 Task: Explore Airbnb accommodation in Wakimachi, Japan from 3rd December, 2023 to 17th December, 2023 for 3 adults, 1 child.3 bedrooms having 4 beds and 2 bathrooms. Property type can be house. Amenities needed are: washing machine. Look for 5 properties as per requirement.
Action: Mouse moved to (572, 122)
Screenshot: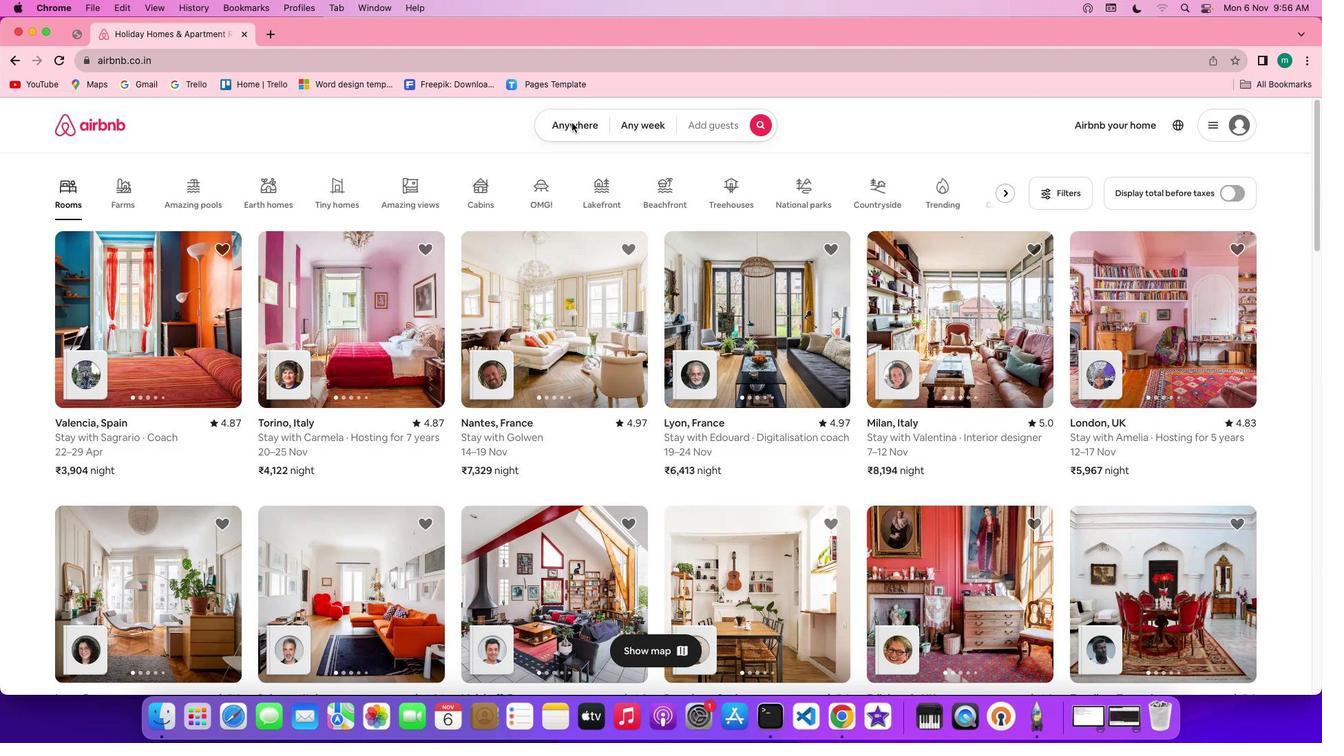 
Action: Mouse pressed left at (572, 122)
Screenshot: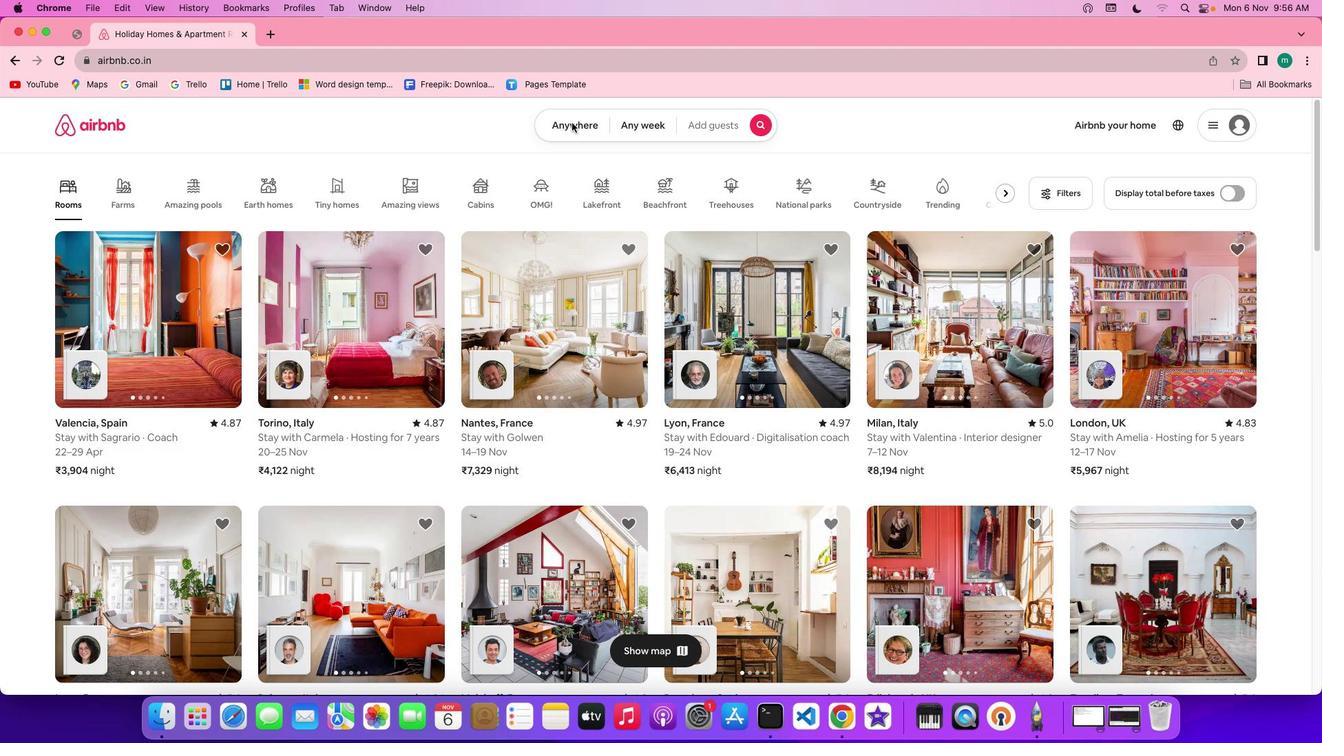 
Action: Mouse pressed left at (572, 122)
Screenshot: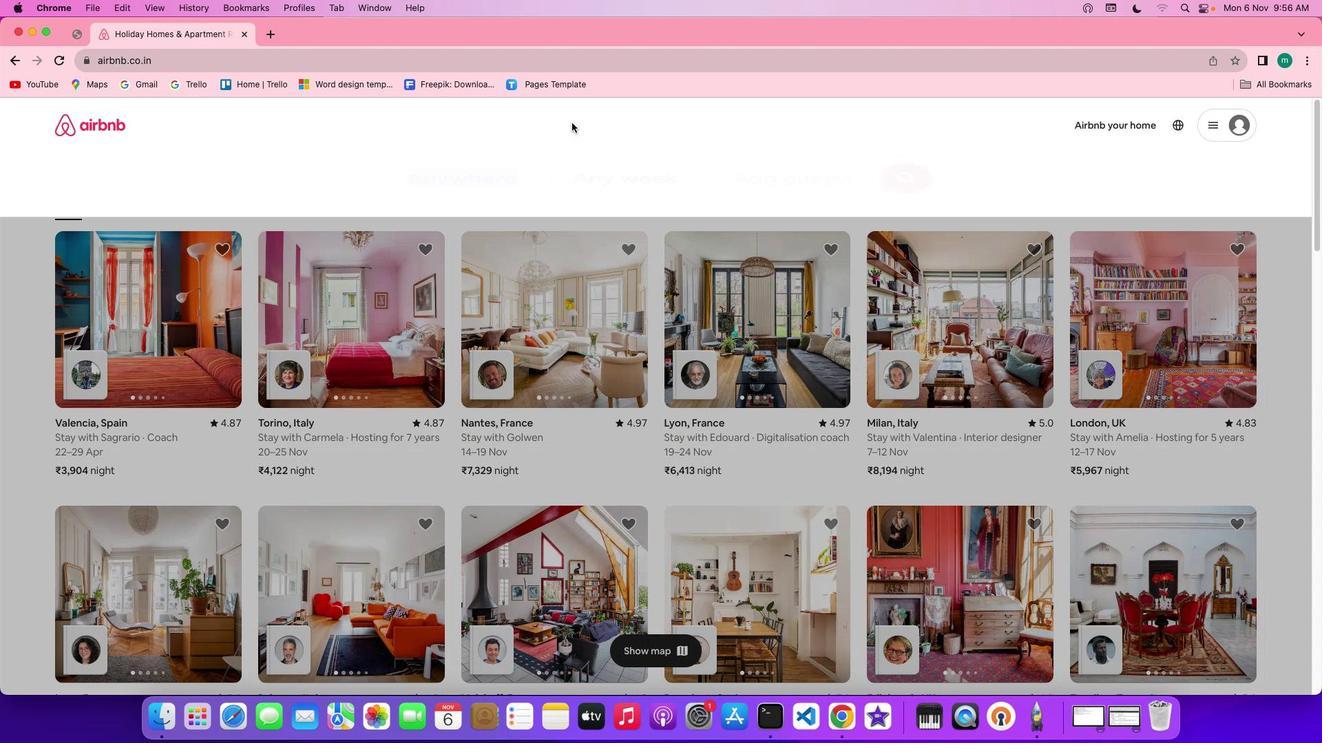 
Action: Mouse moved to (511, 174)
Screenshot: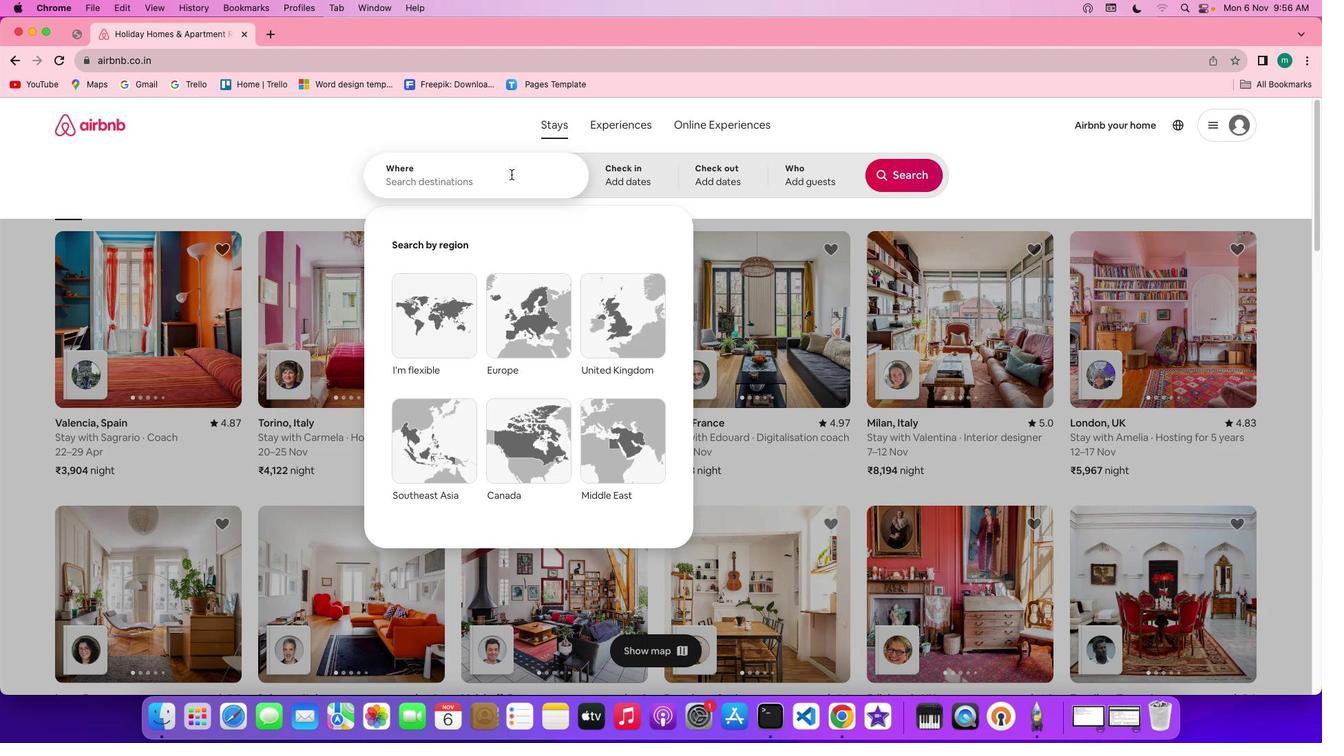 
Action: Key pressed Key.shift'w''a''k''i''m''a''c''h''i'','Key.spaceKey.shift'j''a''p''a''n'
Screenshot: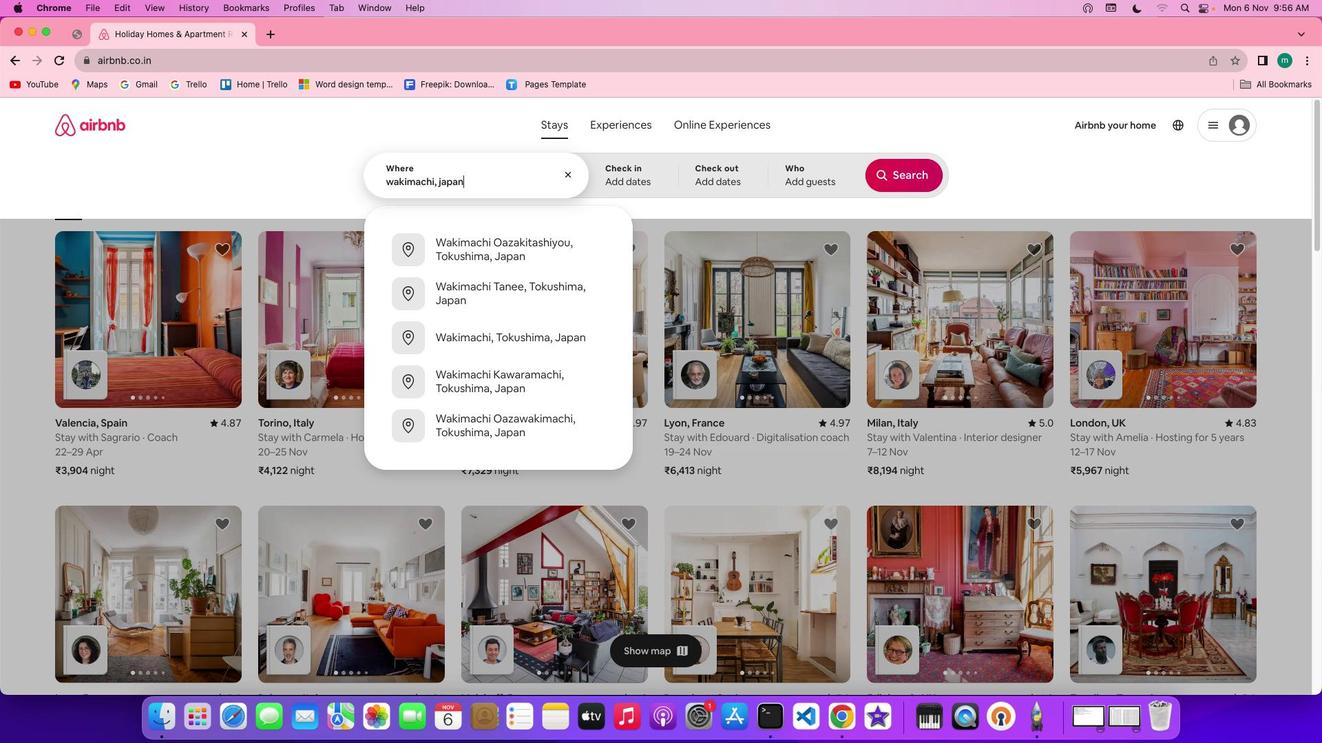 
Action: Mouse moved to (638, 161)
Screenshot: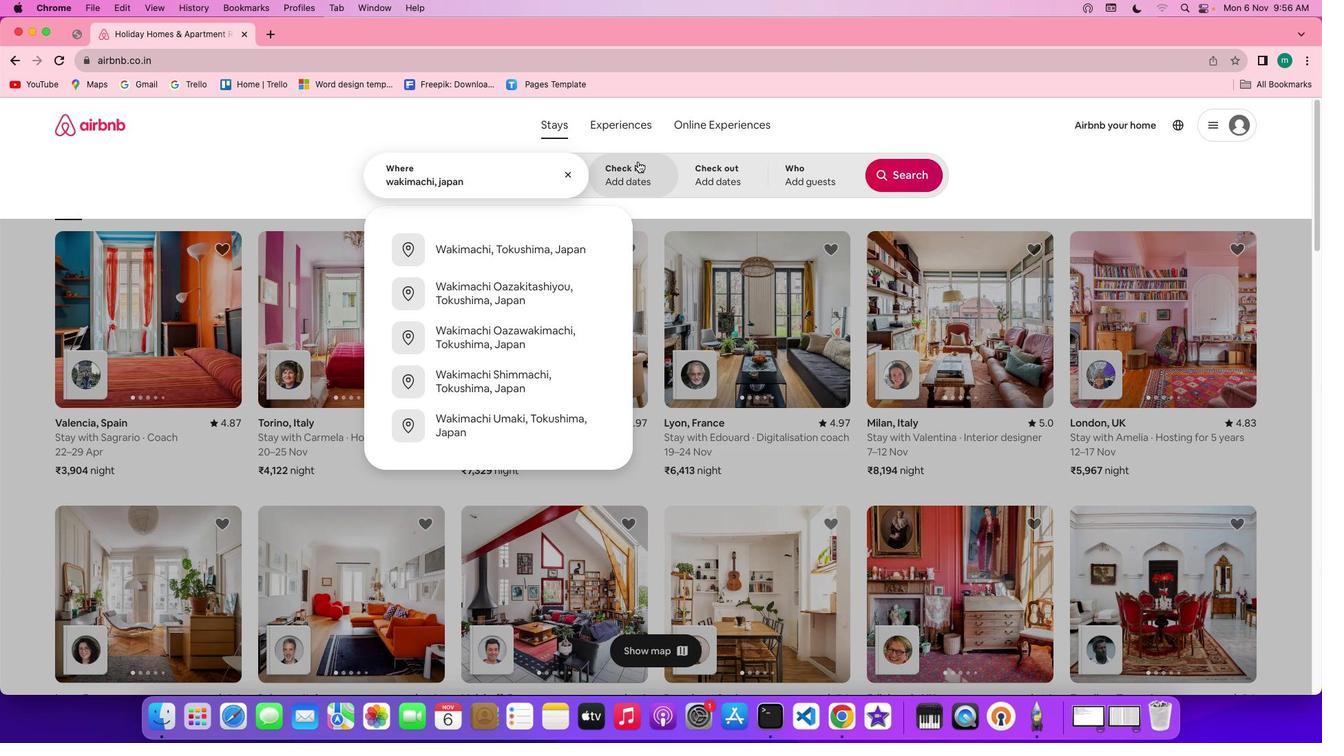 
Action: Mouse pressed left at (638, 161)
Screenshot: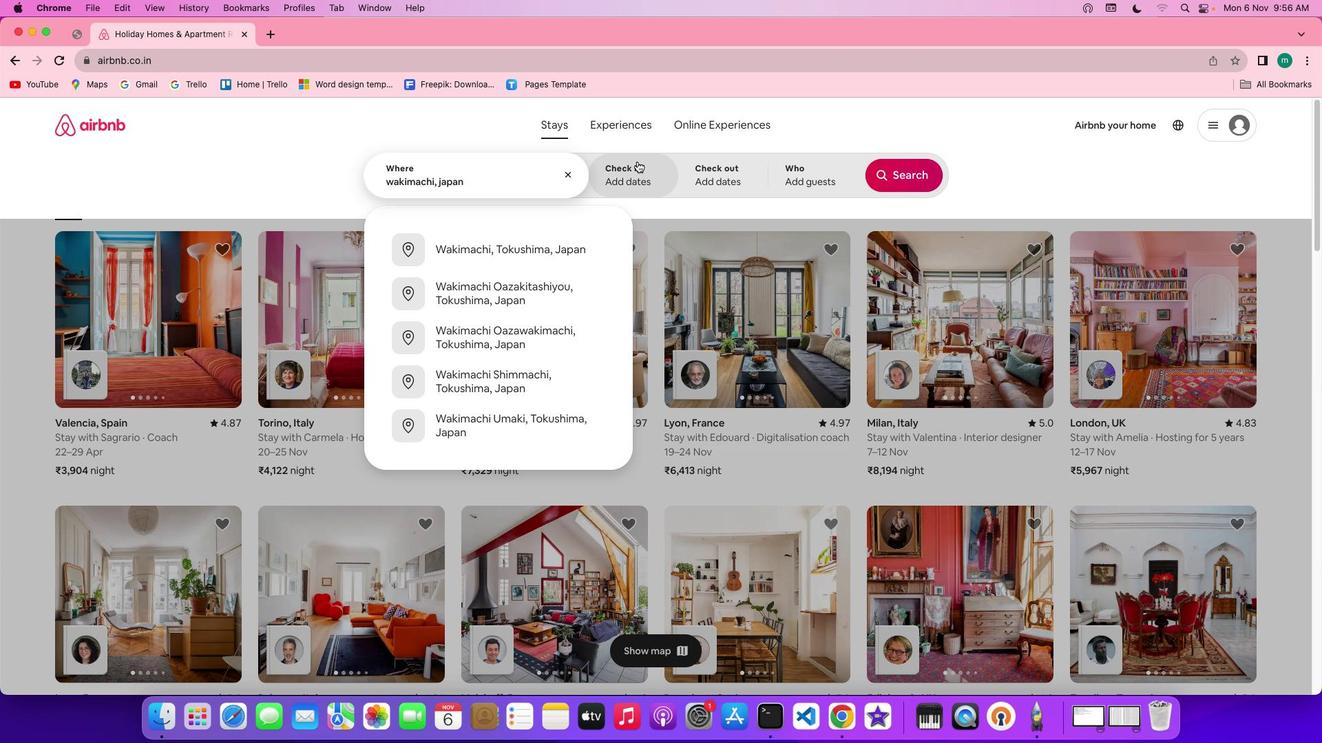 
Action: Mouse moved to (702, 382)
Screenshot: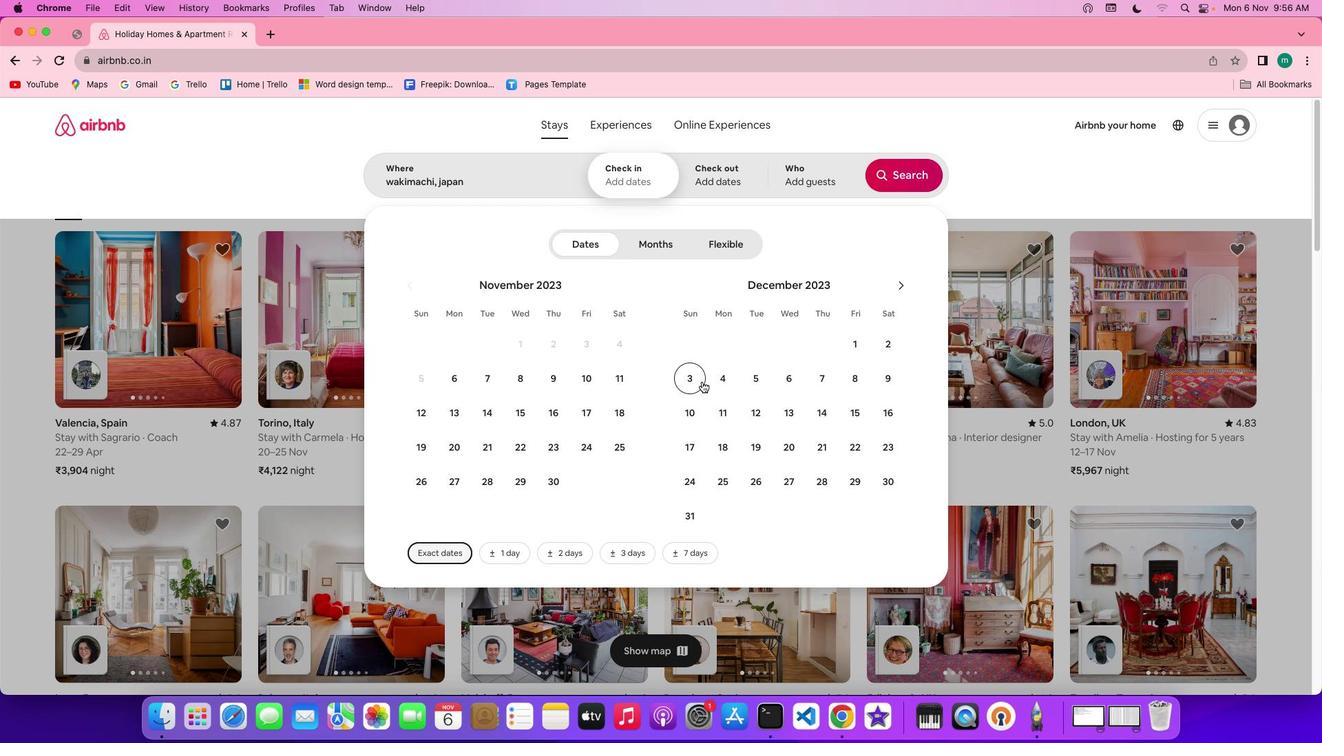 
Action: Mouse pressed left at (702, 382)
Screenshot: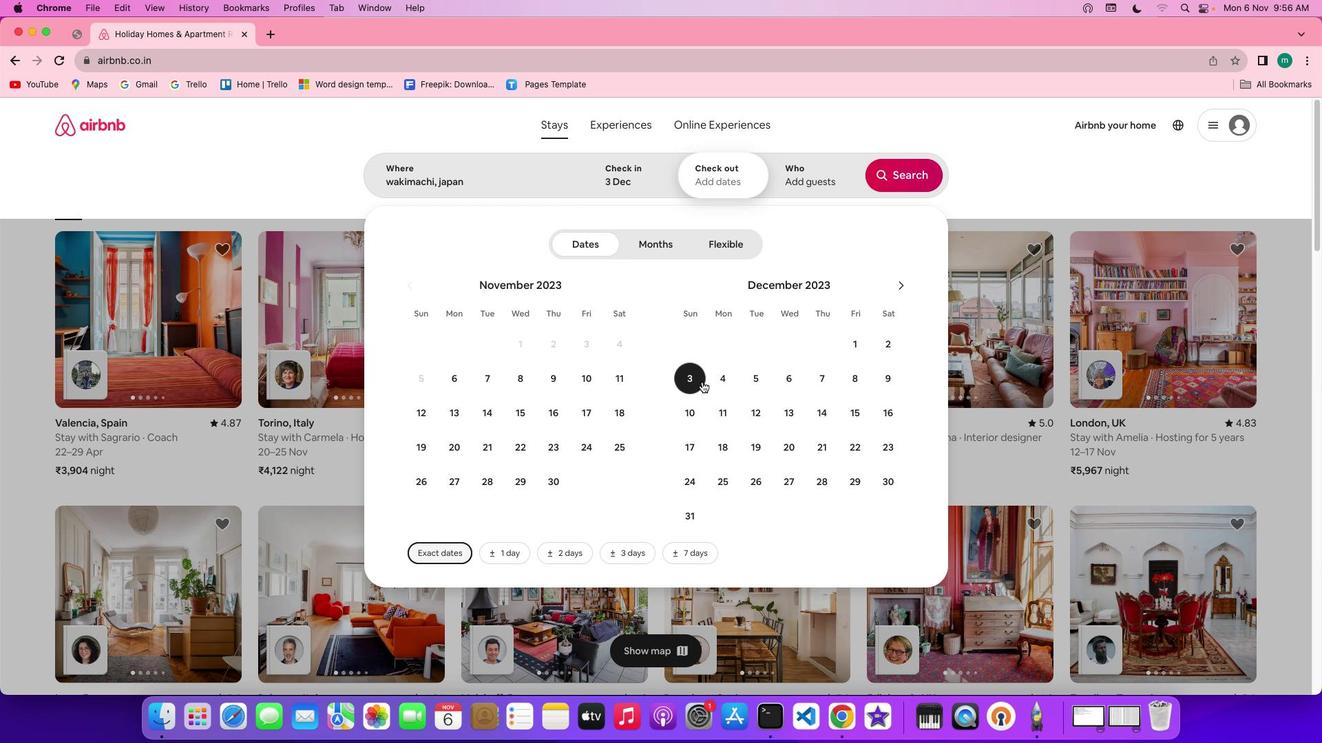 
Action: Mouse moved to (685, 441)
Screenshot: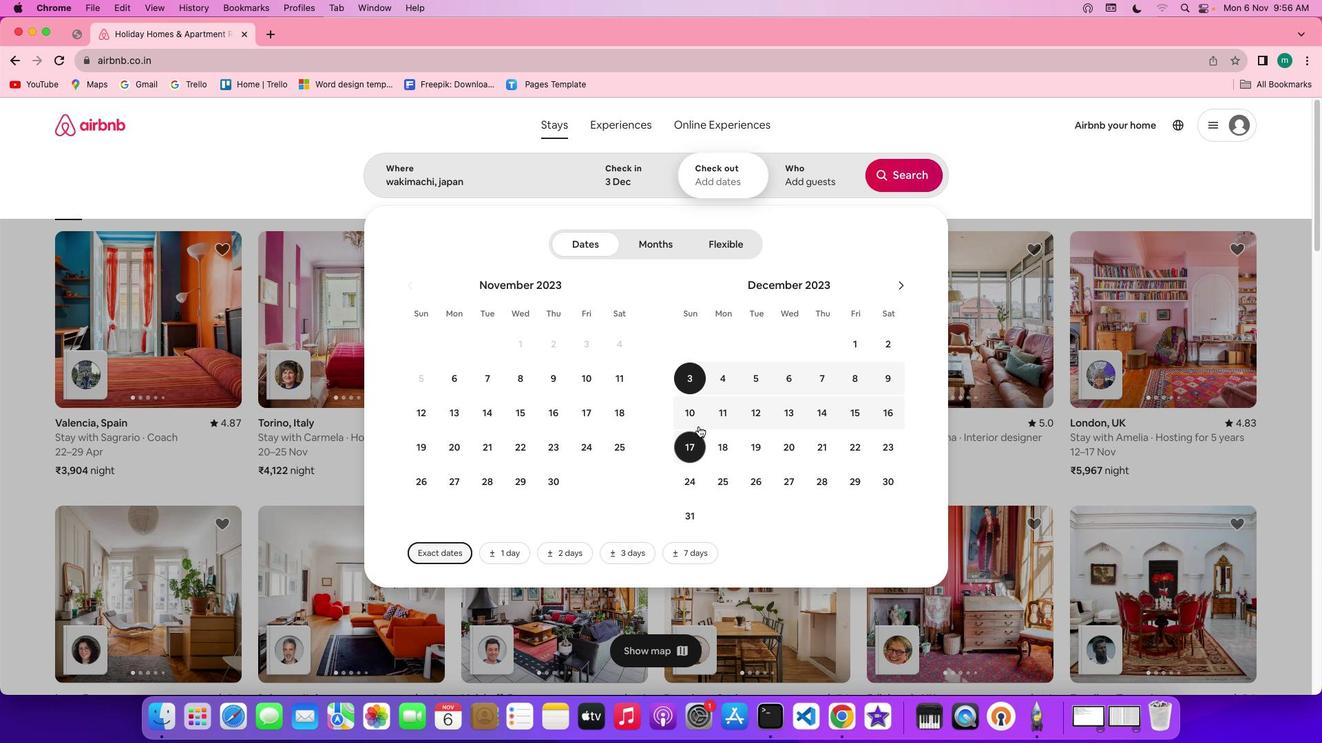 
Action: Mouse pressed left at (685, 441)
Screenshot: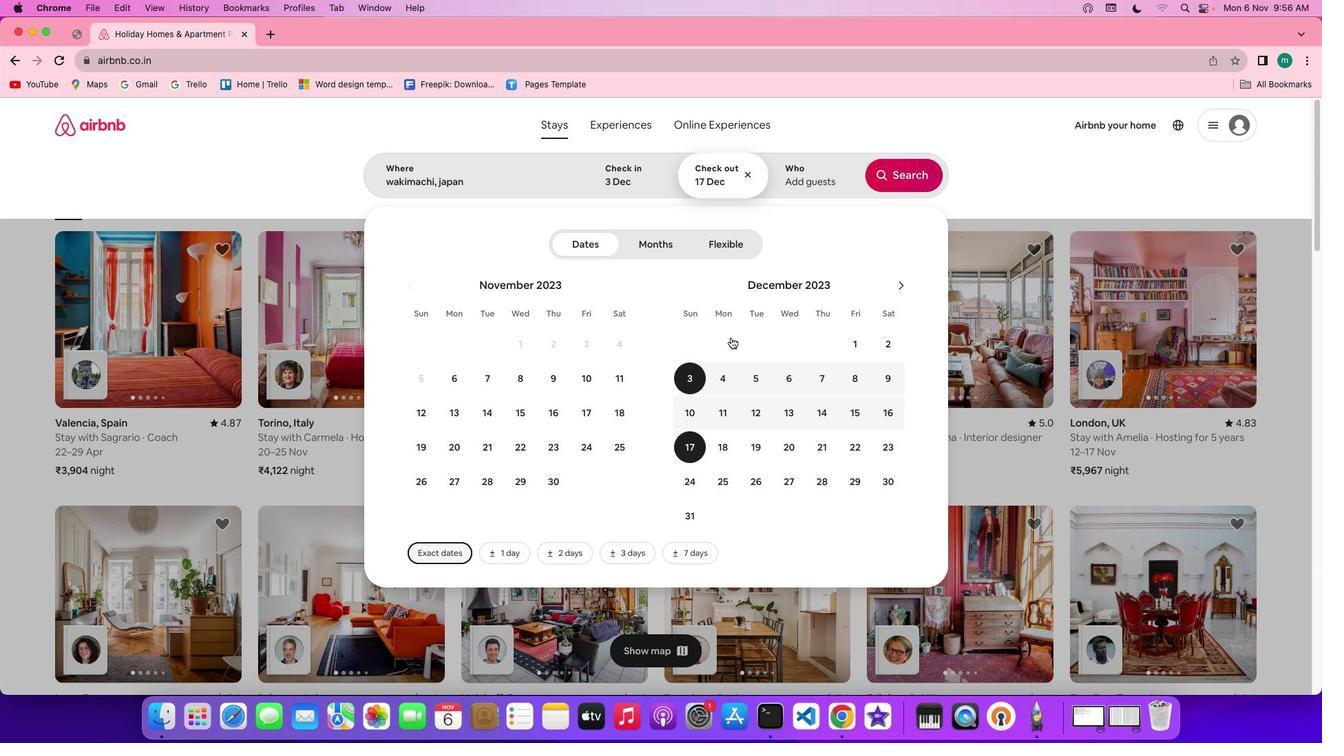
Action: Mouse moved to (802, 177)
Screenshot: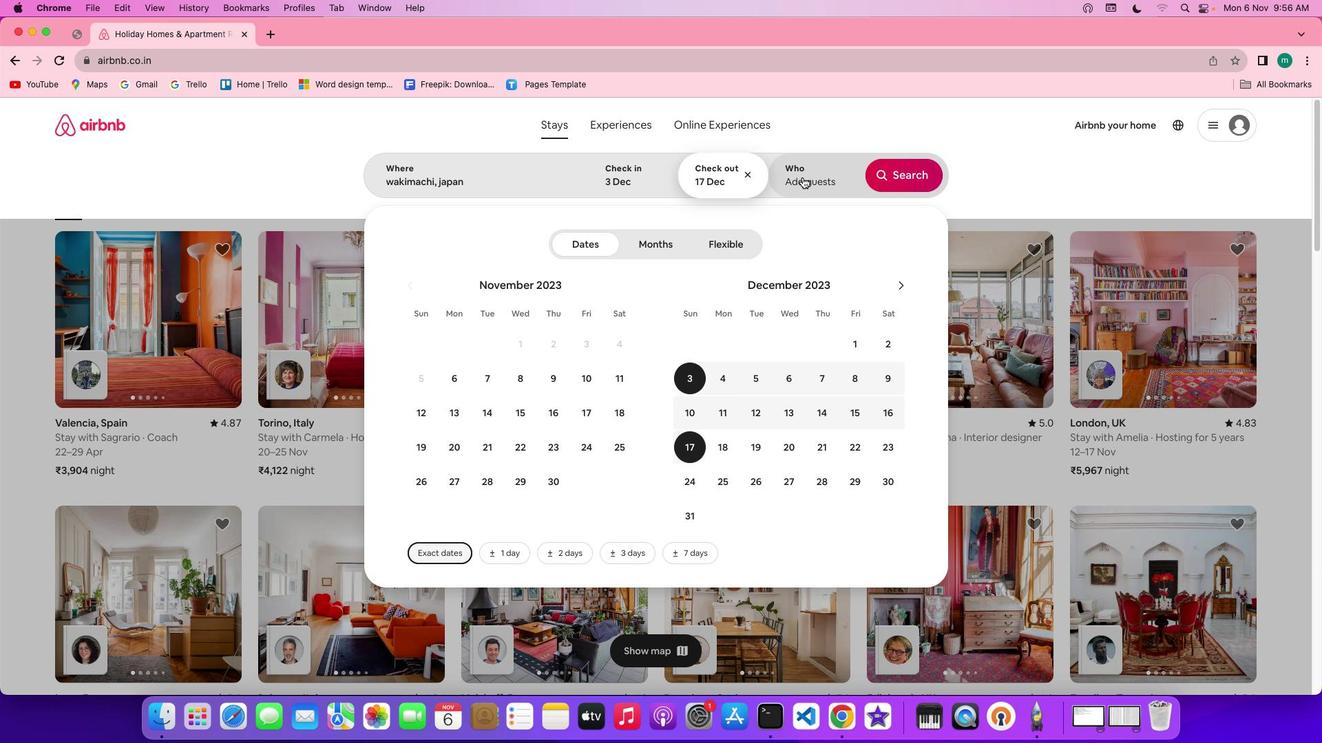 
Action: Mouse pressed left at (802, 177)
Screenshot: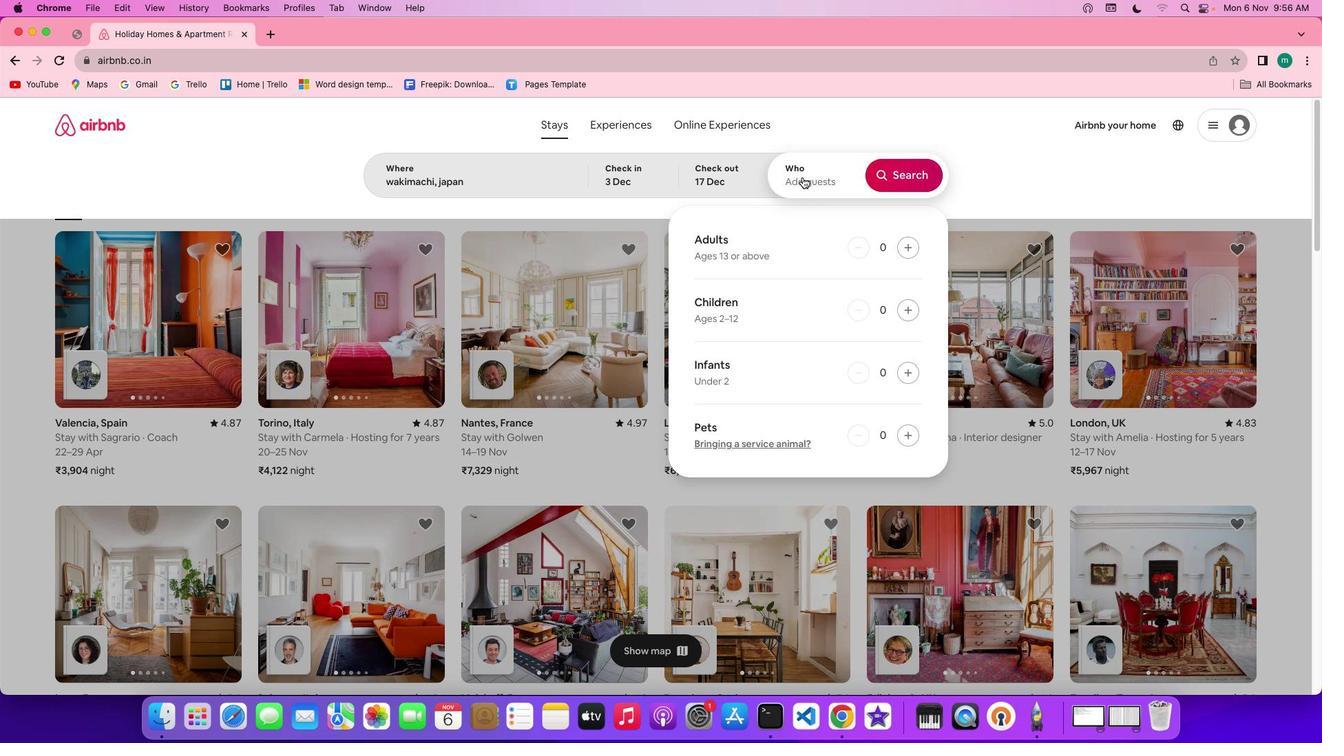 
Action: Mouse moved to (913, 253)
Screenshot: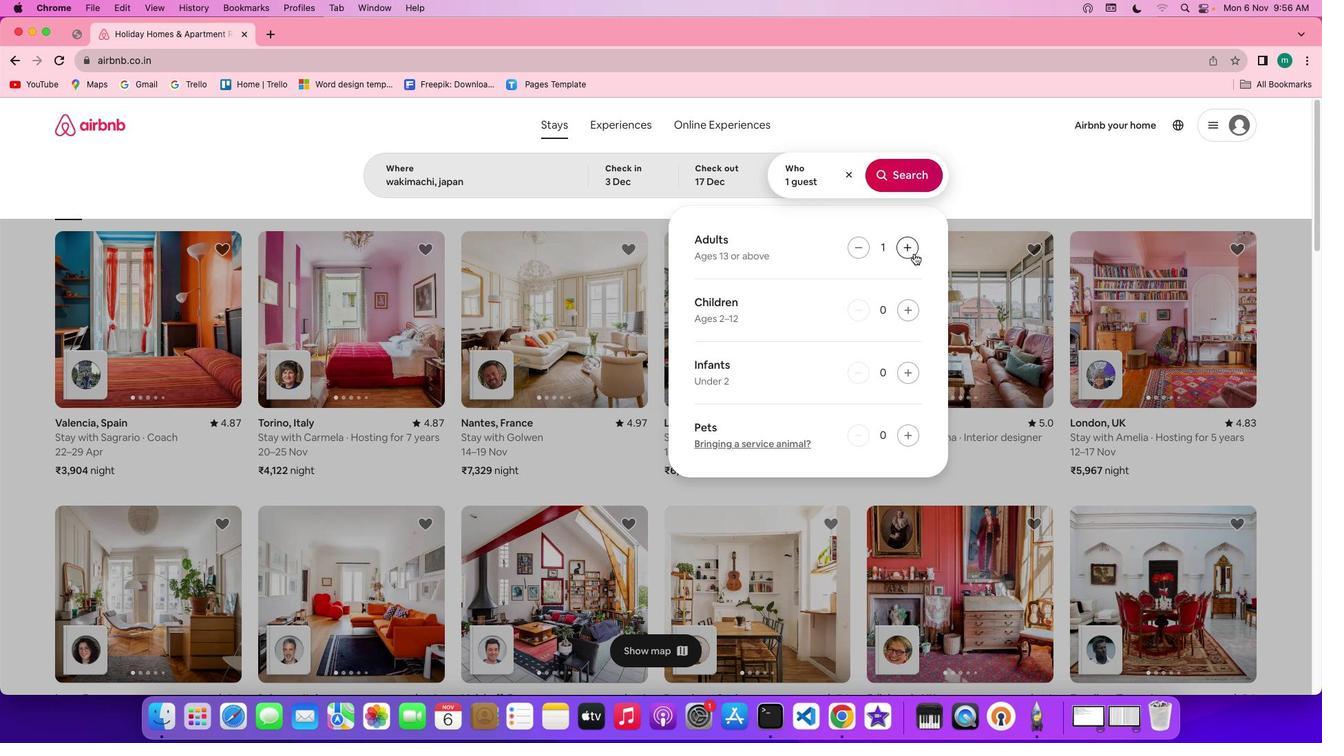 
Action: Mouse pressed left at (913, 253)
Screenshot: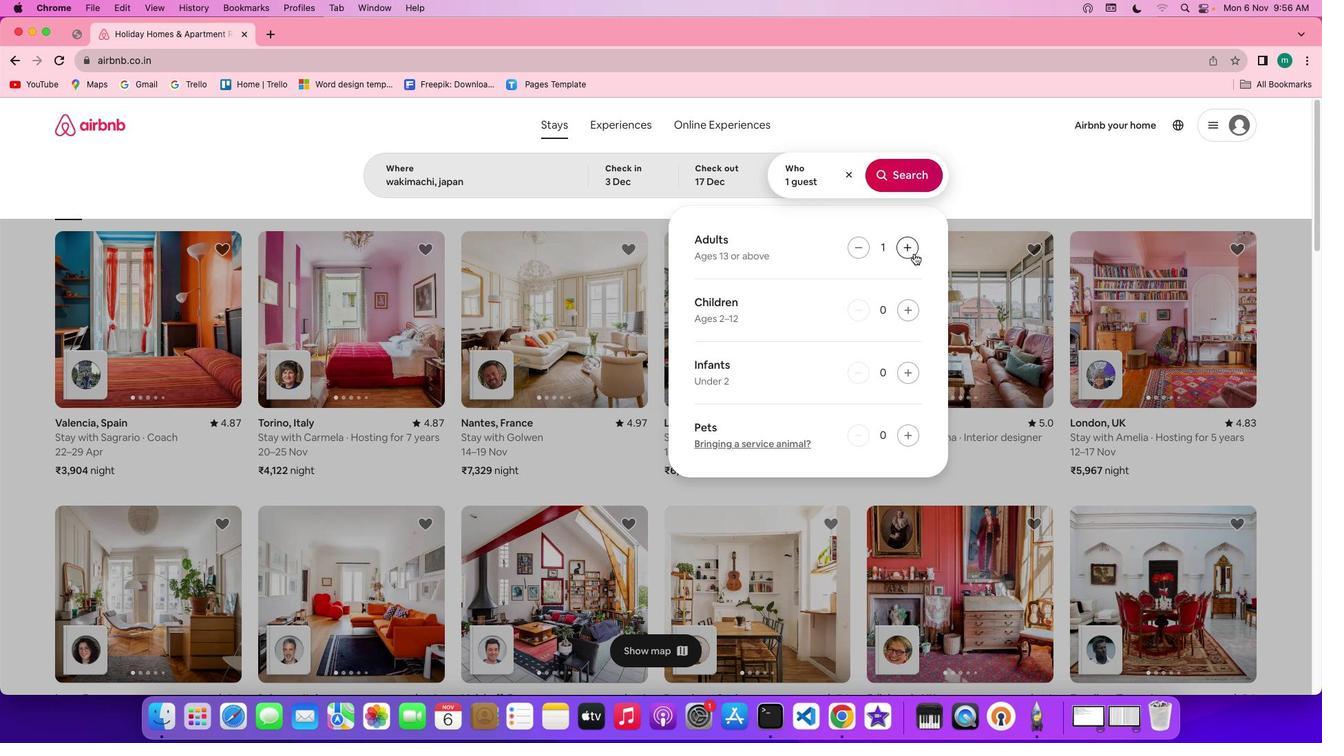 
Action: Mouse pressed left at (913, 253)
Screenshot: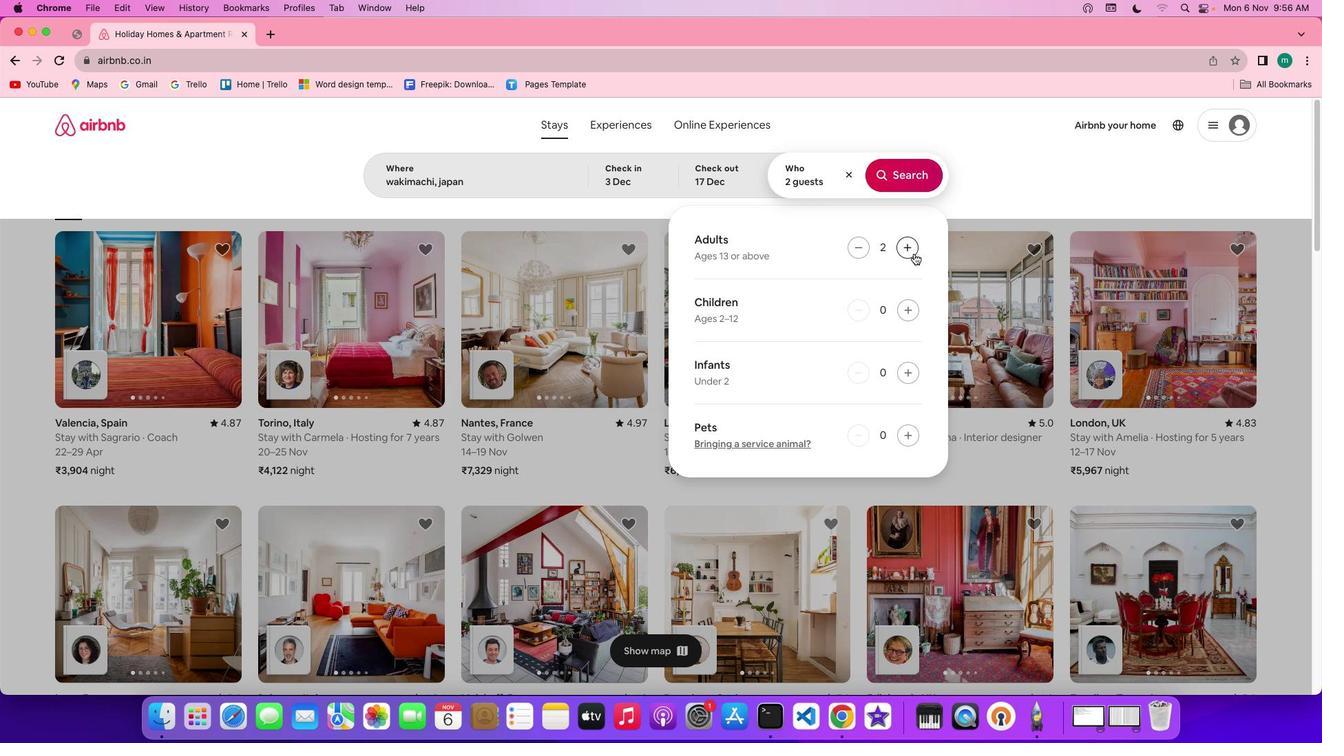 
Action: Mouse pressed left at (913, 253)
Screenshot: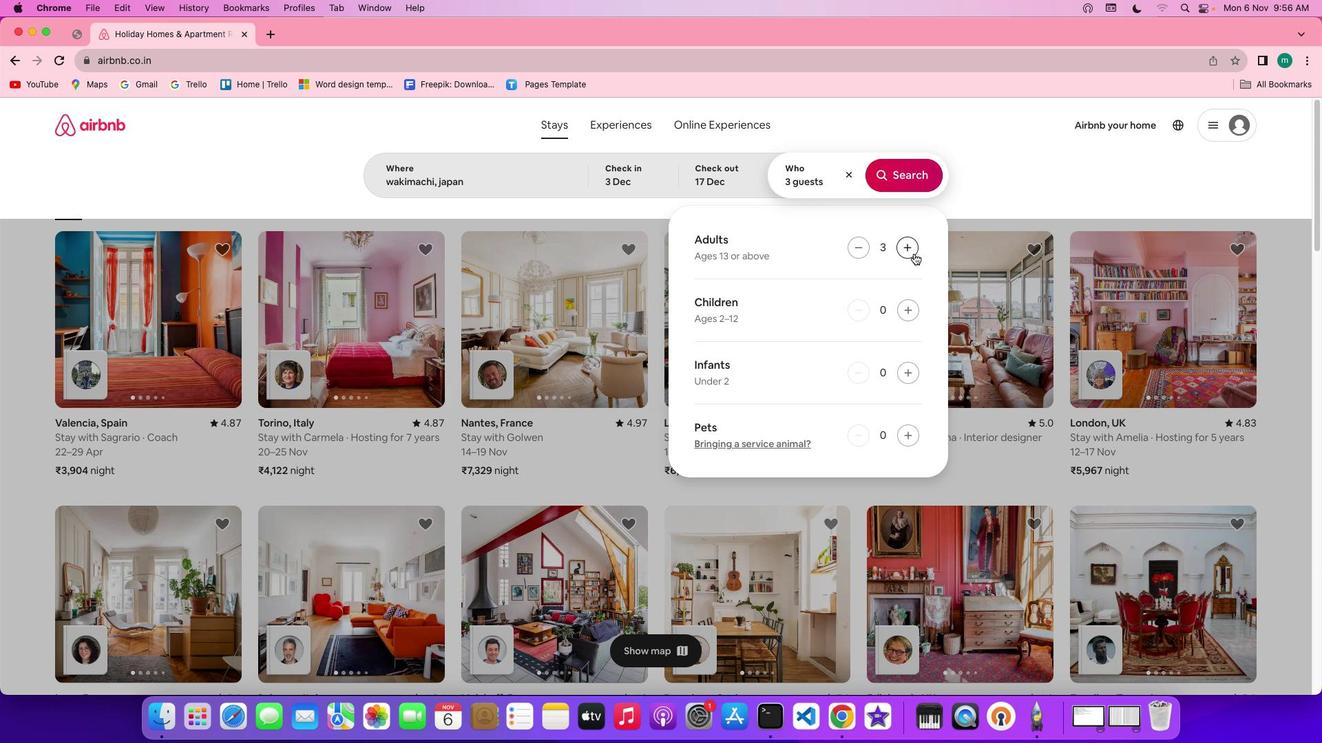 
Action: Mouse moved to (915, 312)
Screenshot: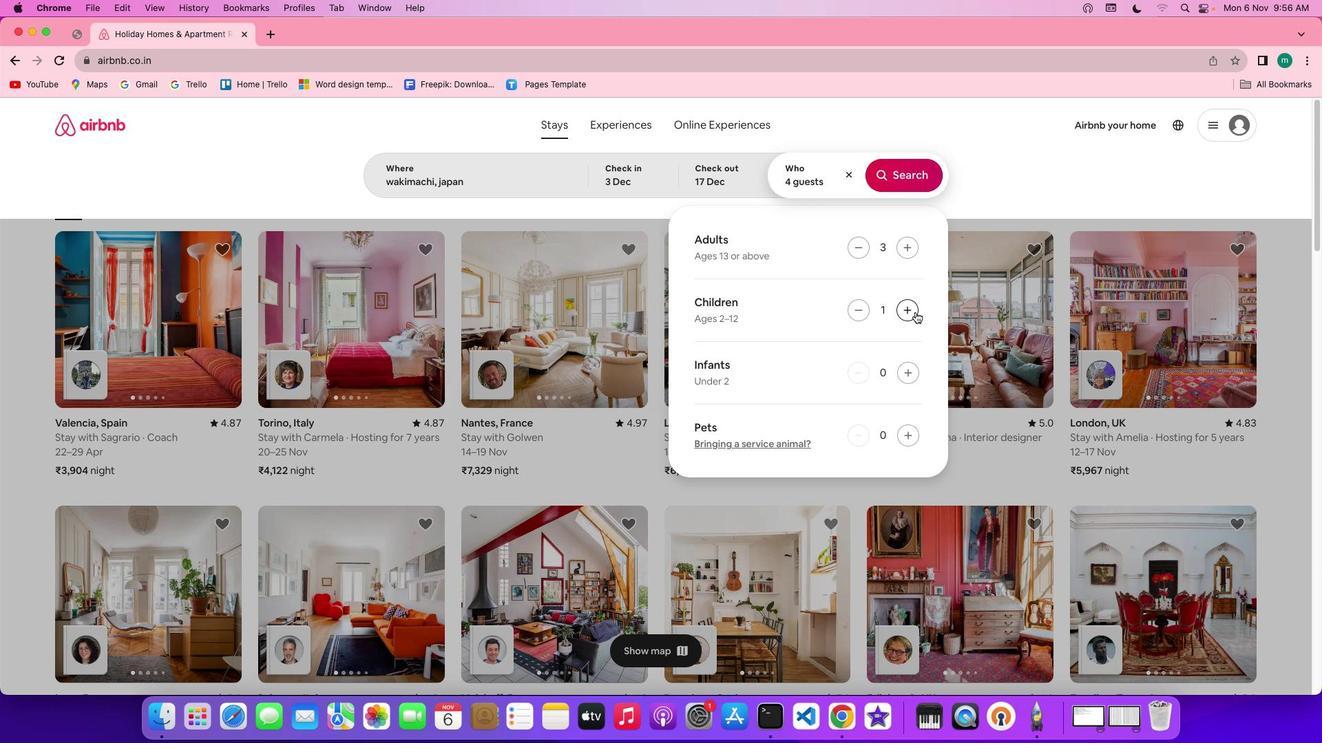 
Action: Mouse pressed left at (915, 312)
Screenshot: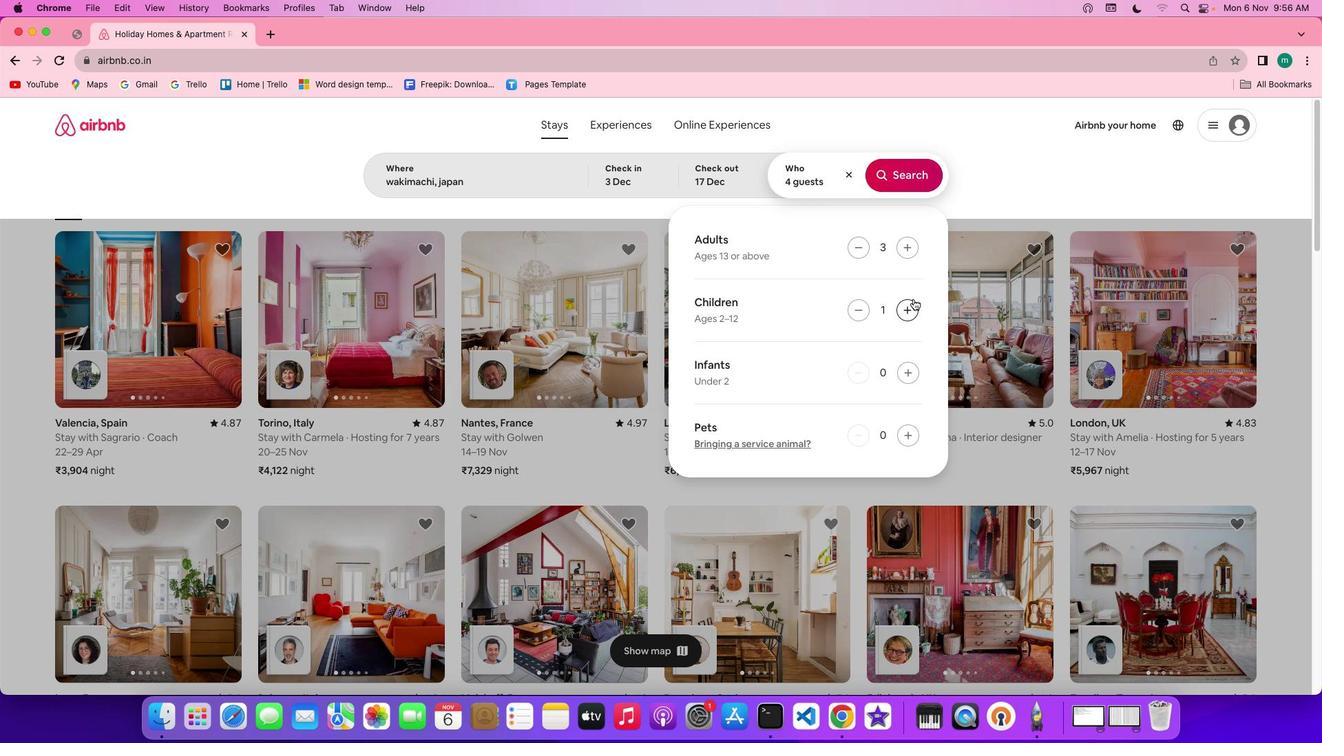 
Action: Mouse moved to (896, 181)
Screenshot: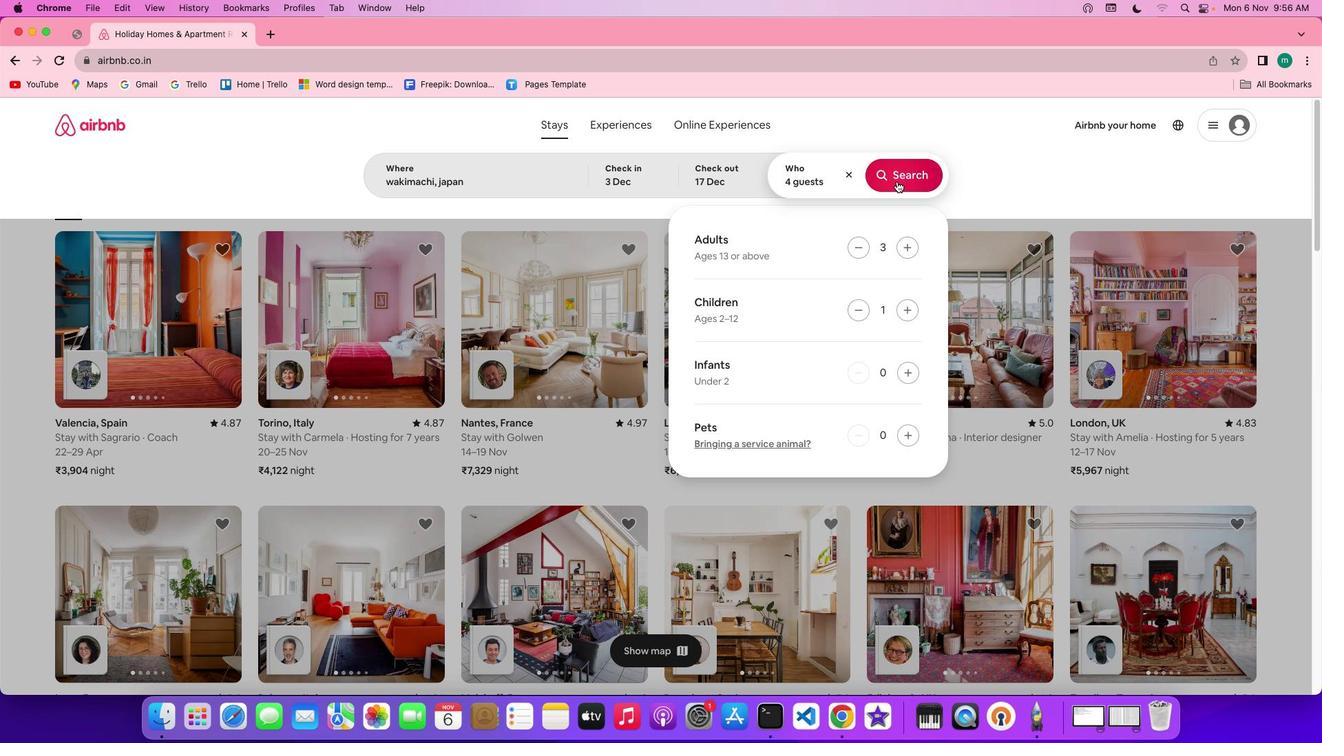 
Action: Mouse pressed left at (896, 181)
Screenshot: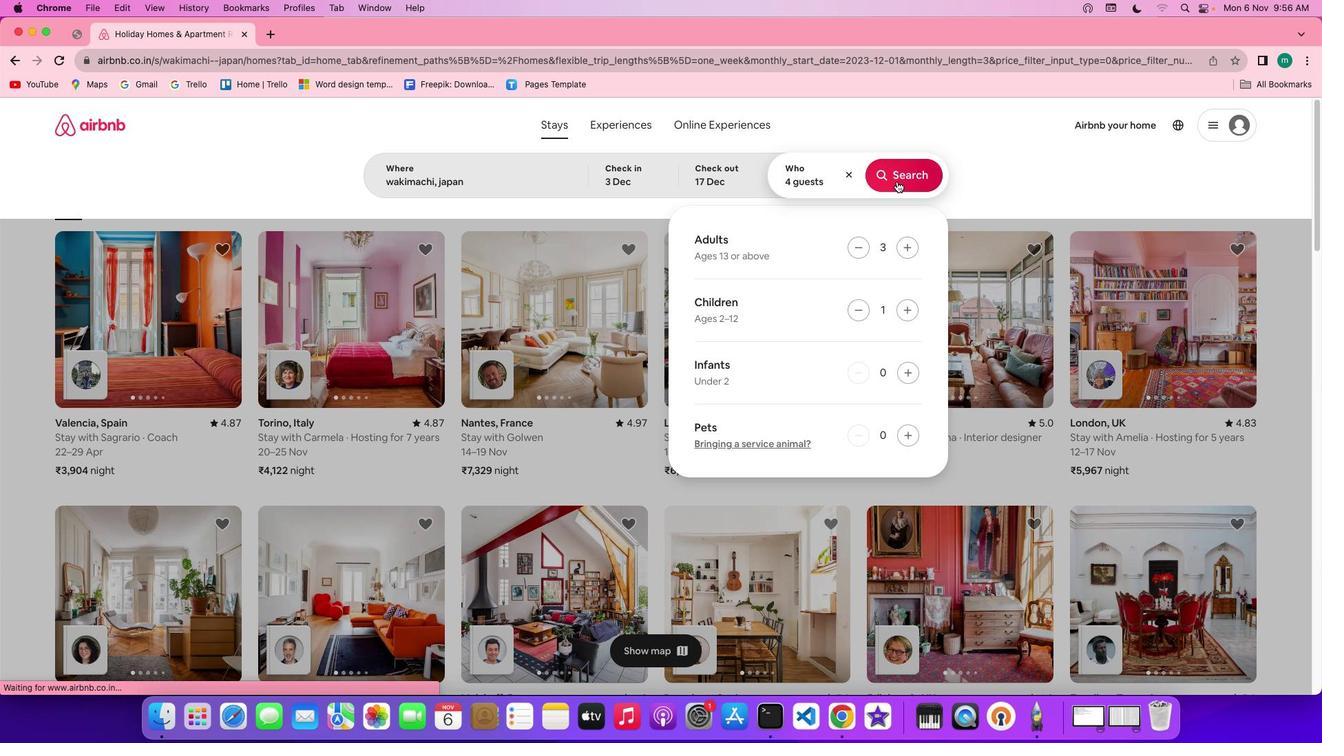 
Action: Mouse moved to (1095, 182)
Screenshot: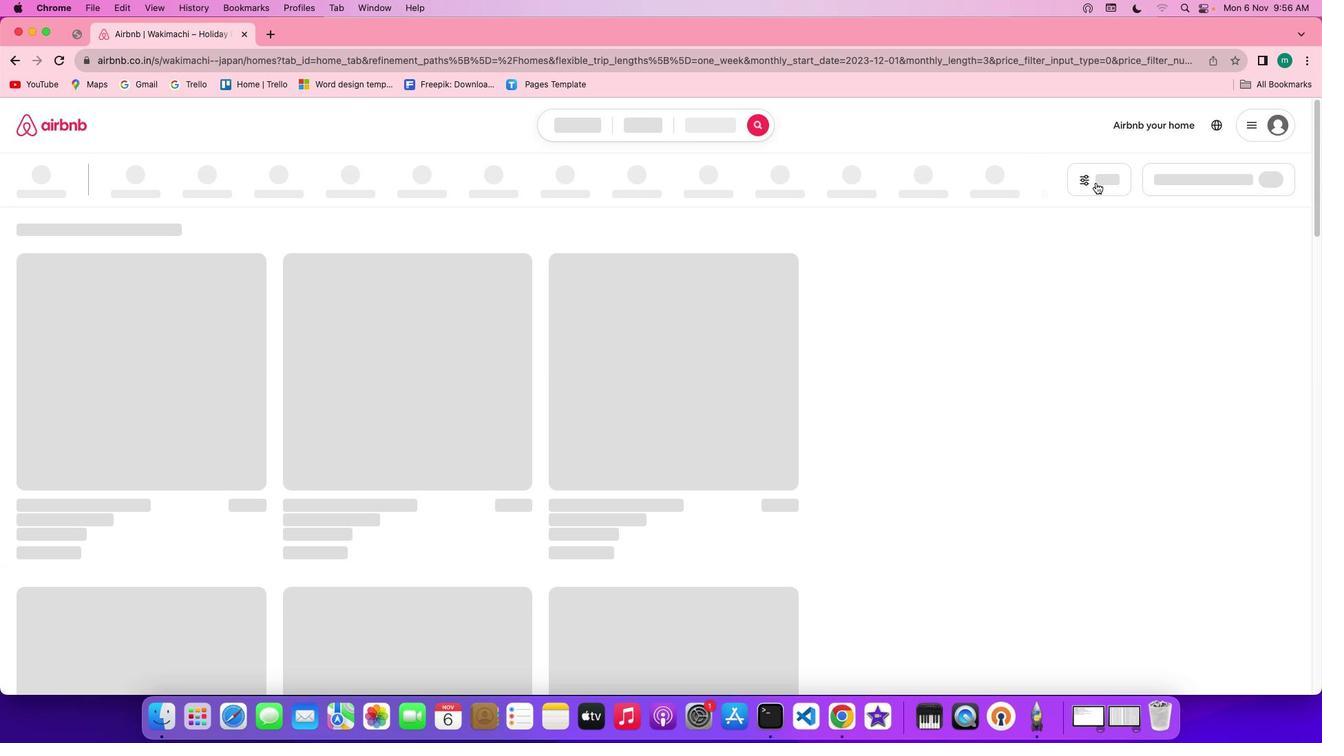 
Action: Mouse pressed left at (1095, 182)
Screenshot: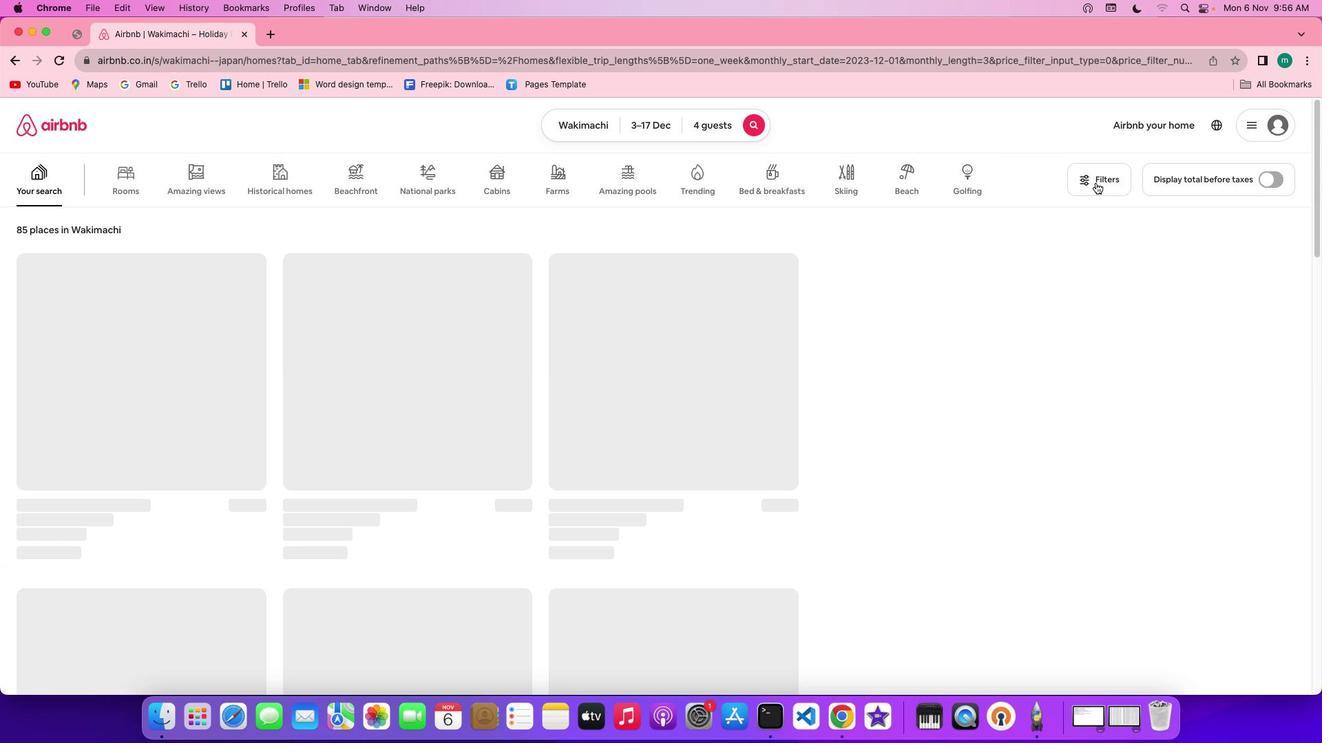 
Action: Mouse moved to (684, 357)
Screenshot: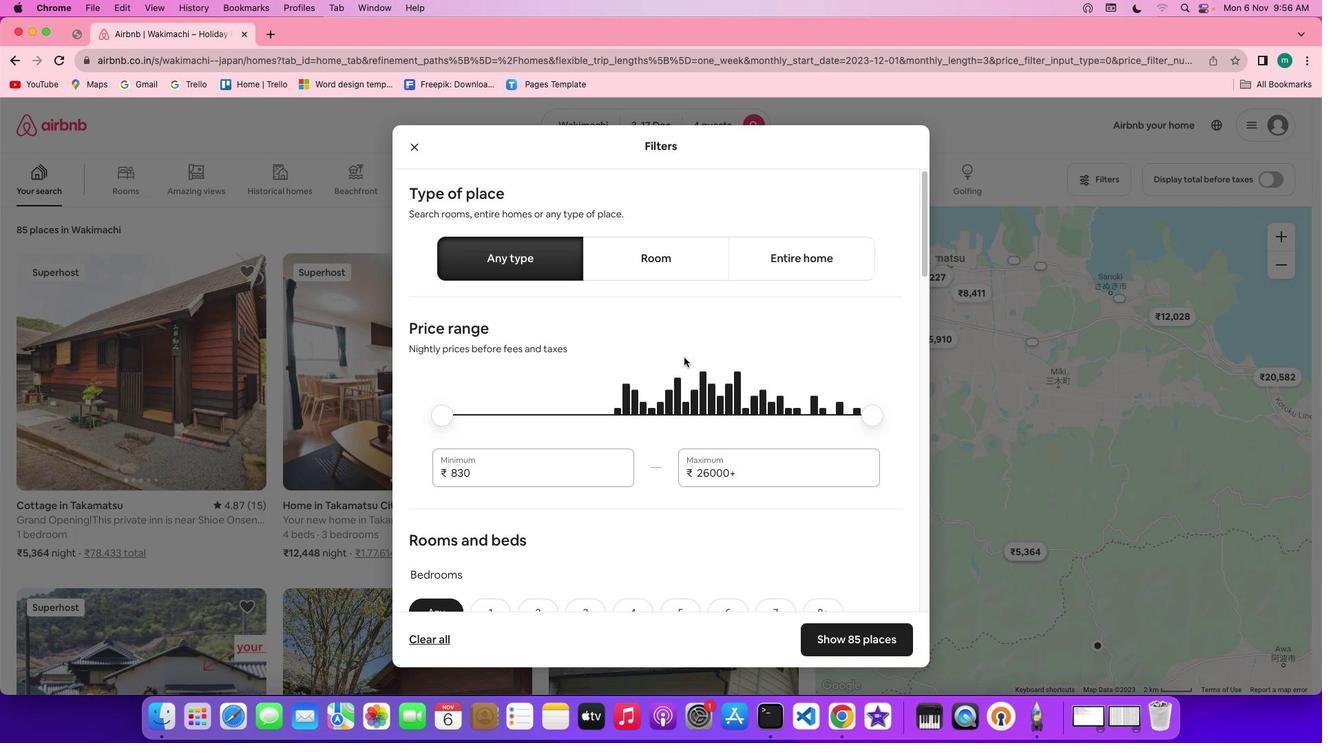 
Action: Mouse scrolled (684, 357) with delta (0, 0)
Screenshot: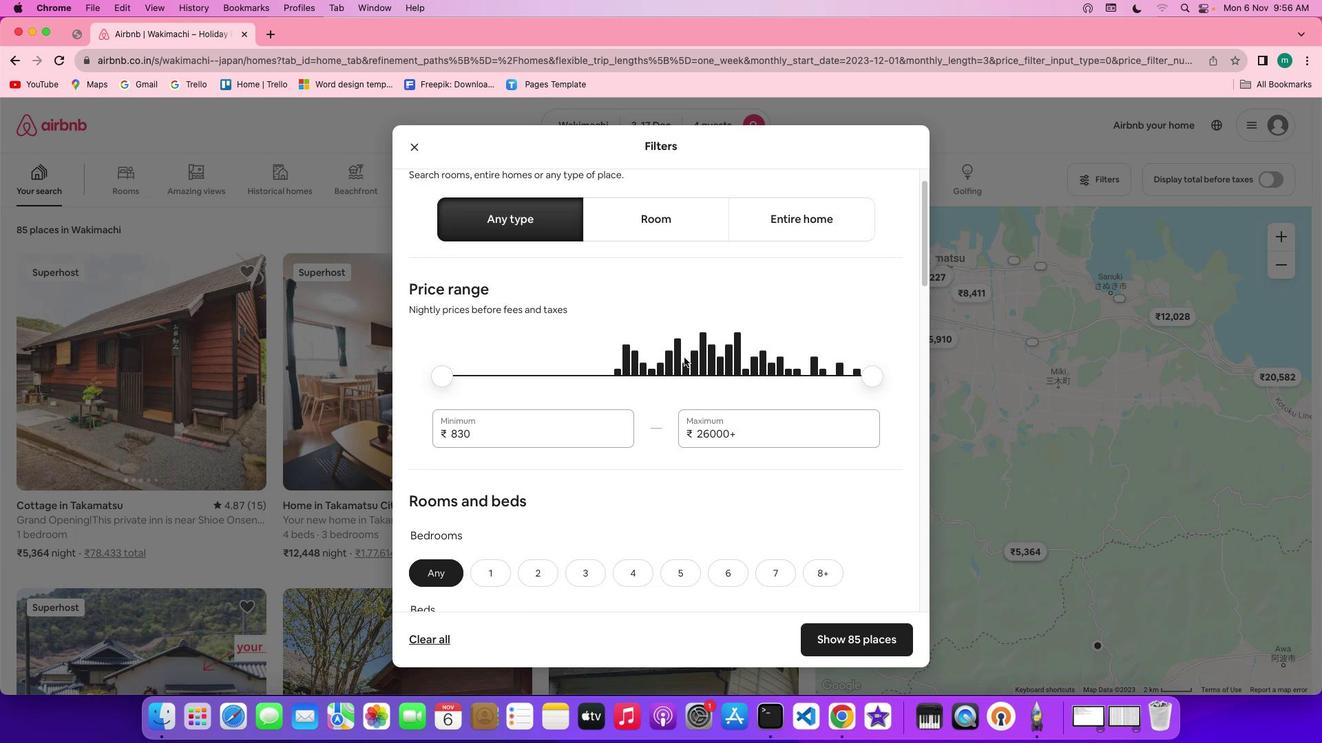 
Action: Mouse scrolled (684, 357) with delta (0, 0)
Screenshot: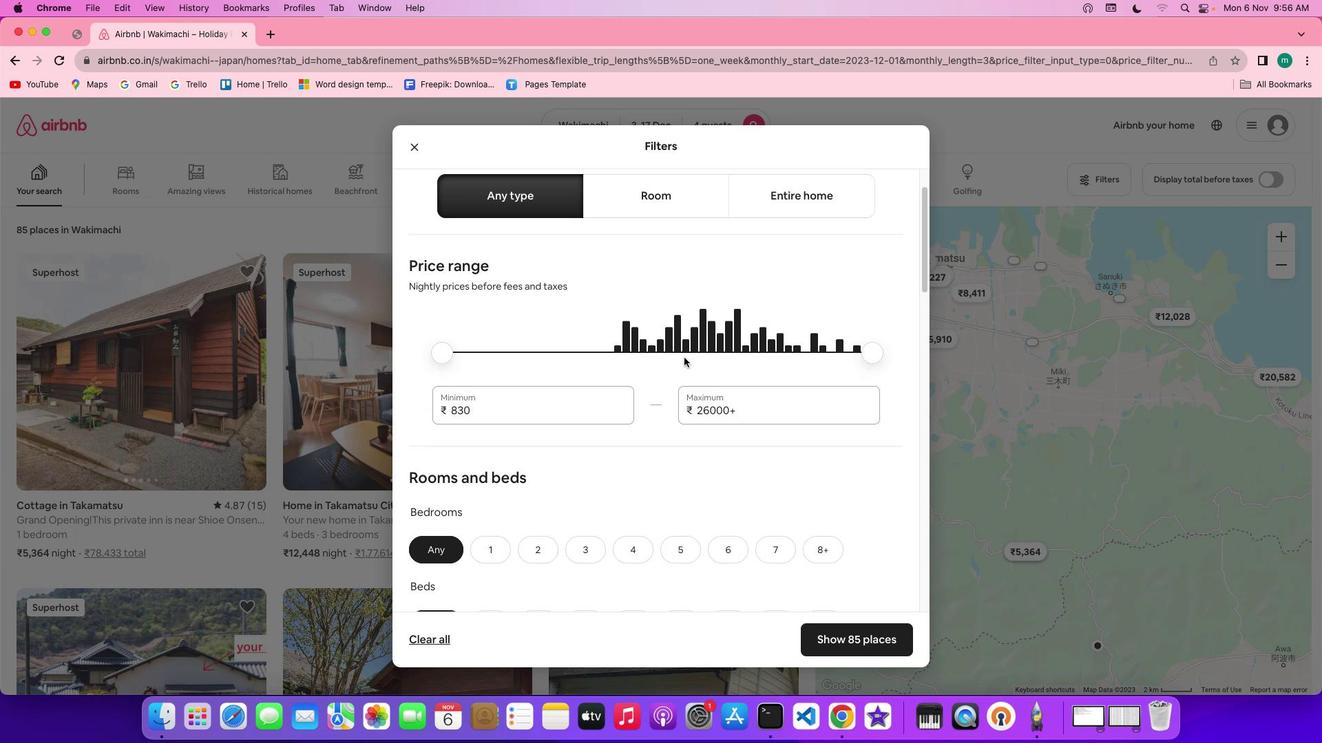 
Action: Mouse scrolled (684, 357) with delta (0, 0)
Screenshot: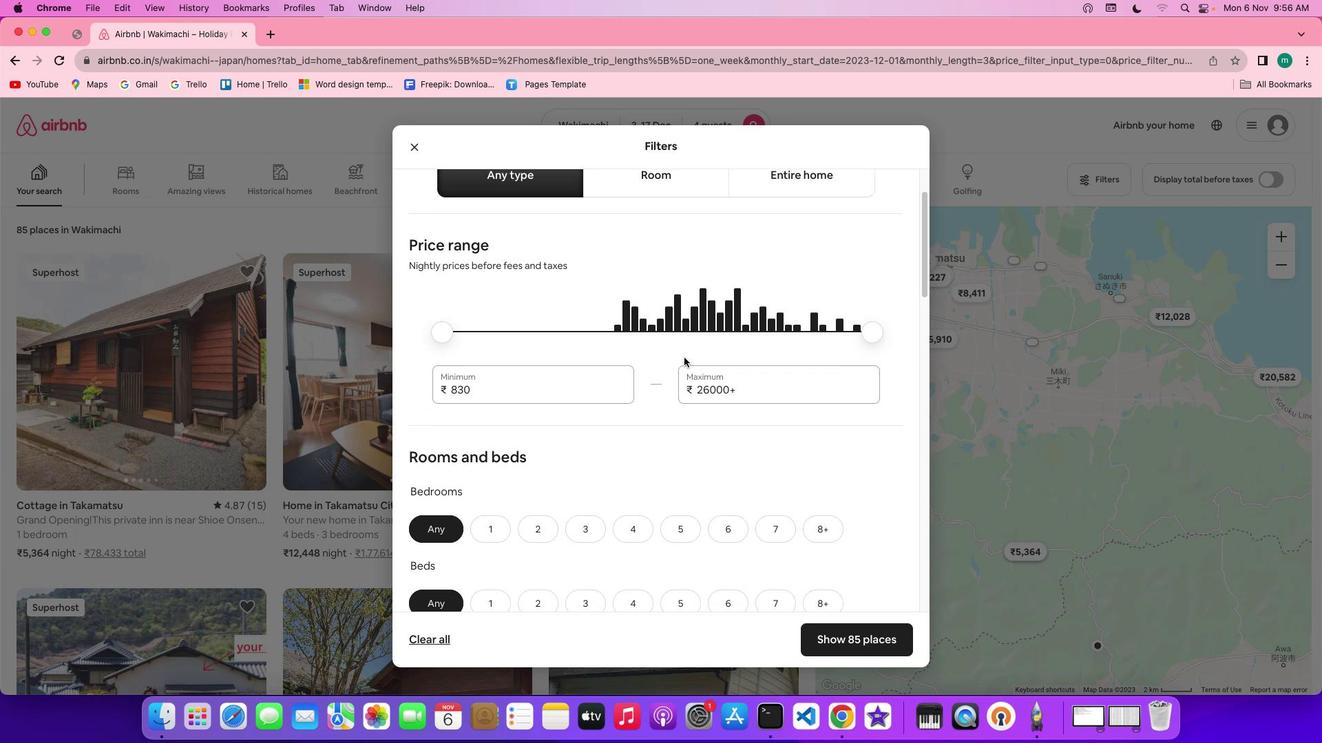 
Action: Mouse scrolled (684, 357) with delta (0, 0)
Screenshot: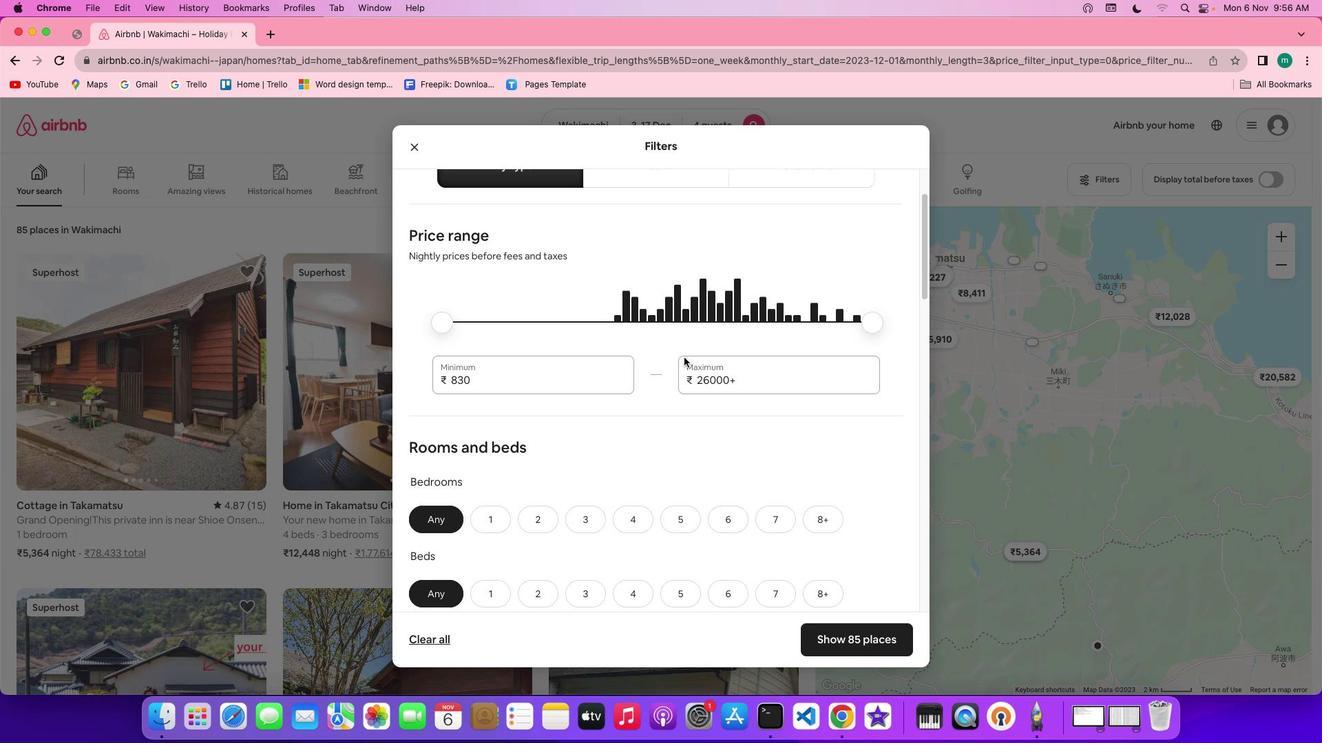 
Action: Mouse moved to (684, 357)
Screenshot: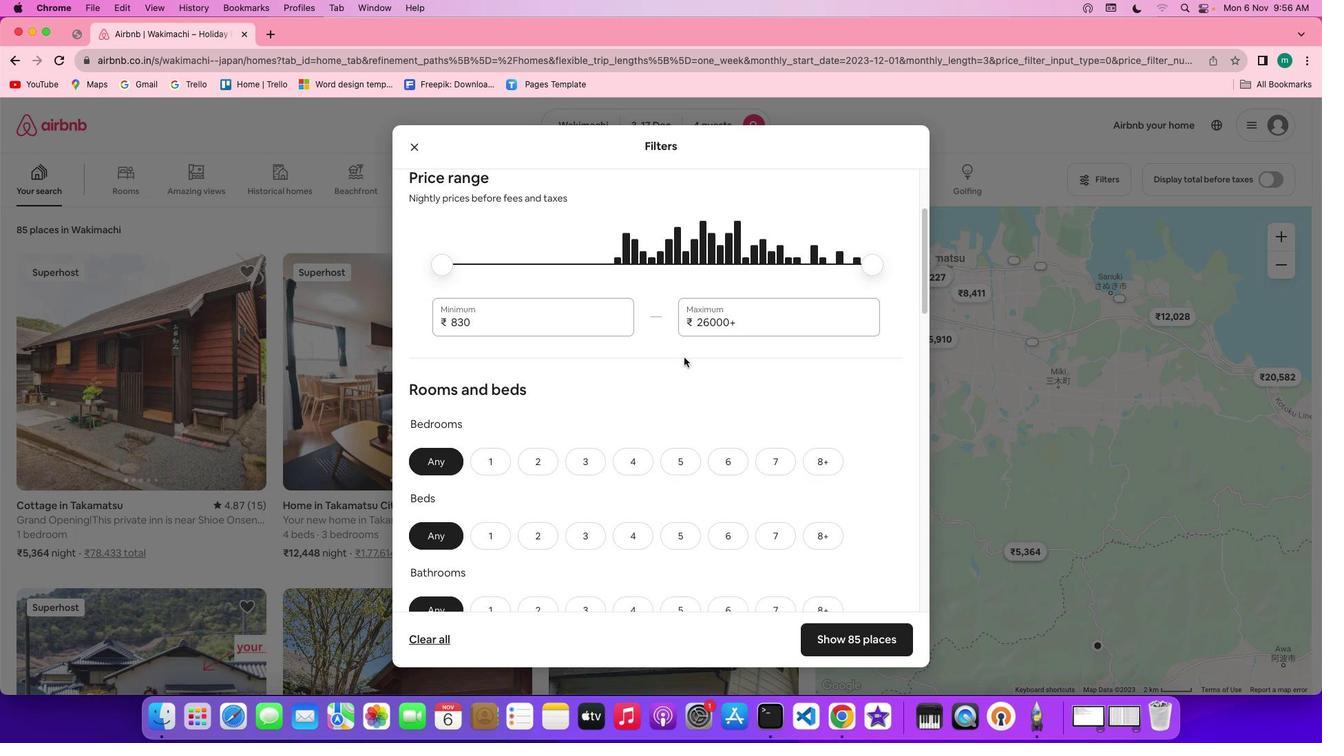 
Action: Mouse scrolled (684, 357) with delta (0, 0)
Screenshot: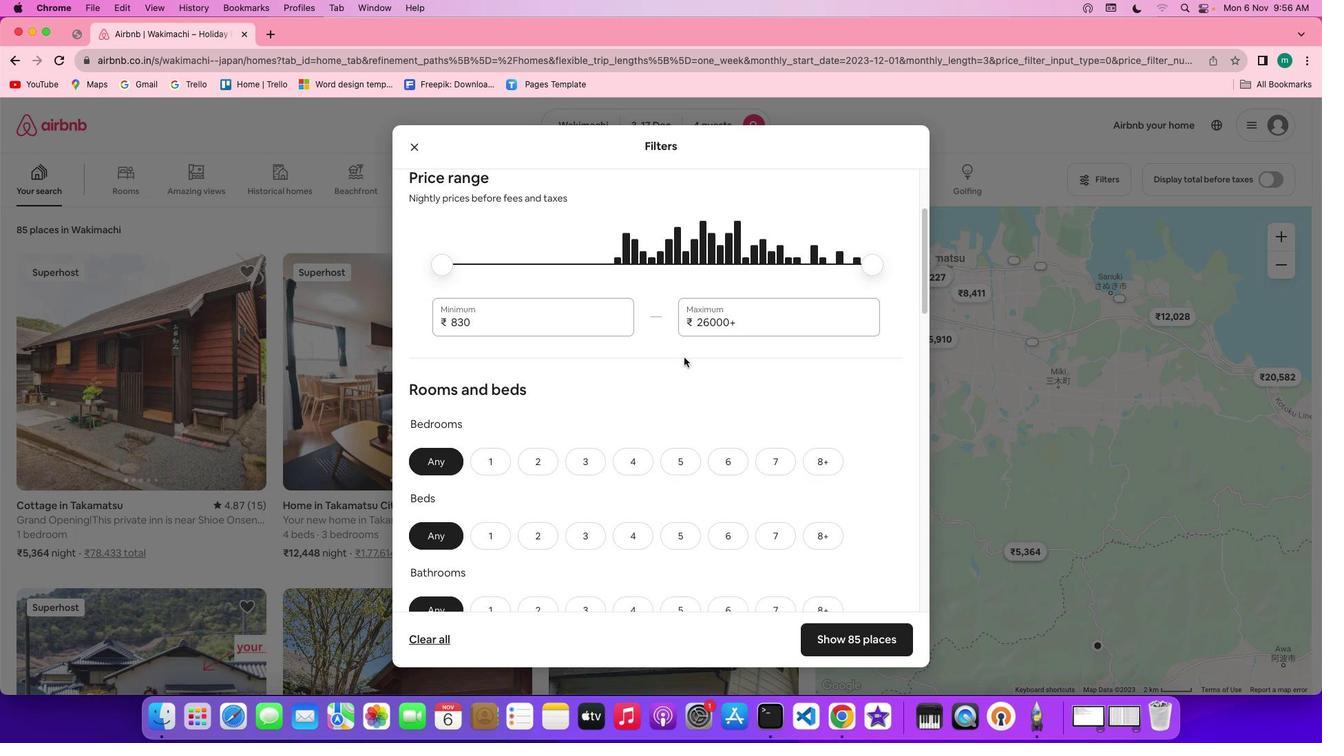
Action: Mouse scrolled (684, 357) with delta (0, 0)
Screenshot: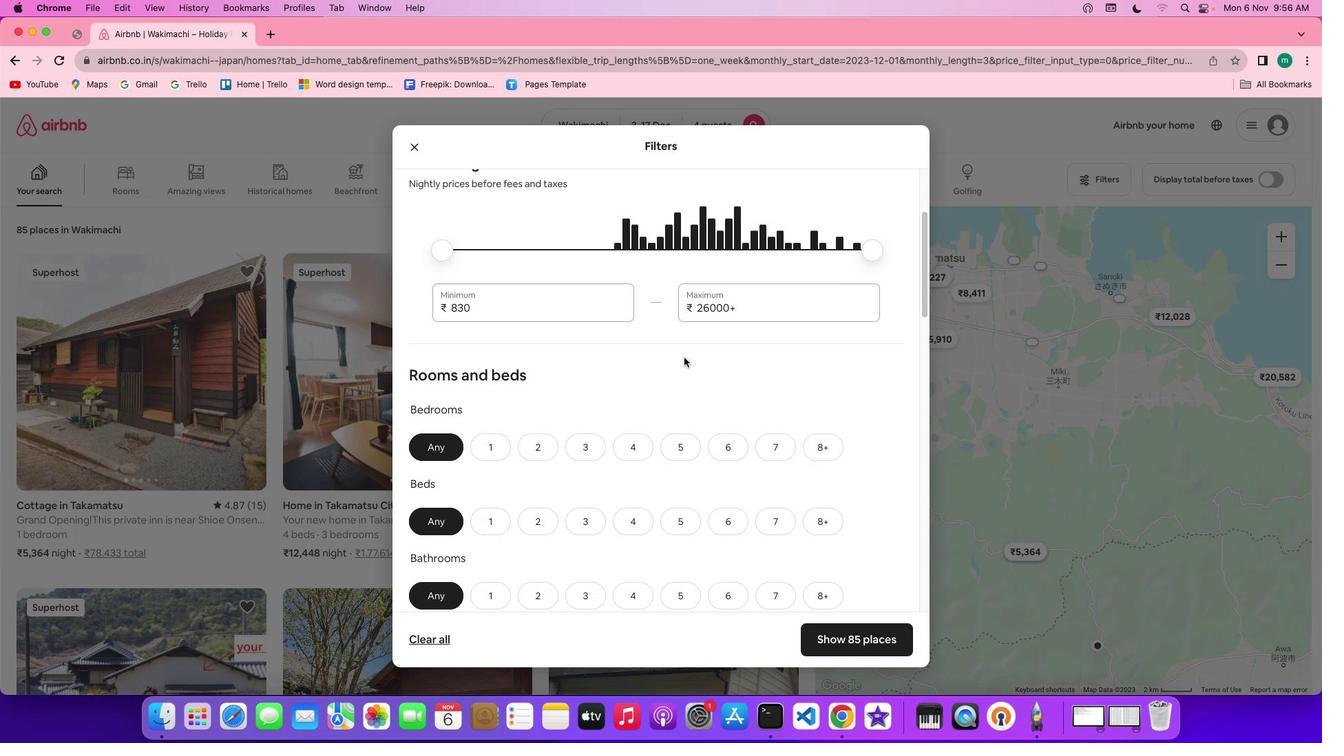 
Action: Mouse scrolled (684, 357) with delta (0, 0)
Screenshot: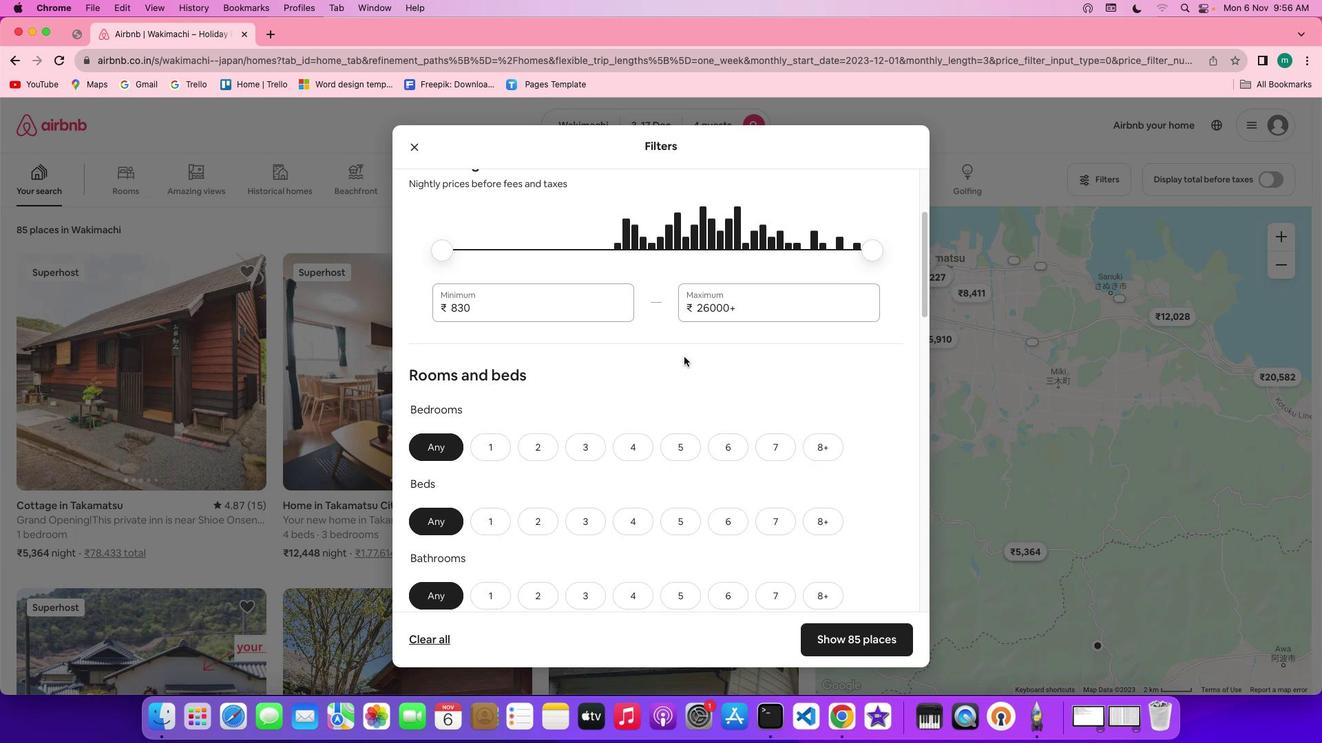 
Action: Mouse moved to (684, 356)
Screenshot: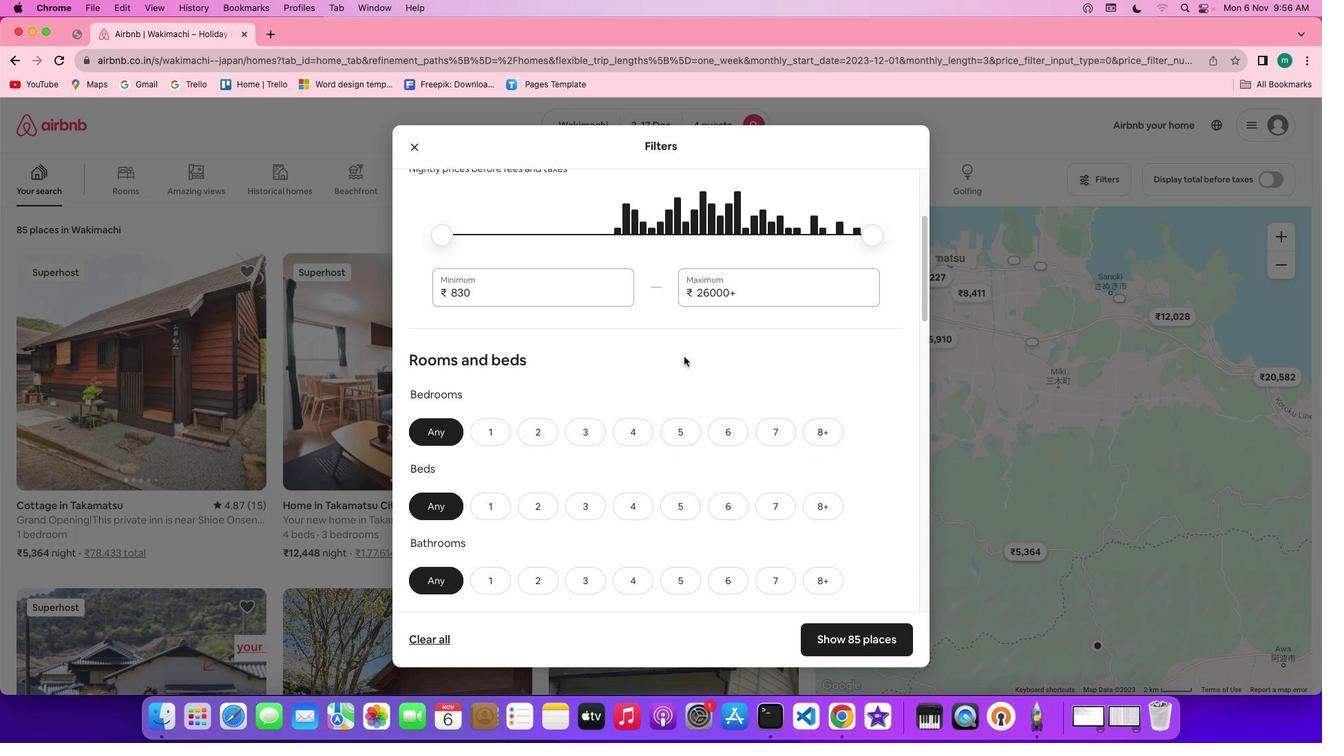 
Action: Mouse scrolled (684, 356) with delta (0, 0)
Screenshot: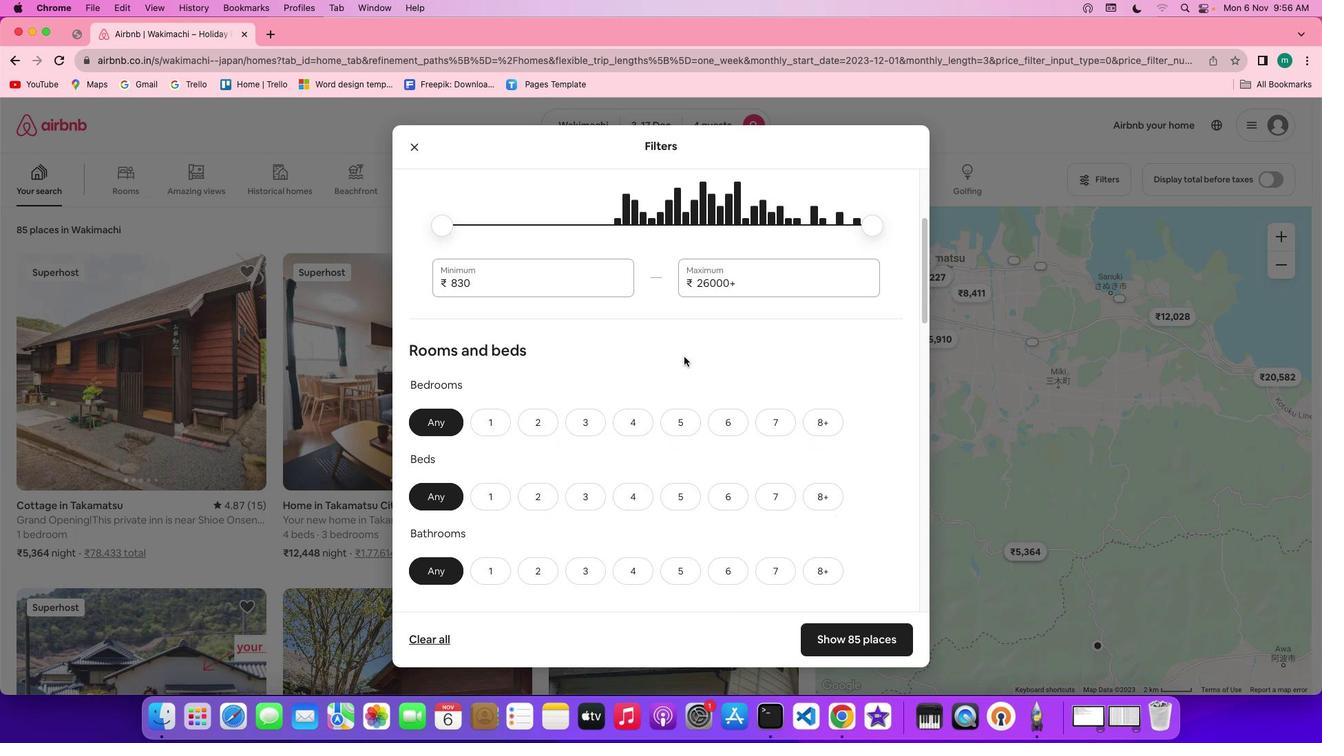 
Action: Mouse scrolled (684, 356) with delta (0, 0)
Screenshot: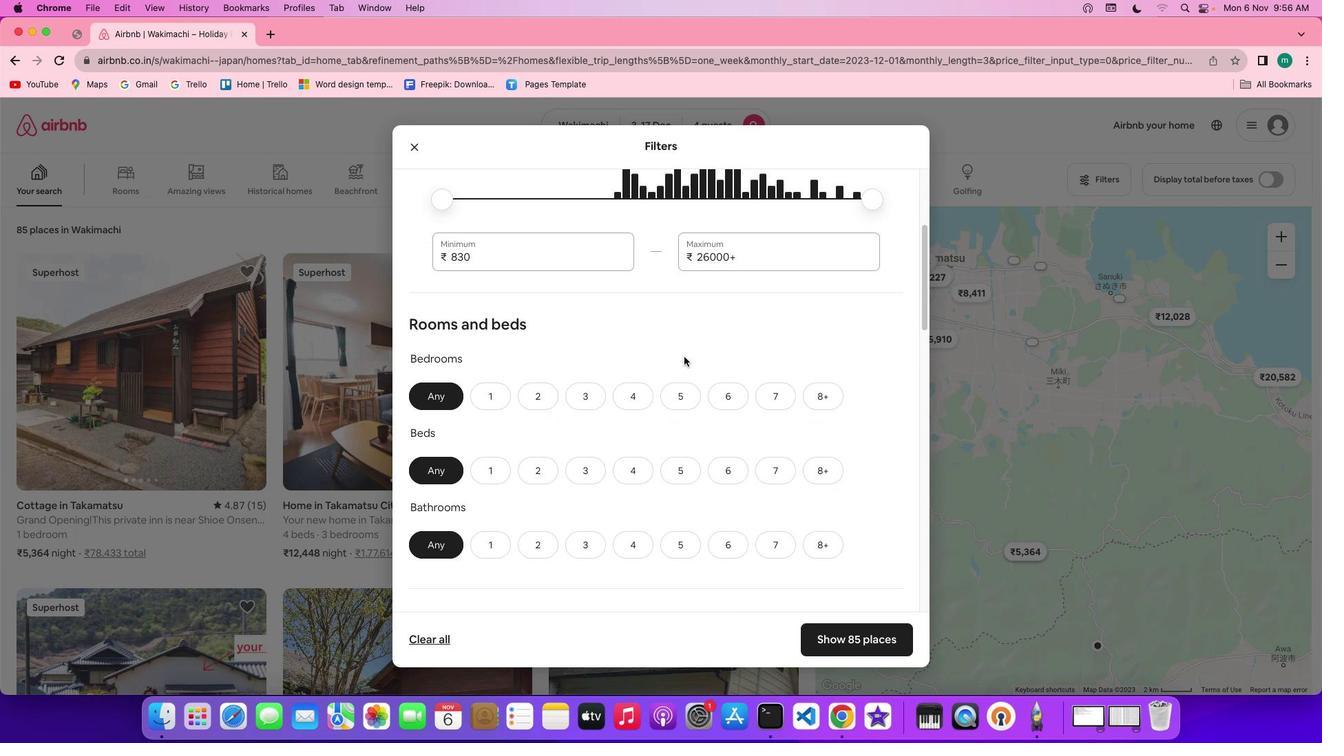 
Action: Mouse scrolled (684, 356) with delta (0, 0)
Screenshot: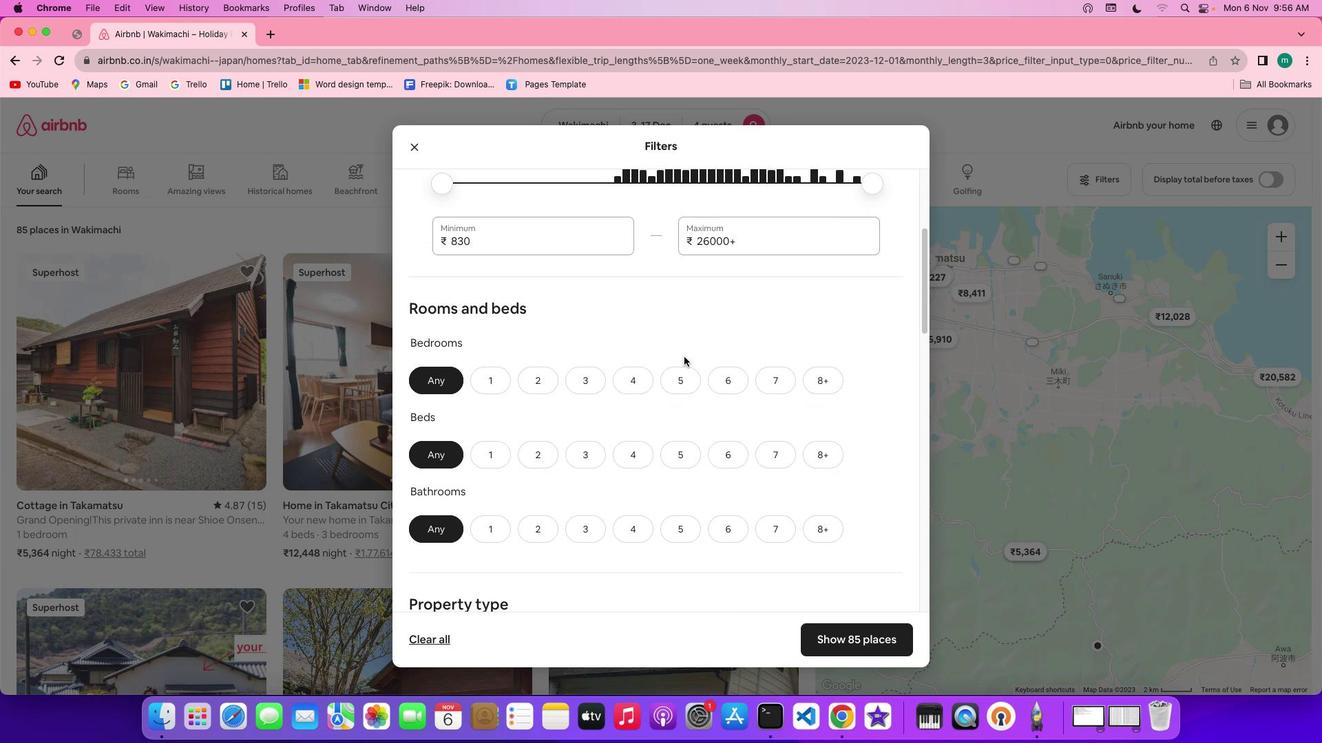
Action: Mouse scrolled (684, 356) with delta (0, 0)
Screenshot: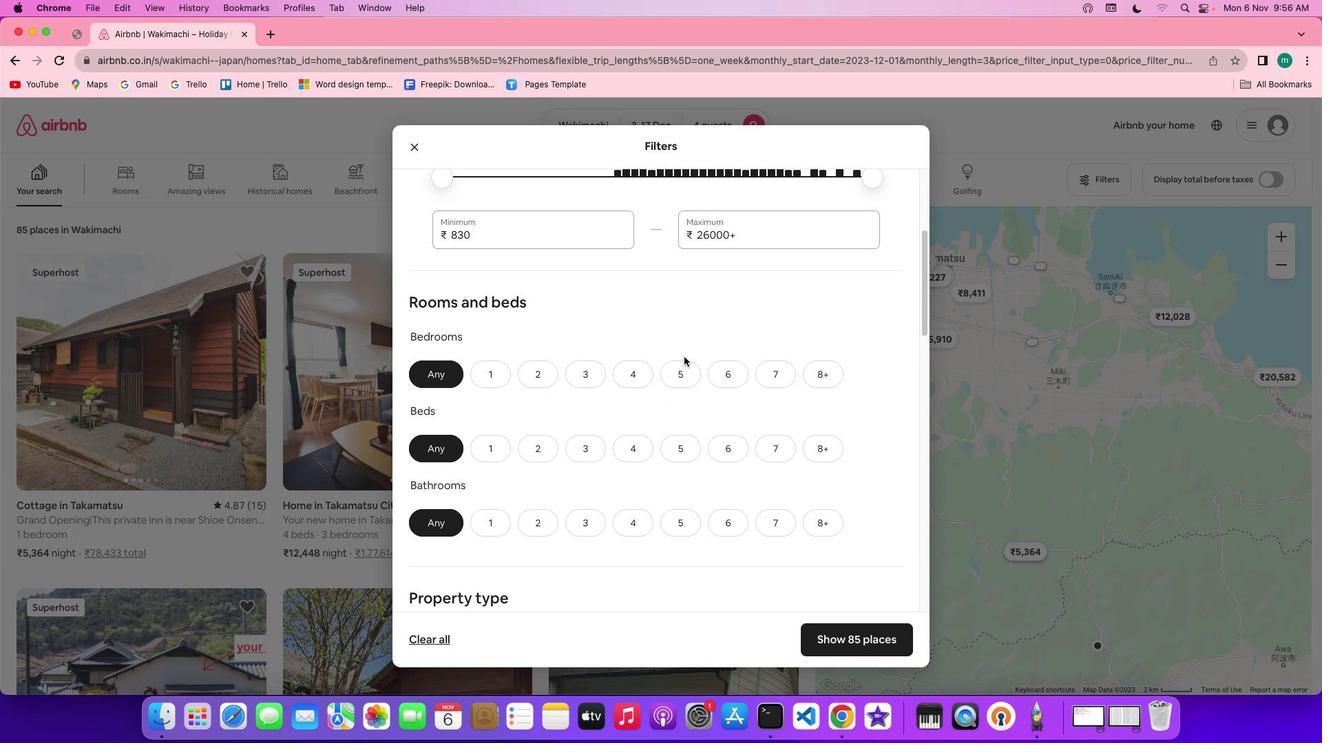 
Action: Mouse moved to (684, 356)
Screenshot: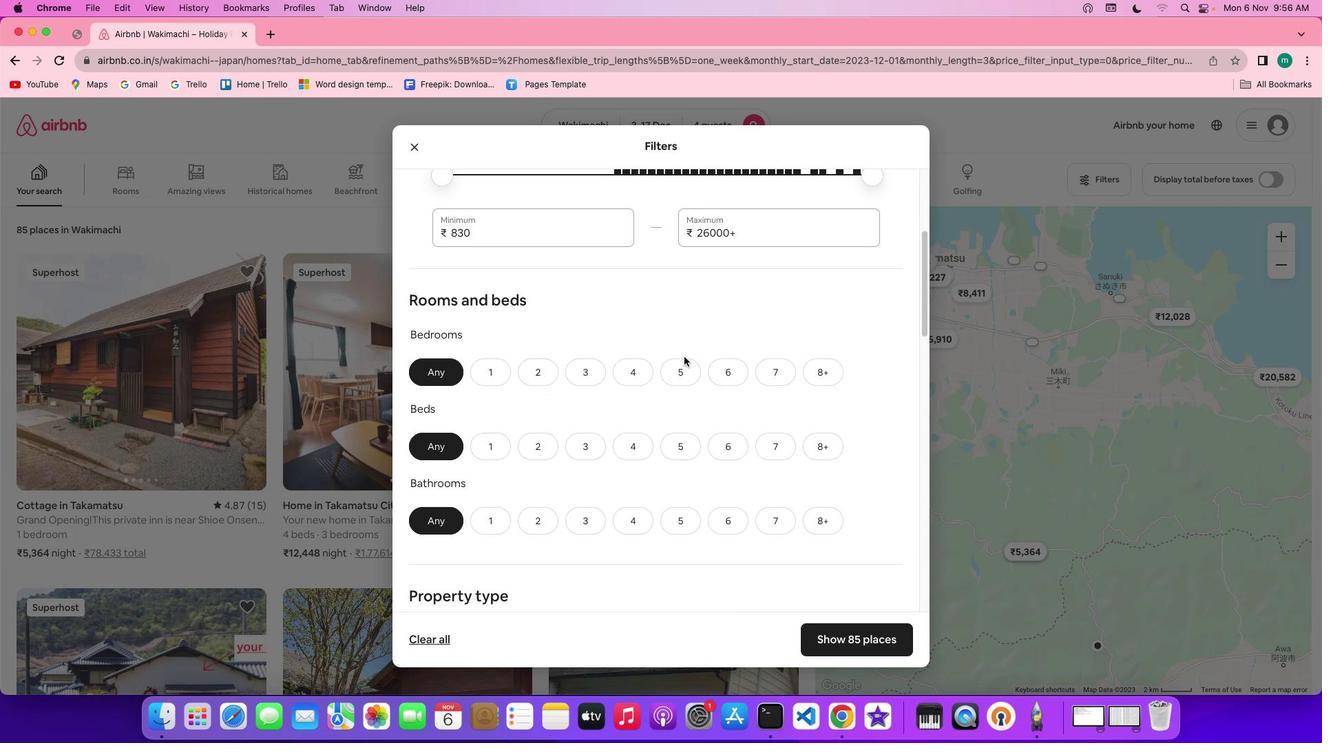 
Action: Mouse scrolled (684, 356) with delta (0, 0)
Screenshot: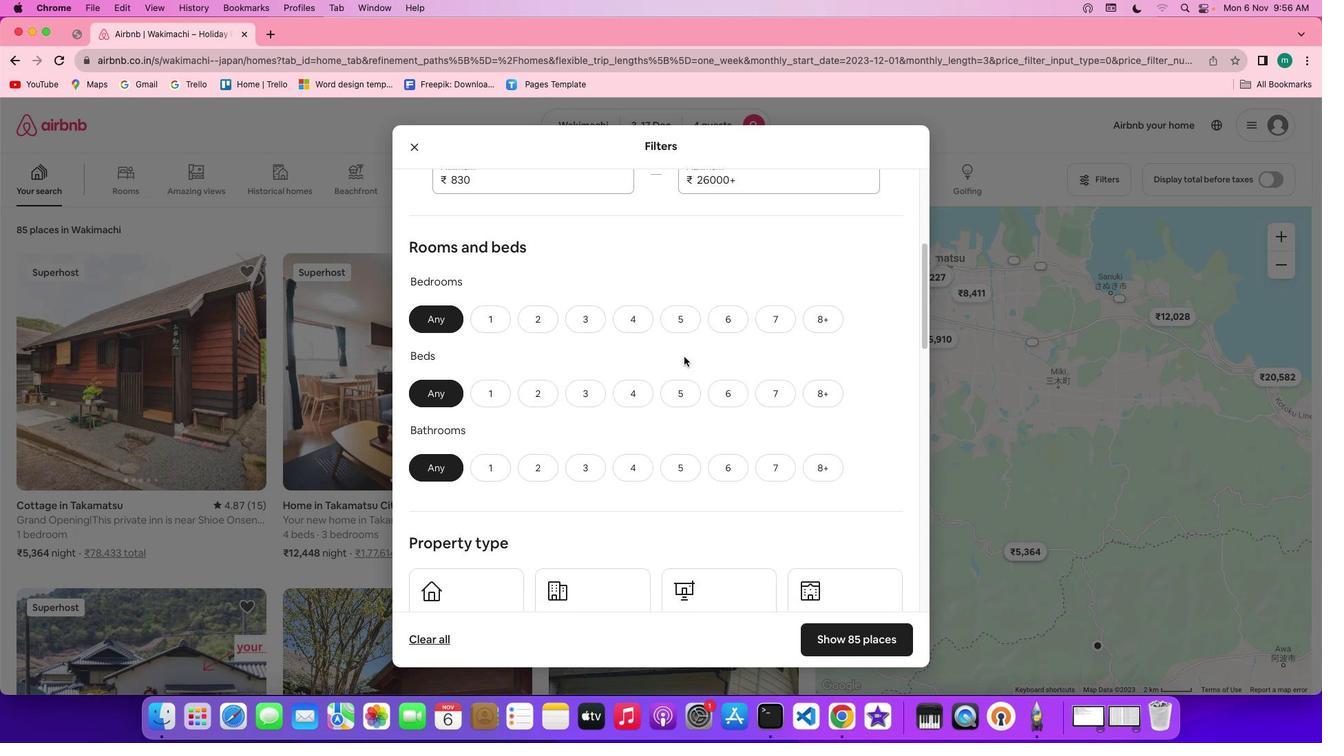 
Action: Mouse scrolled (684, 356) with delta (0, 0)
Screenshot: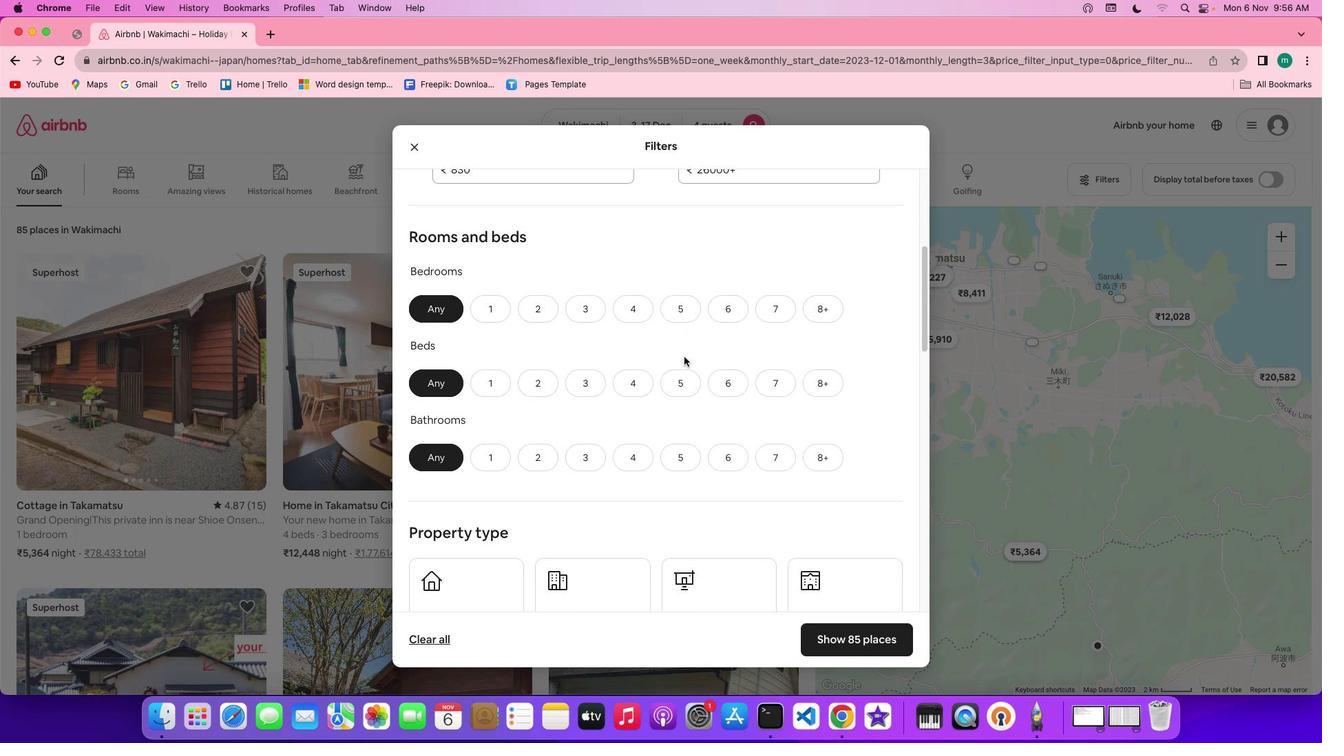 
Action: Mouse scrolled (684, 356) with delta (0, 0)
Screenshot: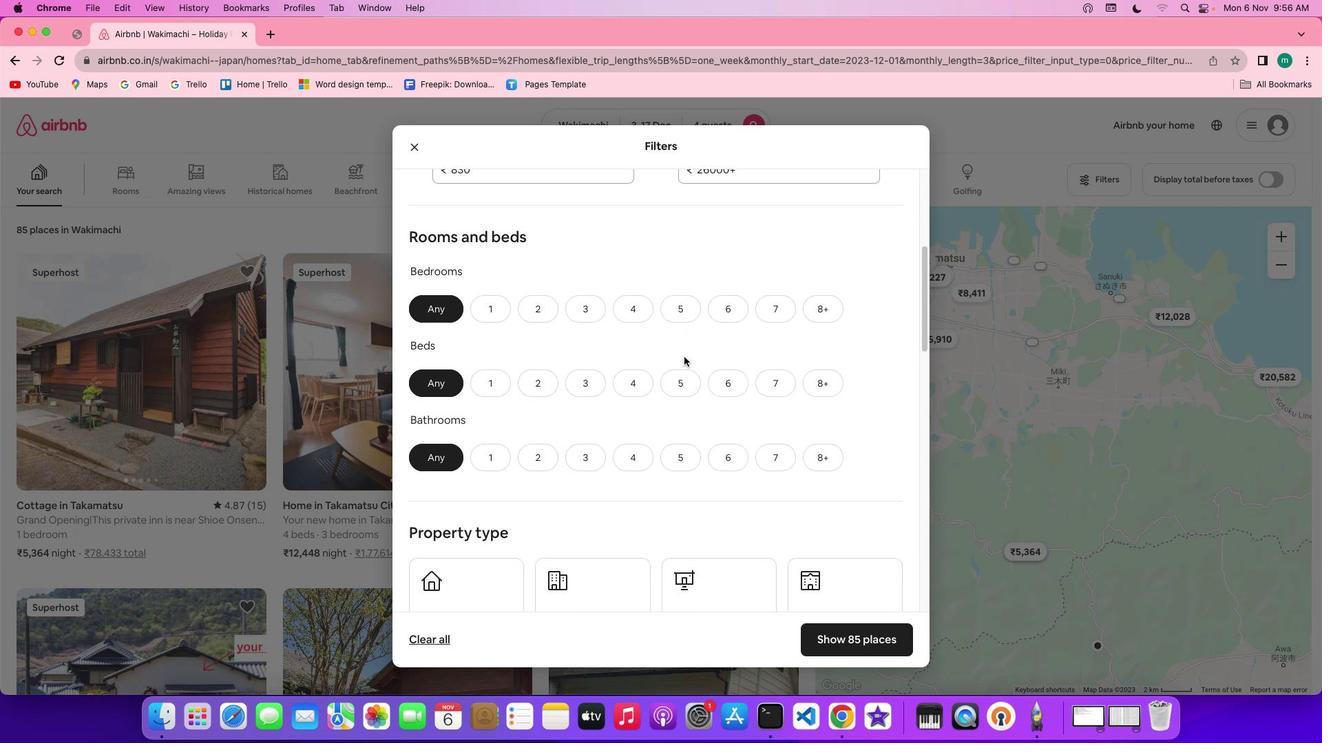 
Action: Mouse moved to (603, 310)
Screenshot: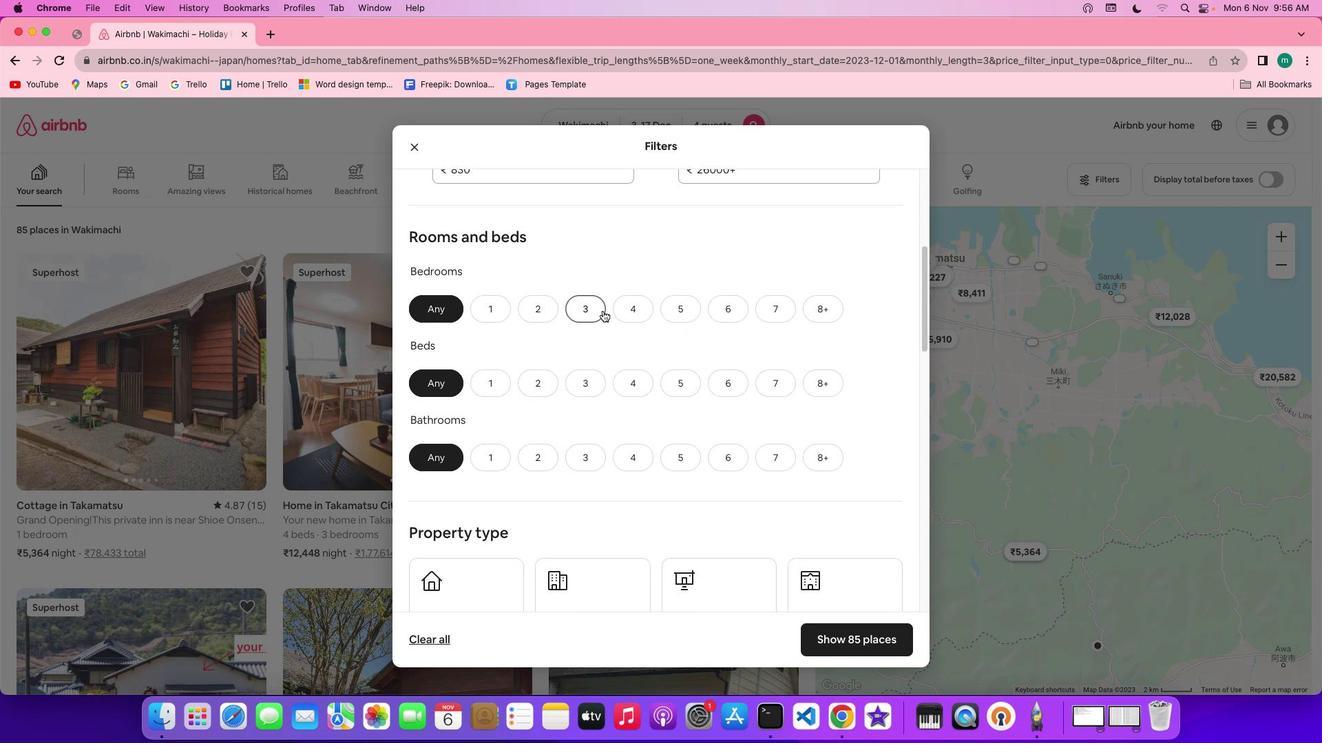 
Action: Mouse pressed left at (603, 310)
Screenshot: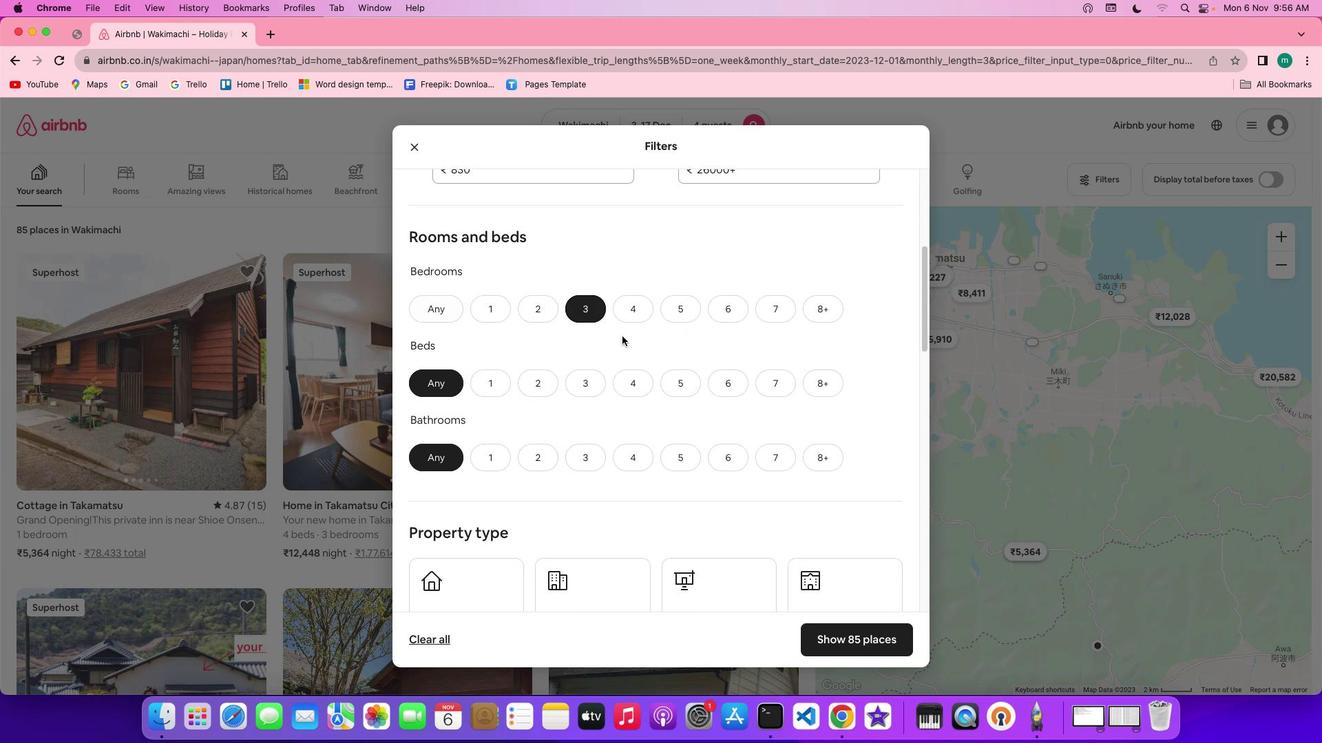 
Action: Mouse moved to (649, 382)
Screenshot: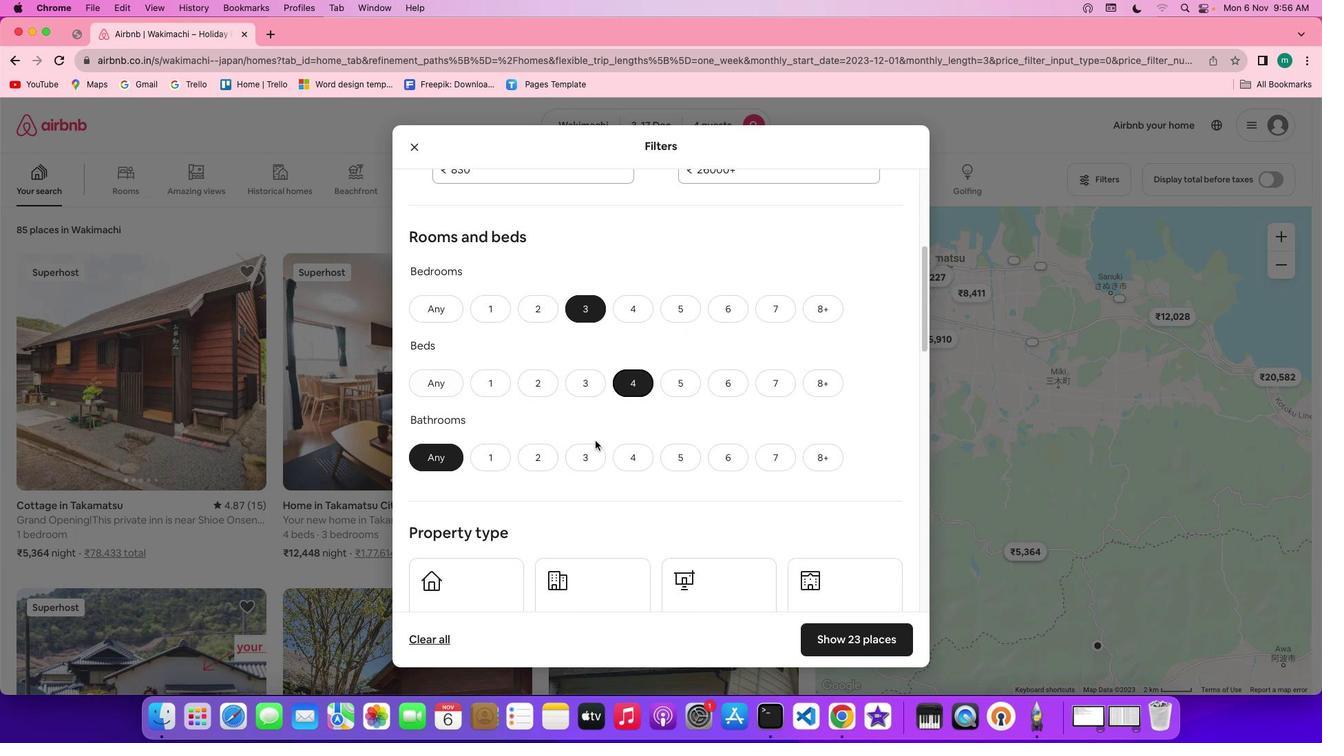 
Action: Mouse pressed left at (649, 382)
Screenshot: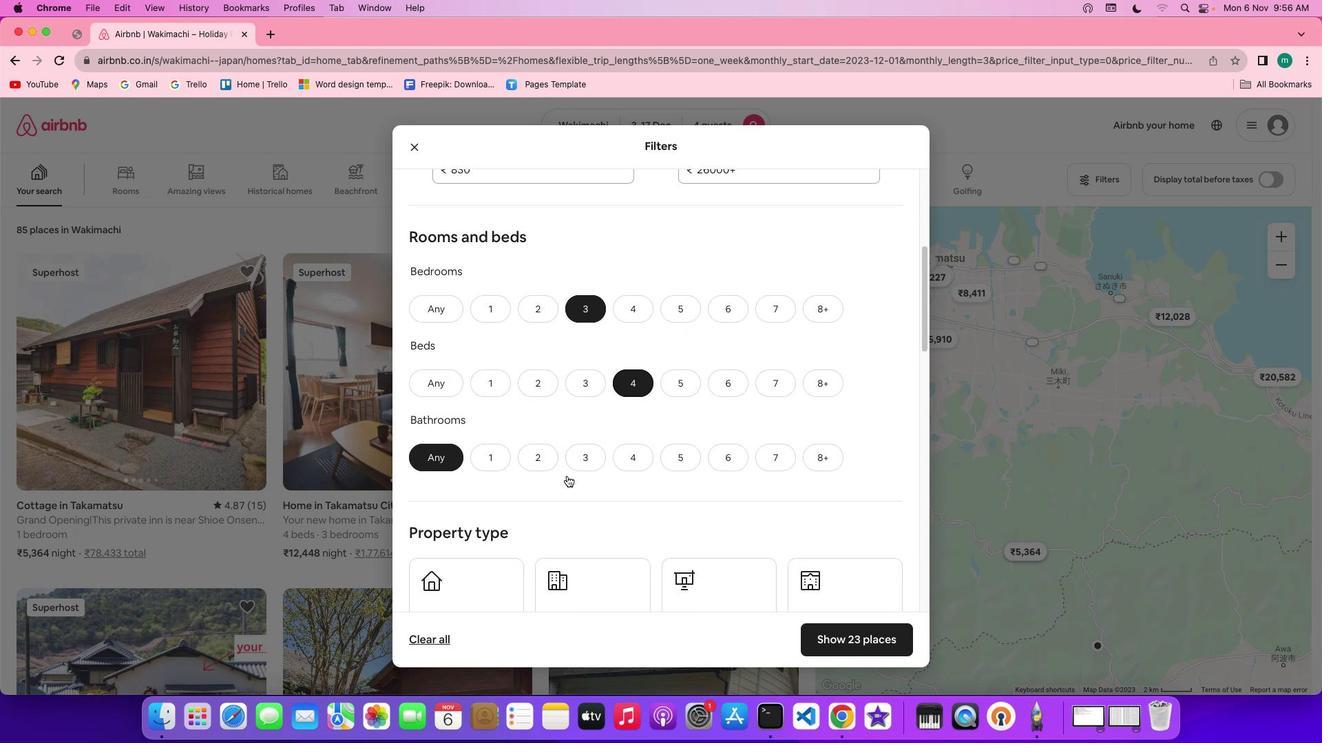 
Action: Mouse moved to (531, 463)
Screenshot: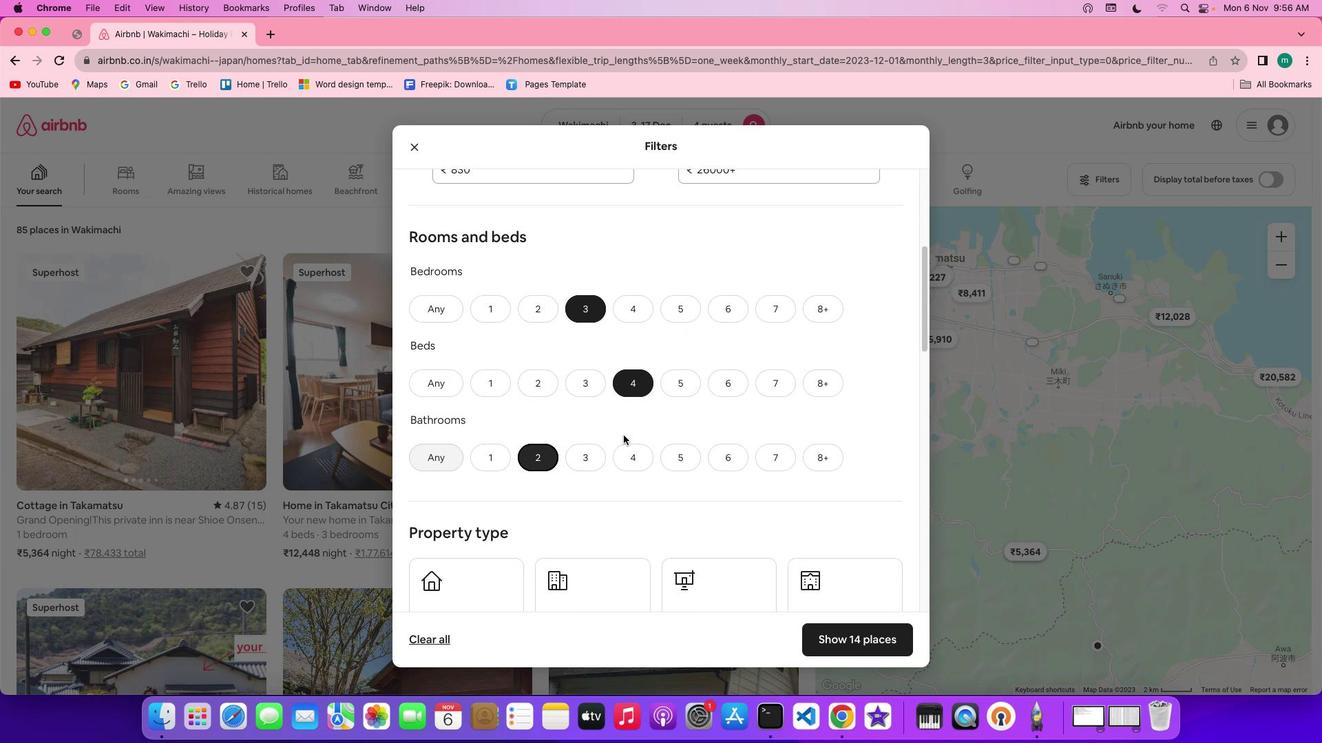 
Action: Mouse pressed left at (531, 463)
Screenshot: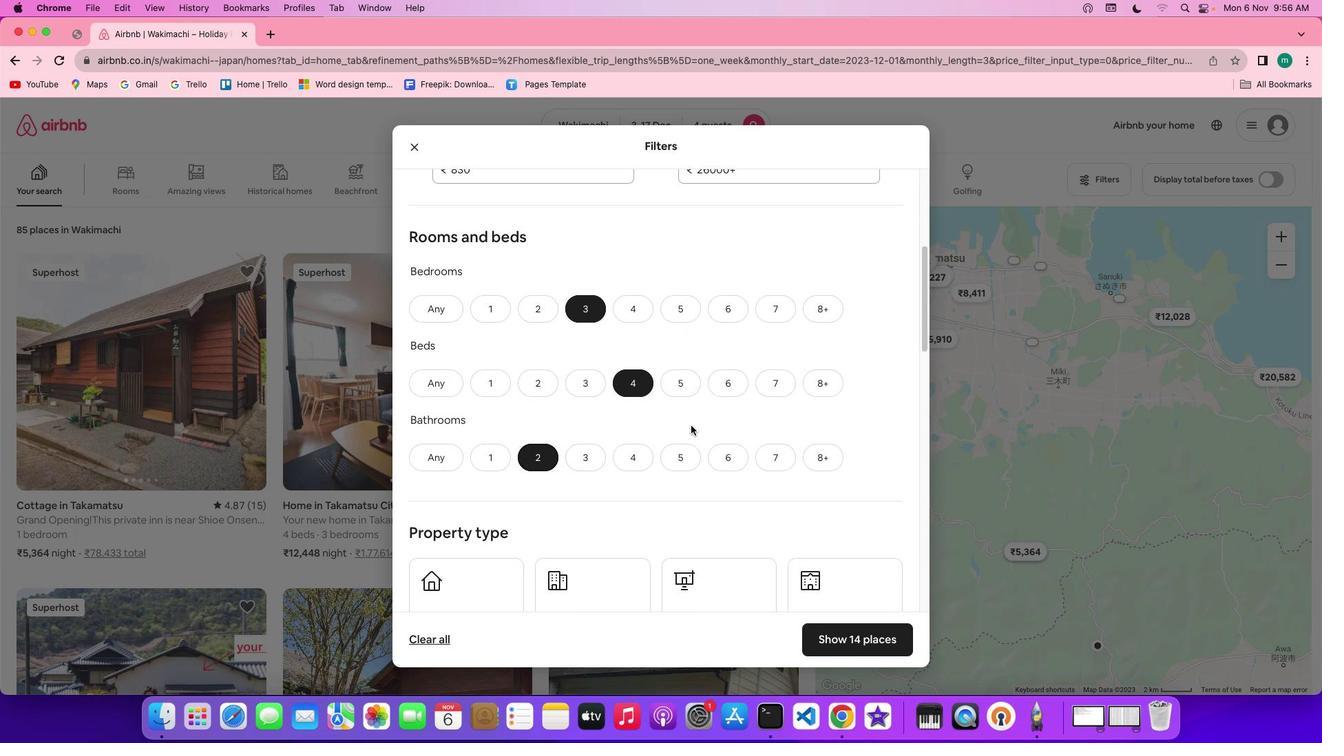 
Action: Mouse moved to (696, 424)
Screenshot: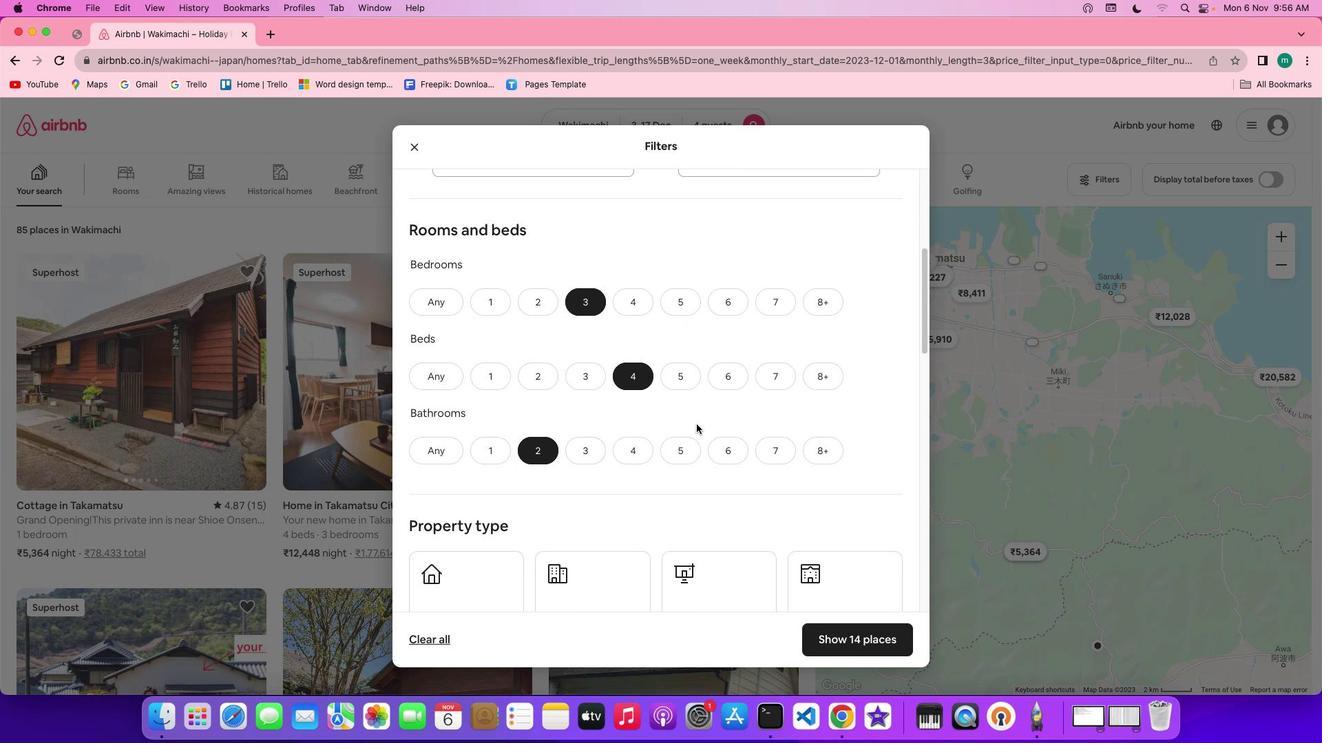 
Action: Mouse scrolled (696, 424) with delta (0, 0)
Screenshot: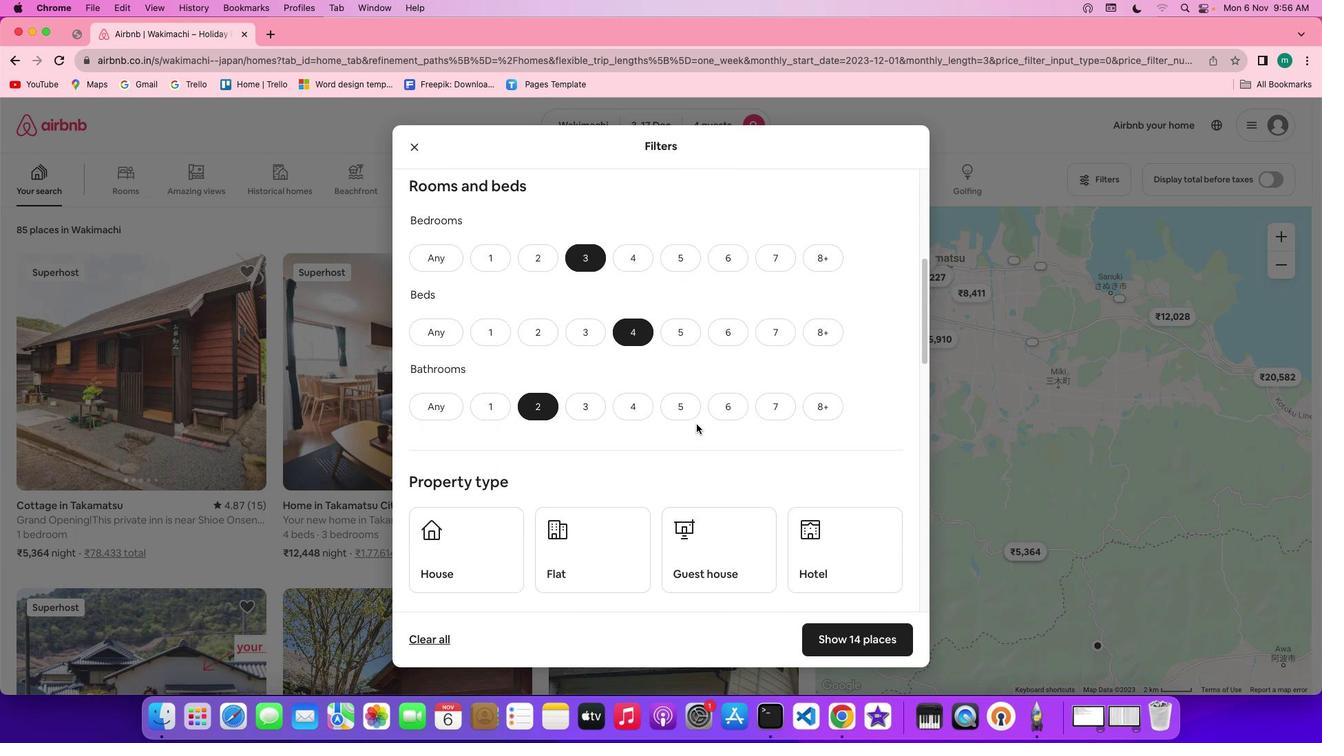 
Action: Mouse scrolled (696, 424) with delta (0, 0)
Screenshot: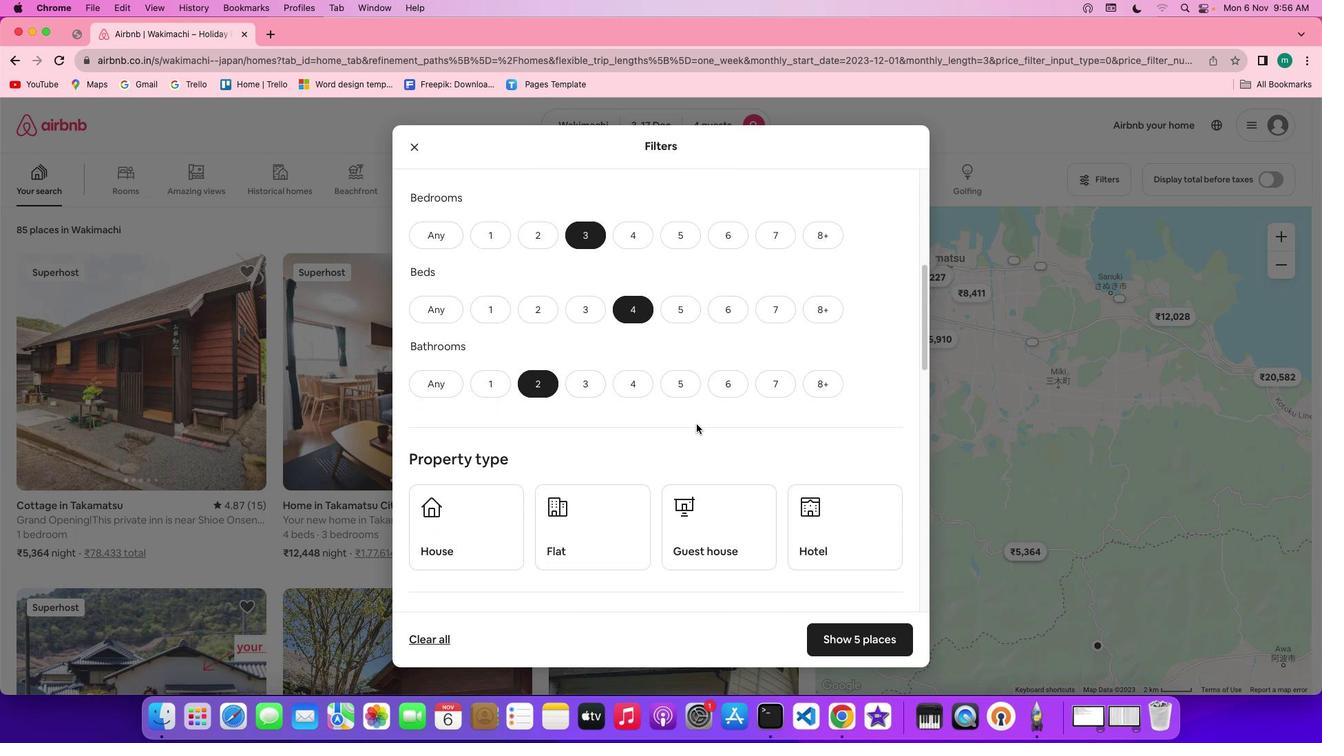 
Action: Mouse scrolled (696, 424) with delta (0, 0)
Screenshot: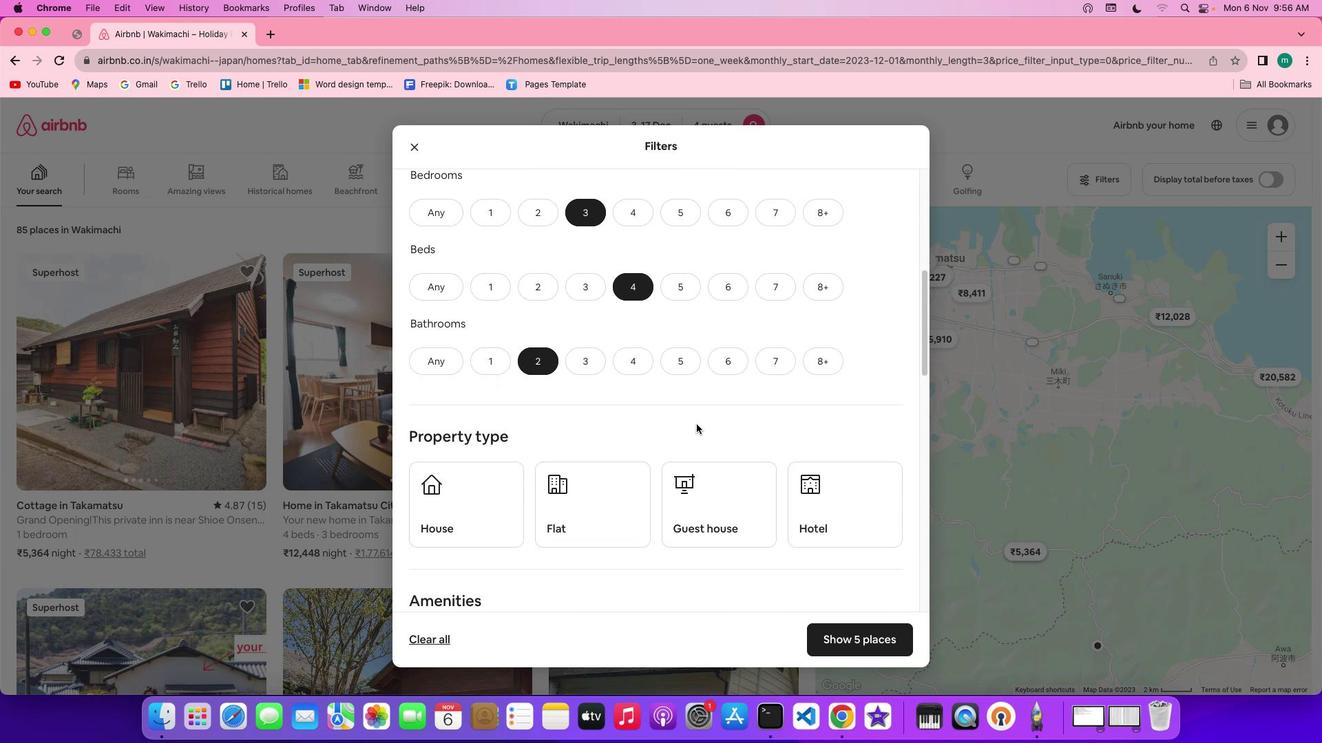 
Action: Mouse scrolled (696, 424) with delta (0, 0)
Screenshot: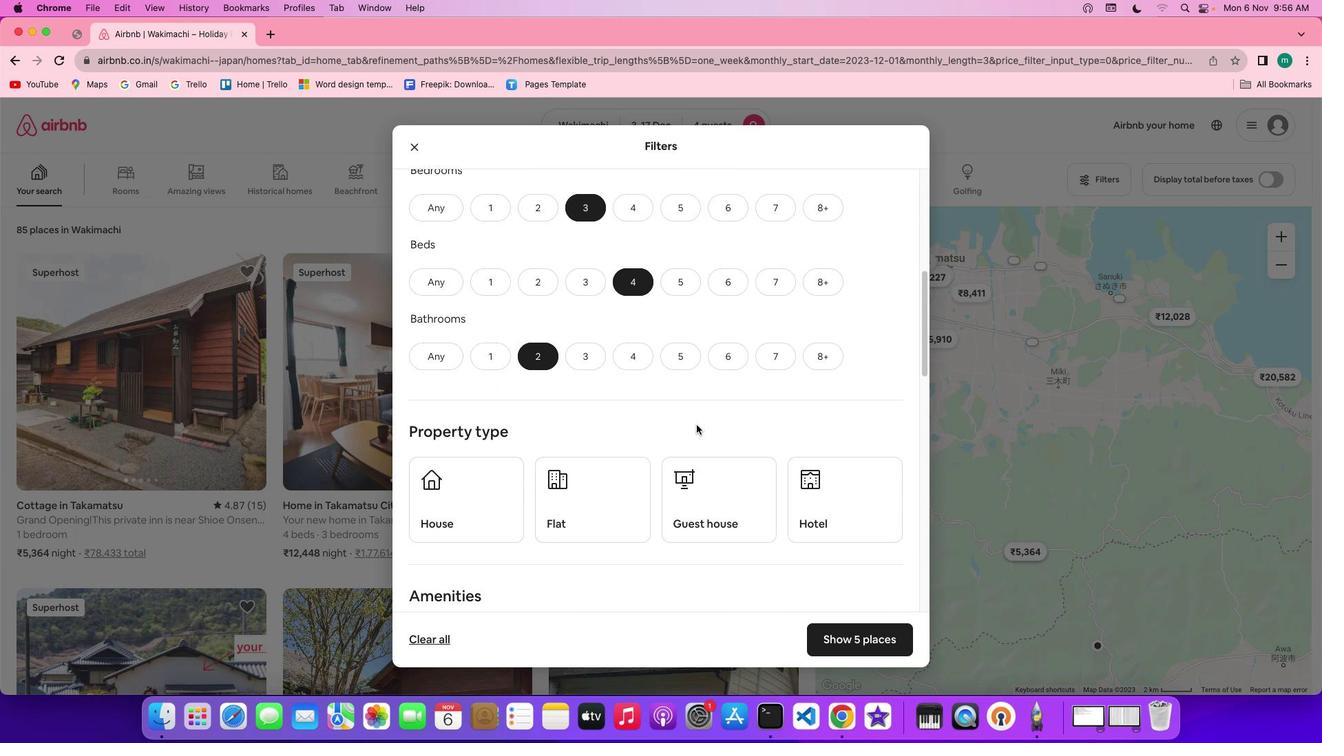 
Action: Mouse moved to (696, 424)
Screenshot: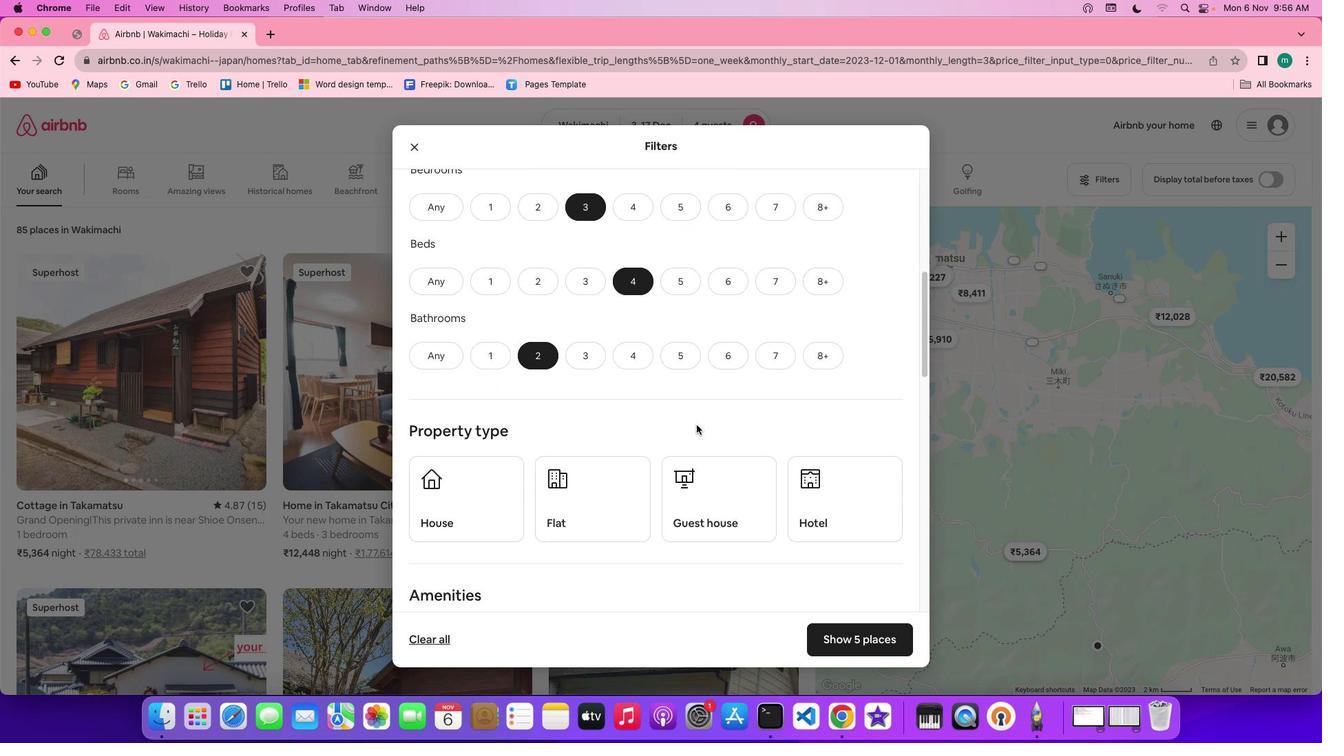 
Action: Mouse scrolled (696, 424) with delta (0, 0)
Screenshot: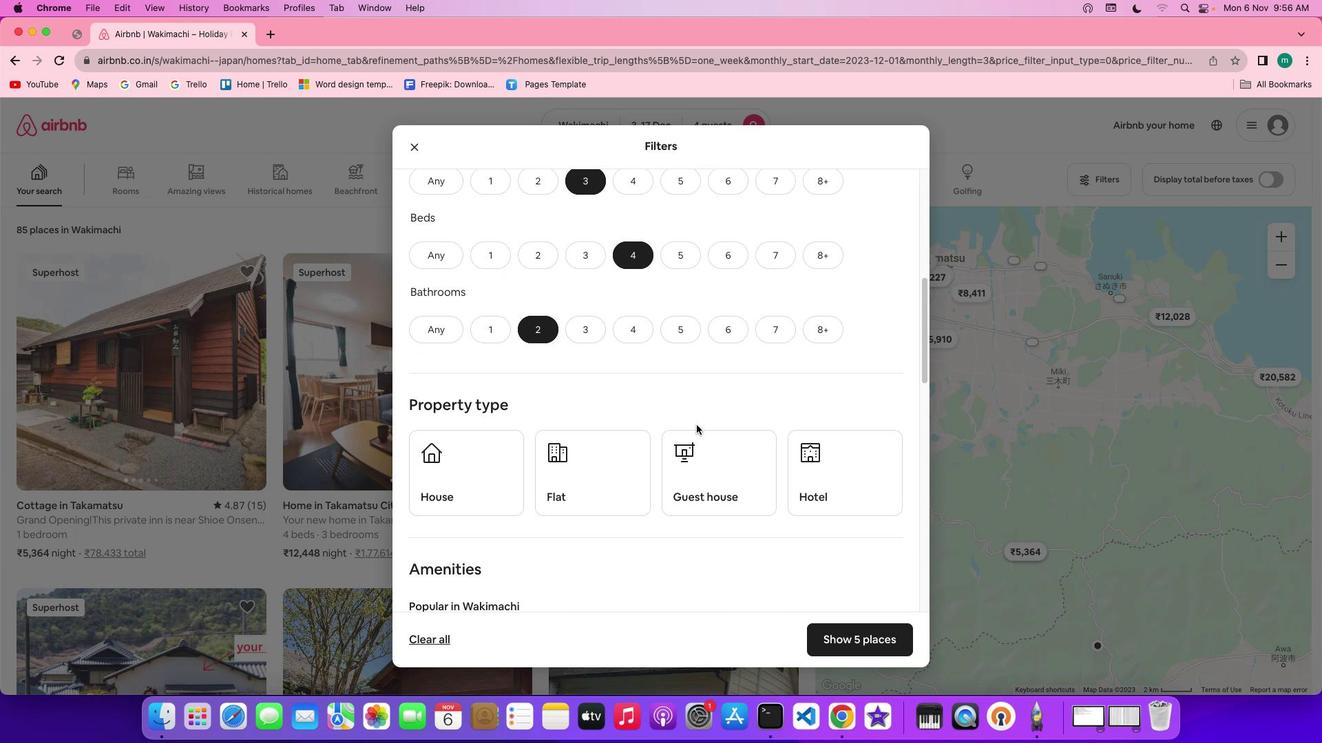 
Action: Mouse scrolled (696, 424) with delta (0, 0)
Screenshot: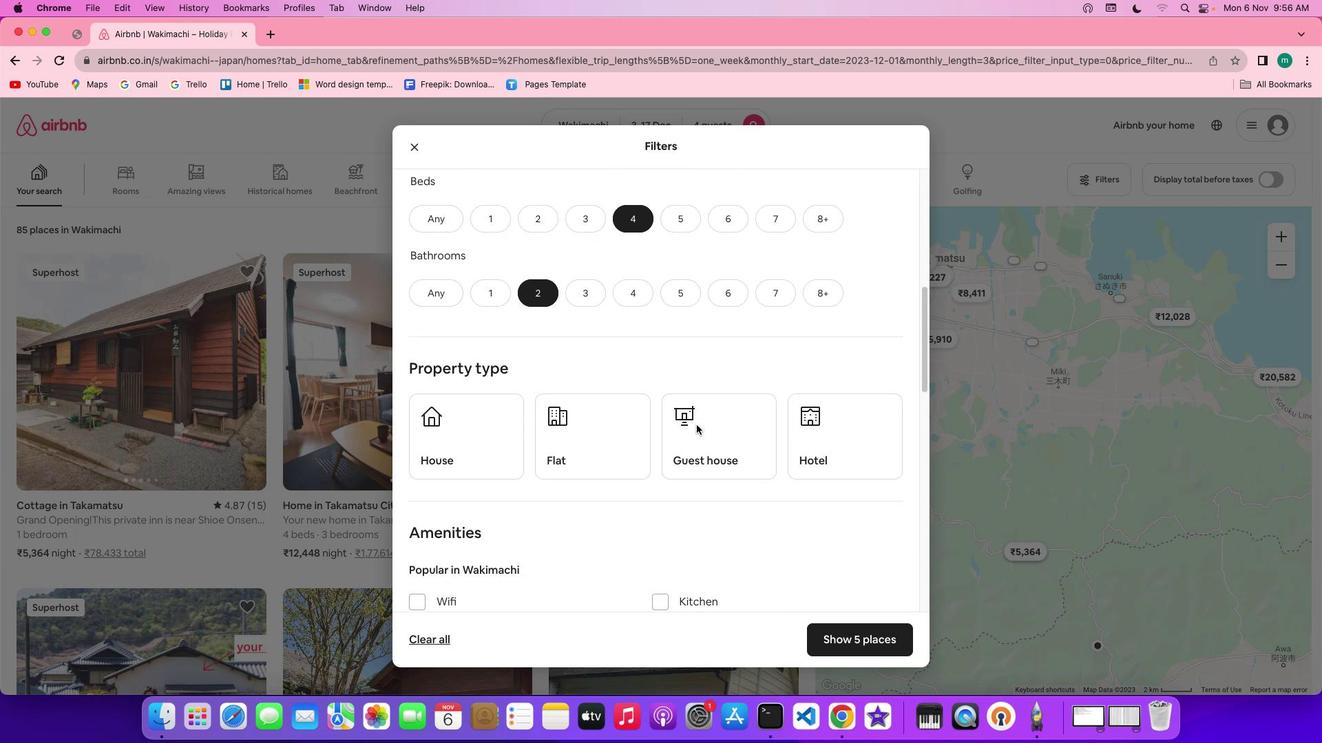 
Action: Mouse scrolled (696, 424) with delta (0, 0)
Screenshot: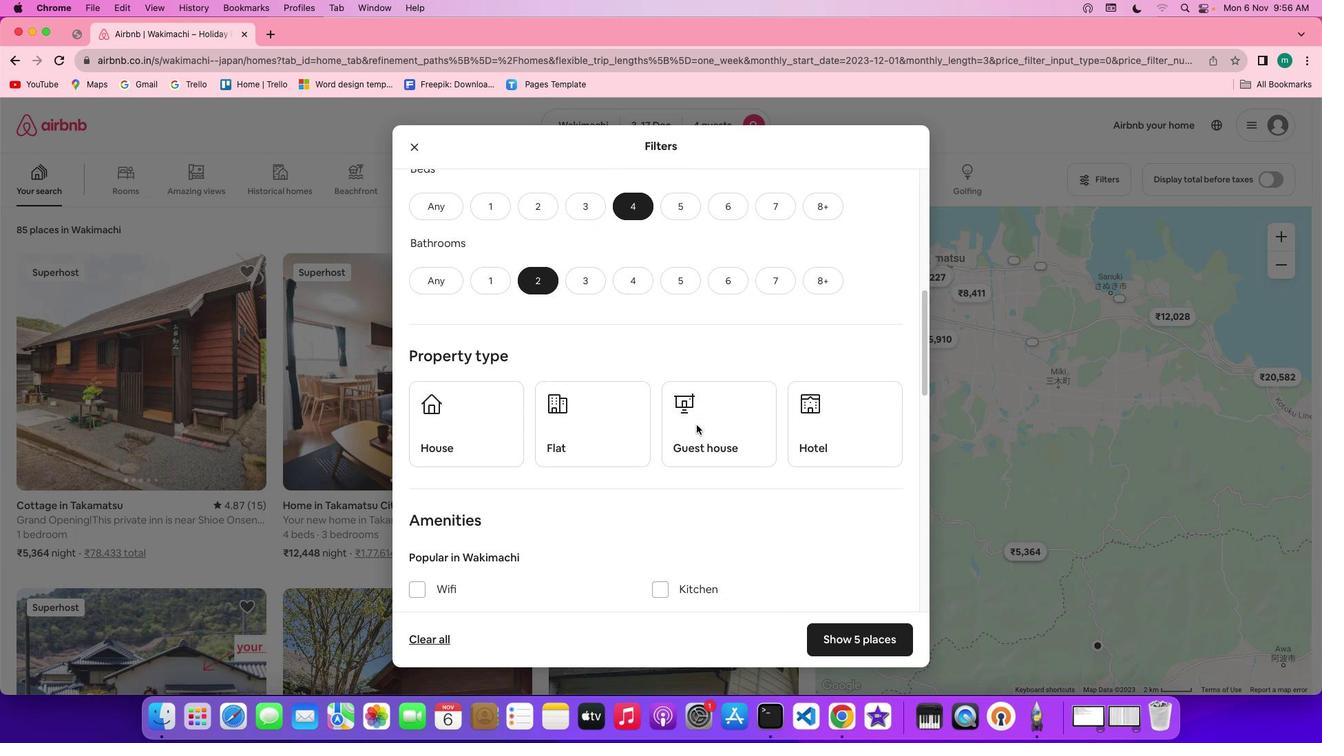 
Action: Mouse scrolled (696, 424) with delta (0, 0)
Screenshot: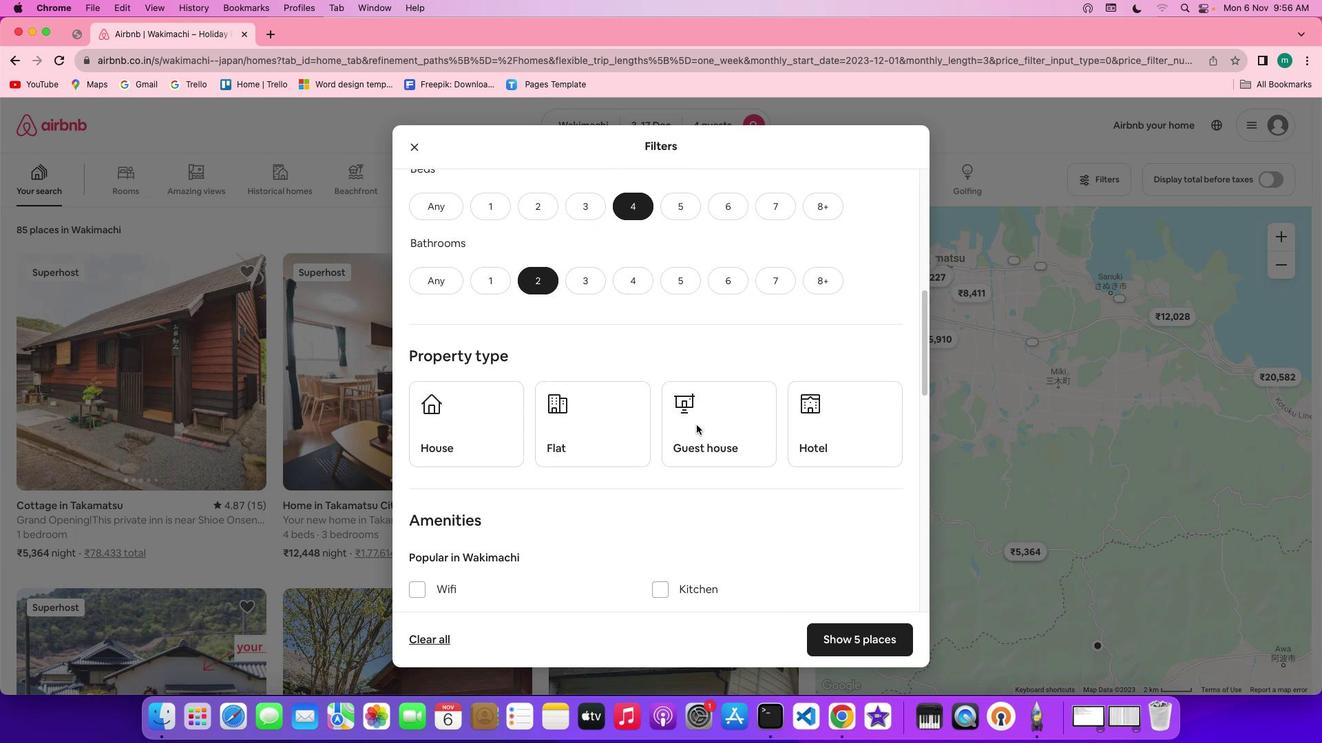 
Action: Mouse scrolled (696, 424) with delta (0, 0)
Screenshot: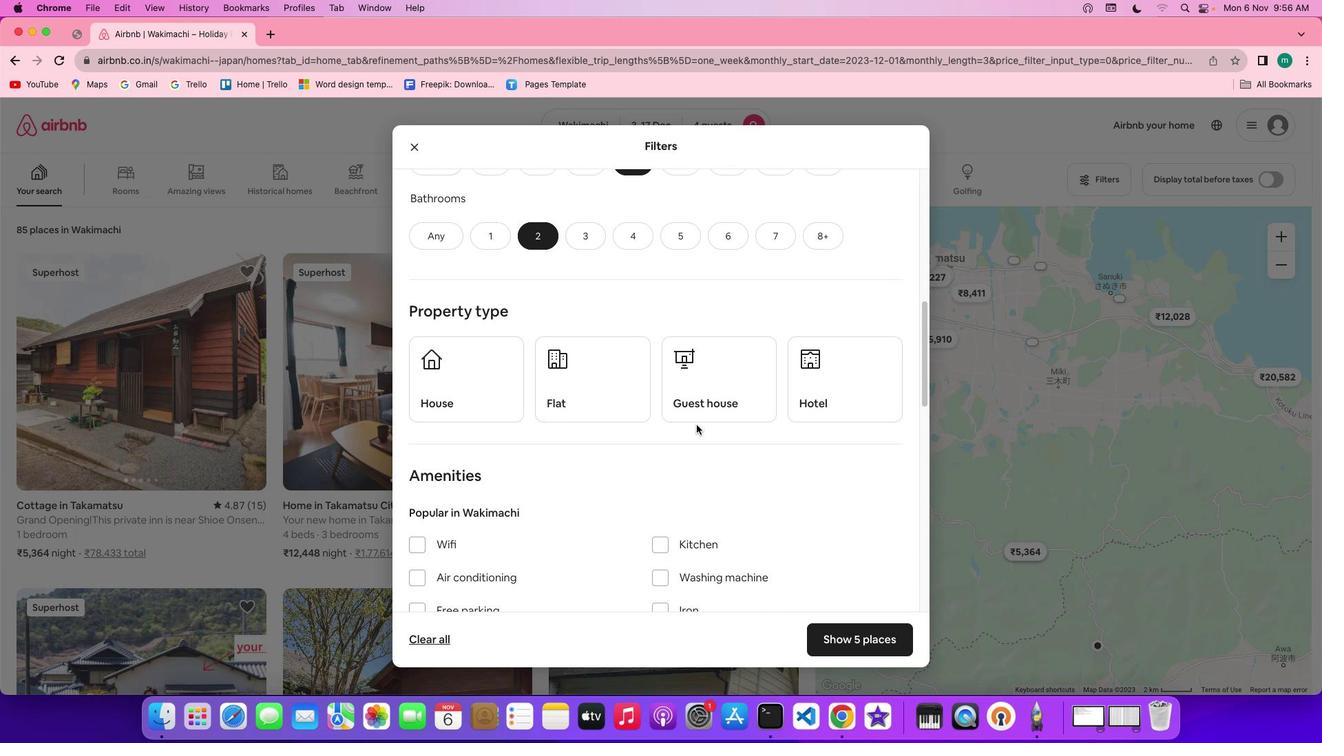 
Action: Mouse scrolled (696, 424) with delta (0, 0)
Screenshot: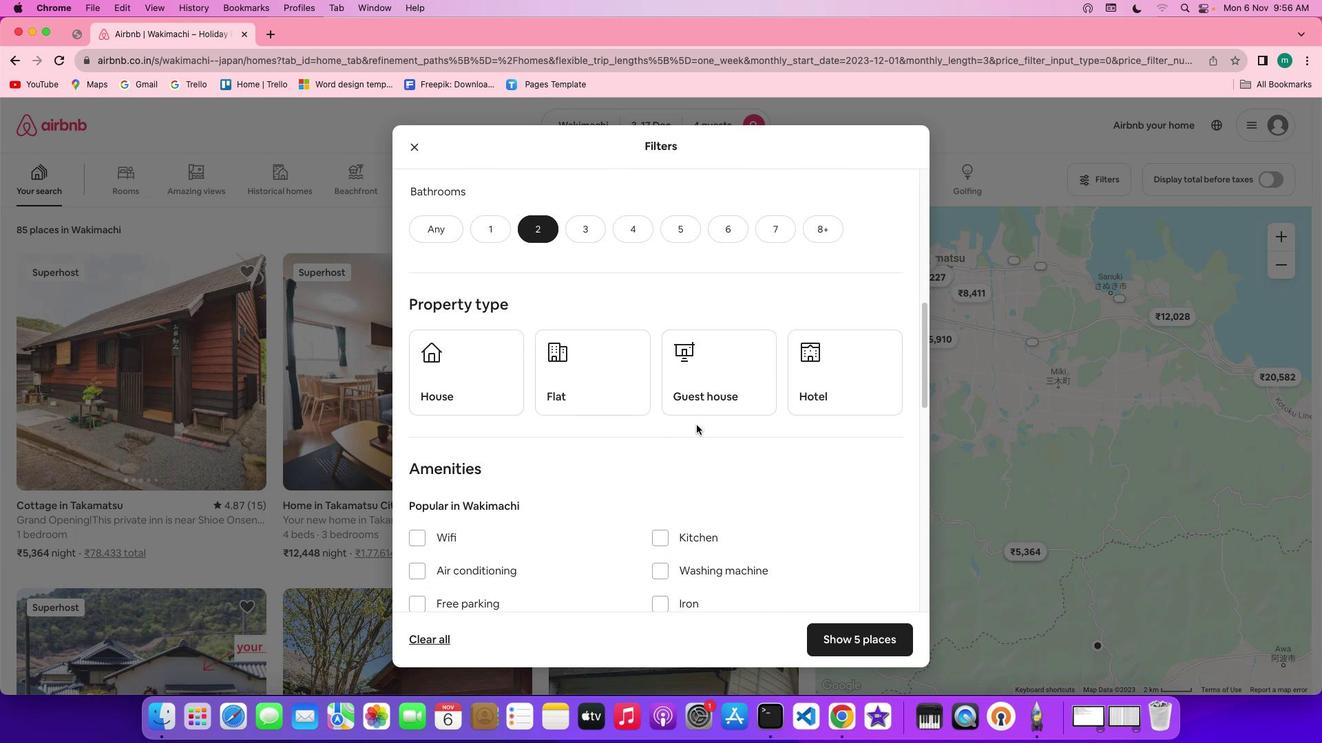 
Action: Mouse scrolled (696, 424) with delta (0, 0)
Screenshot: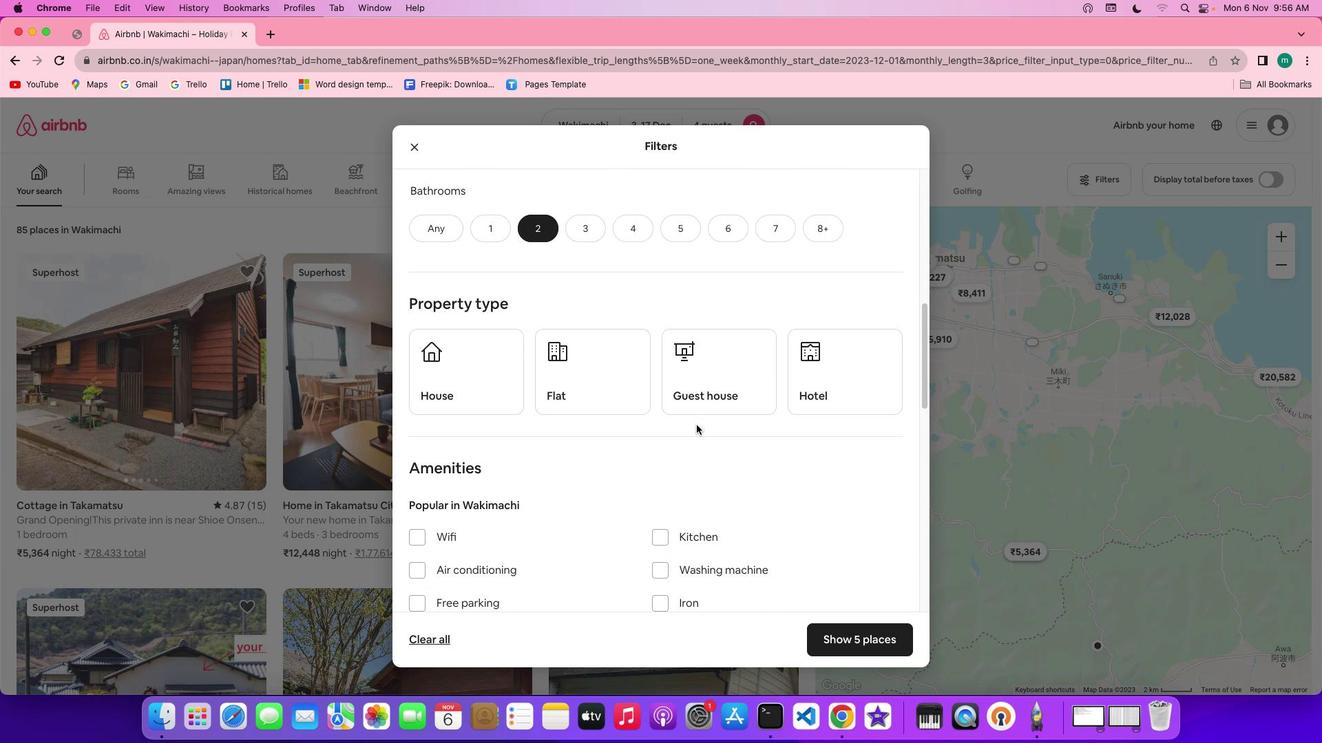 
Action: Mouse moved to (467, 384)
Screenshot: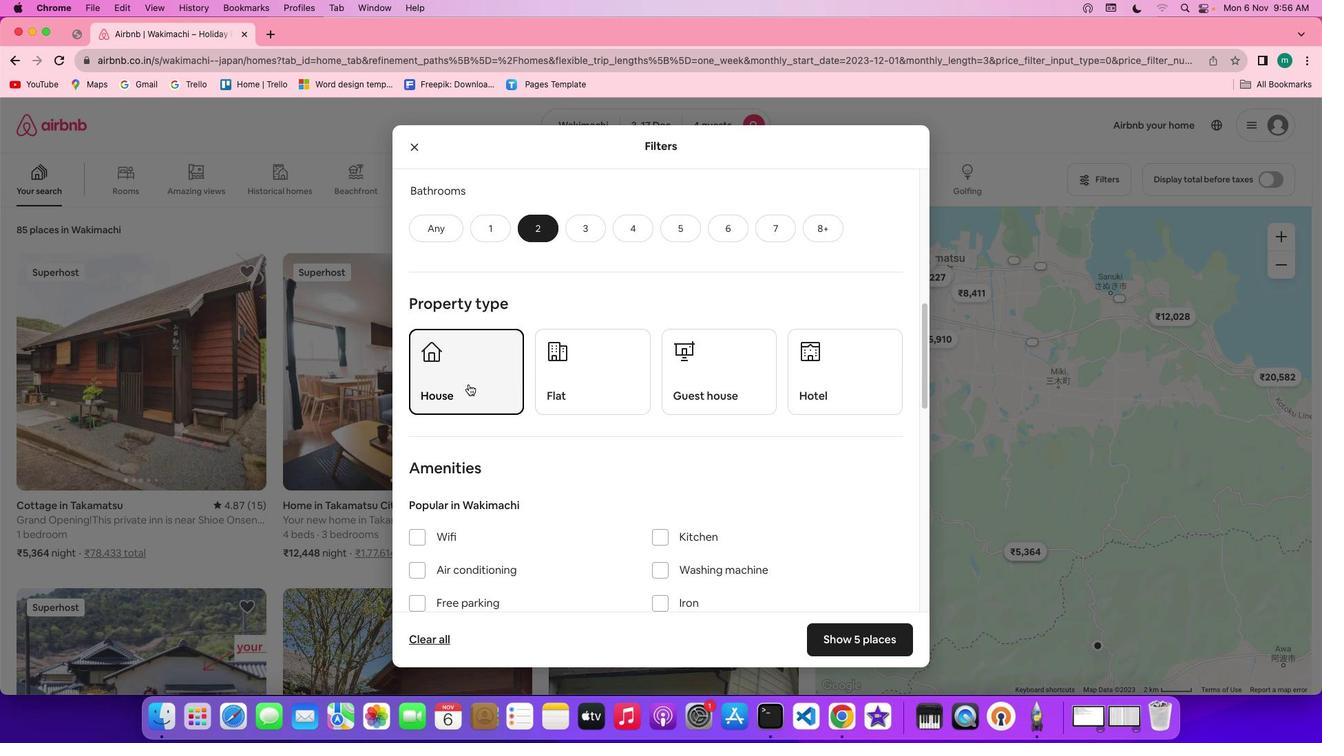
Action: Mouse pressed left at (467, 384)
Screenshot: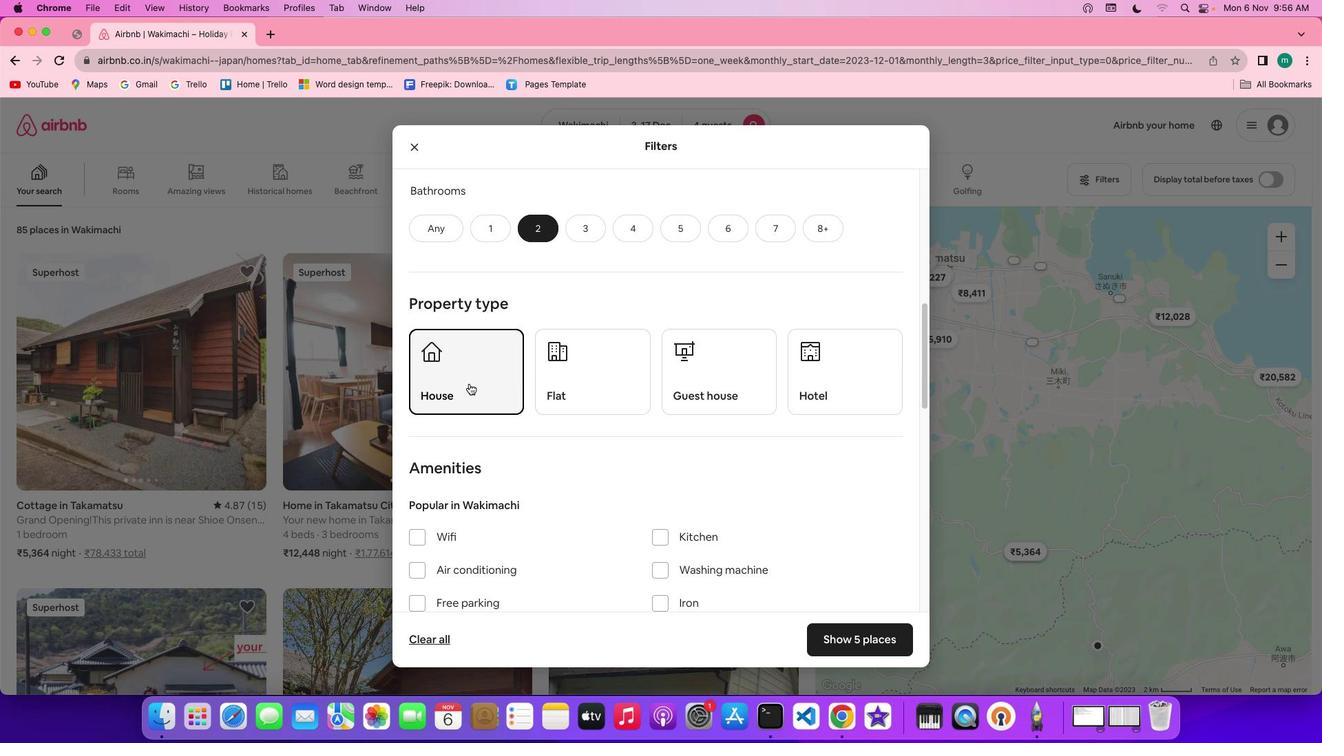 
Action: Mouse moved to (677, 424)
Screenshot: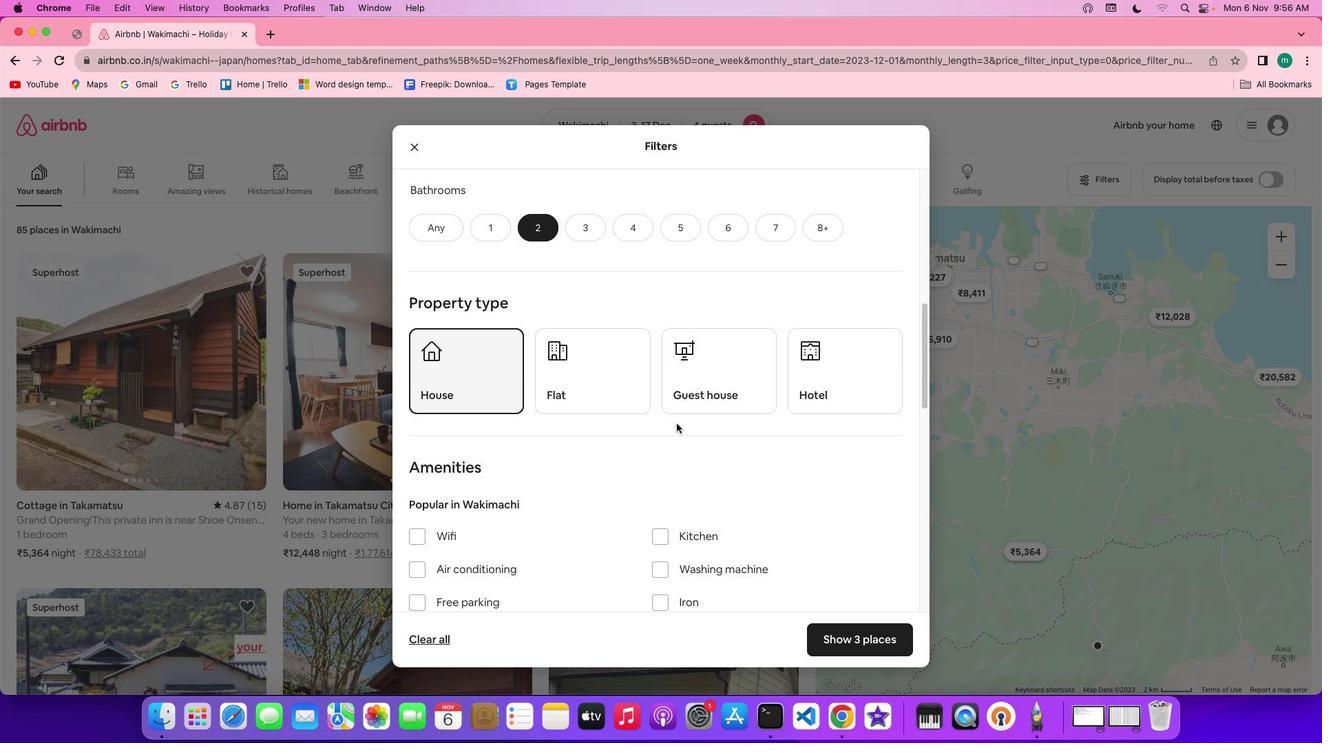 
Action: Mouse scrolled (677, 424) with delta (0, 0)
Screenshot: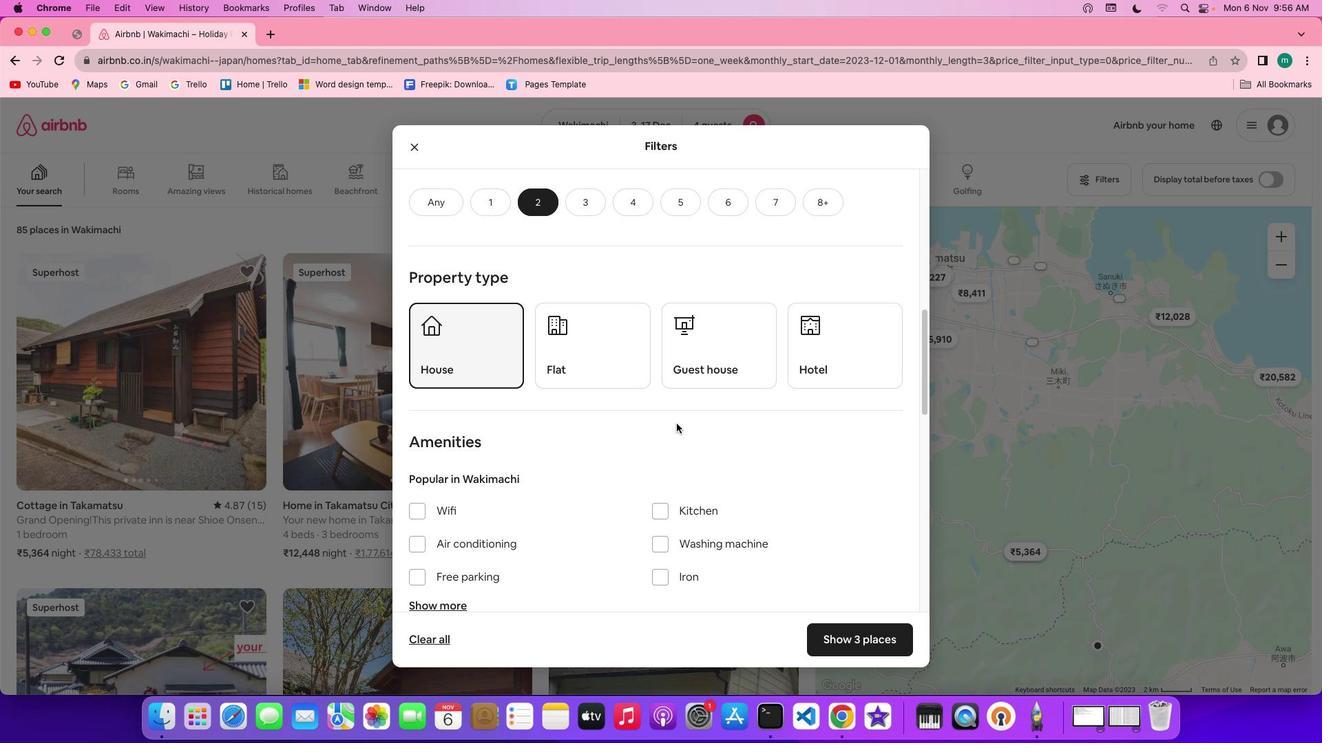 
Action: Mouse scrolled (677, 424) with delta (0, 0)
Screenshot: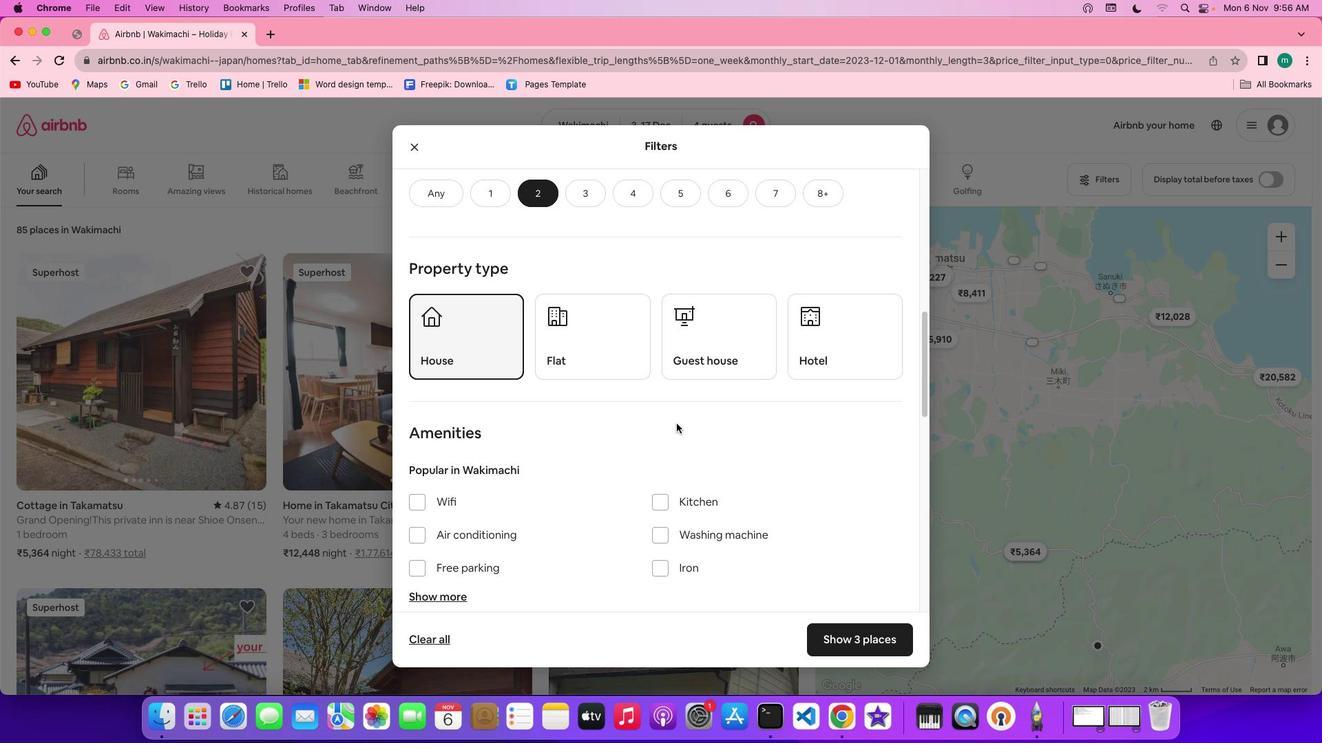 
Action: Mouse scrolled (677, 424) with delta (0, 0)
Screenshot: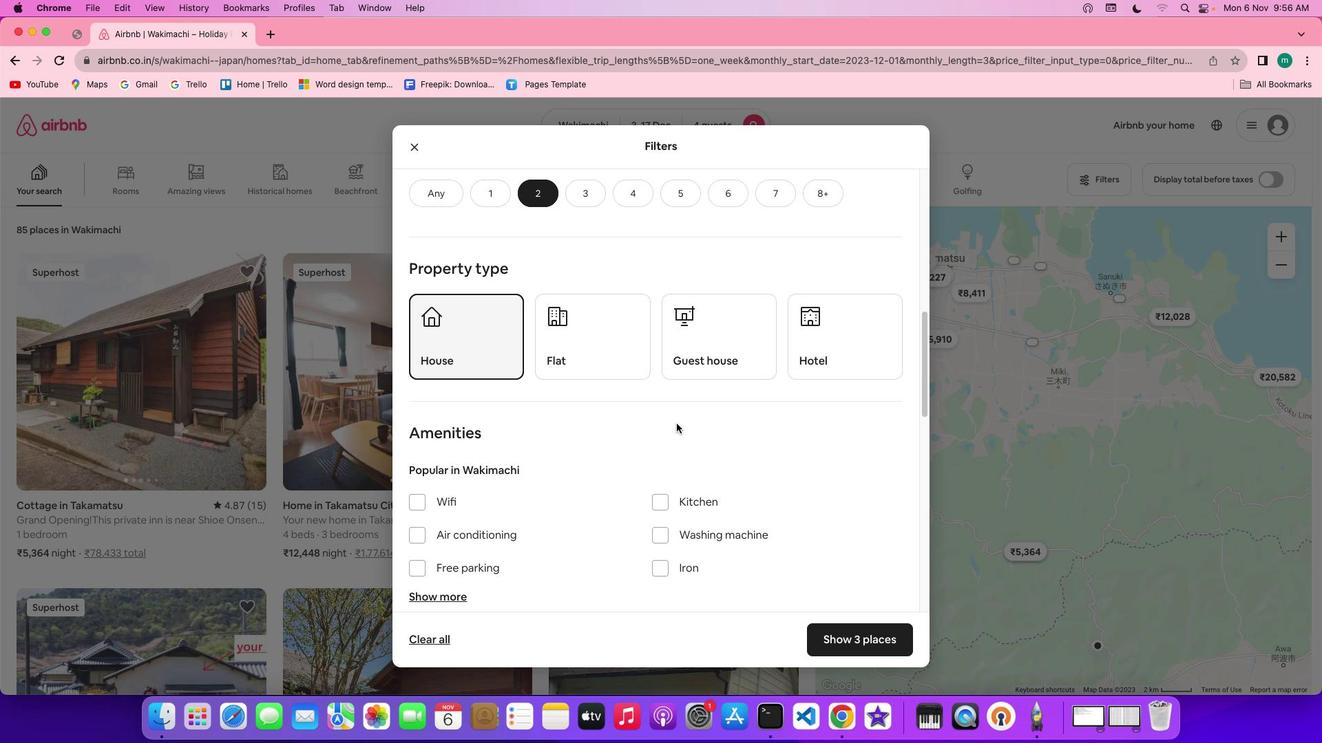 
Action: Mouse scrolled (677, 424) with delta (0, 0)
Screenshot: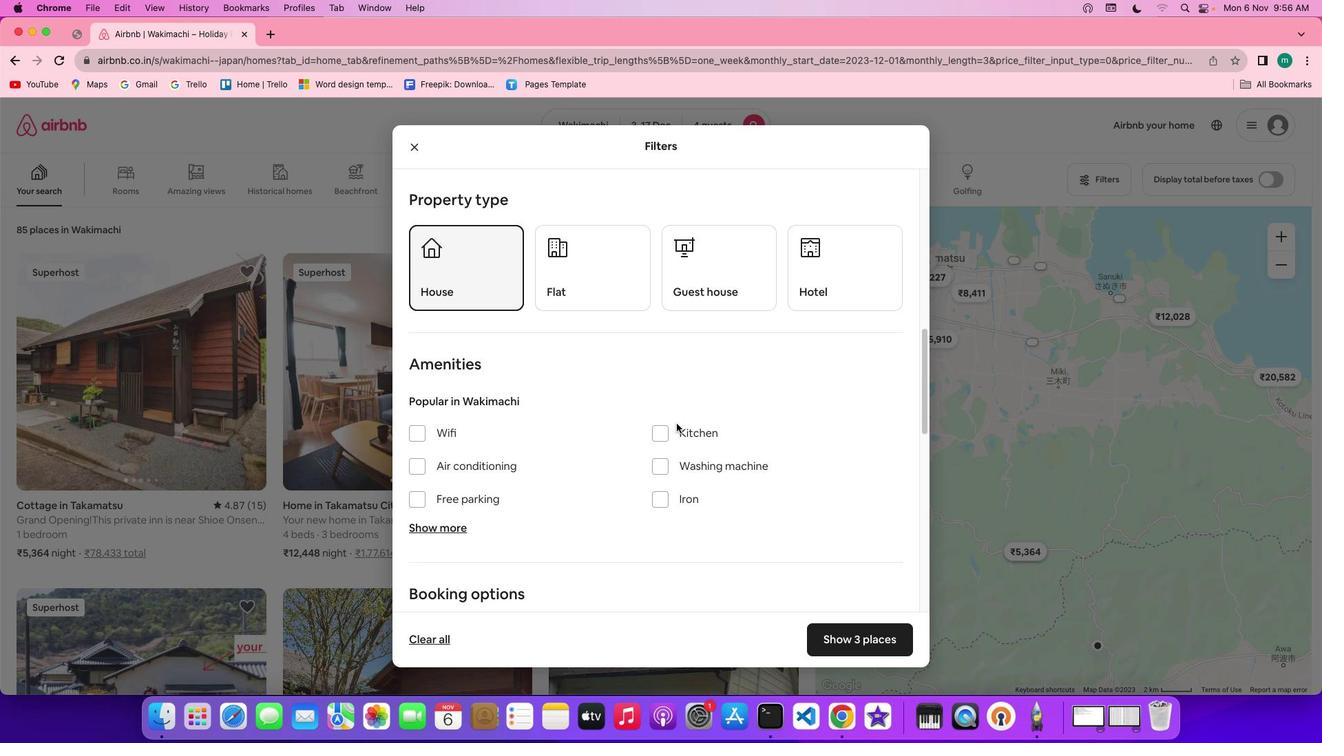 
Action: Mouse scrolled (677, 424) with delta (0, 0)
Screenshot: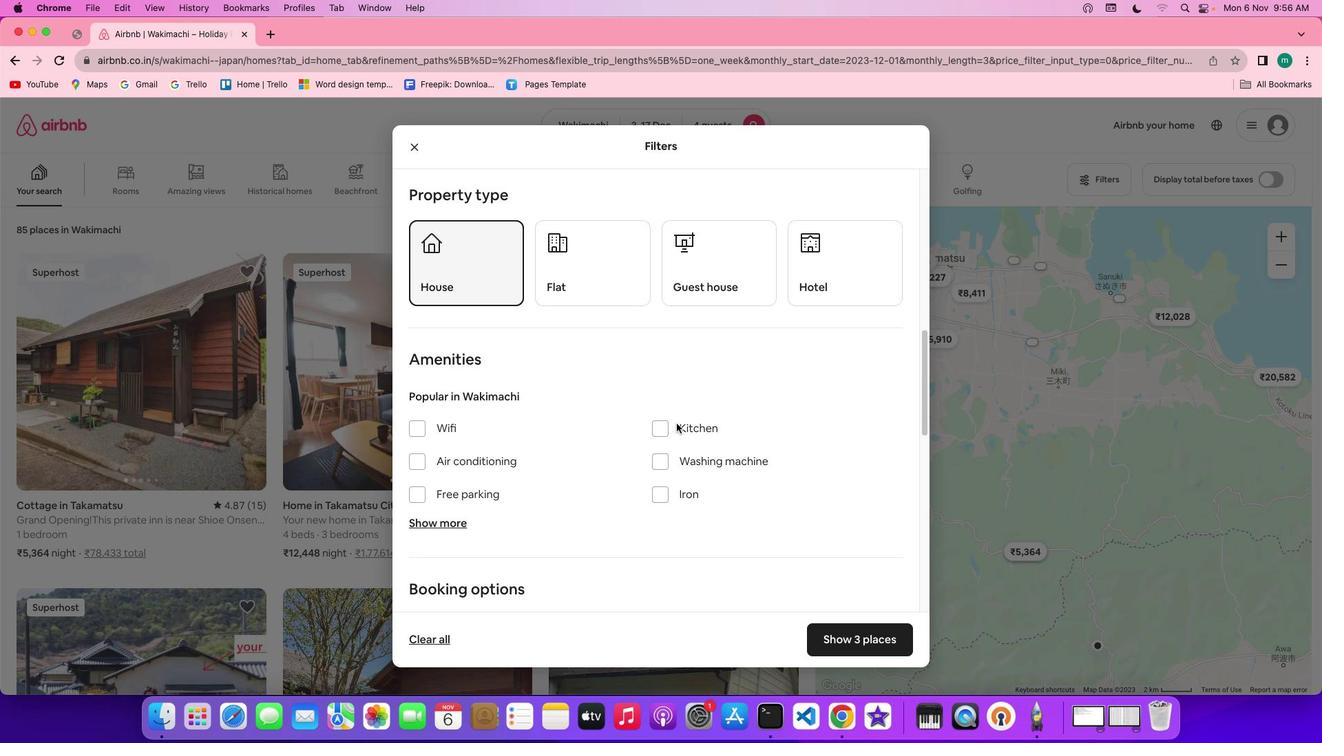 
Action: Mouse scrolled (677, 424) with delta (0, 0)
Screenshot: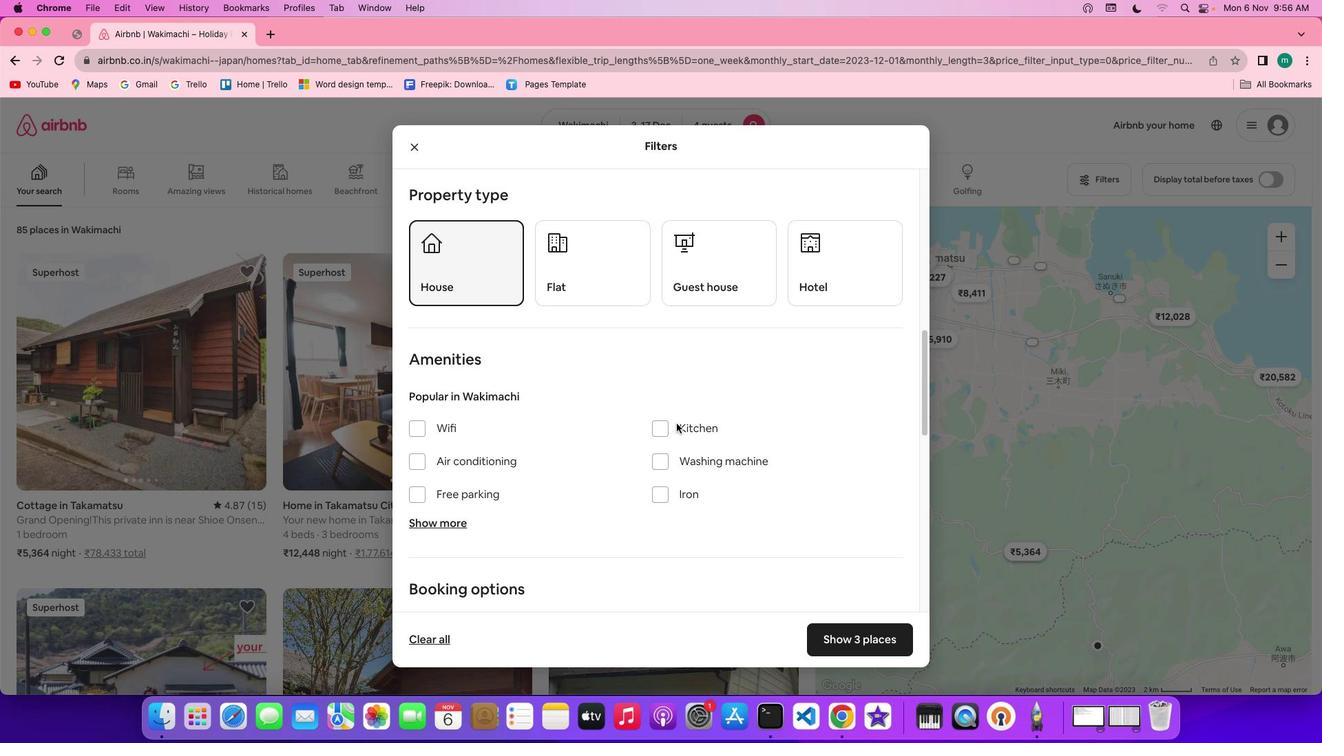 
Action: Mouse moved to (668, 422)
Screenshot: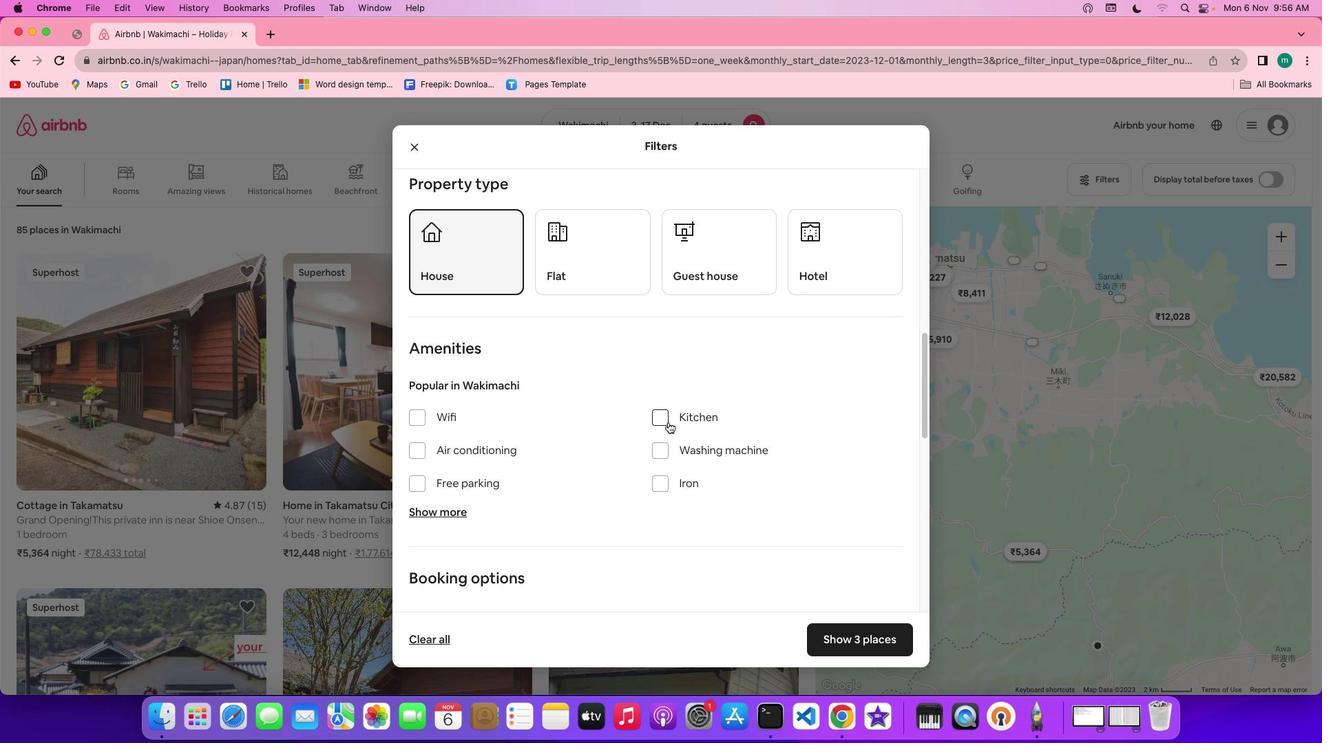 
Action: Mouse scrolled (668, 422) with delta (0, 0)
Screenshot: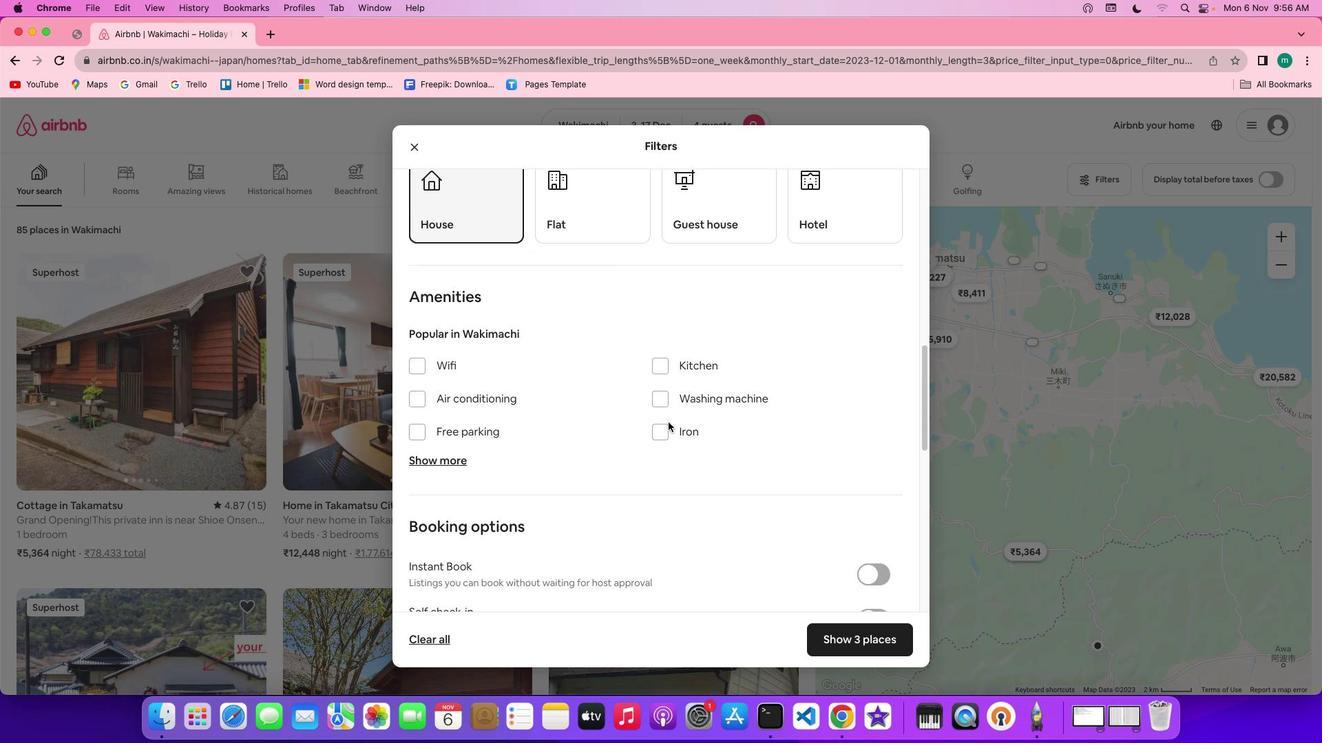 
Action: Mouse scrolled (668, 422) with delta (0, 0)
Screenshot: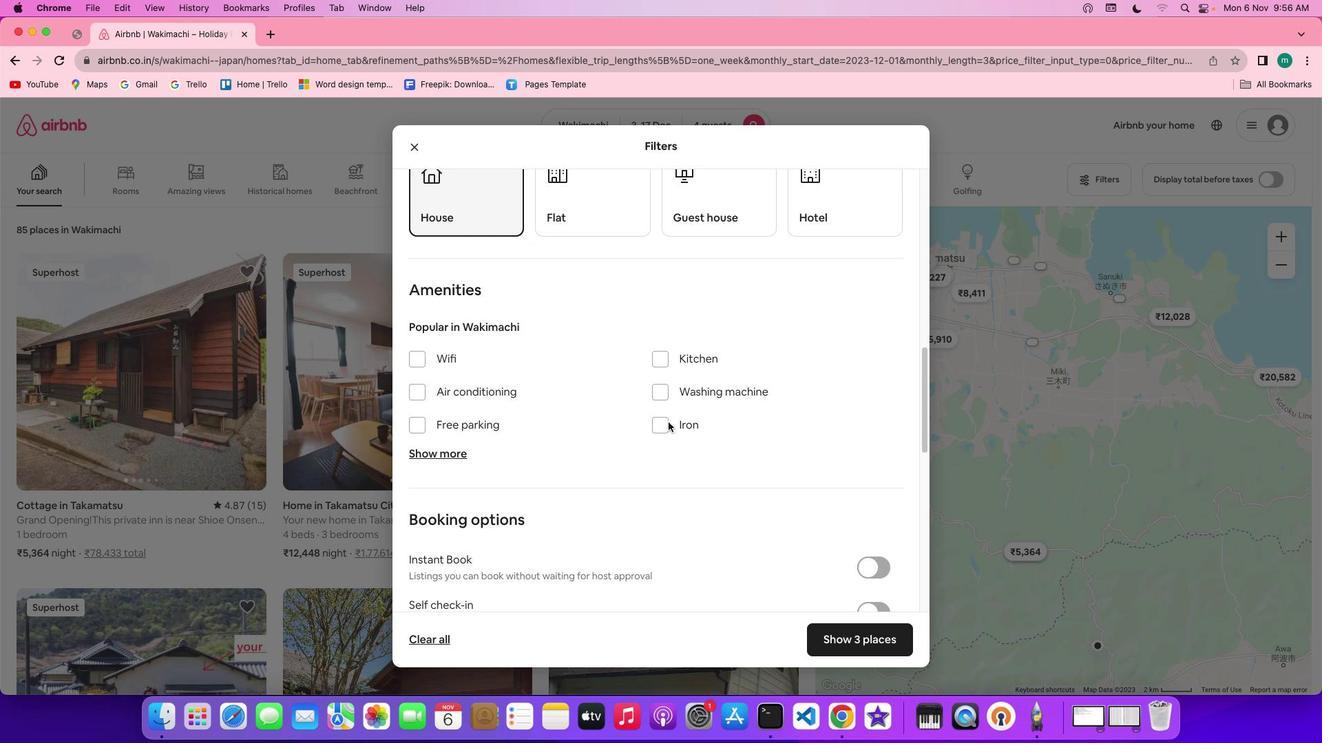 
Action: Mouse scrolled (668, 422) with delta (0, 0)
Screenshot: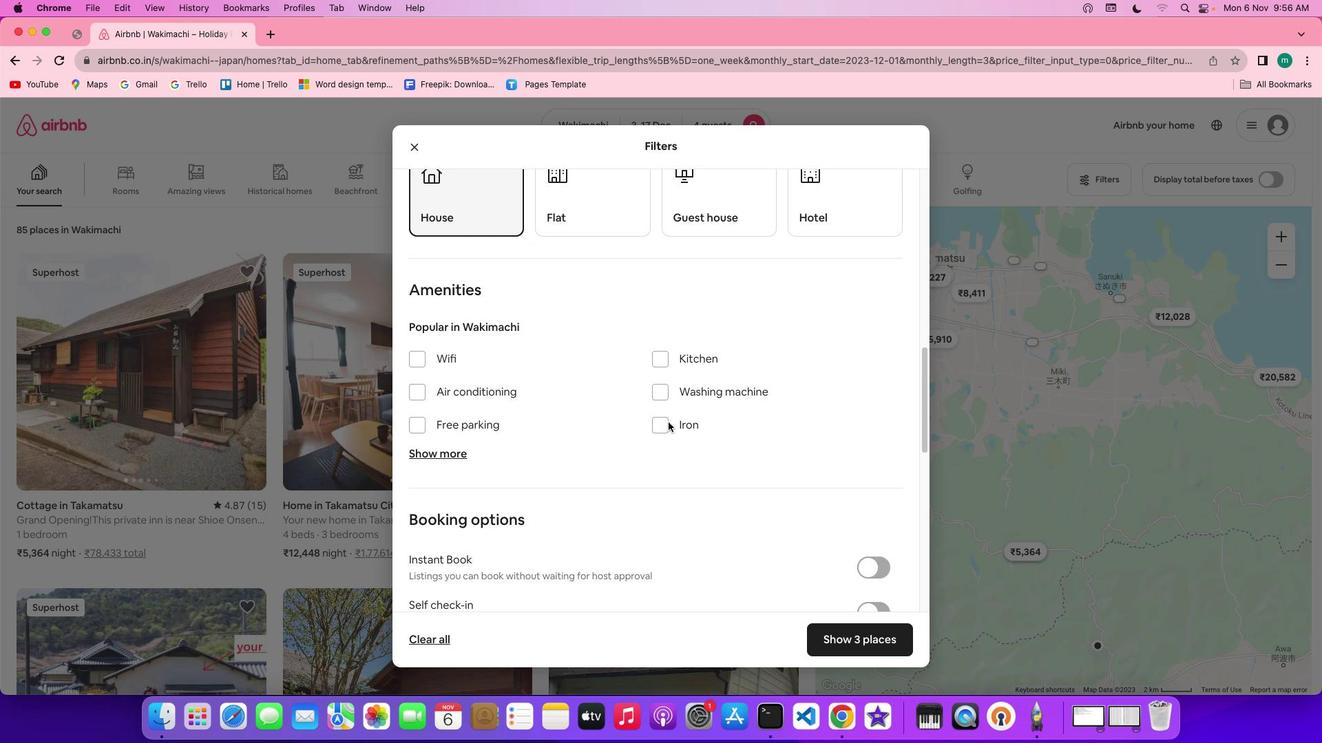 
Action: Mouse moved to (723, 390)
Screenshot: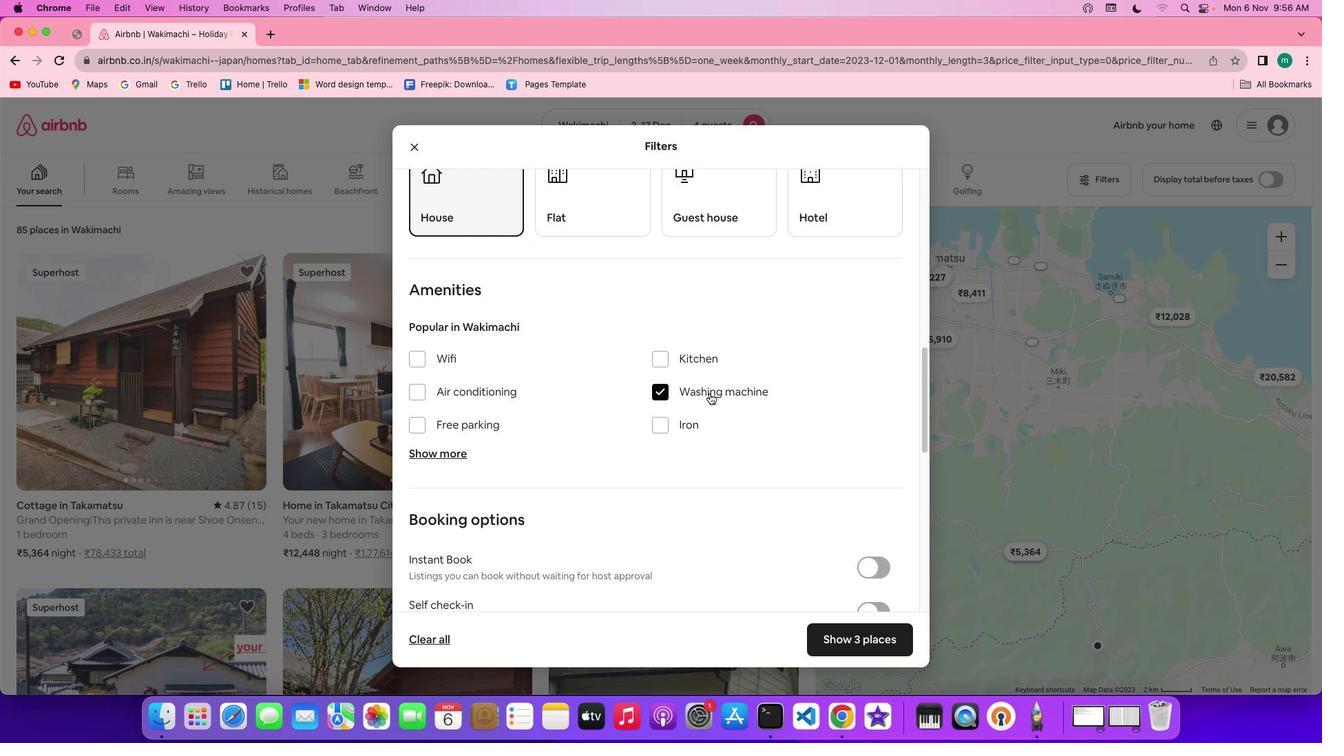 
Action: Mouse pressed left at (723, 390)
Screenshot: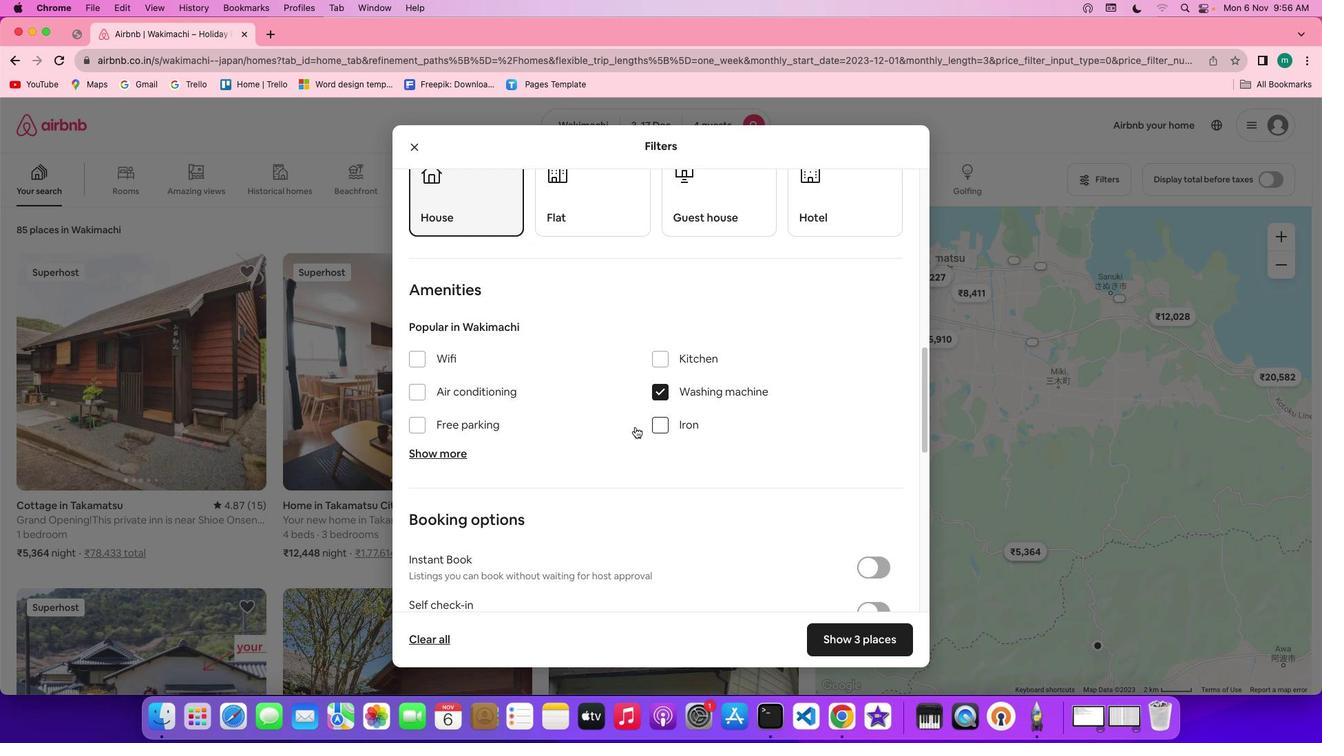 
Action: Mouse moved to (621, 433)
Screenshot: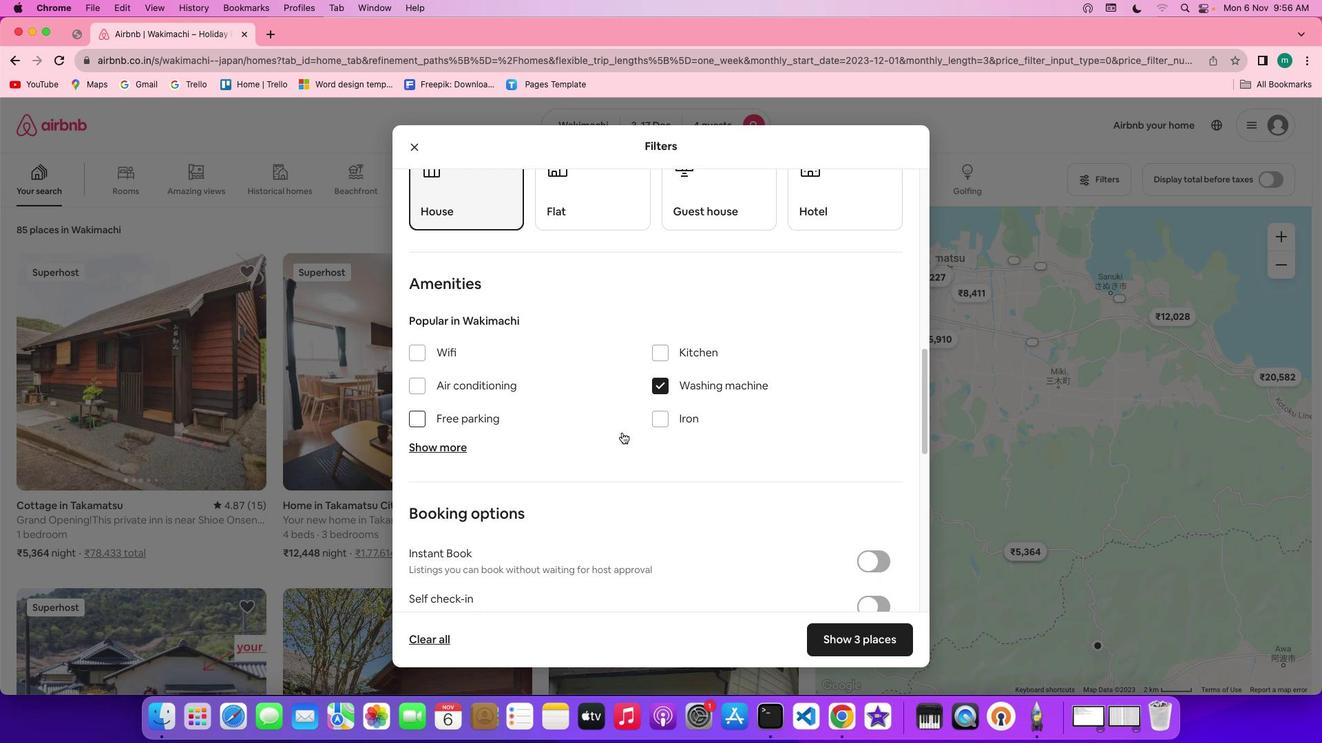 
Action: Mouse scrolled (621, 433) with delta (0, 0)
Screenshot: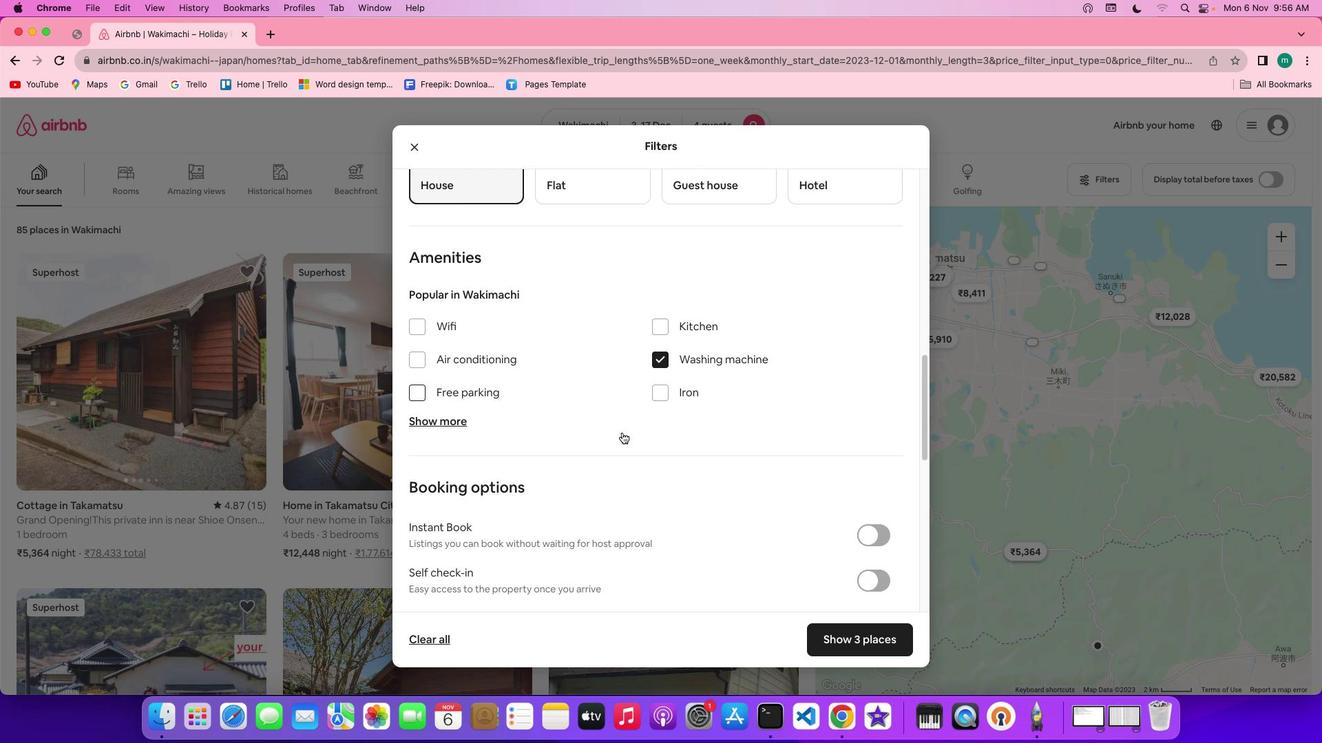 
Action: Mouse scrolled (621, 433) with delta (0, 0)
Screenshot: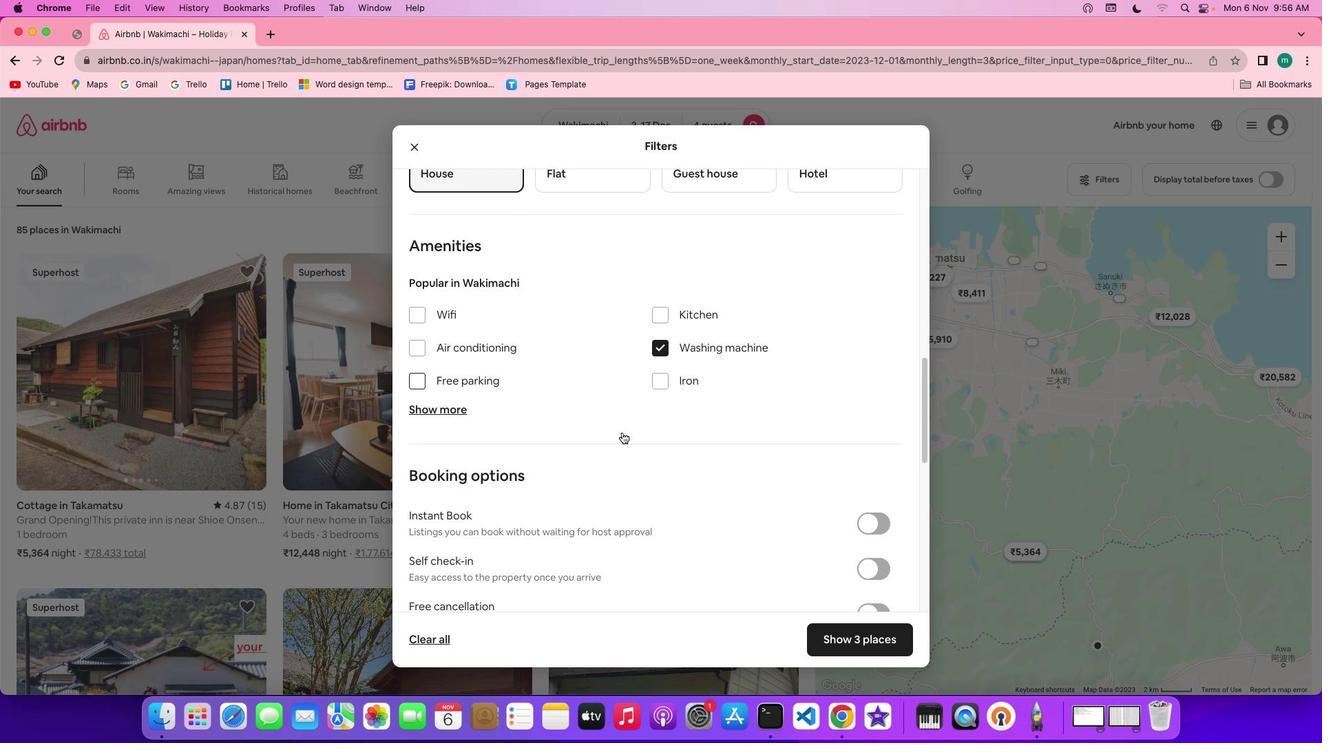 
Action: Mouse scrolled (621, 433) with delta (0, 0)
Screenshot: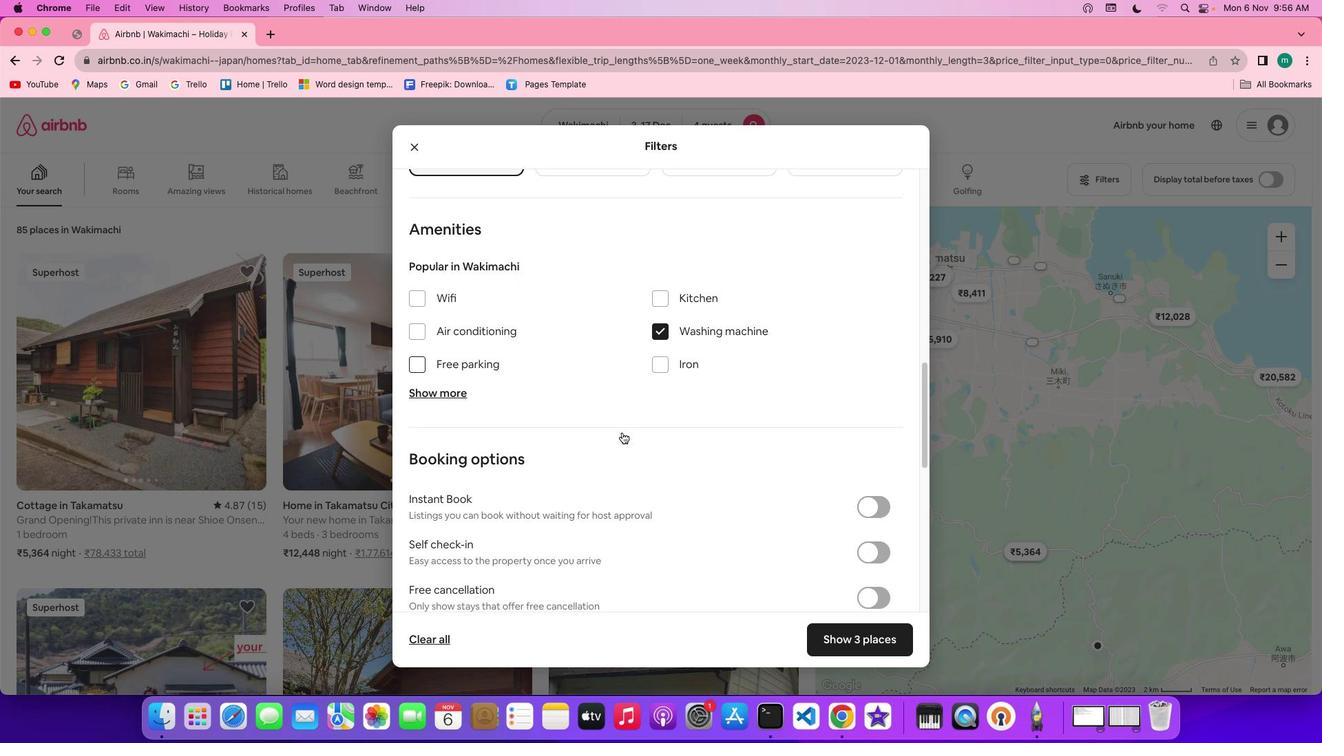 
Action: Mouse scrolled (621, 433) with delta (0, 0)
Screenshot: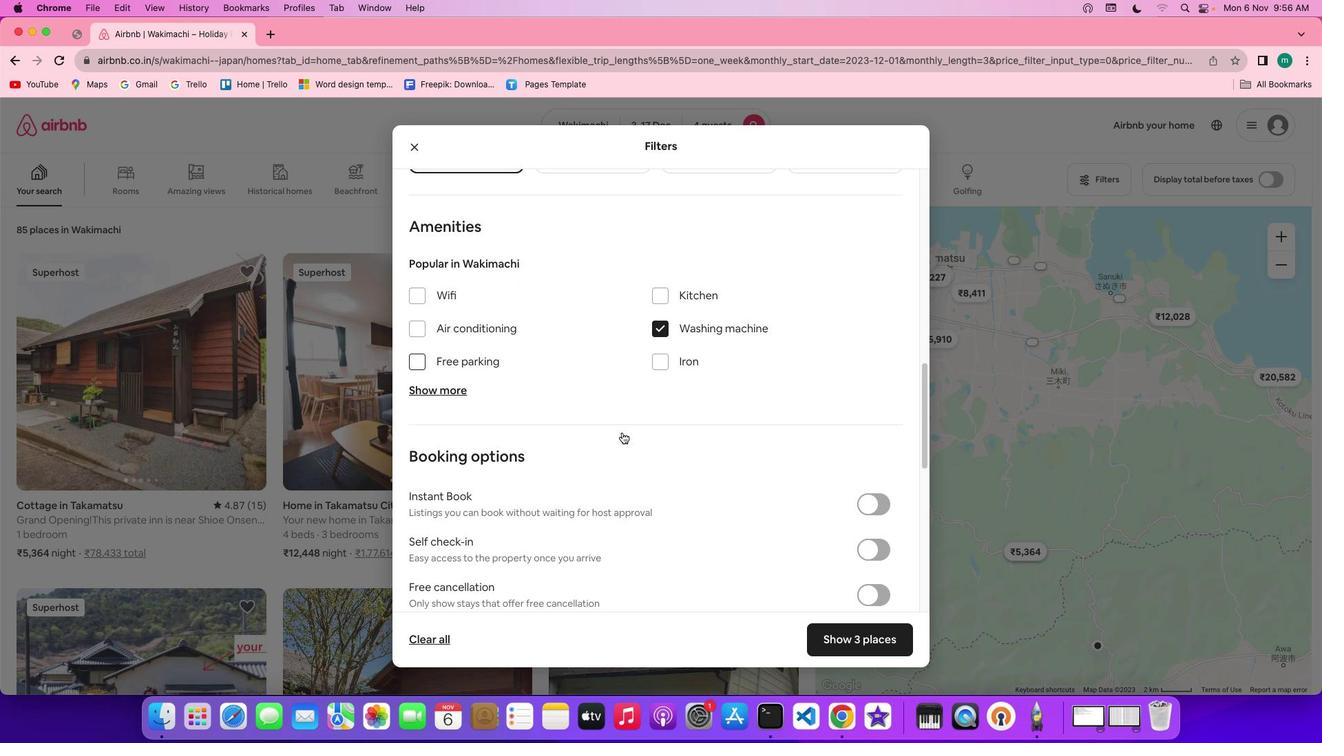 
Action: Mouse scrolled (621, 433) with delta (0, 0)
Screenshot: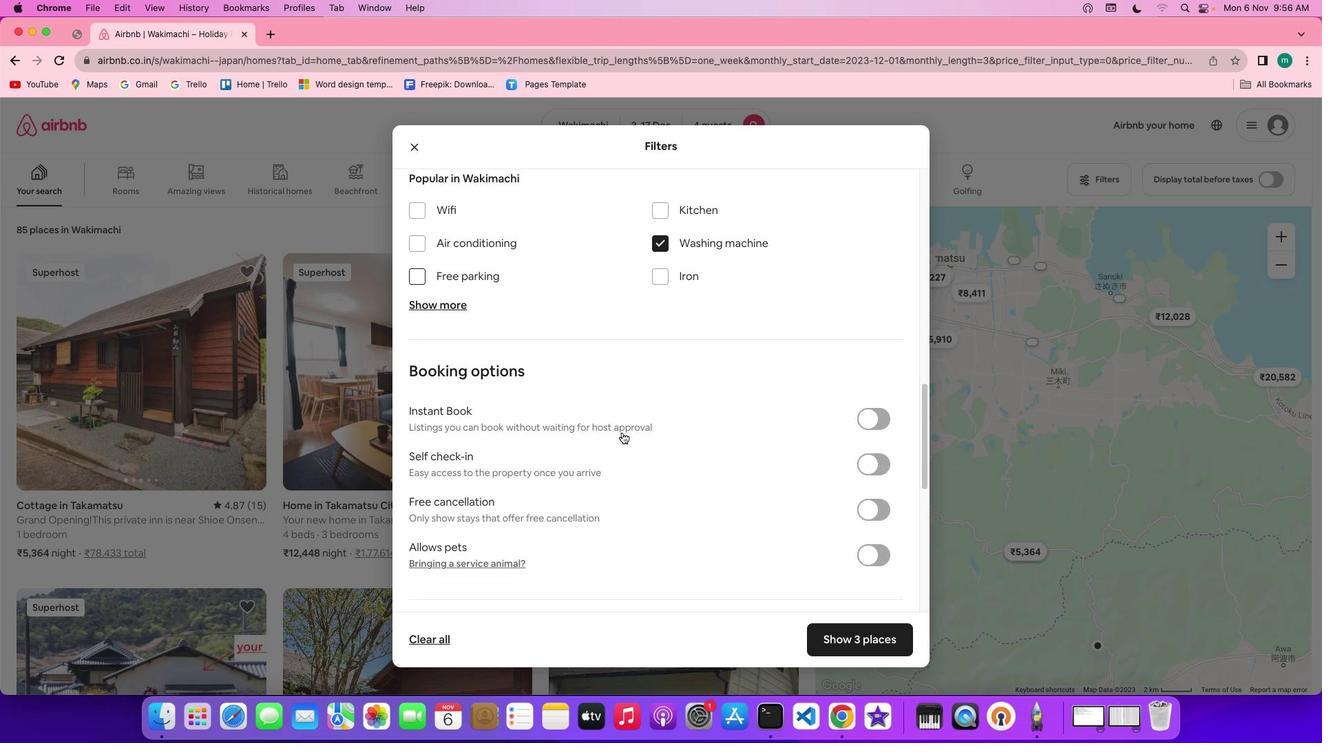 
Action: Mouse scrolled (621, 433) with delta (0, 0)
Screenshot: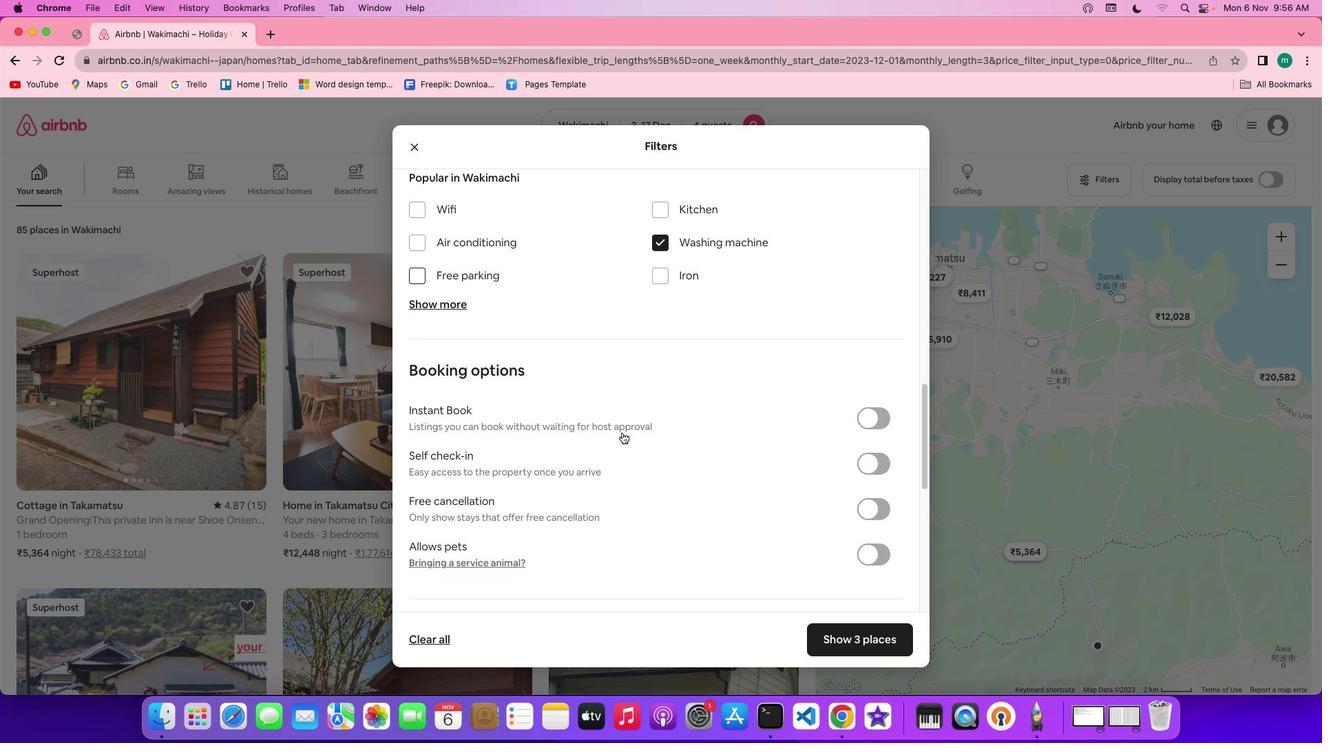 
Action: Mouse scrolled (621, 433) with delta (0, 0)
Screenshot: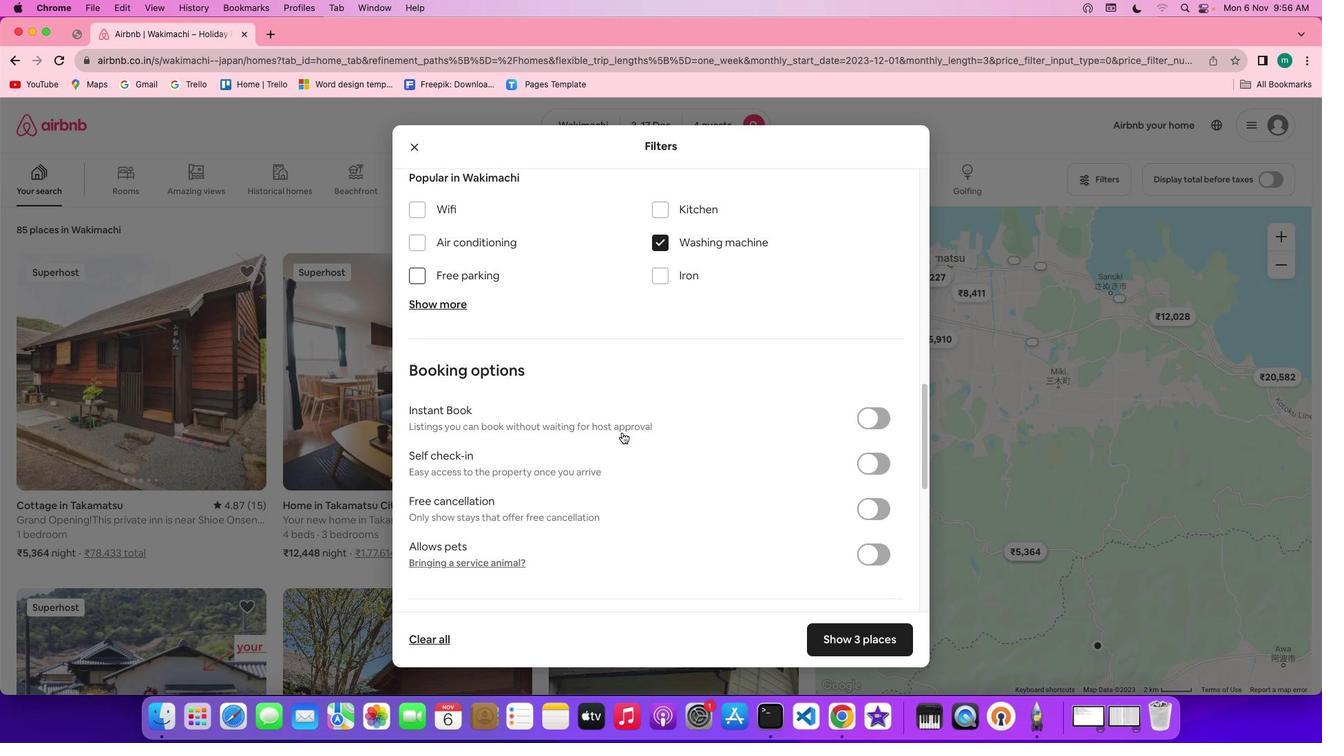 
Action: Mouse scrolled (621, 433) with delta (0, 0)
Screenshot: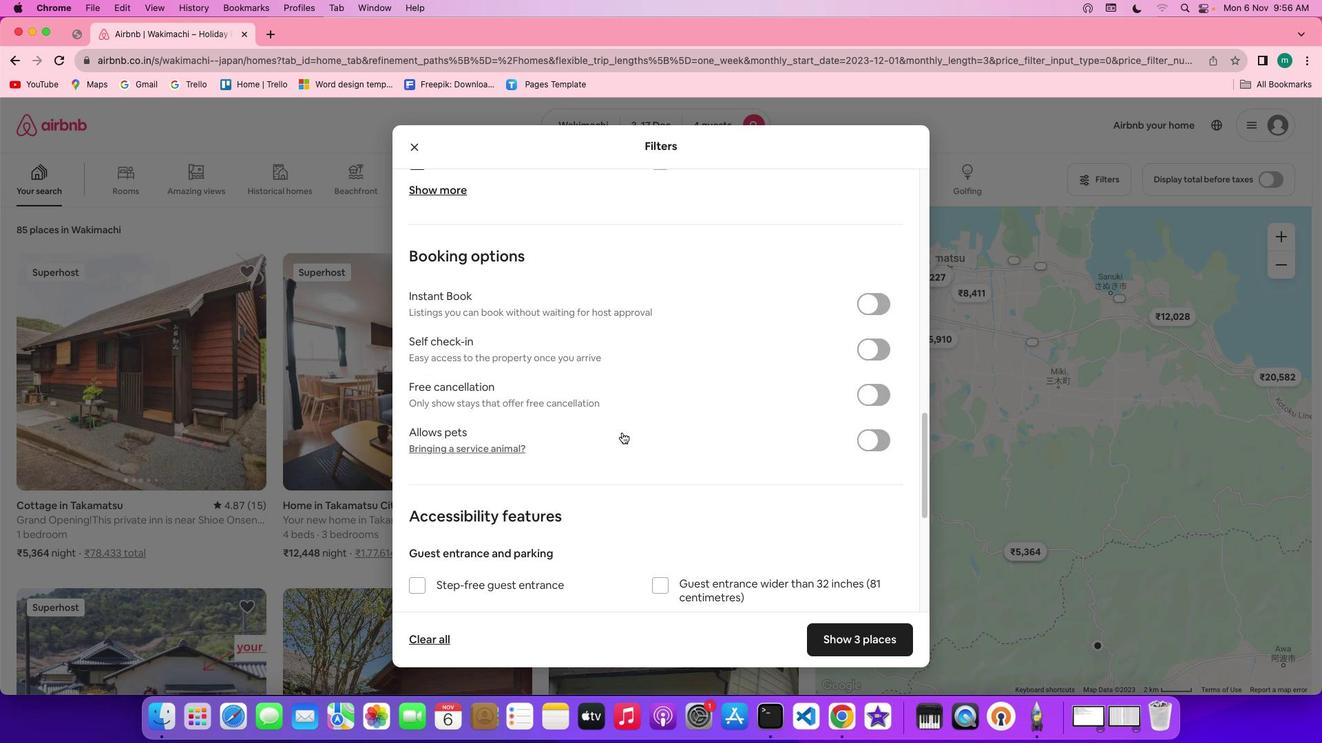 
Action: Mouse scrolled (621, 433) with delta (0, 0)
Screenshot: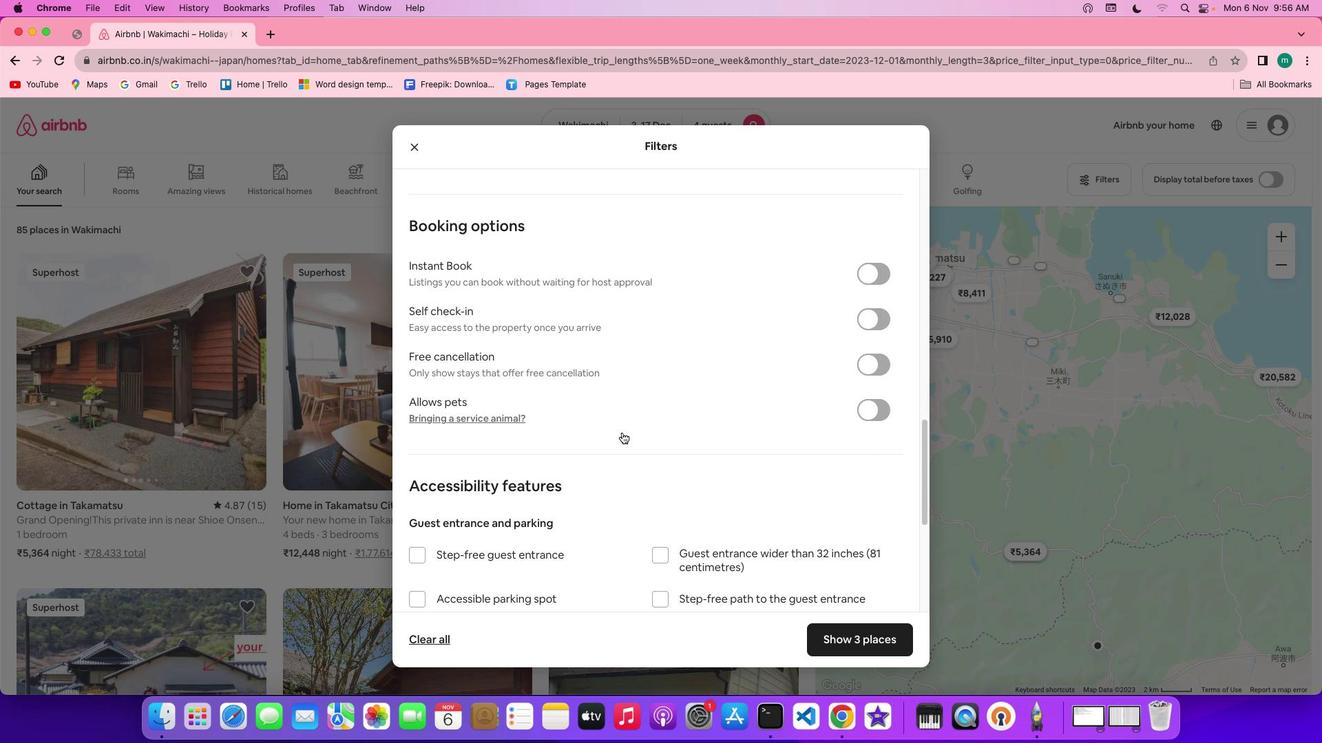 
Action: Mouse scrolled (621, 433) with delta (0, 0)
Screenshot: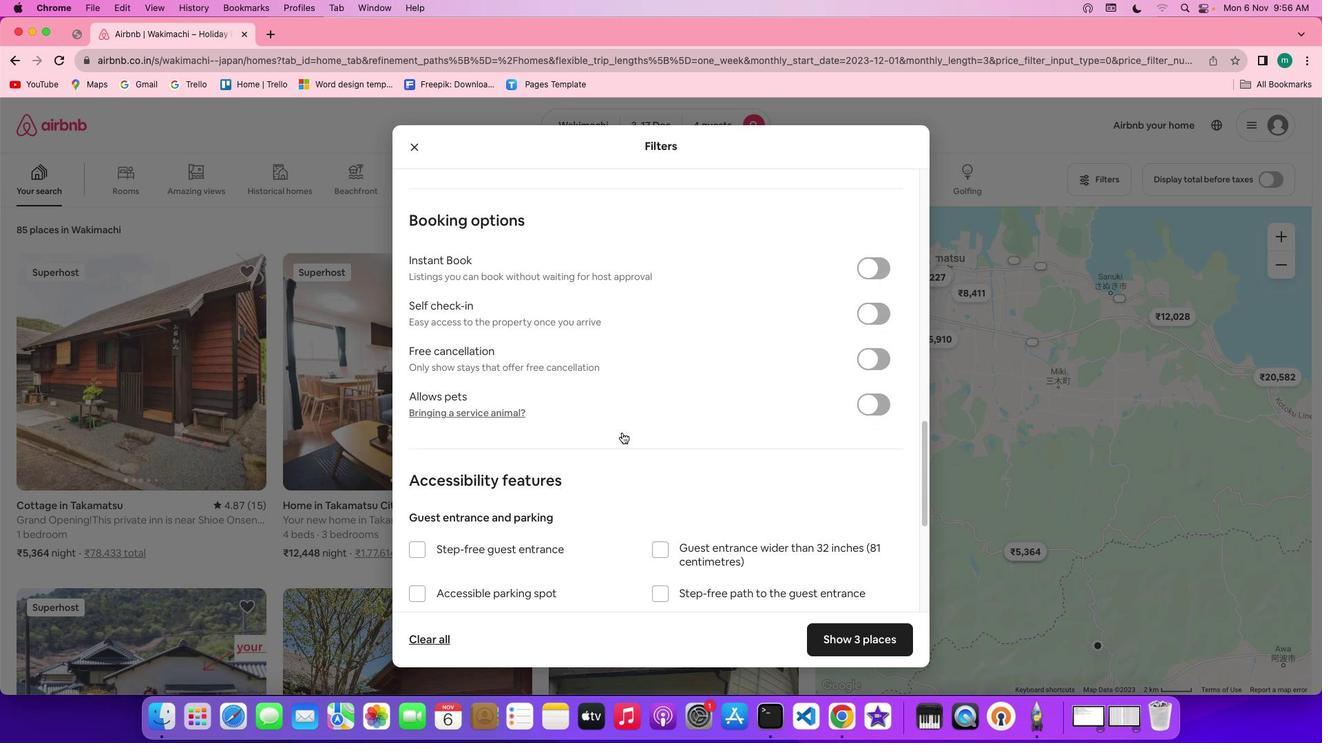 
Action: Mouse scrolled (621, 433) with delta (0, 0)
Screenshot: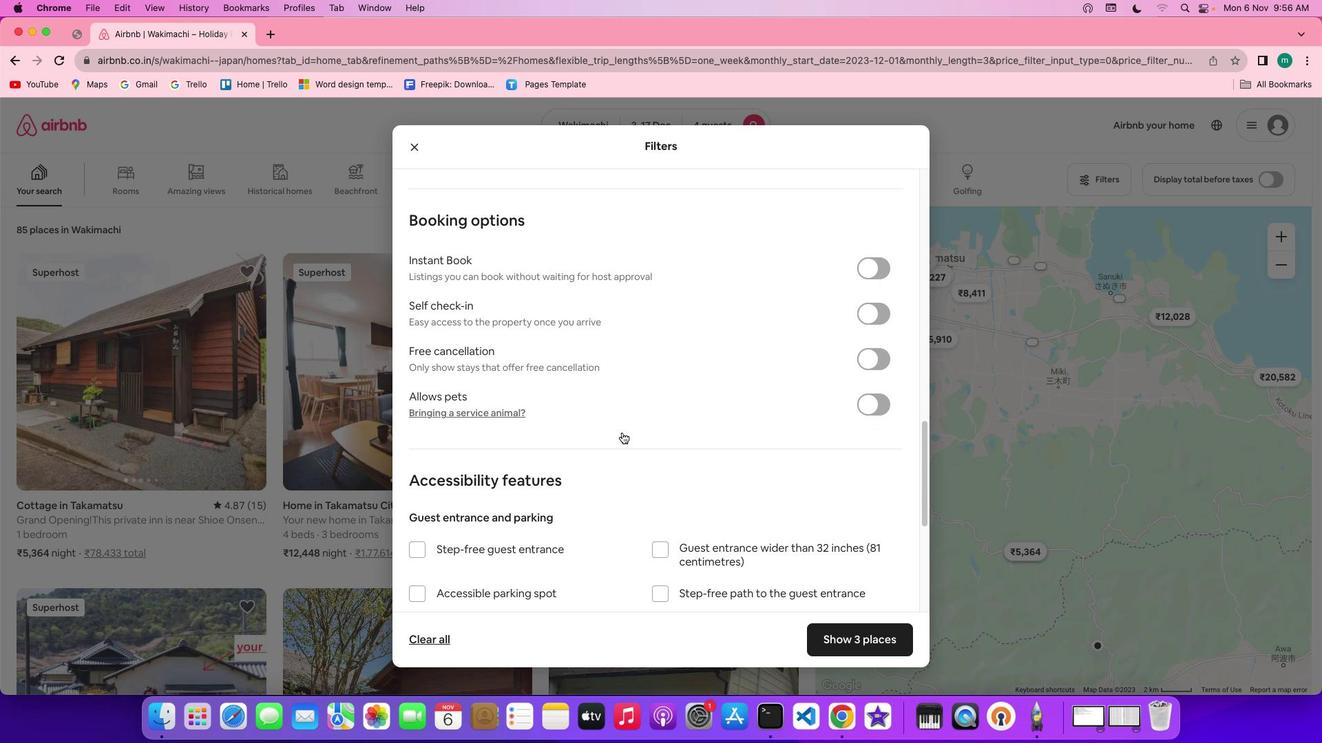 
Action: Mouse scrolled (621, 433) with delta (0, 0)
Screenshot: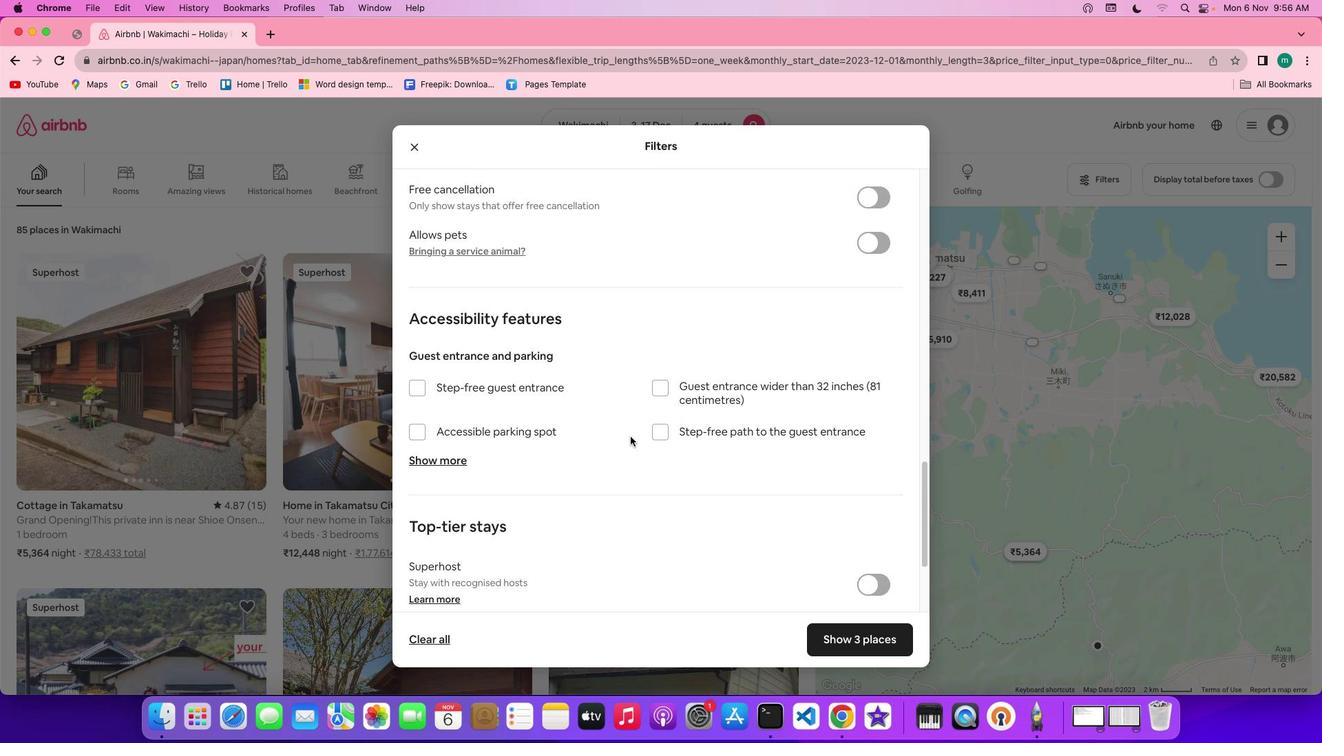 
Action: Mouse scrolled (621, 433) with delta (0, 0)
Screenshot: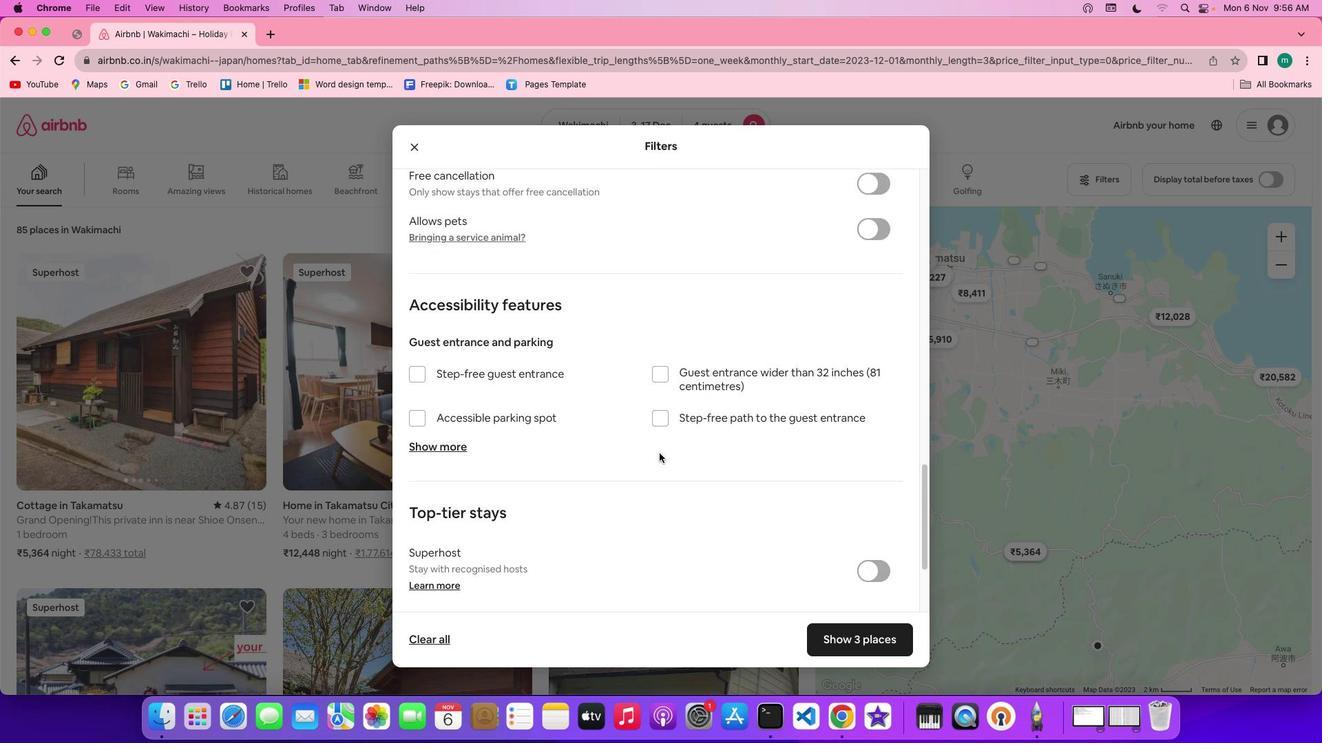 
Action: Mouse scrolled (621, 433) with delta (0, 0)
Screenshot: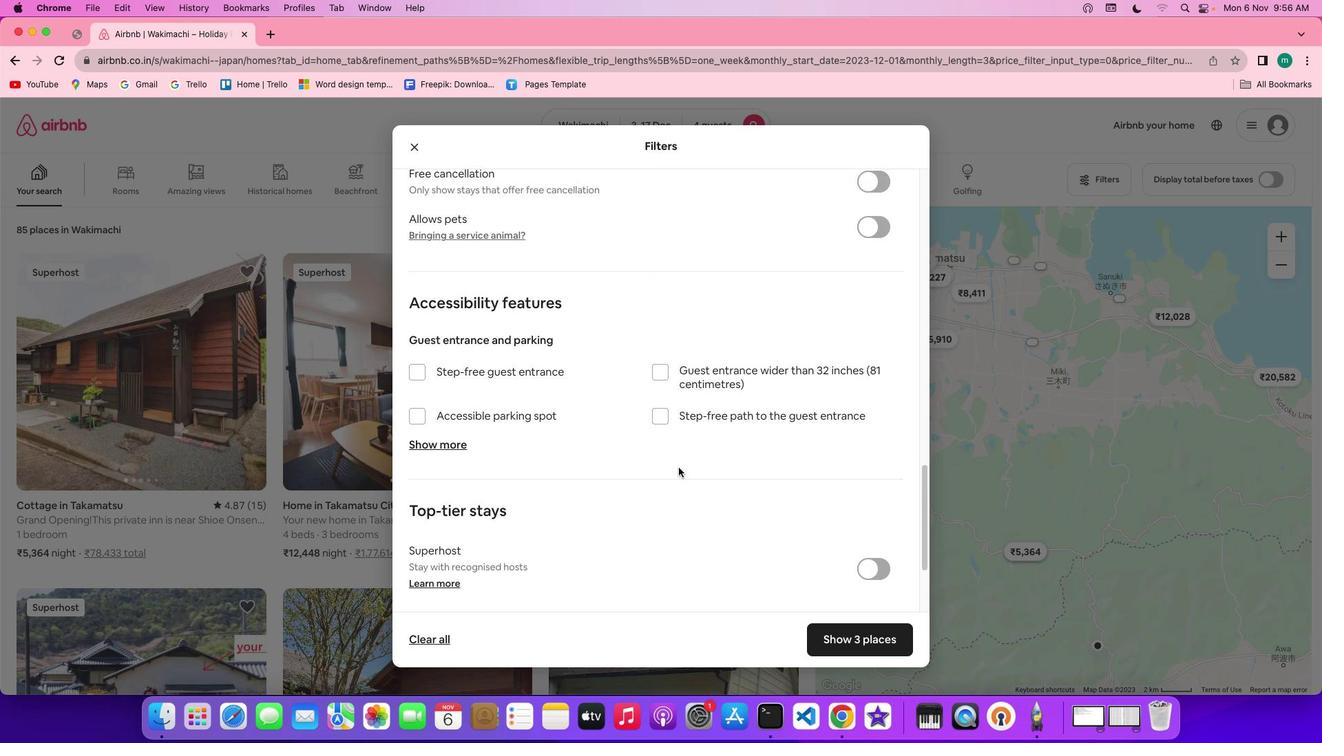
Action: Mouse scrolled (621, 433) with delta (0, -1)
Screenshot: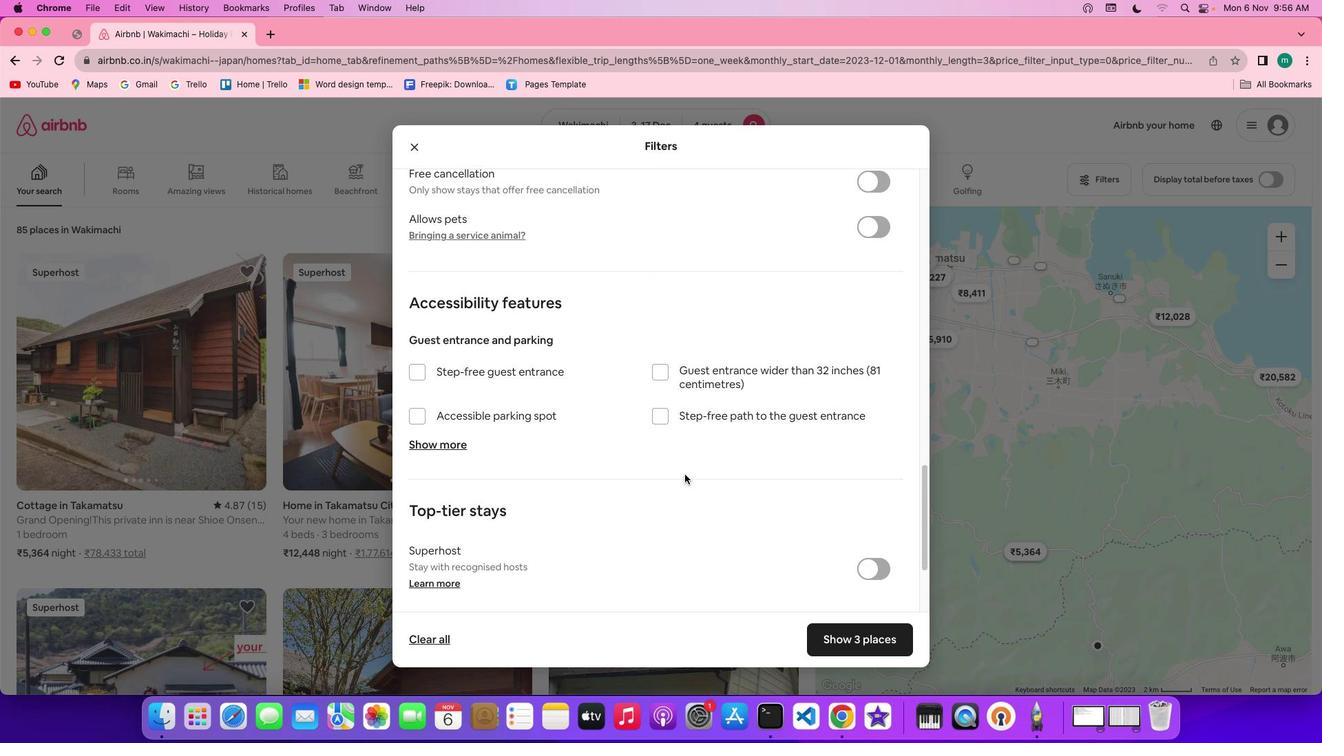 
Action: Mouse moved to (708, 573)
Screenshot: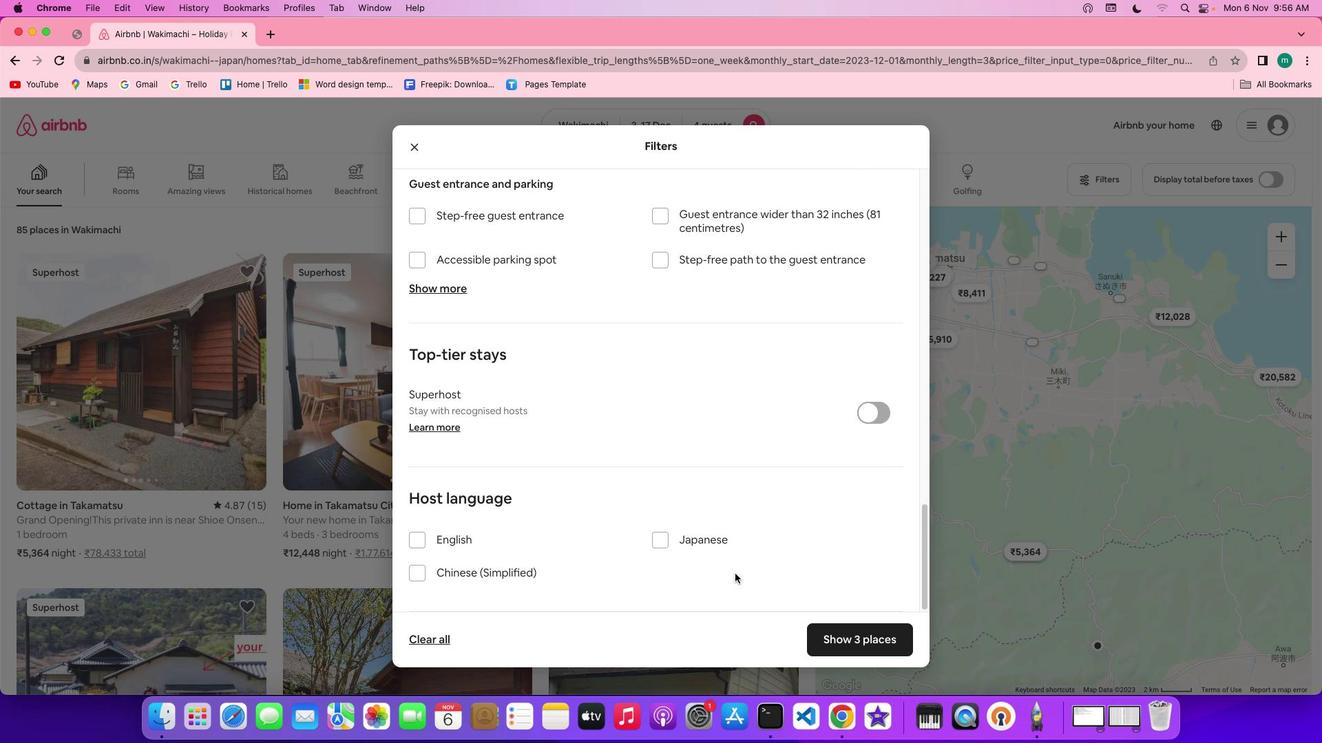 
Action: Mouse scrolled (708, 573) with delta (0, 0)
Screenshot: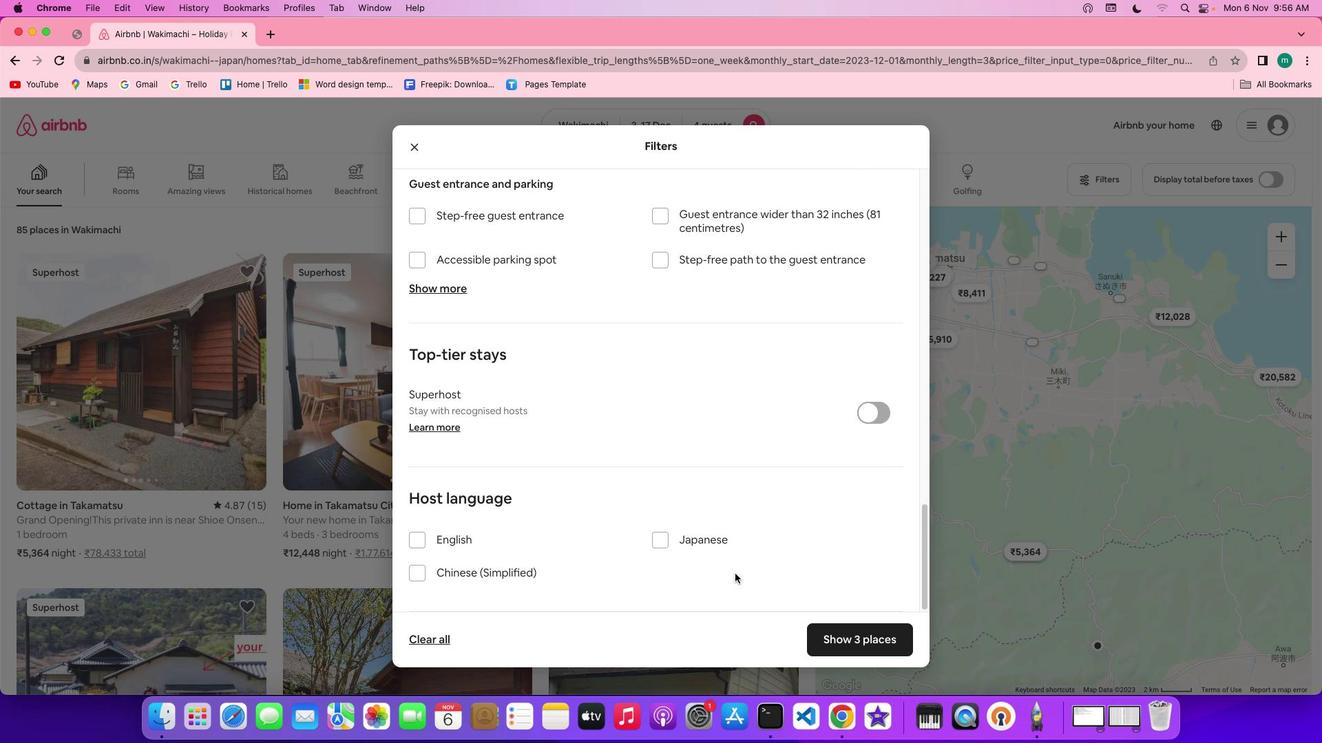 
Action: Mouse moved to (710, 575)
Screenshot: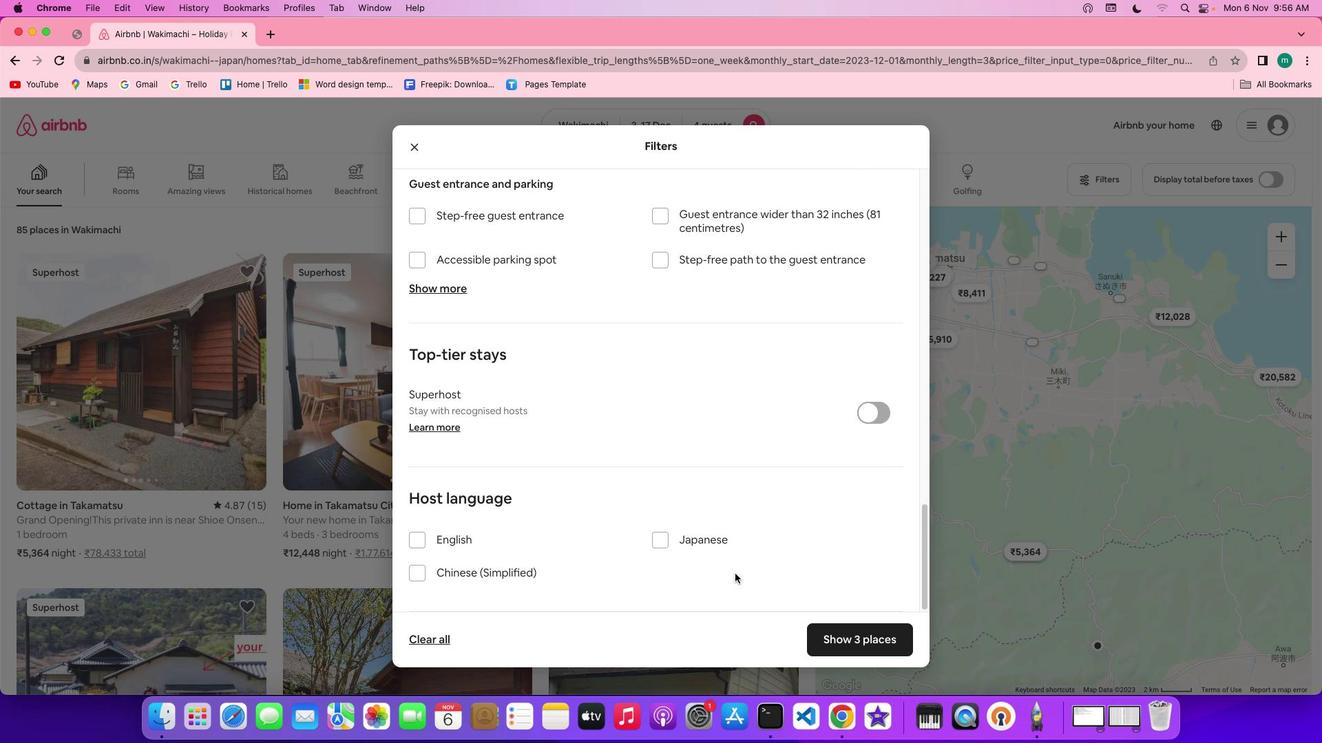 
Action: Mouse scrolled (710, 575) with delta (0, 0)
Screenshot: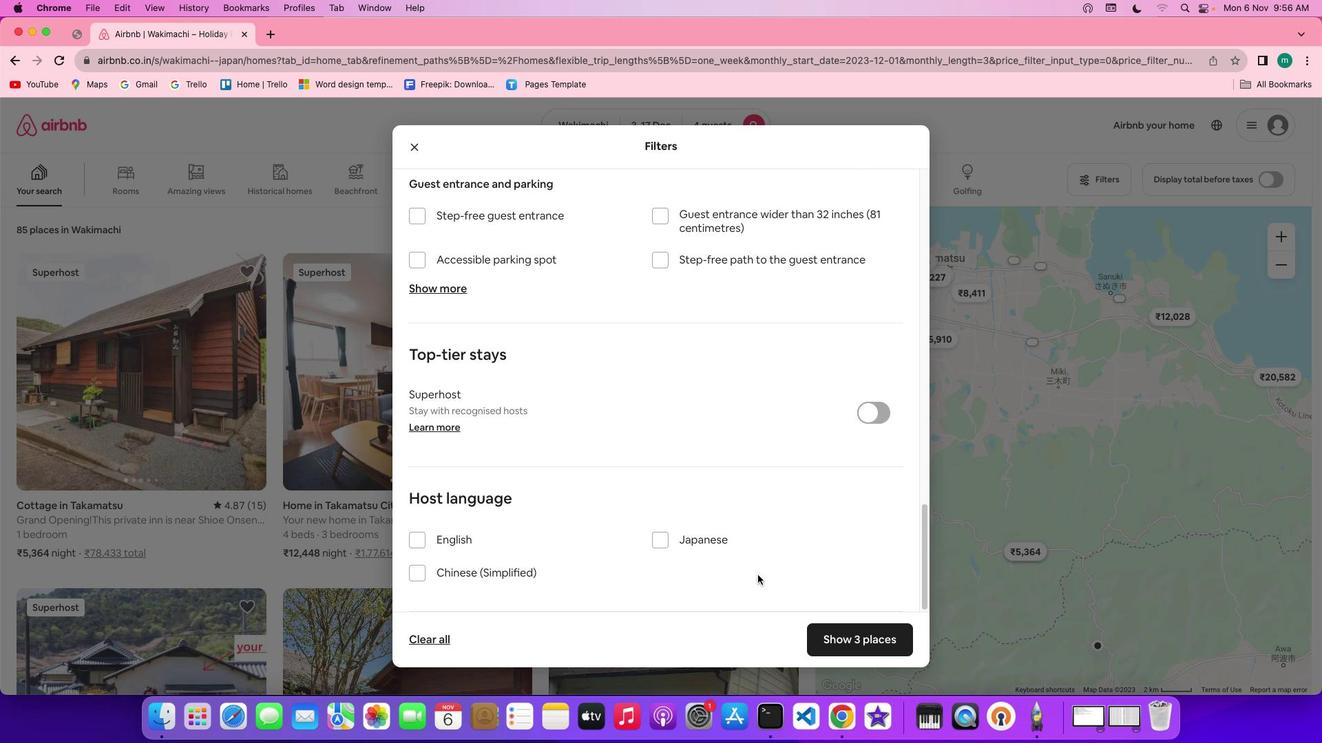 
Action: Mouse scrolled (710, 575) with delta (0, -1)
Screenshot: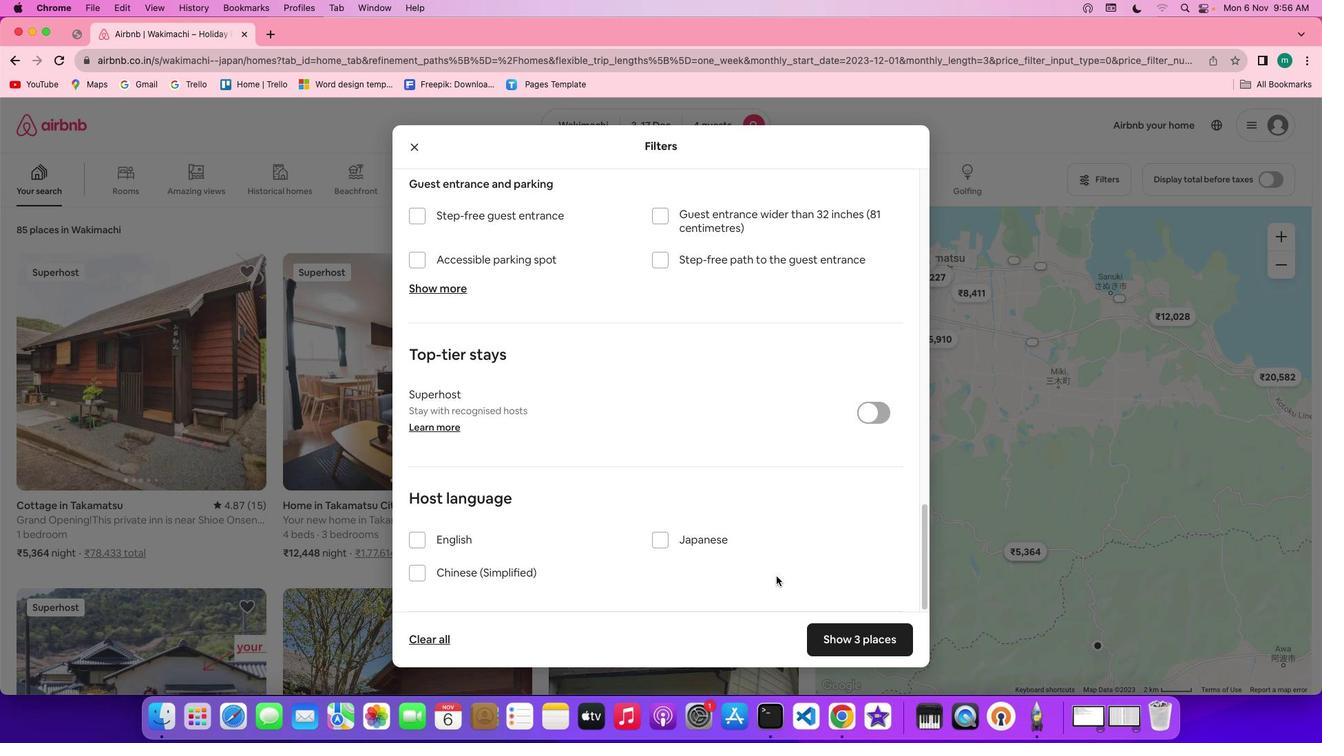 
Action: Mouse scrolled (710, 575) with delta (0, -2)
Screenshot: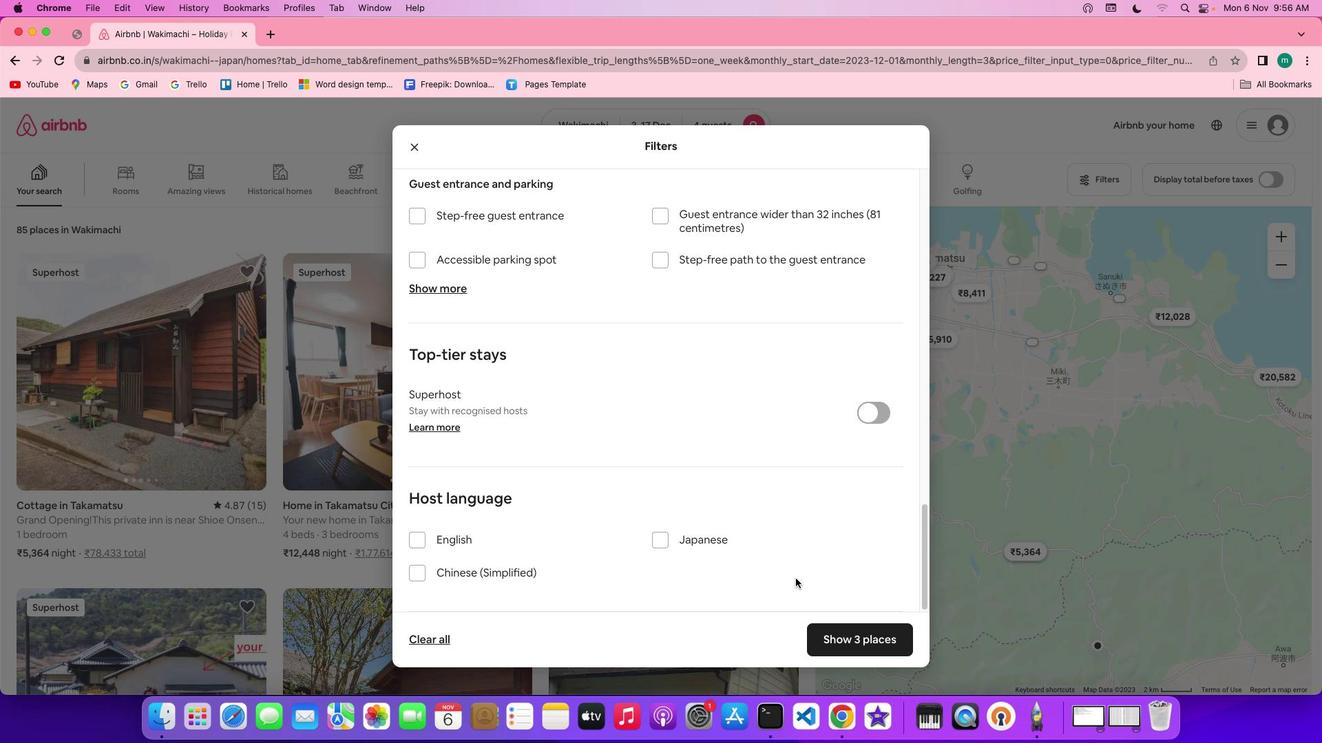 
Action: Mouse scrolled (710, 575) with delta (0, -2)
Screenshot: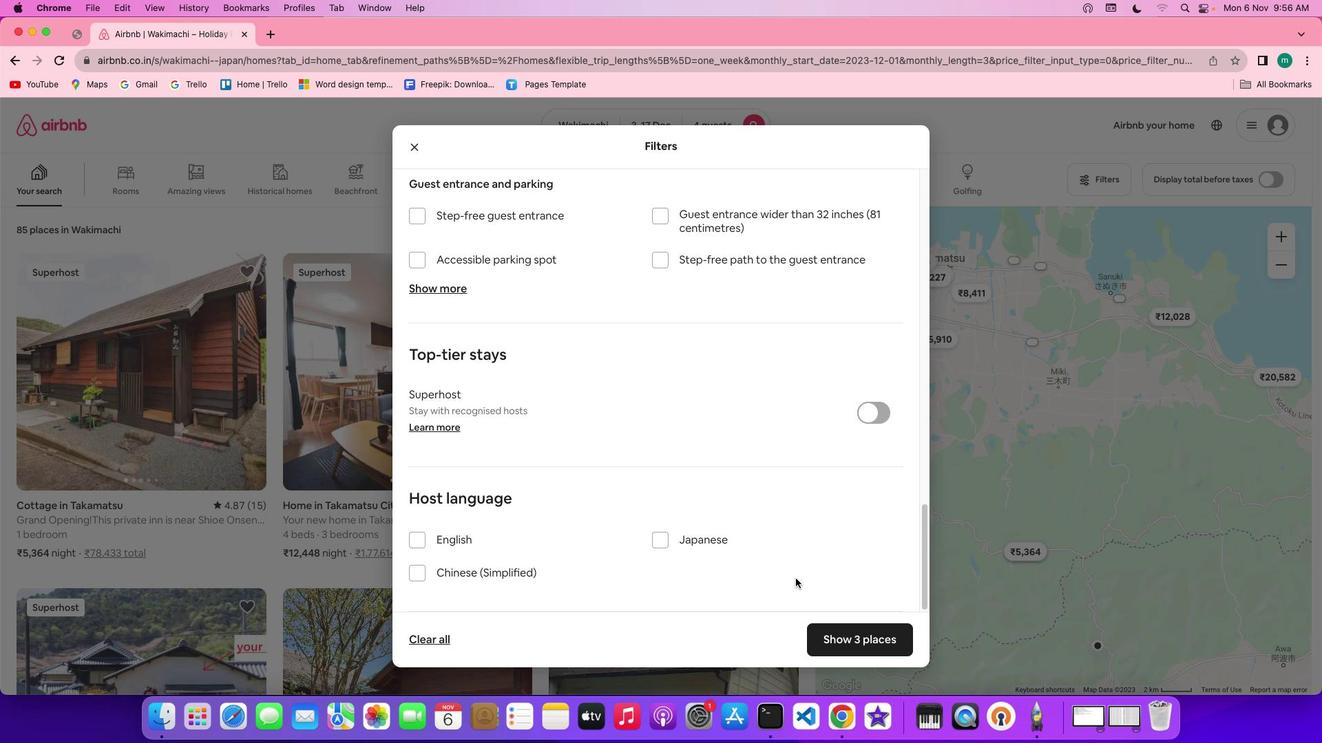 
Action: Mouse scrolled (710, 575) with delta (0, -3)
Screenshot: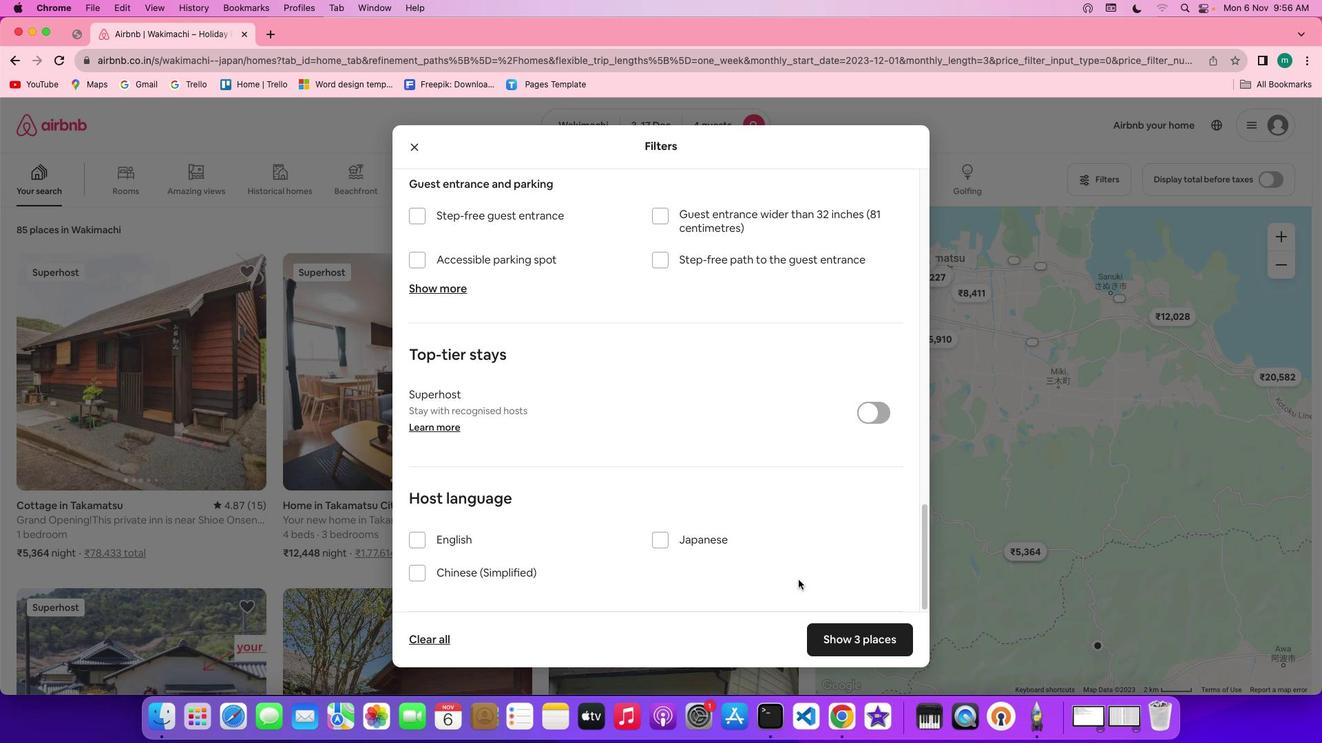 
Action: Mouse moved to (798, 579)
Screenshot: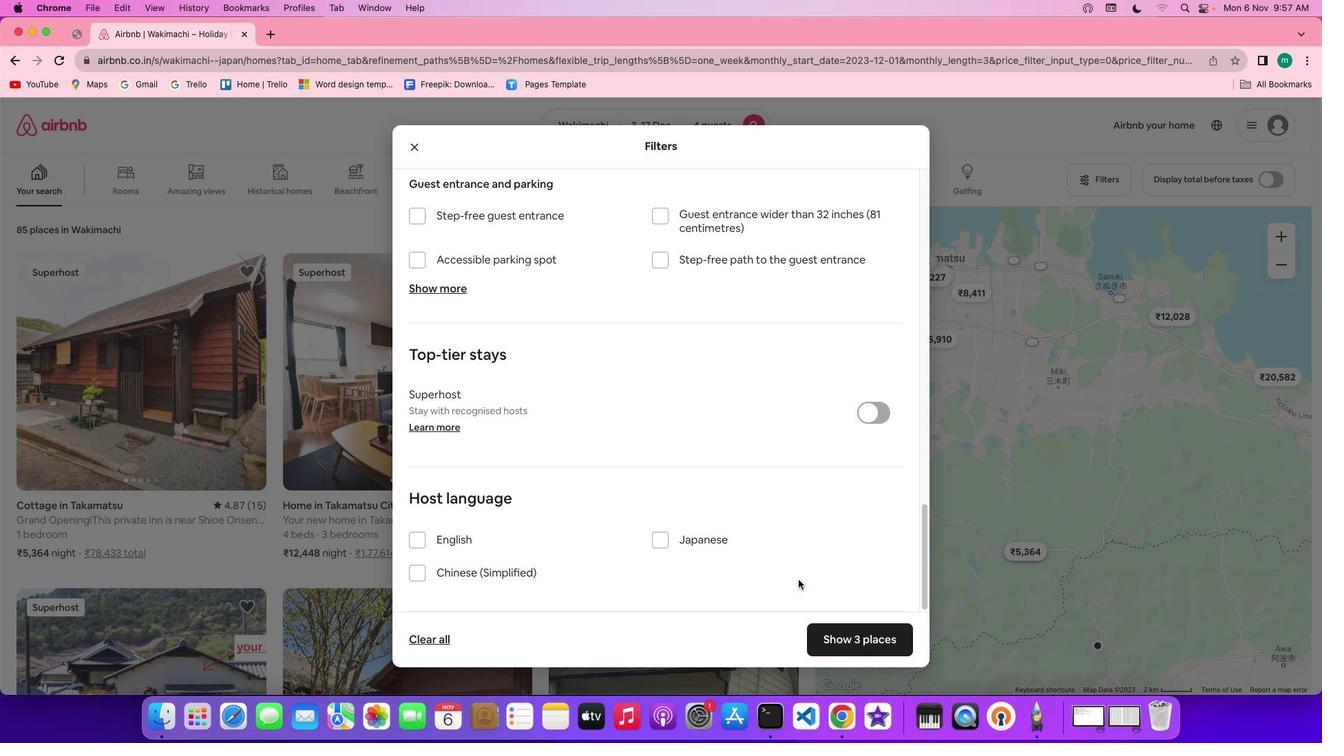 
Action: Mouse scrolled (798, 579) with delta (0, 0)
Screenshot: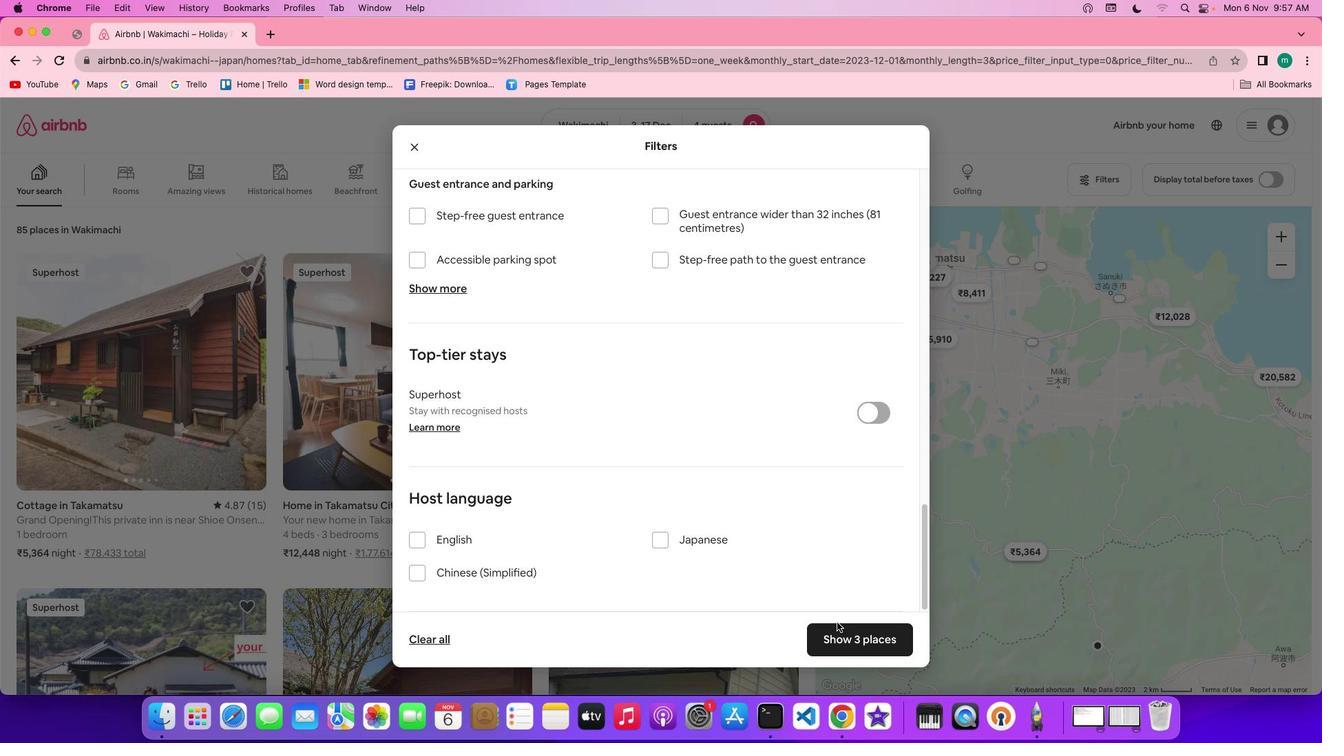 
Action: Mouse scrolled (798, 579) with delta (0, 0)
Screenshot: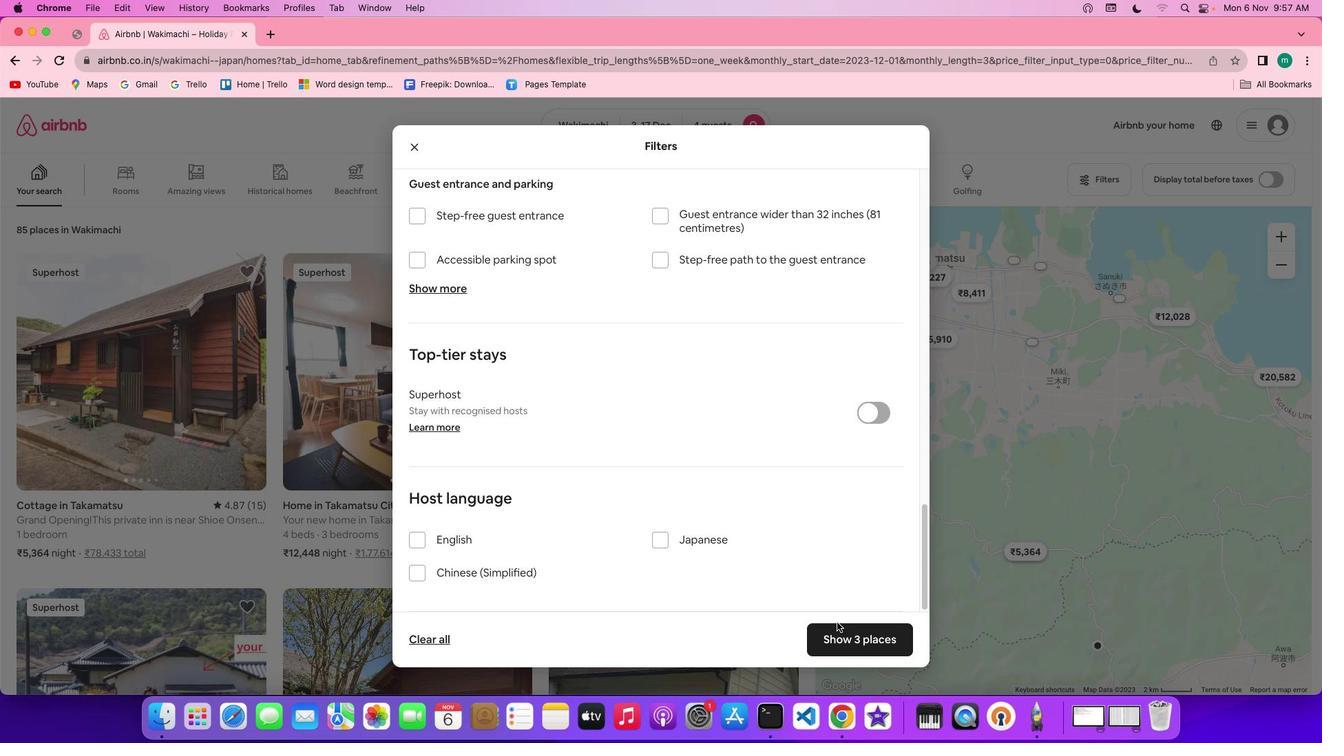 
Action: Mouse scrolled (798, 579) with delta (0, -1)
Screenshot: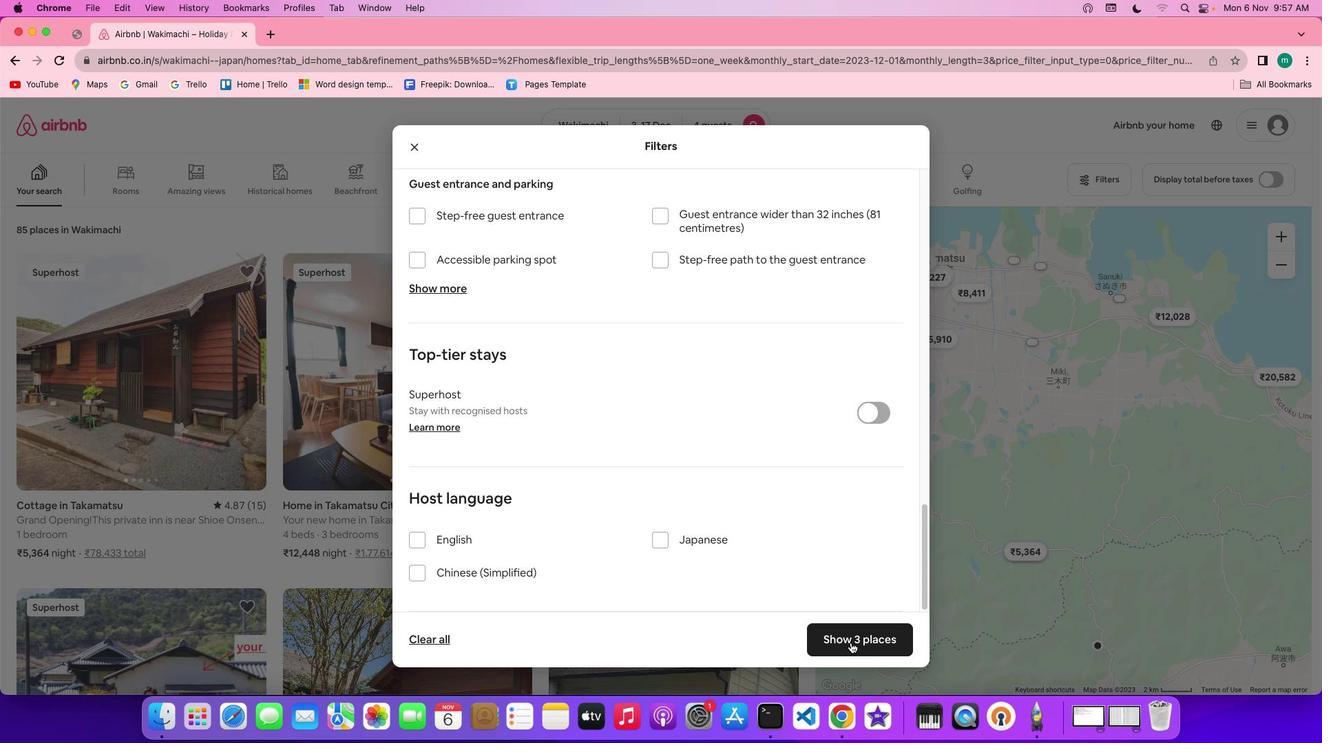 
Action: Mouse scrolled (798, 579) with delta (0, -2)
Screenshot: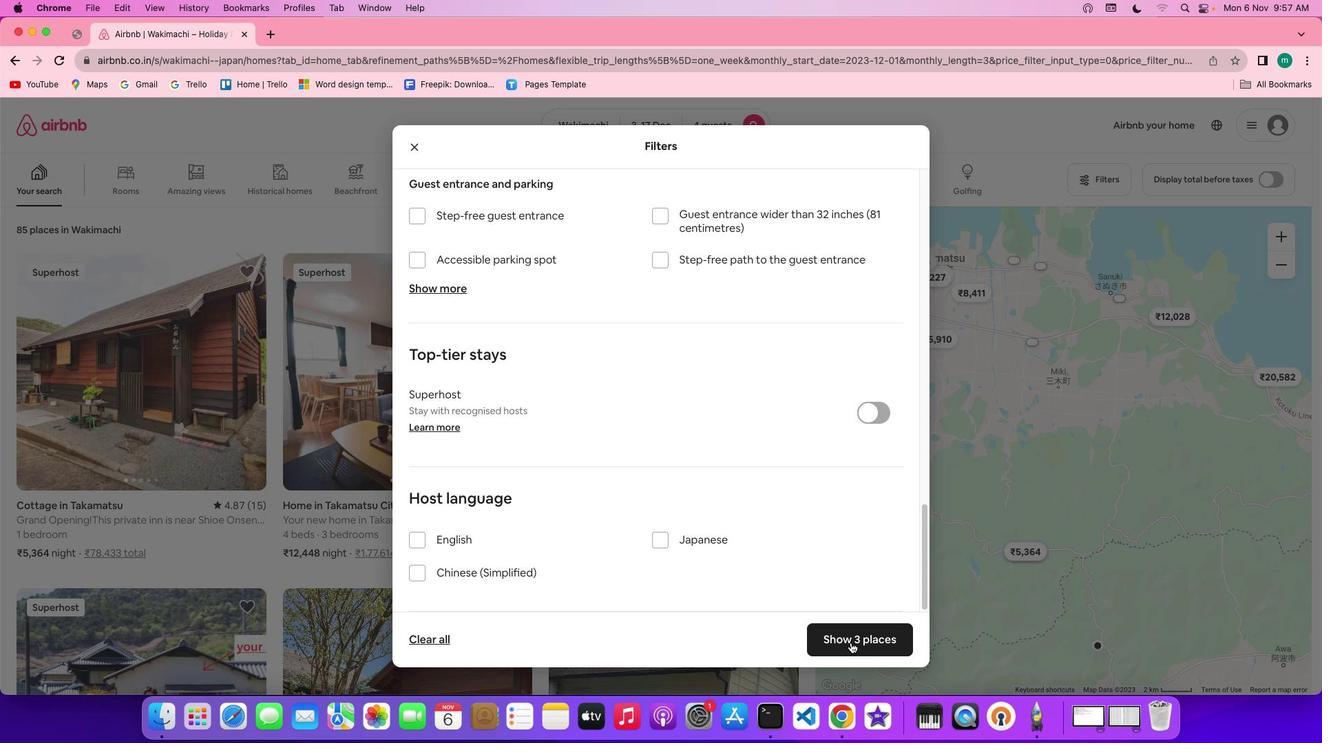 
Action: Mouse scrolled (798, 579) with delta (0, -3)
Screenshot: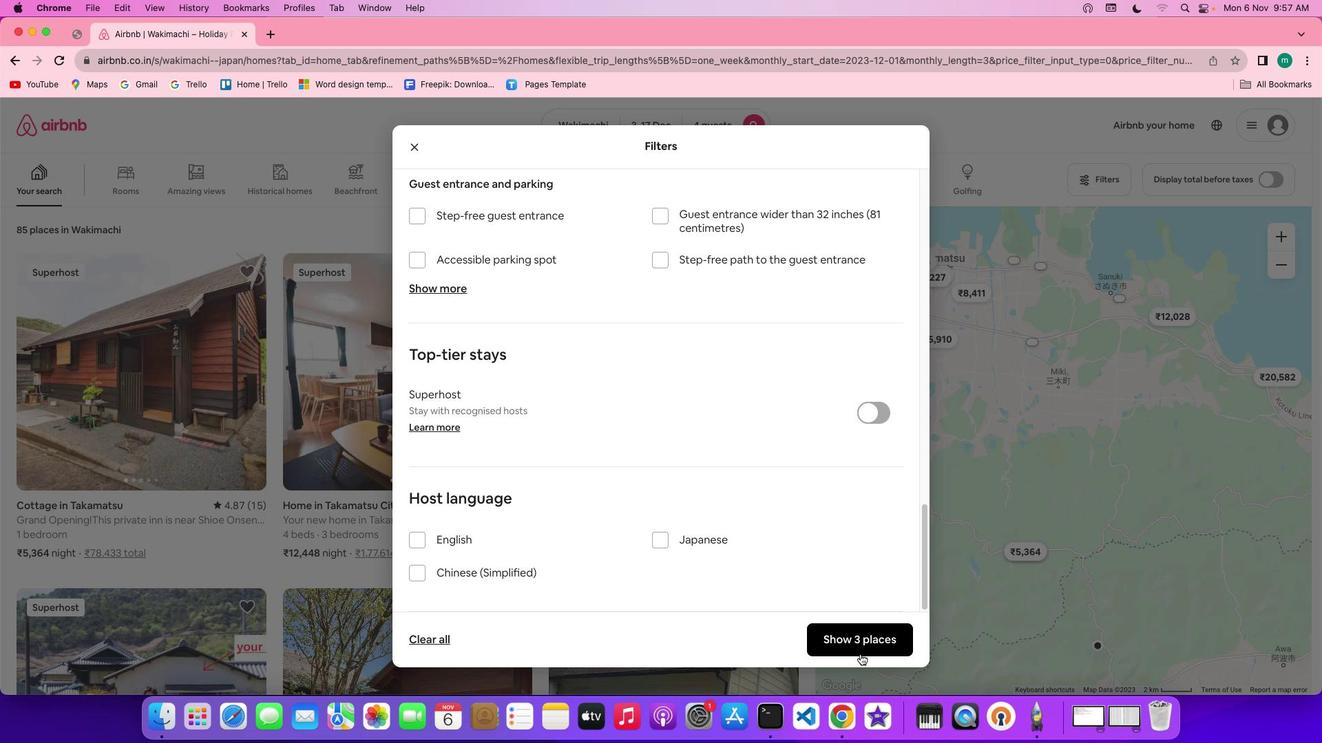 
Action: Mouse scrolled (798, 579) with delta (0, -3)
Screenshot: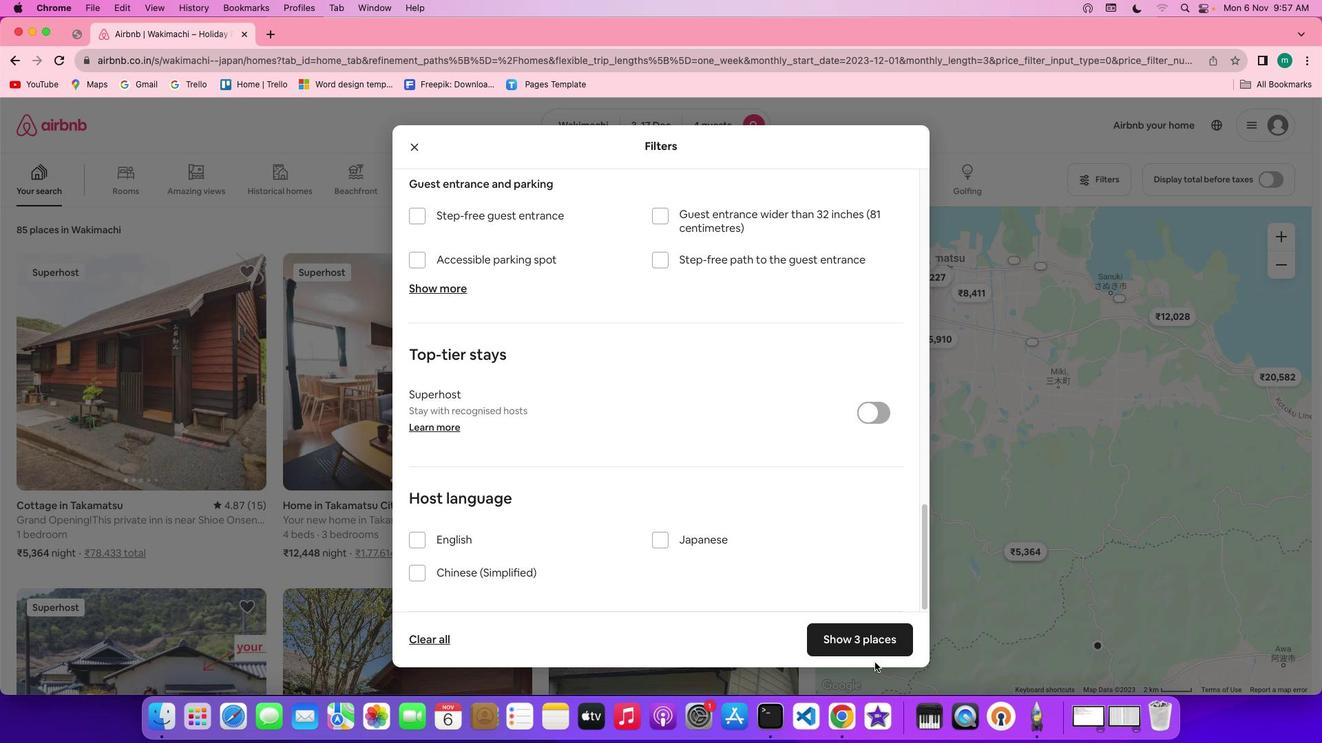 
Action: Mouse moved to (875, 640)
Screenshot: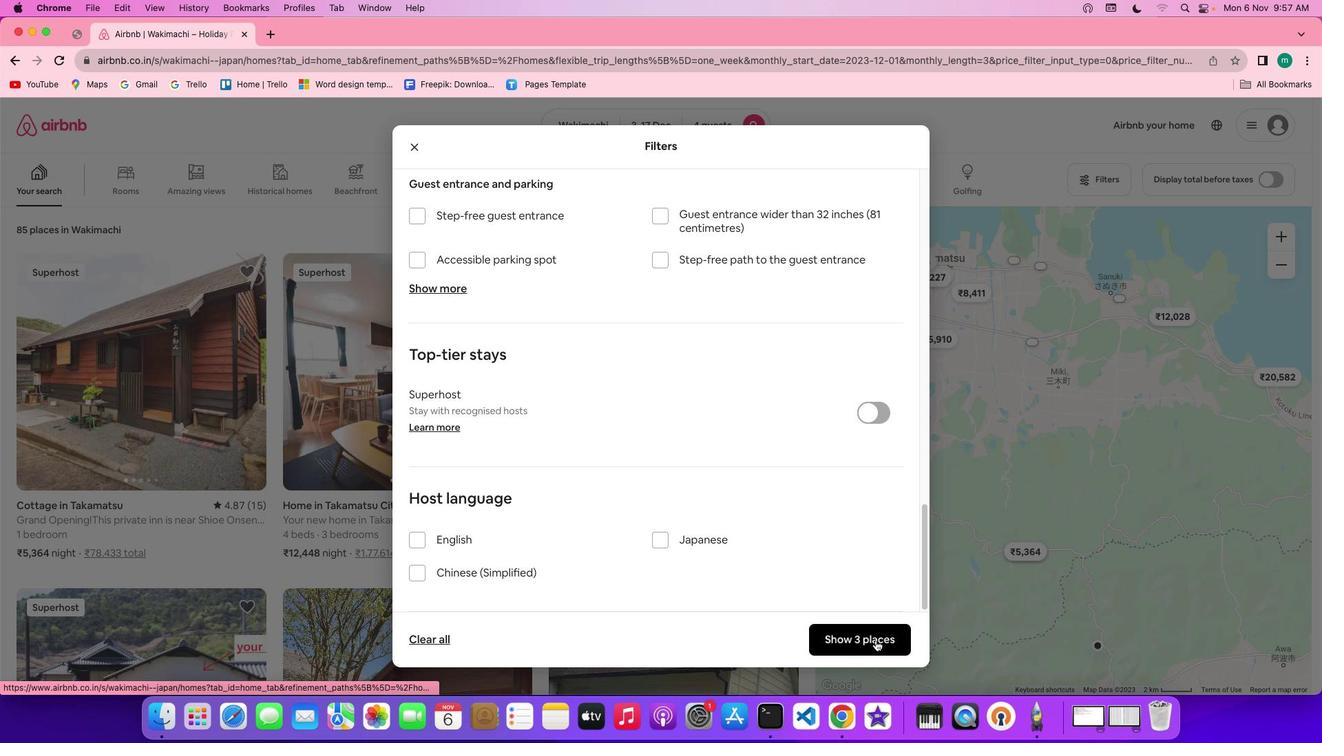 
Action: Mouse pressed left at (875, 640)
Screenshot: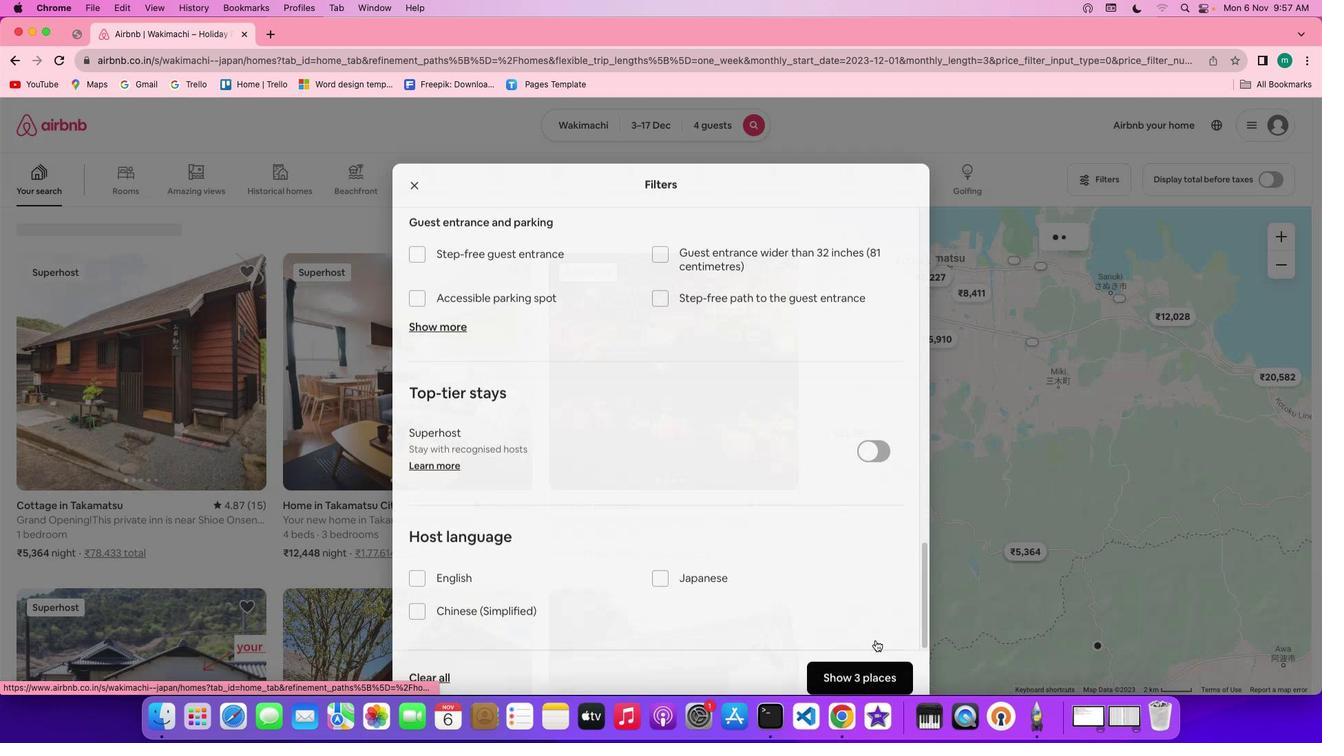 
Action: Mouse moved to (109, 368)
Screenshot: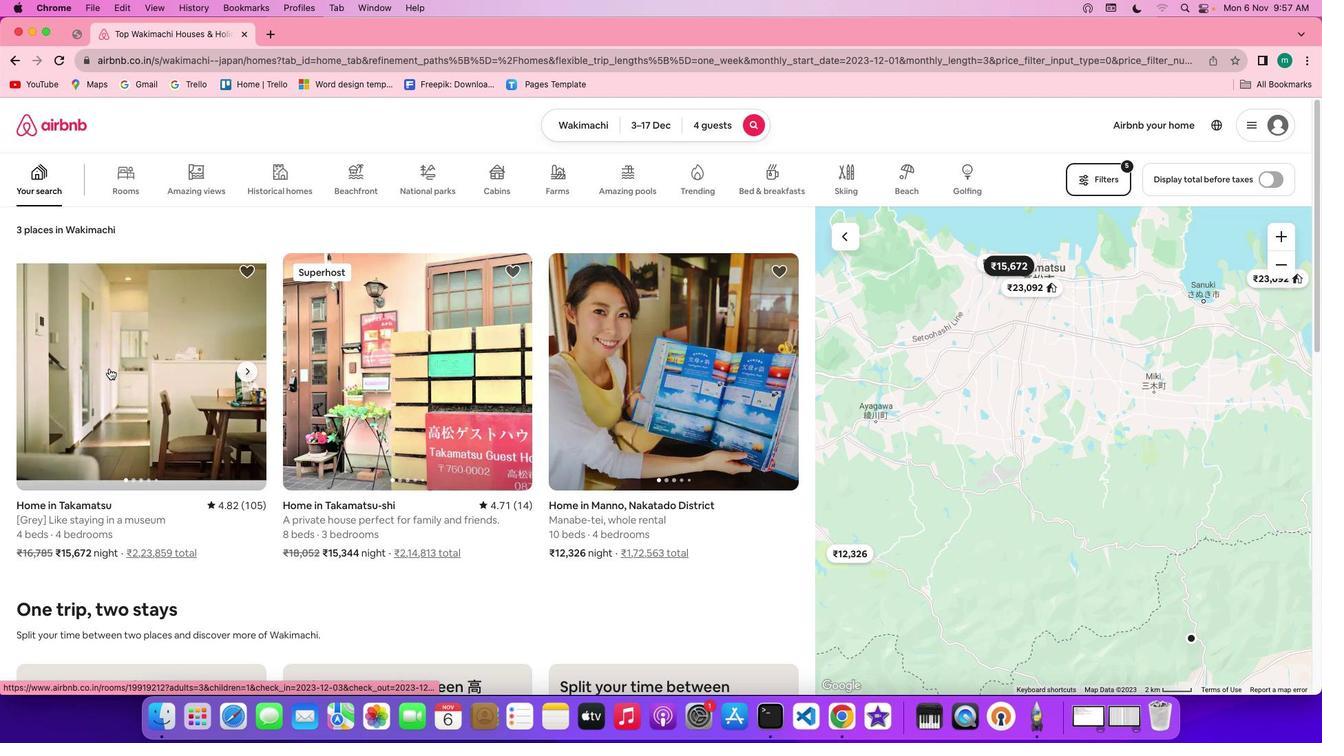 
Action: Mouse pressed left at (109, 368)
Screenshot: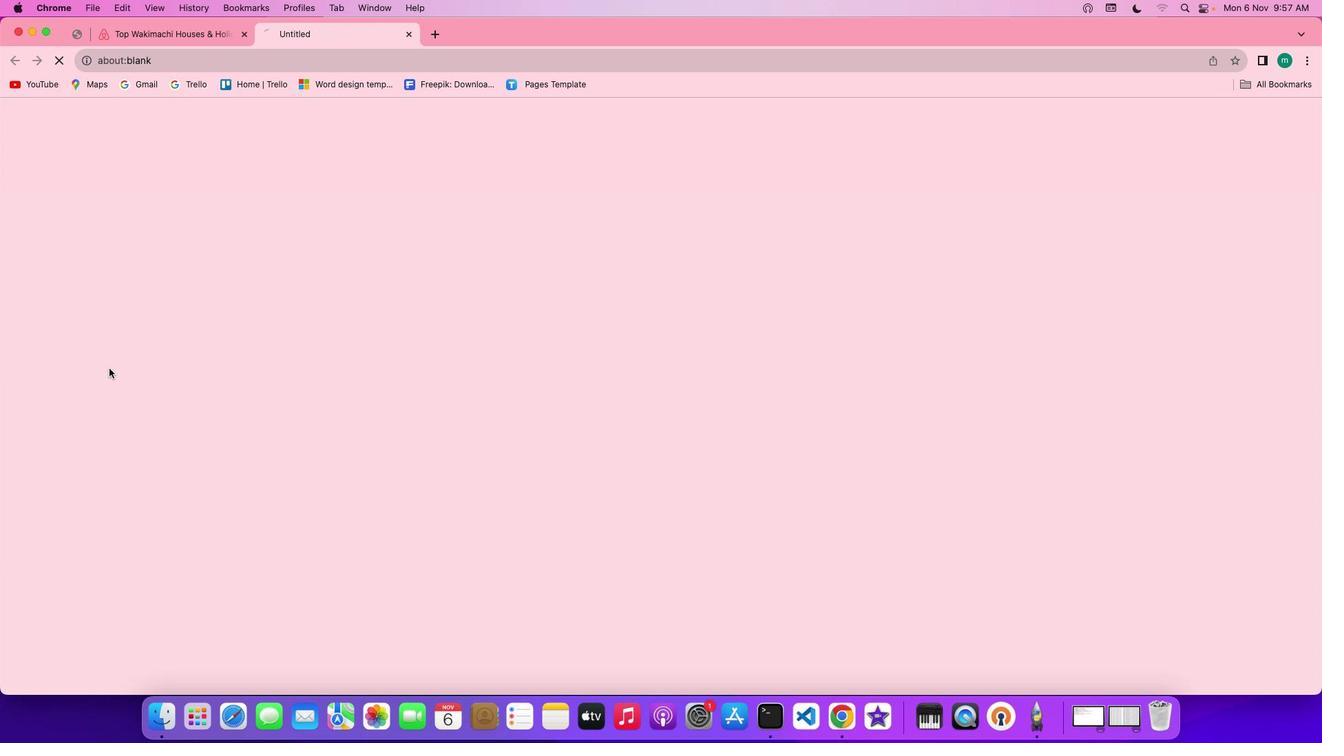 
Action: Mouse moved to (980, 517)
Screenshot: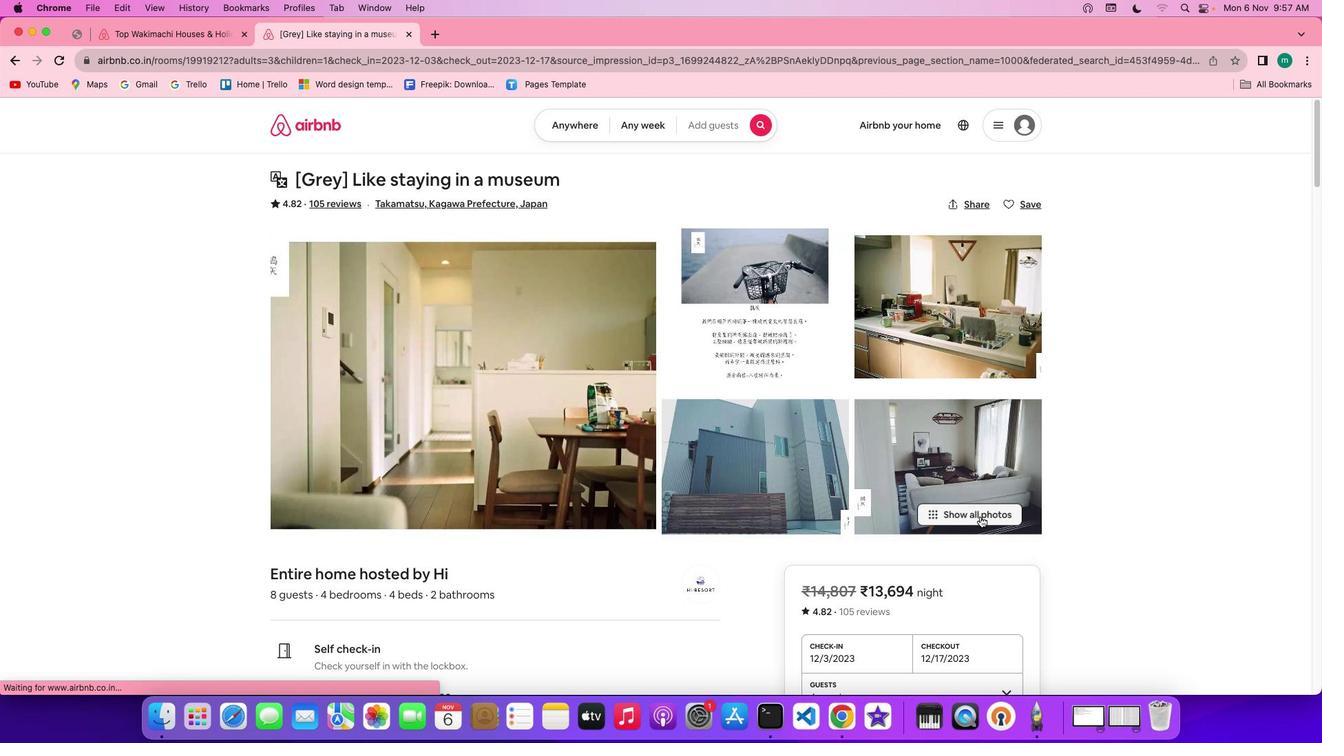 
Action: Mouse pressed left at (980, 517)
Screenshot: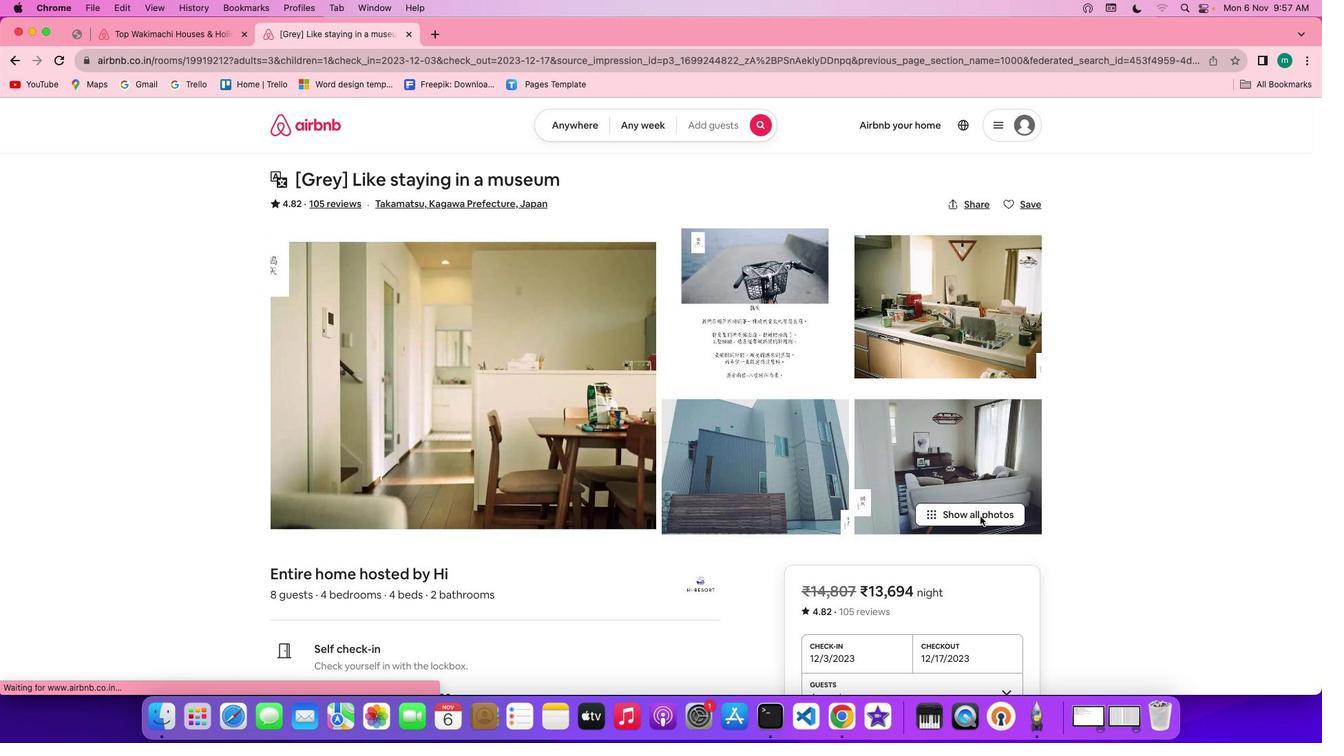 
Action: Mouse moved to (698, 555)
Screenshot: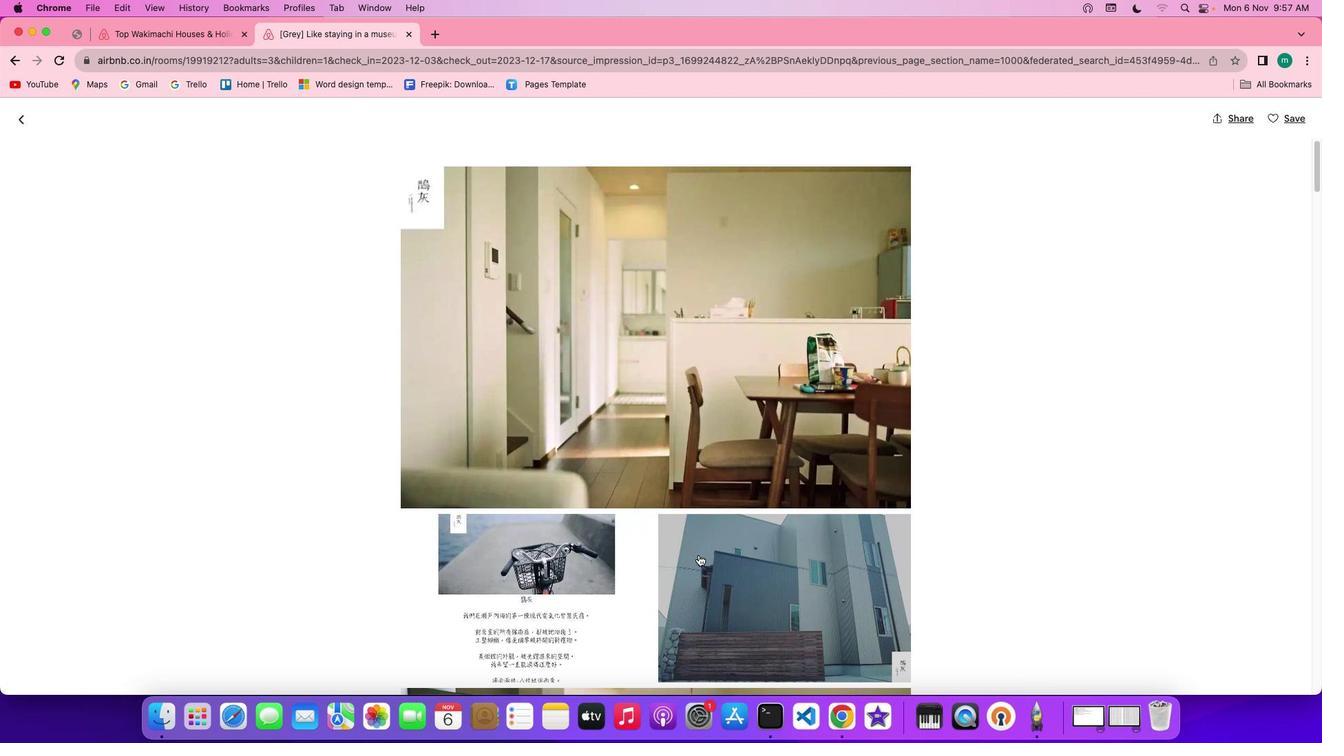 
Action: Mouse scrolled (698, 555) with delta (0, 0)
Screenshot: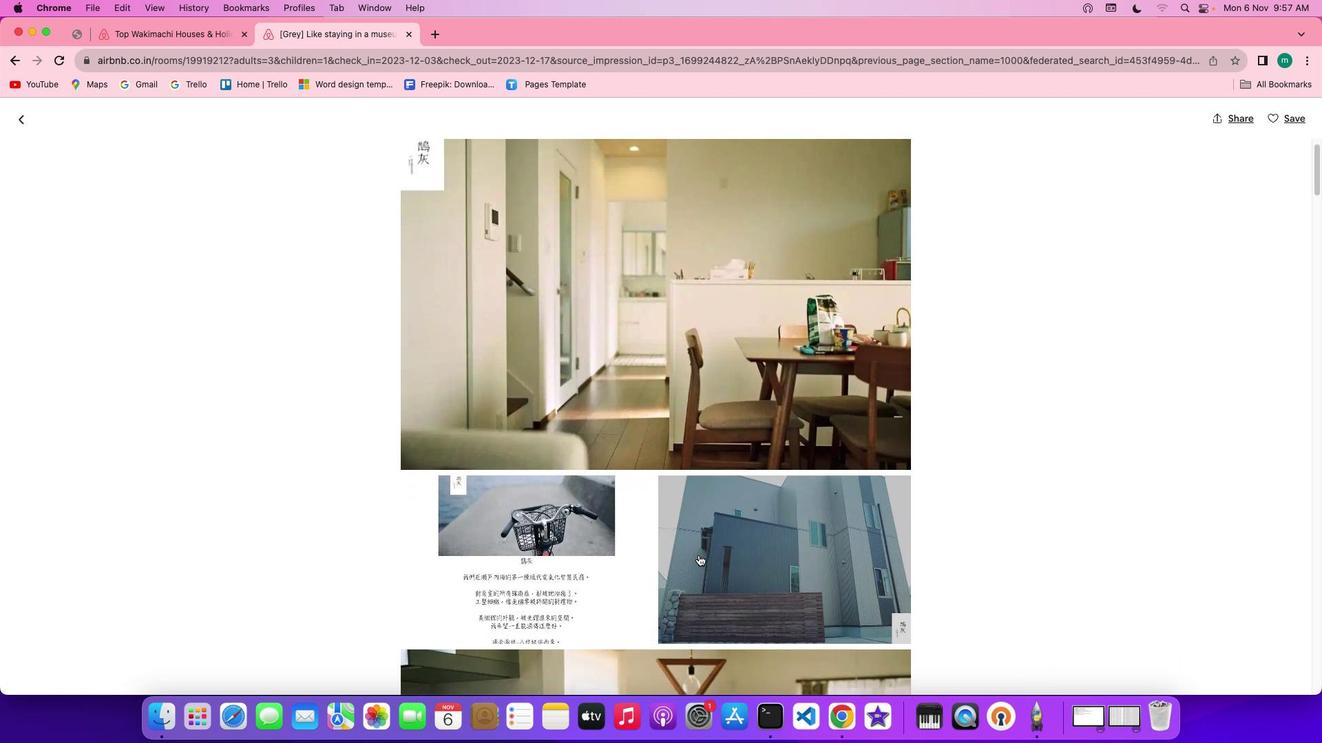 
Action: Mouse scrolled (698, 555) with delta (0, 0)
Screenshot: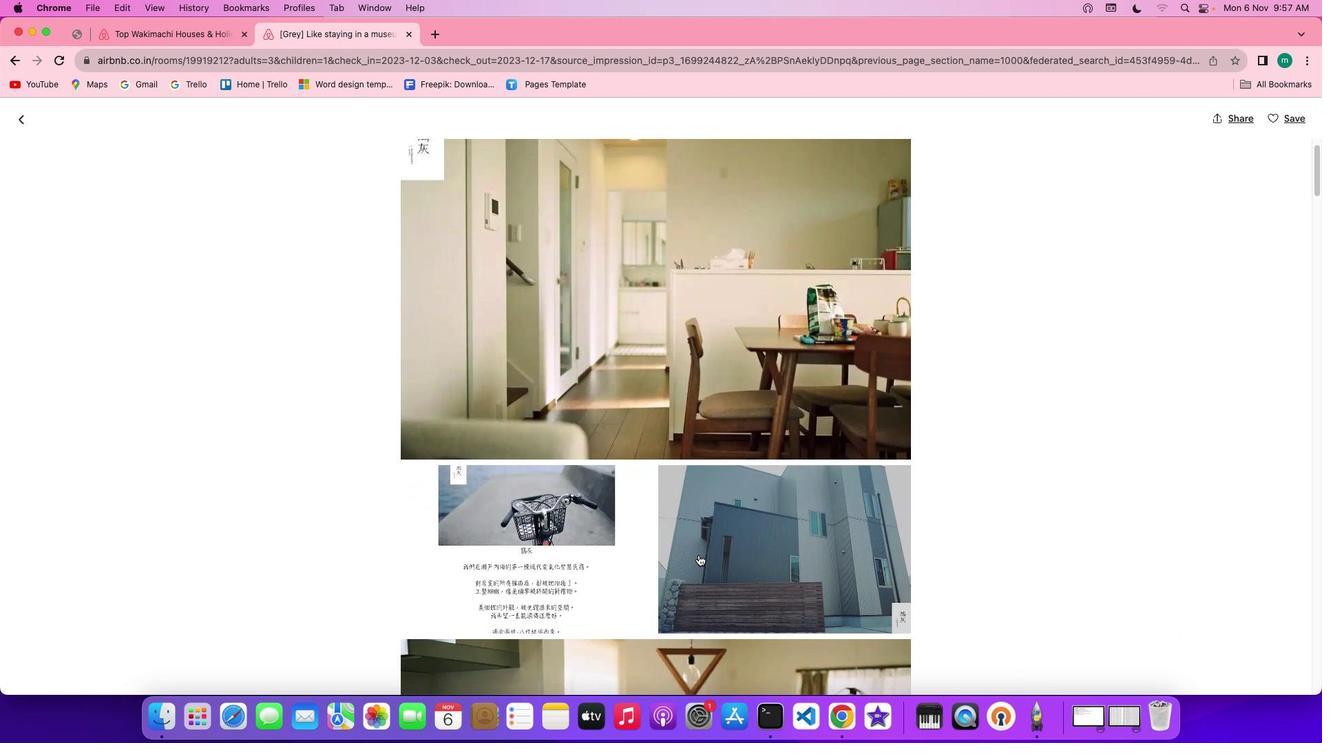 
Action: Mouse scrolled (698, 555) with delta (0, 0)
Screenshot: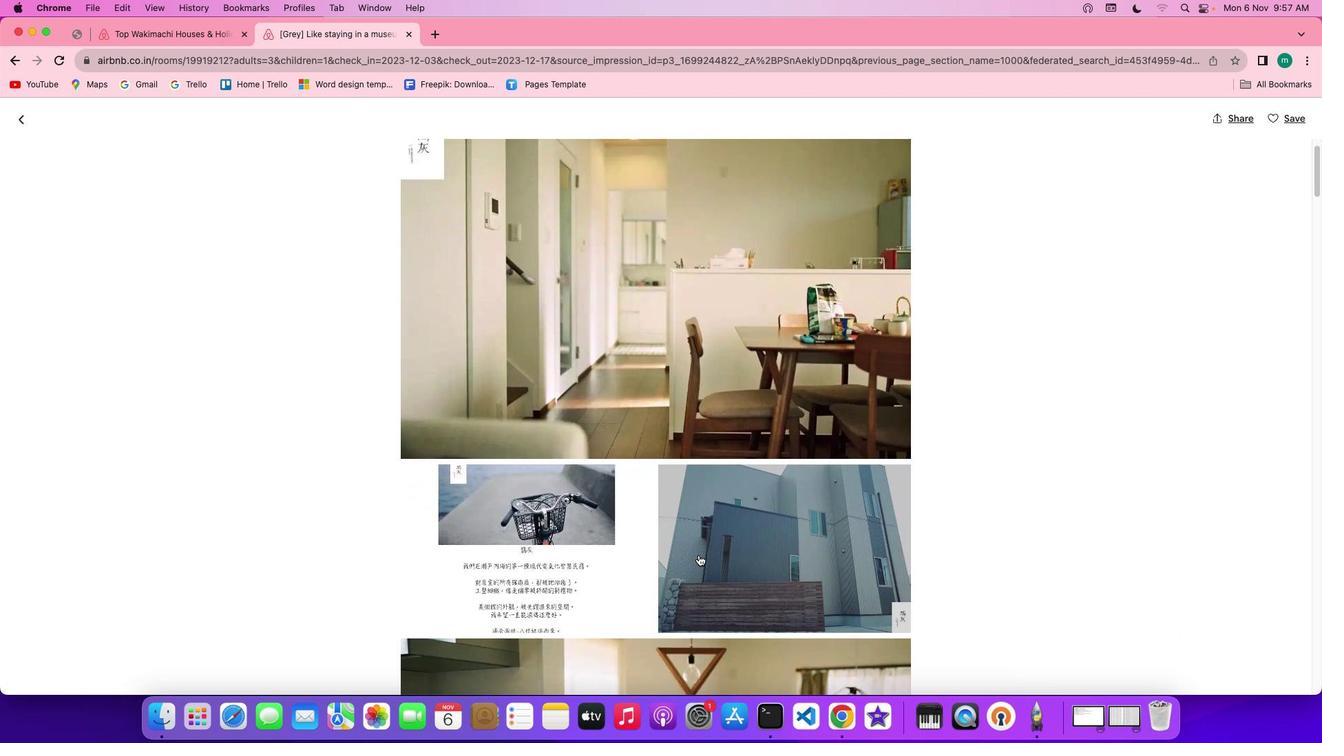 
Action: Mouse scrolled (698, 555) with delta (0, 0)
Screenshot: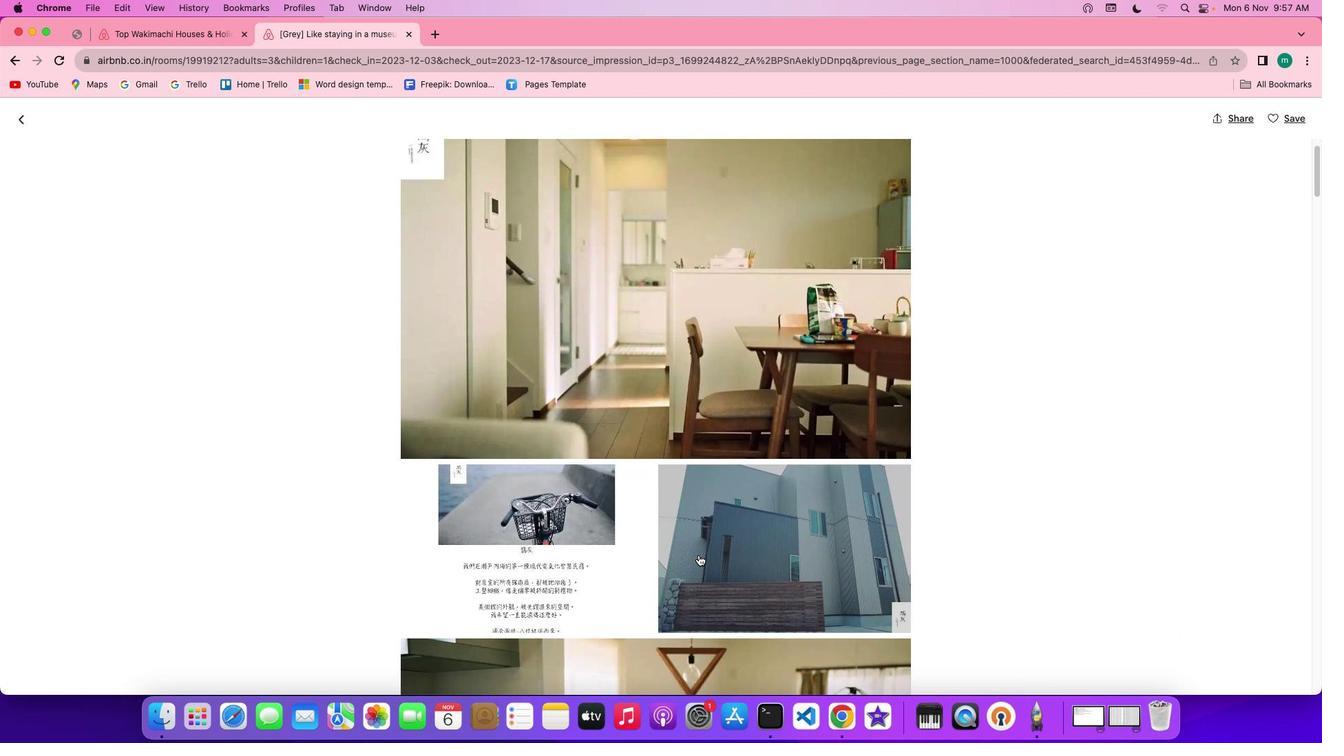
Action: Mouse scrolled (698, 555) with delta (0, 0)
Screenshot: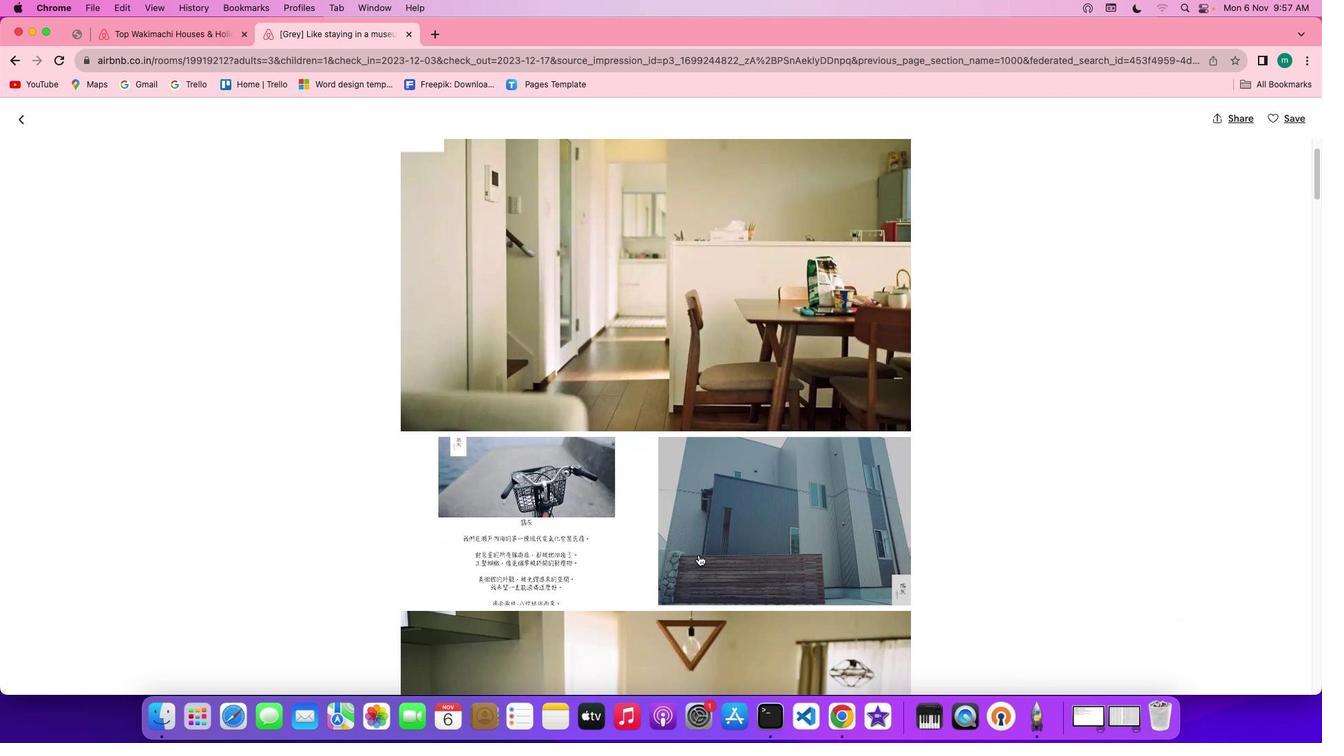 
Action: Mouse scrolled (698, 555) with delta (0, 0)
Screenshot: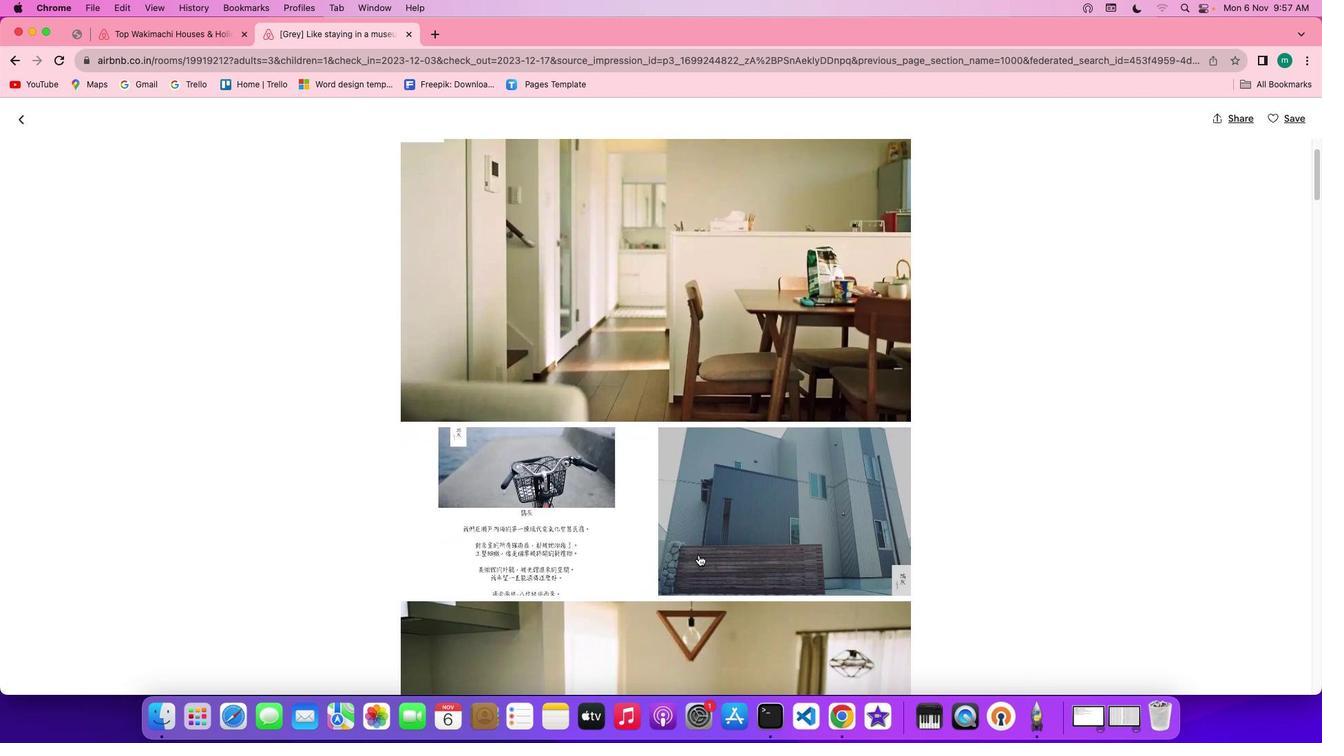 
Action: Mouse scrolled (698, 555) with delta (0, 0)
Screenshot: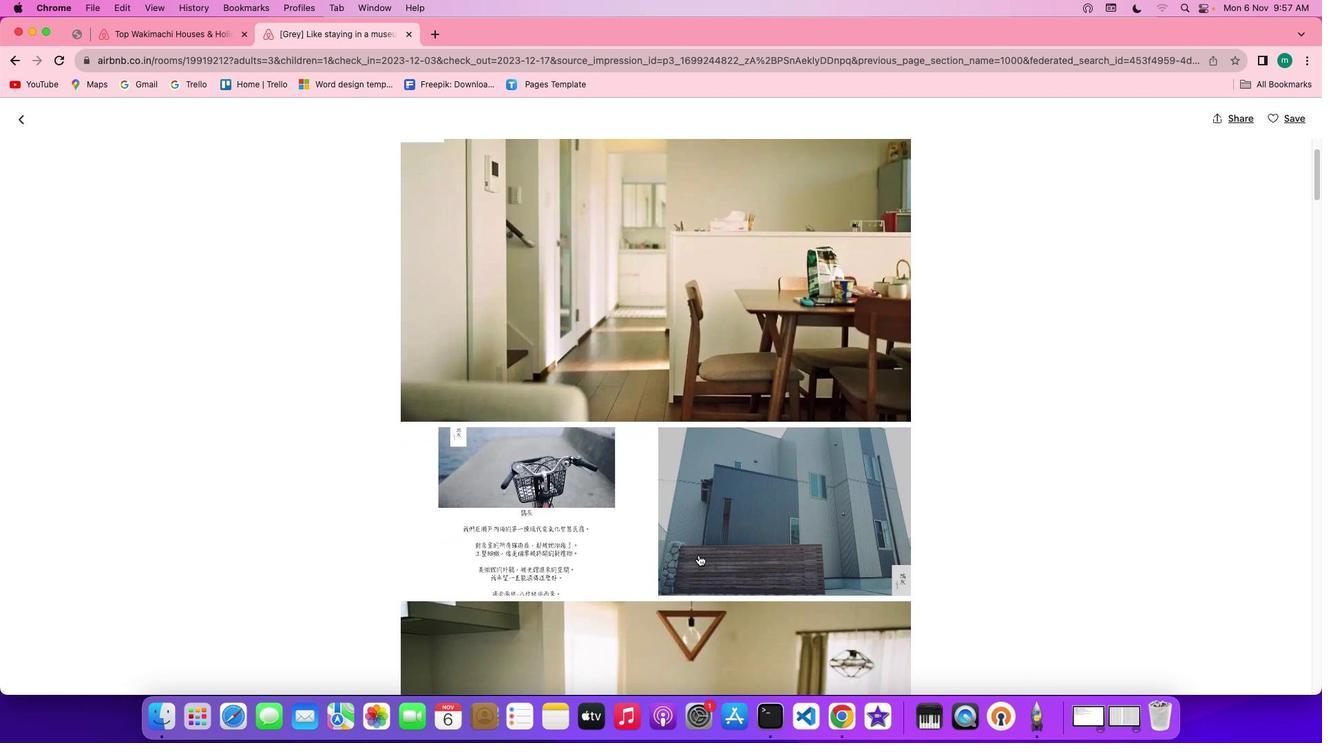 
Action: Mouse scrolled (698, 555) with delta (0, 0)
Screenshot: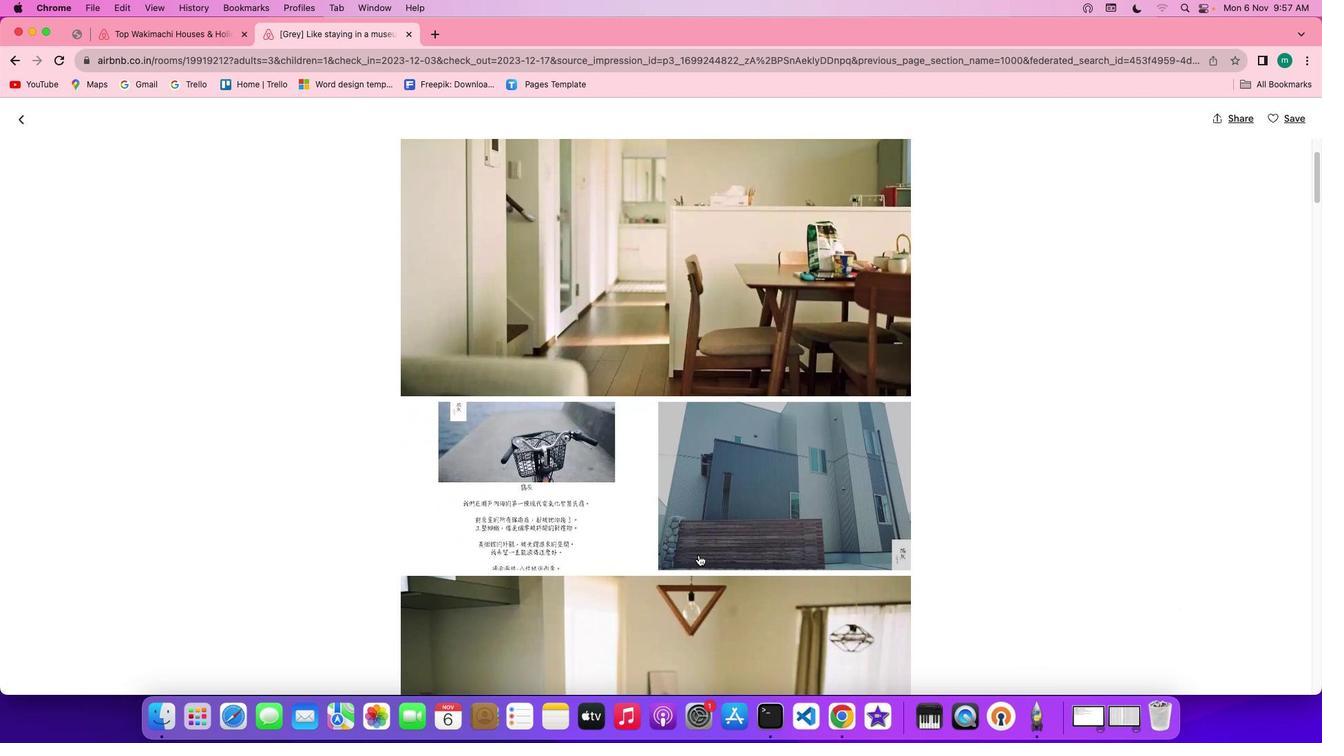 
Action: Mouse scrolled (698, 555) with delta (0, 0)
Screenshot: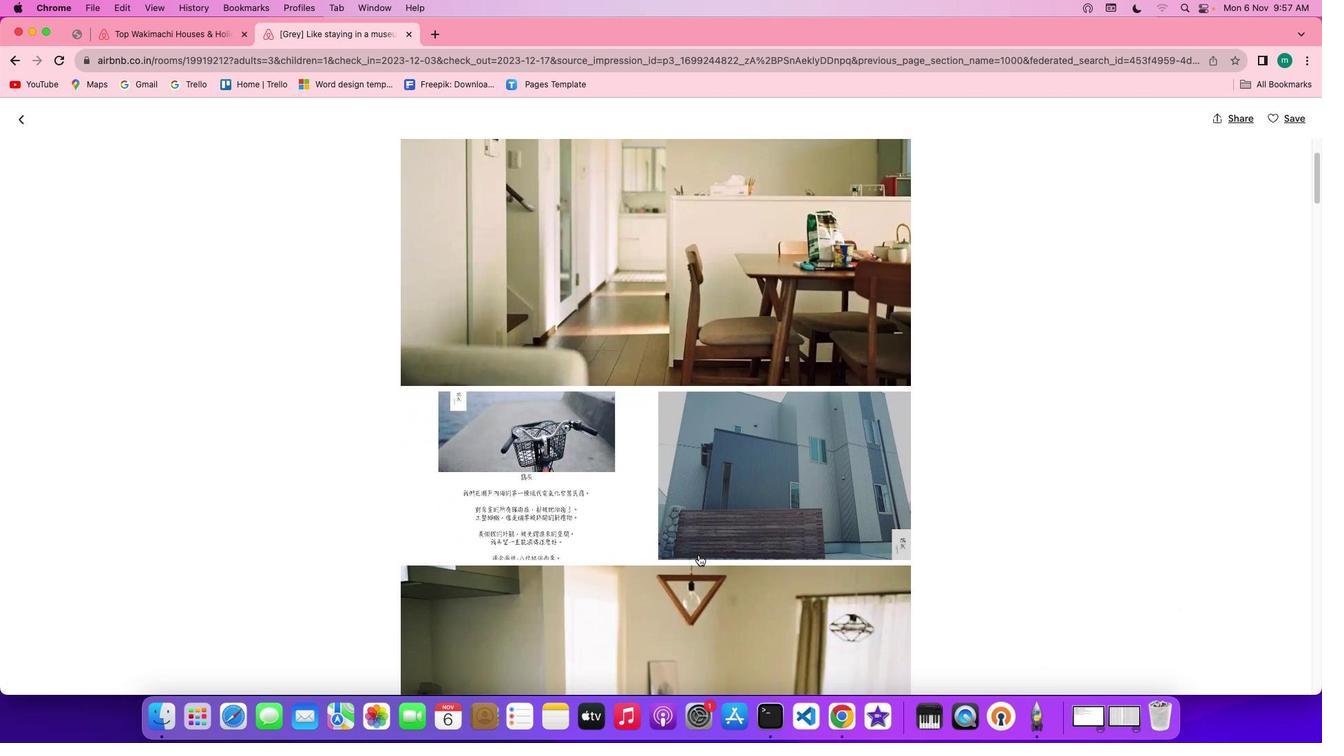 
Action: Mouse scrolled (698, 555) with delta (0, 0)
Screenshot: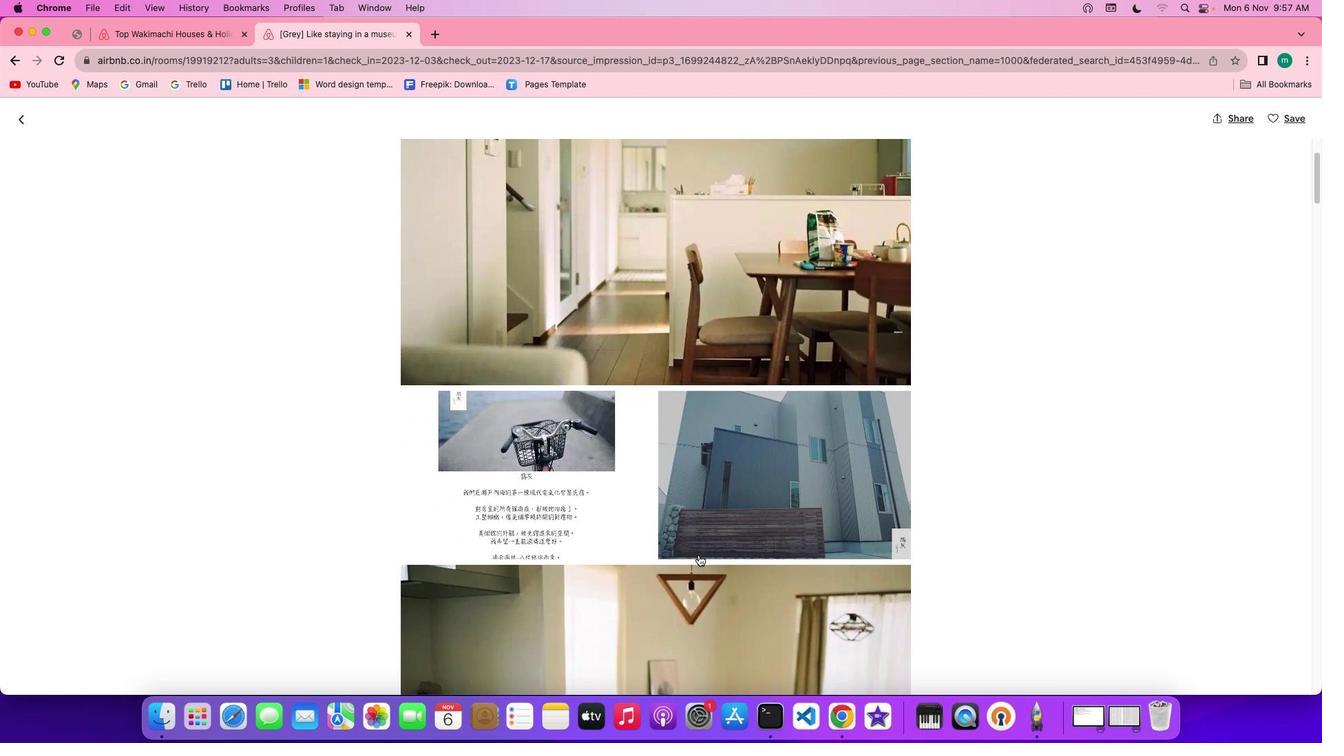 
Action: Mouse scrolled (698, 555) with delta (0, 0)
Screenshot: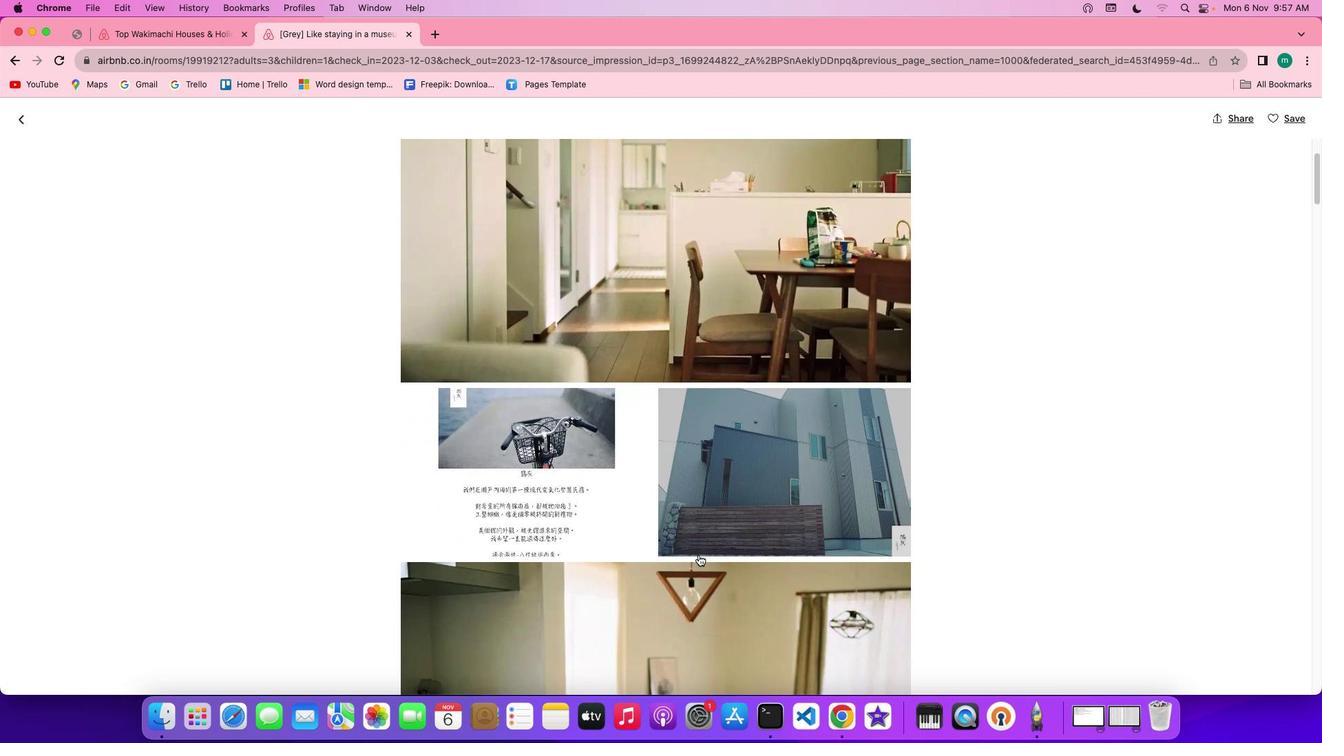 
Action: Mouse scrolled (698, 555) with delta (0, 0)
Screenshot: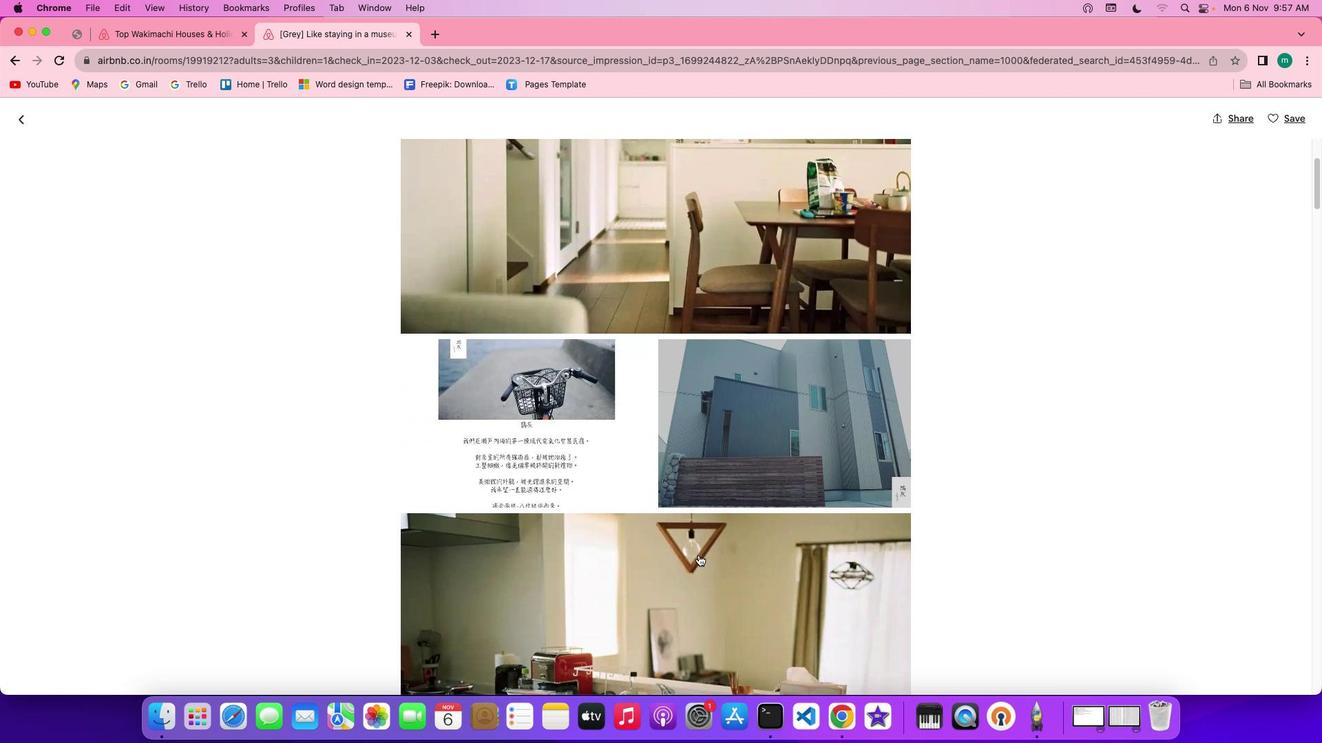 
Action: Mouse scrolled (698, 555) with delta (0, 0)
Screenshot: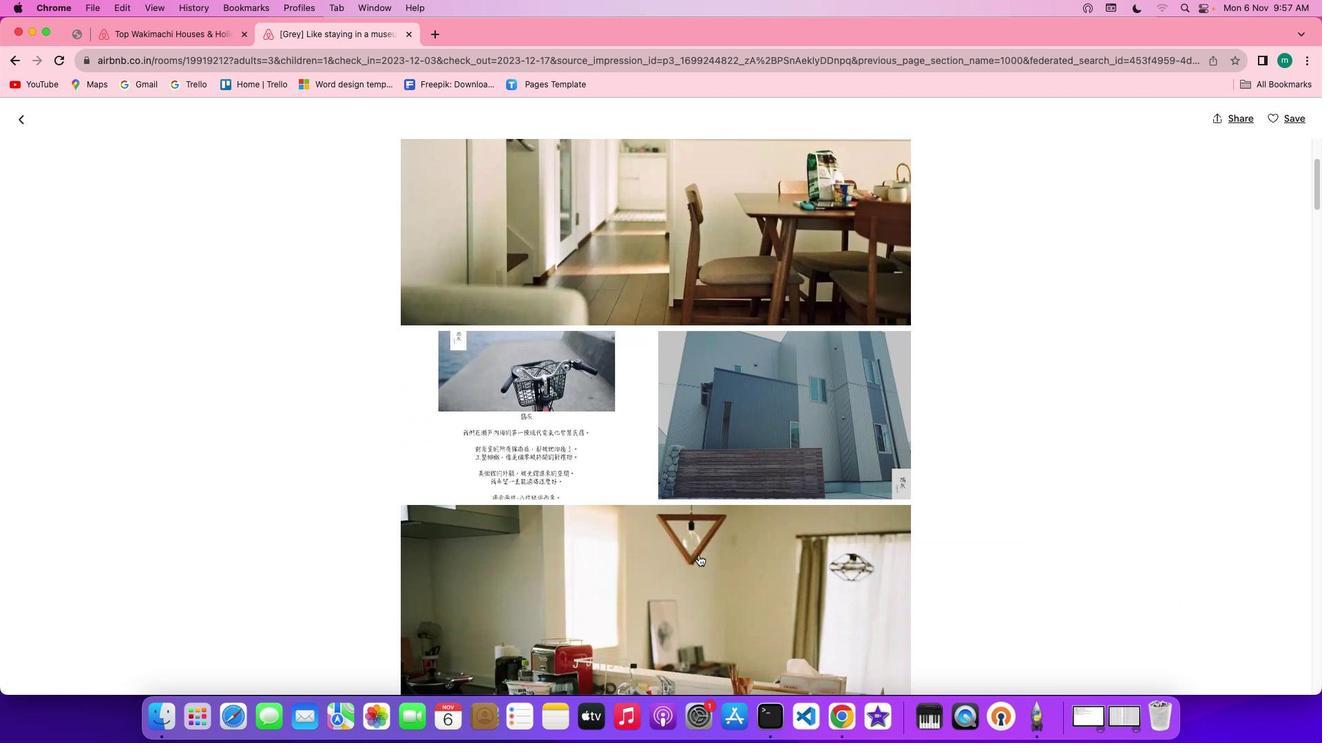 
Action: Mouse scrolled (698, 555) with delta (0, 0)
Screenshot: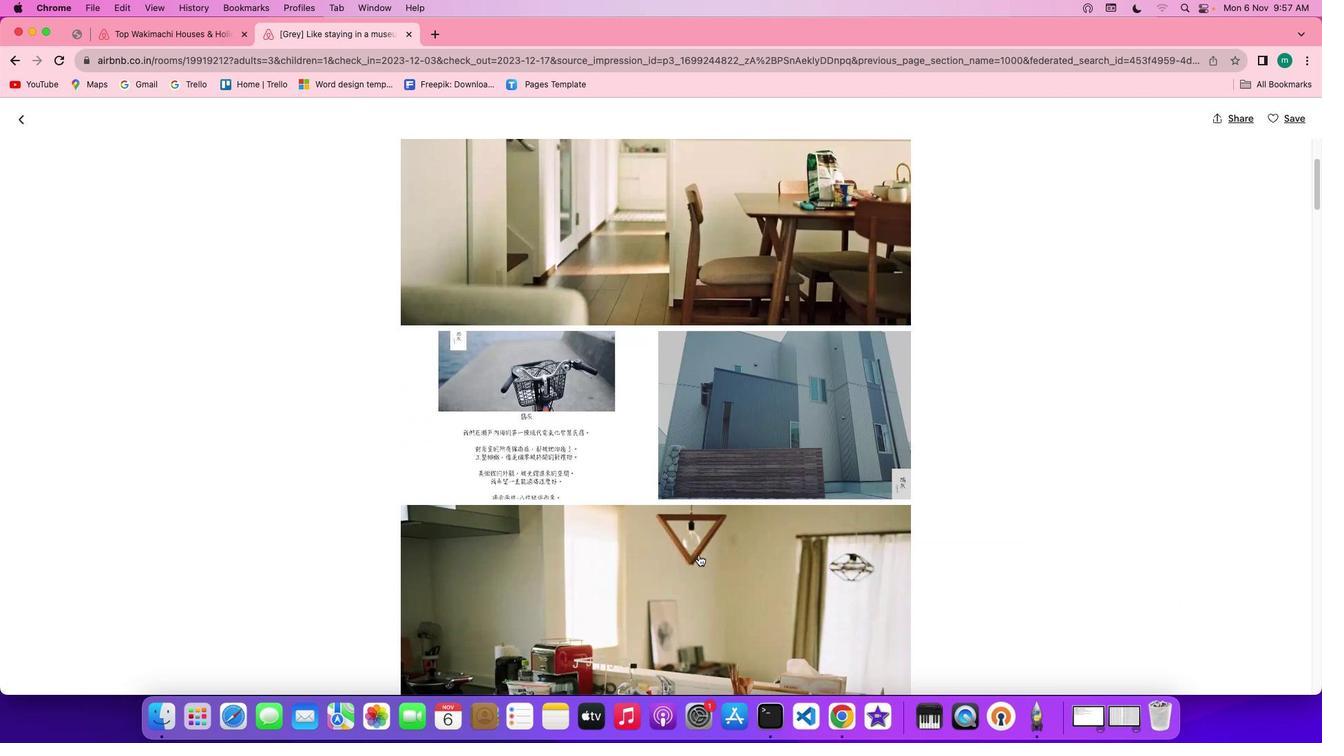 
Action: Mouse scrolled (698, 555) with delta (0, 0)
Screenshot: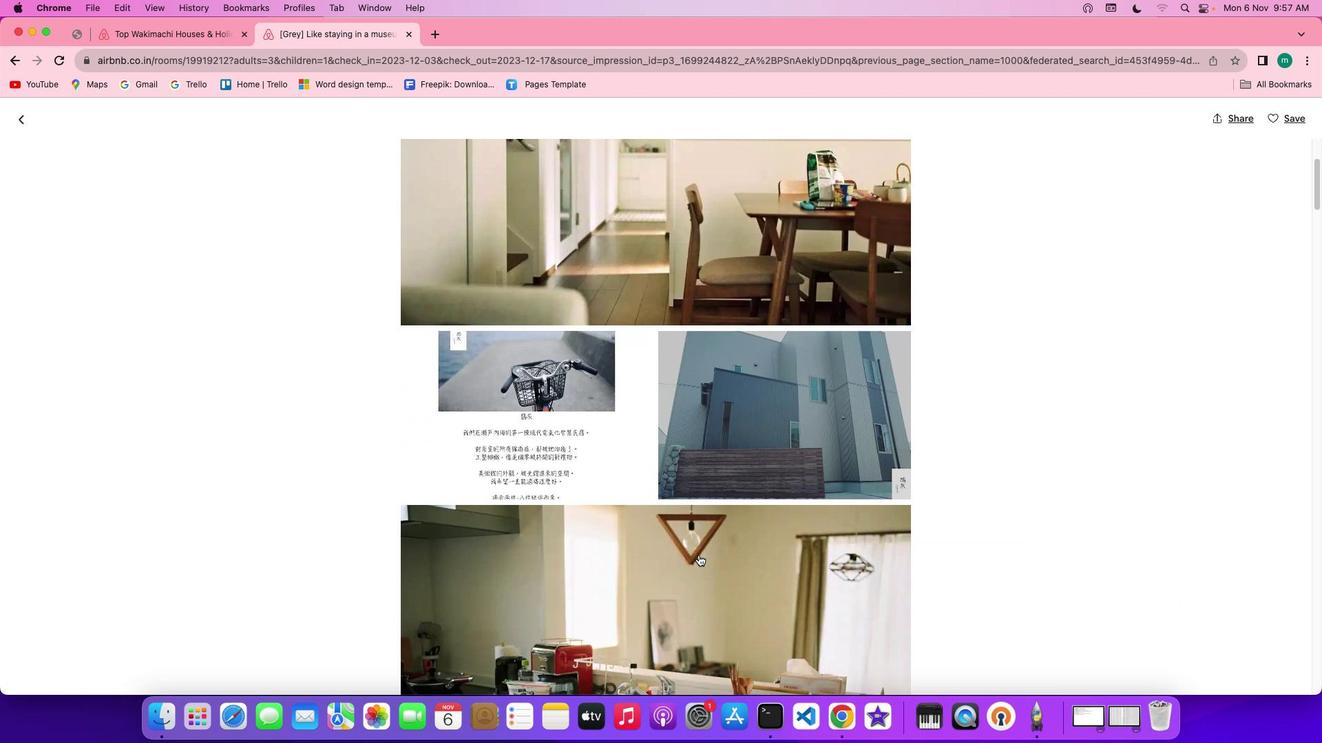 
Action: Mouse scrolled (698, 555) with delta (0, 0)
Screenshot: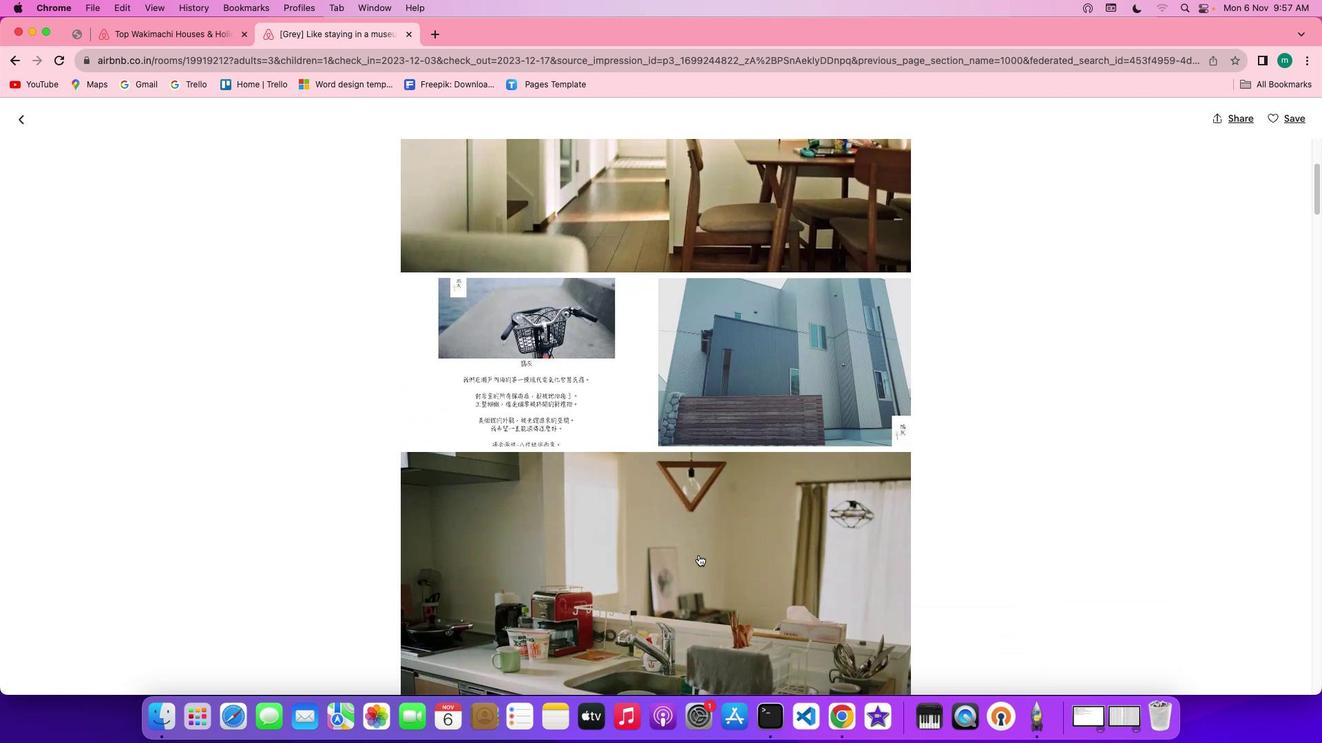 
Action: Mouse scrolled (698, 555) with delta (0, 0)
Screenshot: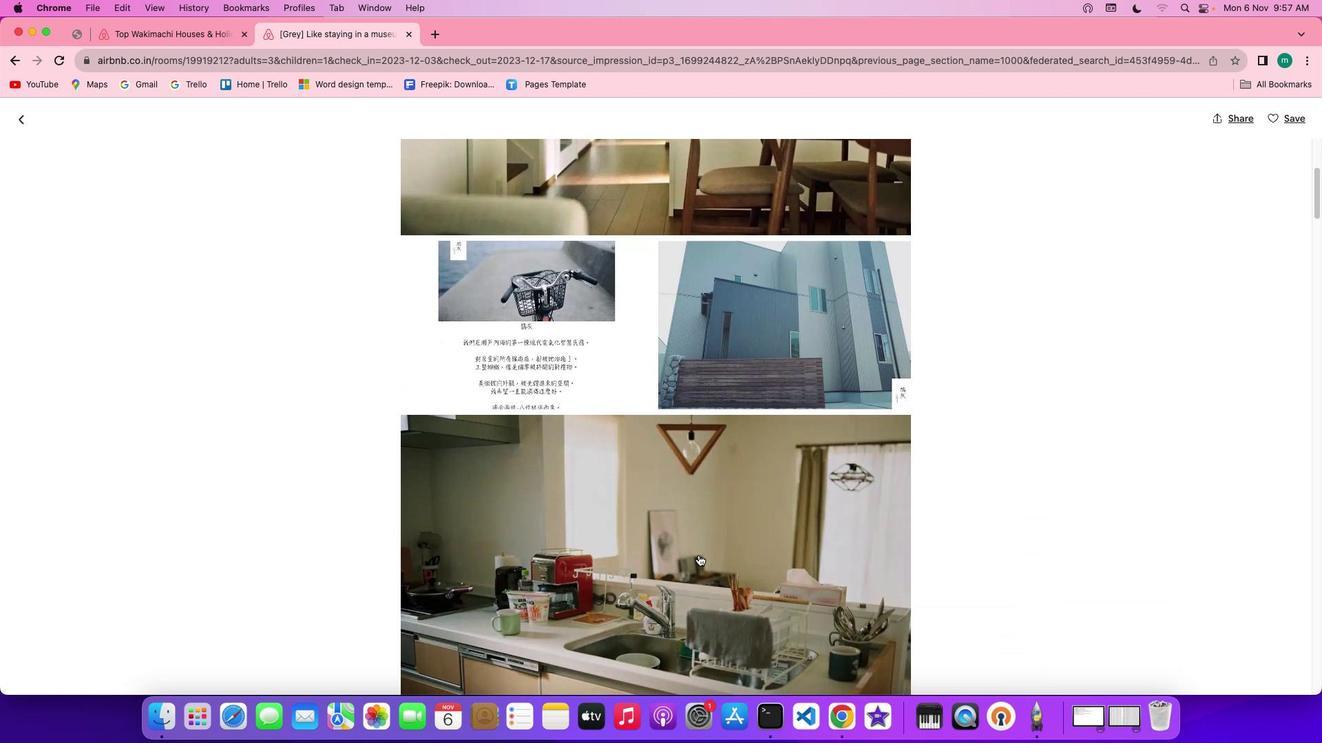 
Action: Mouse scrolled (698, 555) with delta (0, 0)
Screenshot: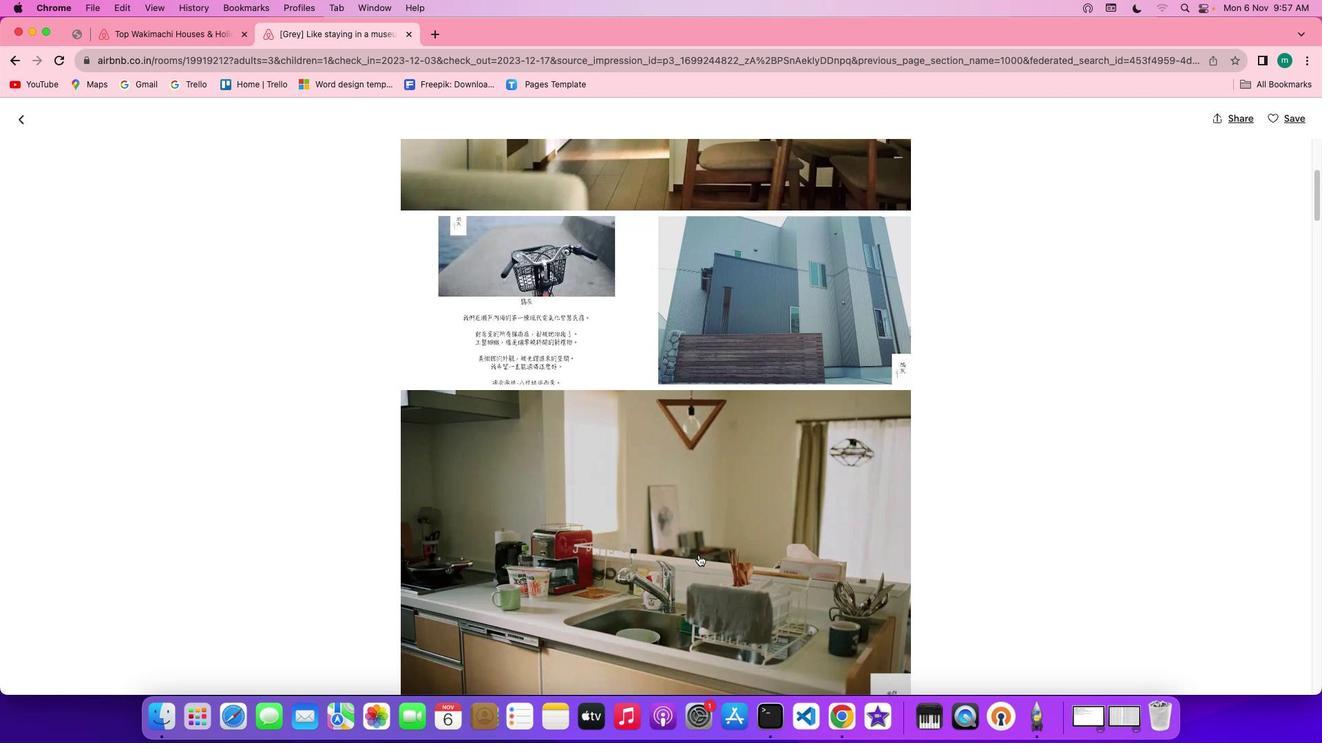 
Action: Mouse scrolled (698, 555) with delta (0, 0)
Screenshot: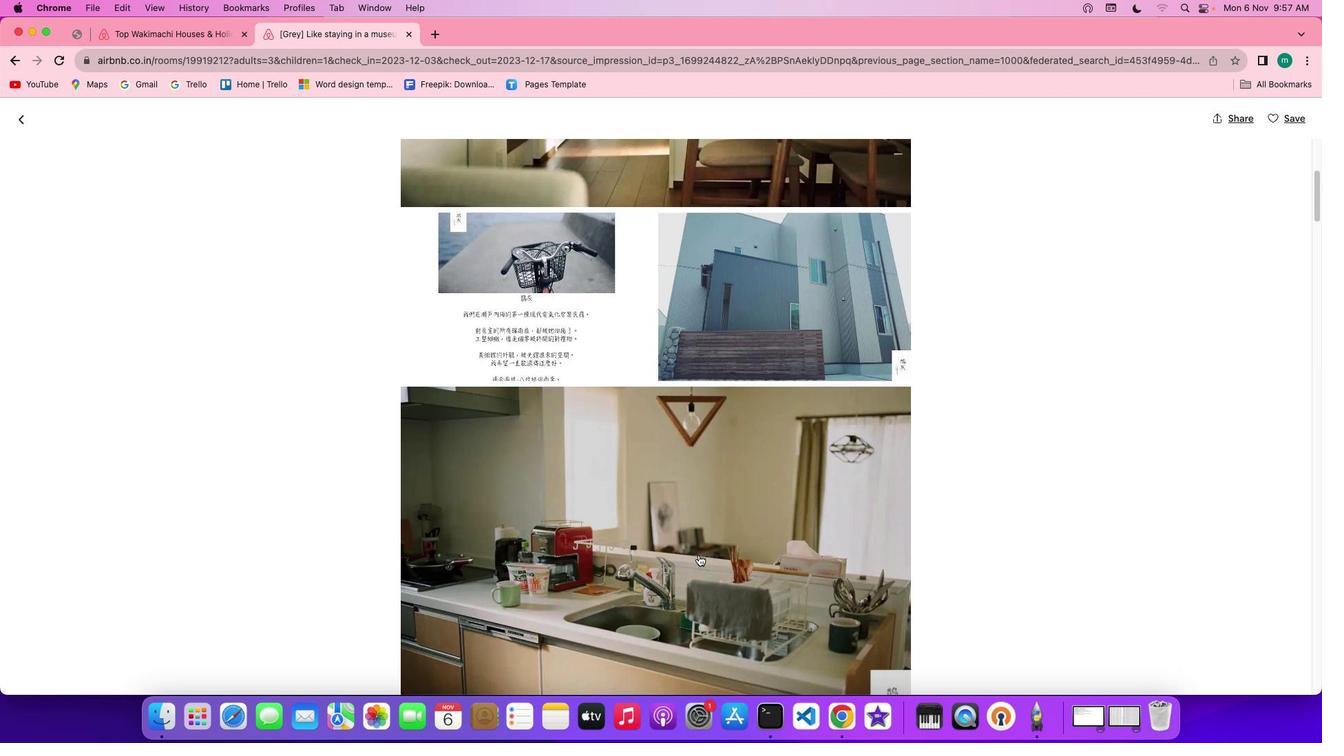 
Action: Mouse scrolled (698, 555) with delta (0, 0)
Screenshot: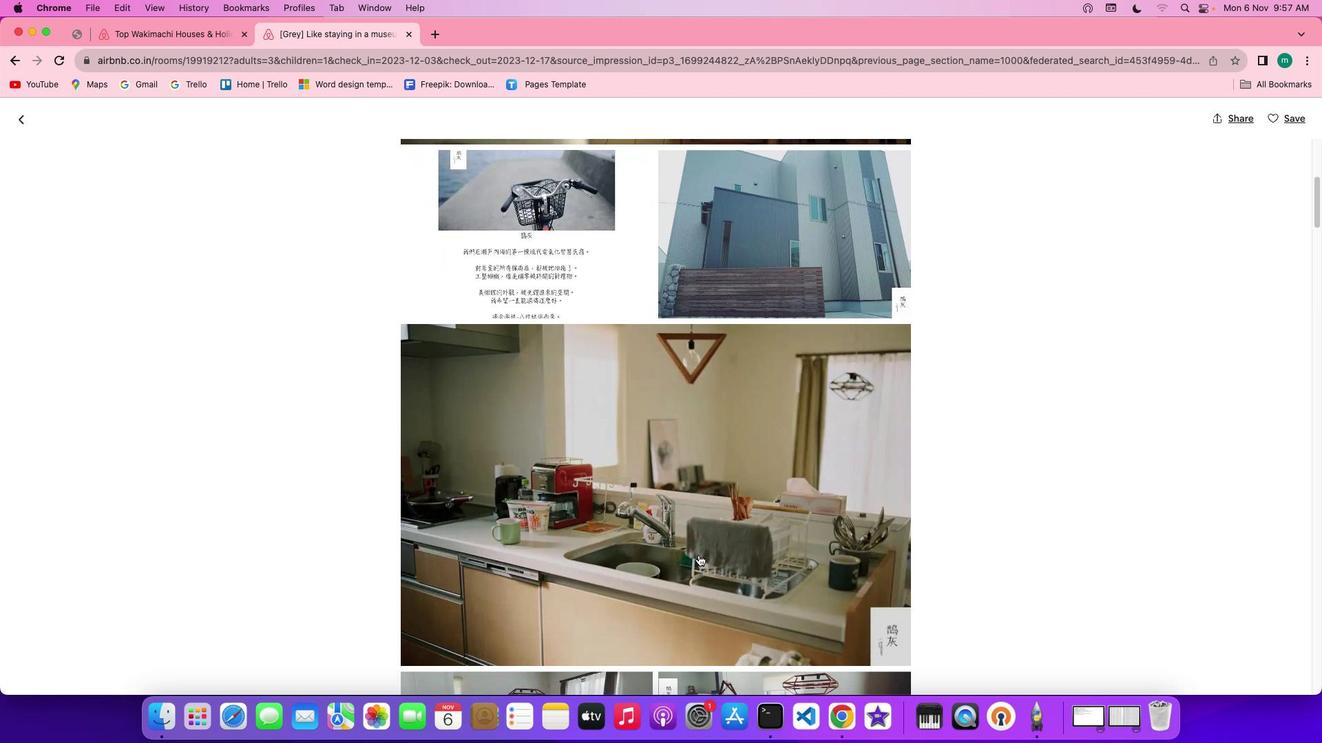 
Action: Mouse scrolled (698, 555) with delta (0, 0)
Screenshot: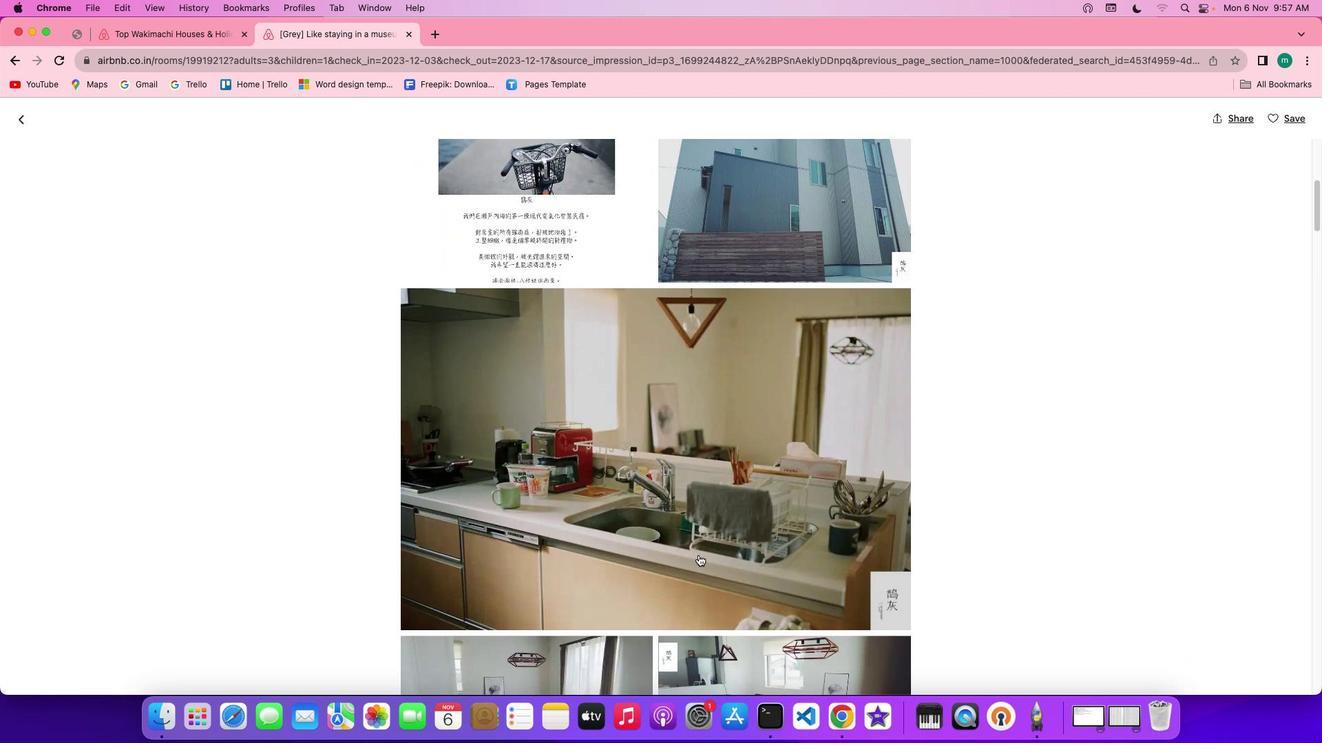 
Action: Mouse scrolled (698, 555) with delta (0, 0)
Screenshot: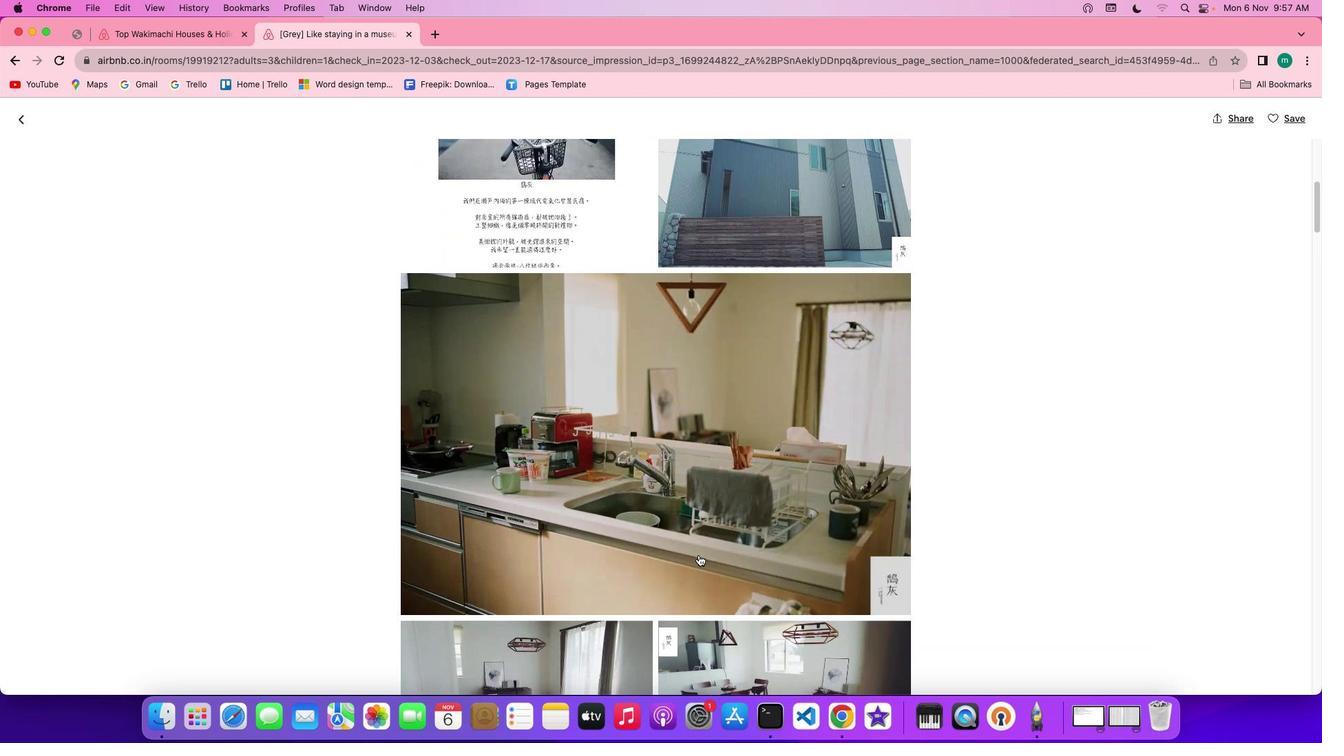 
Action: Mouse scrolled (698, 555) with delta (0, 0)
Screenshot: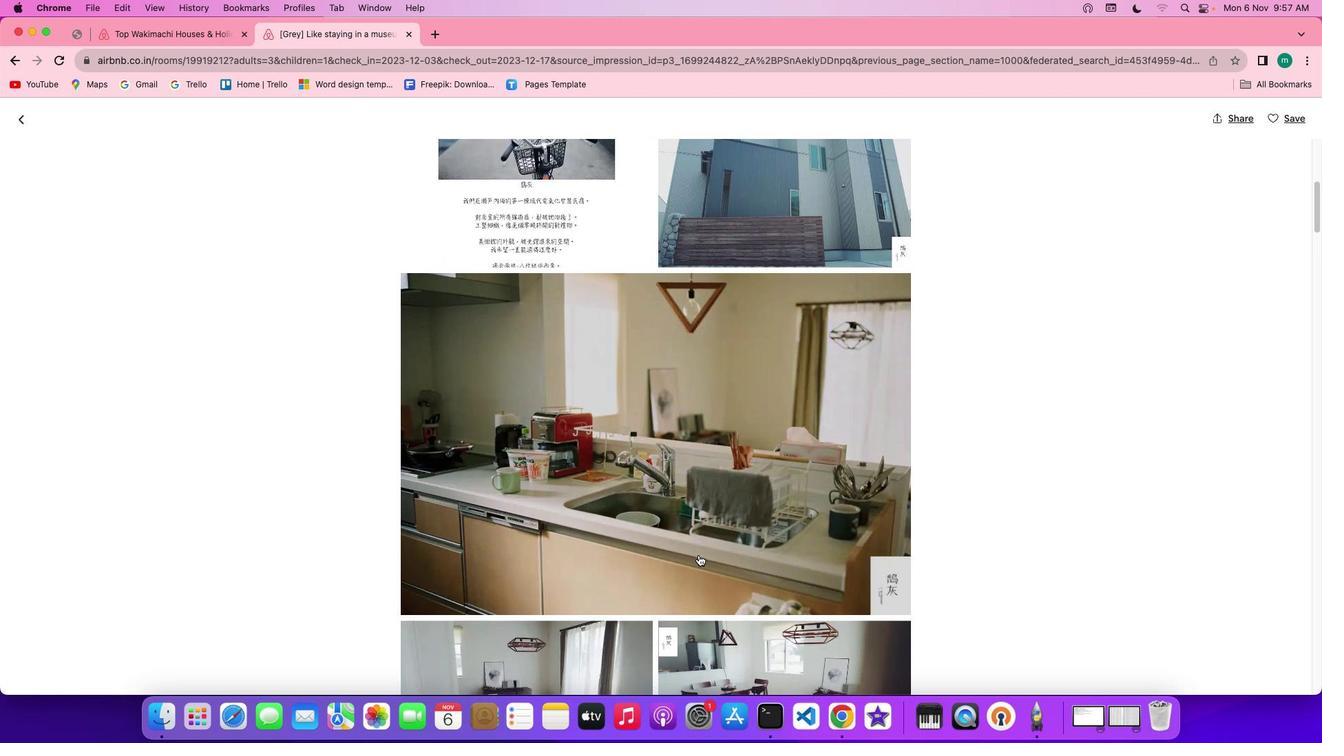 
Action: Mouse scrolled (698, 555) with delta (0, 0)
Screenshot: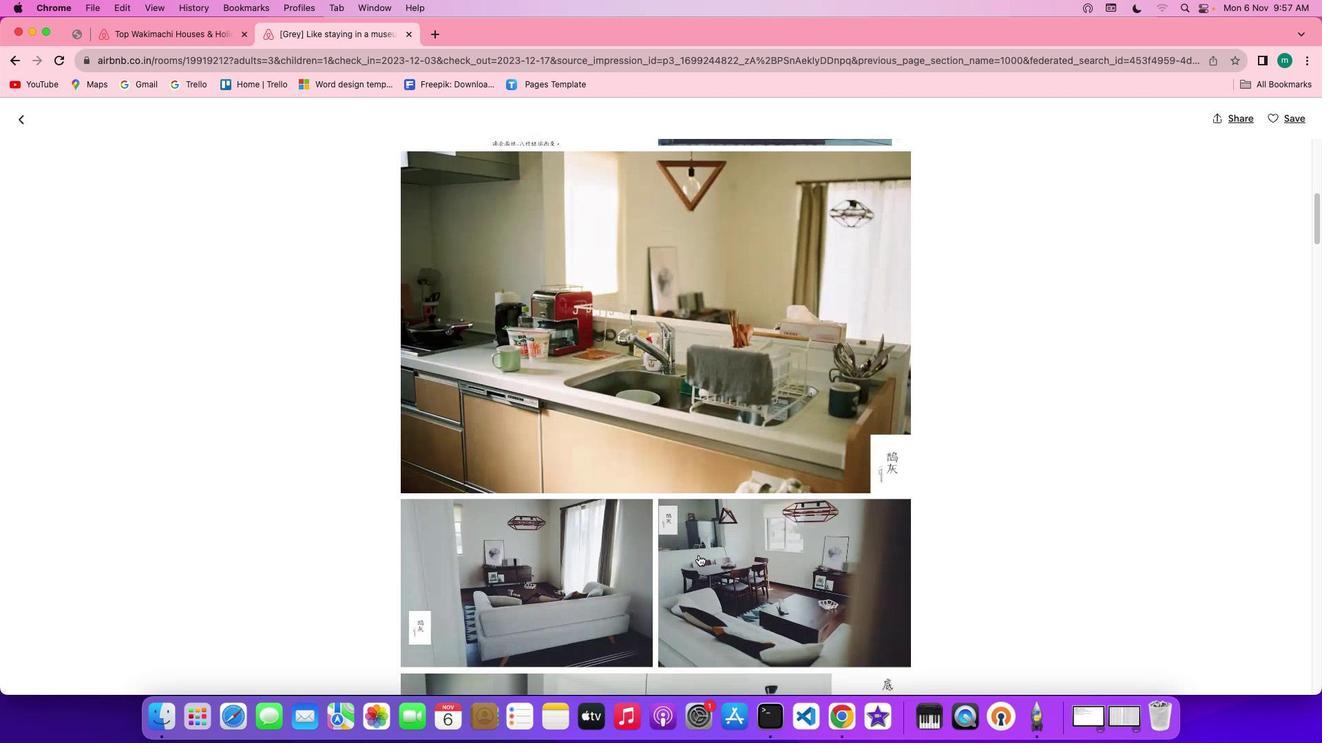
Action: Mouse scrolled (698, 555) with delta (0, 0)
Screenshot: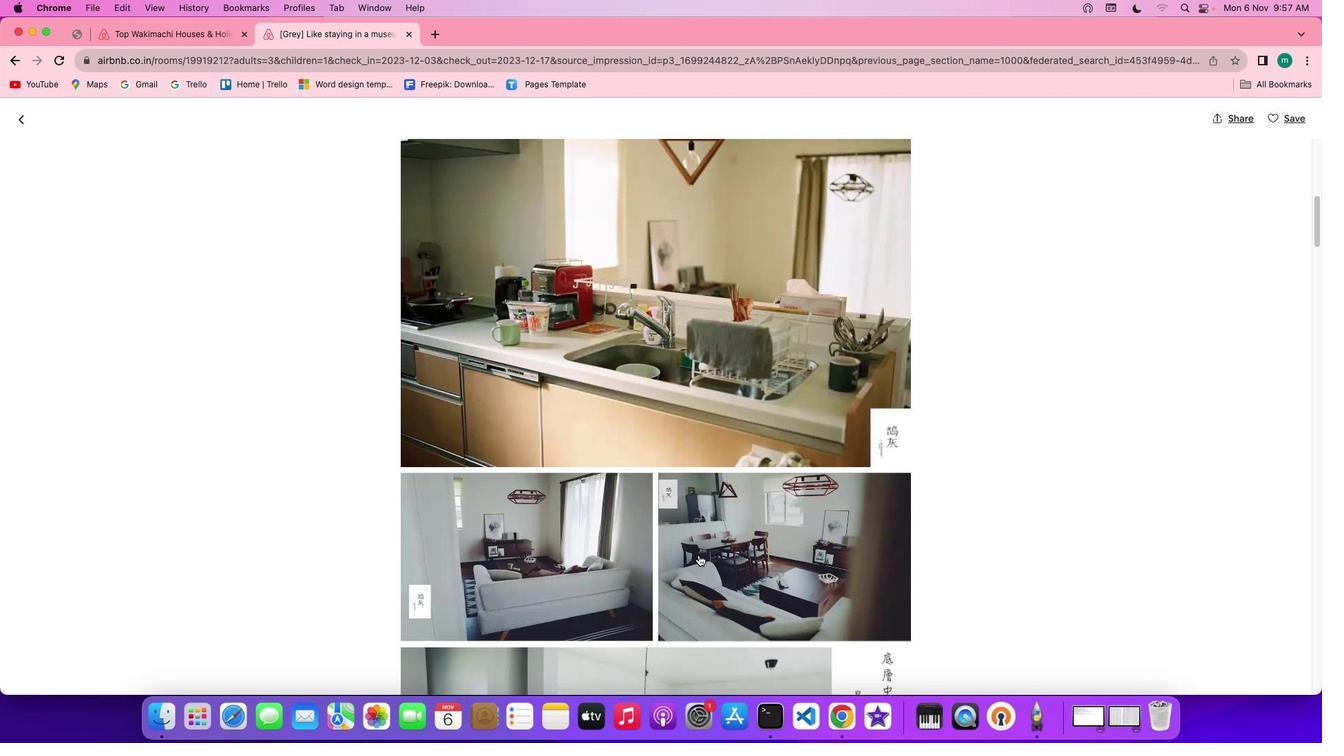 
Action: Mouse scrolled (698, 555) with delta (0, 0)
Screenshot: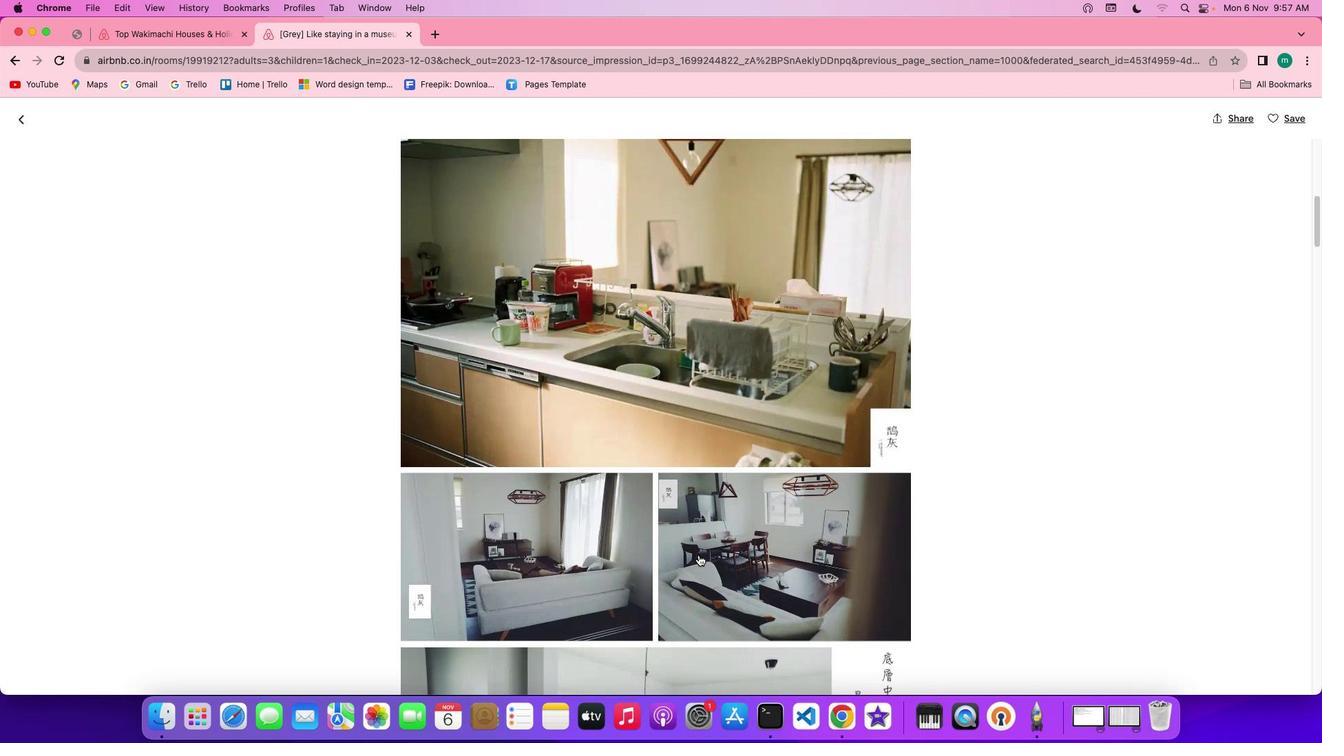 
Action: Mouse scrolled (698, 555) with delta (0, 0)
Screenshot: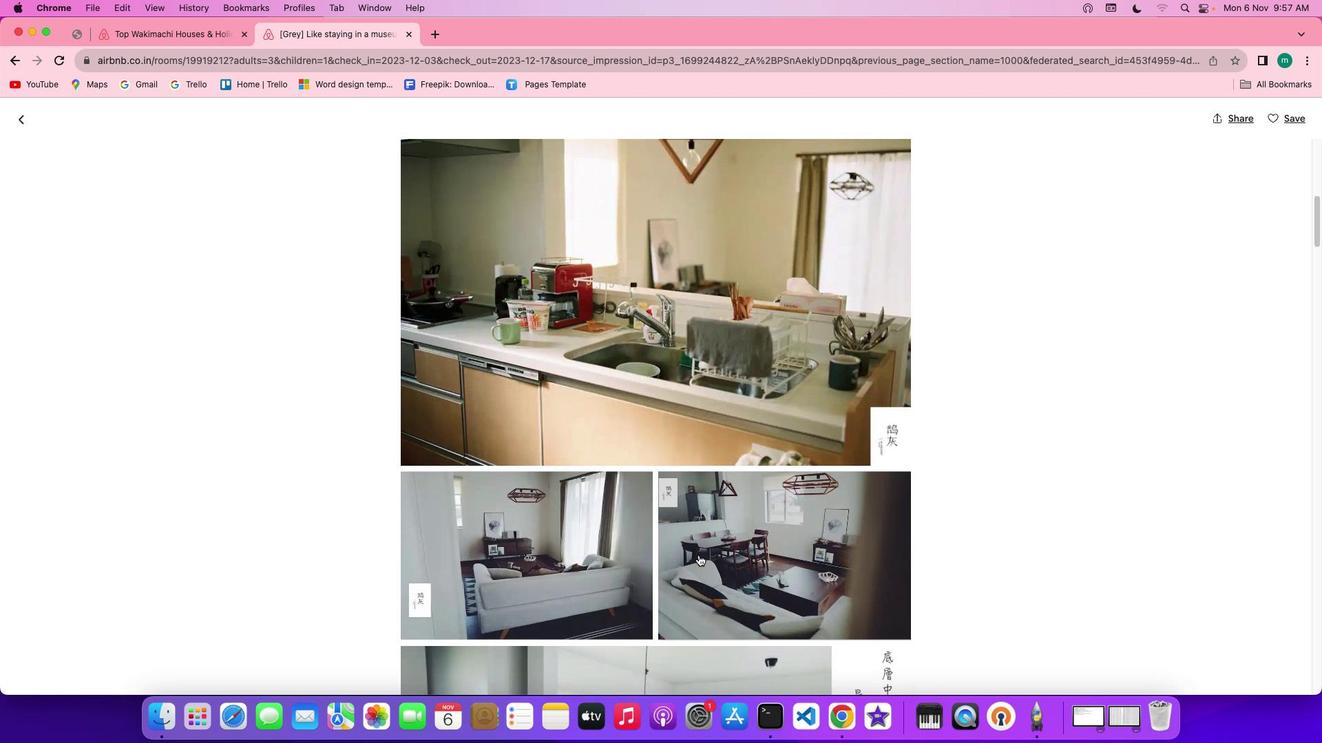 
Action: Mouse scrolled (698, 555) with delta (0, 0)
Screenshot: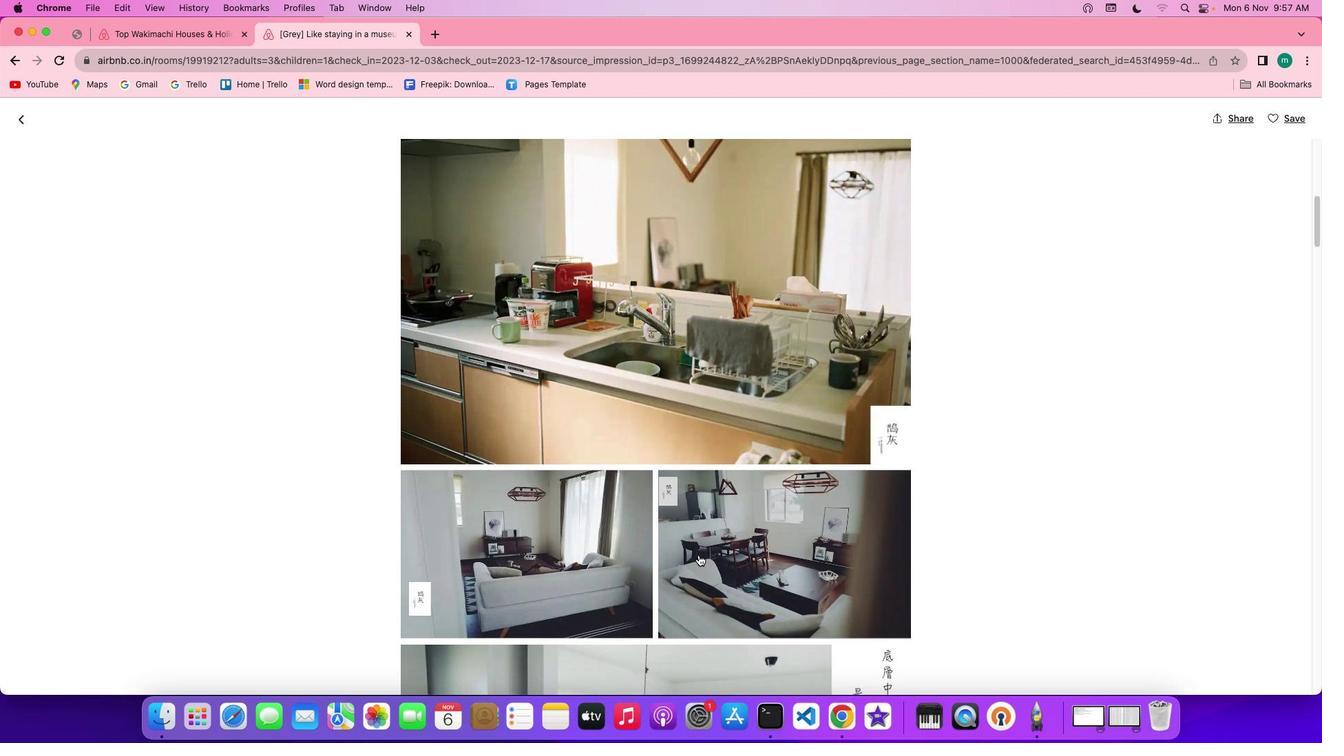 
Action: Mouse scrolled (698, 555) with delta (0, 0)
Screenshot: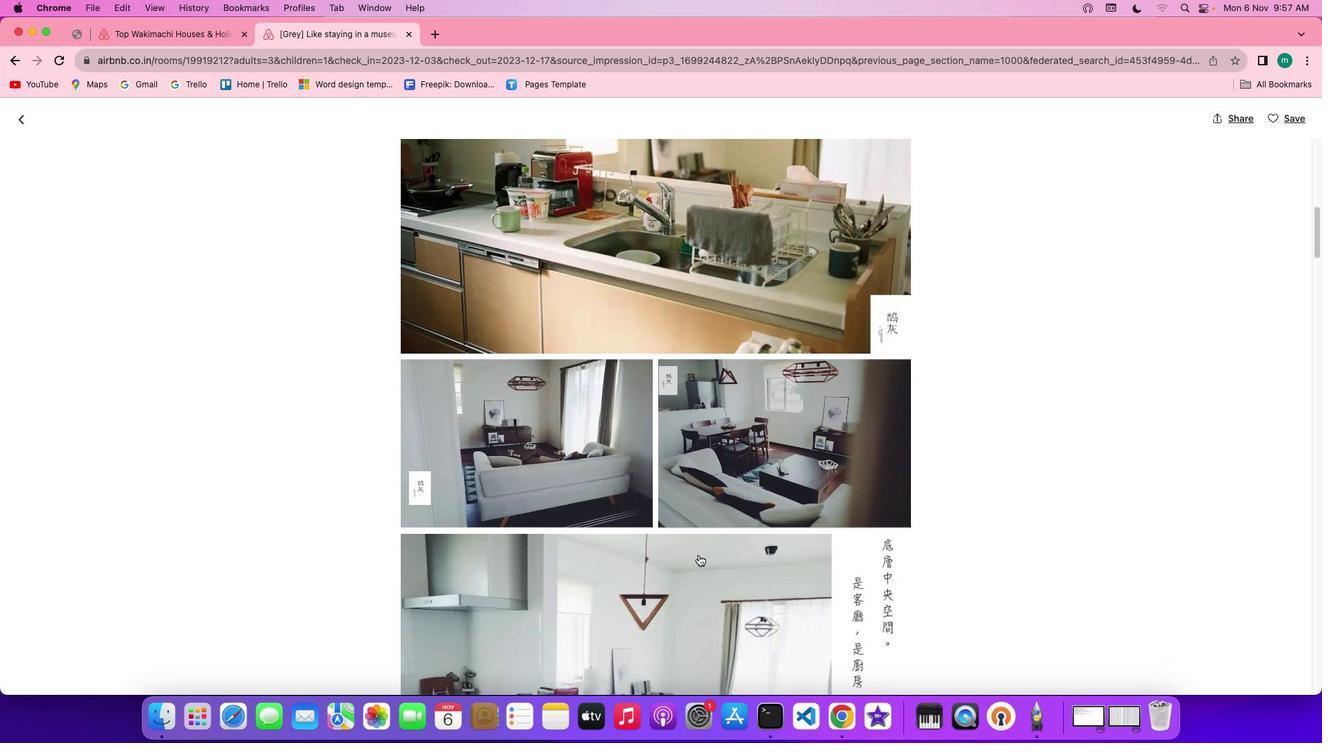 
Action: Mouse scrolled (698, 555) with delta (0, 0)
Screenshot: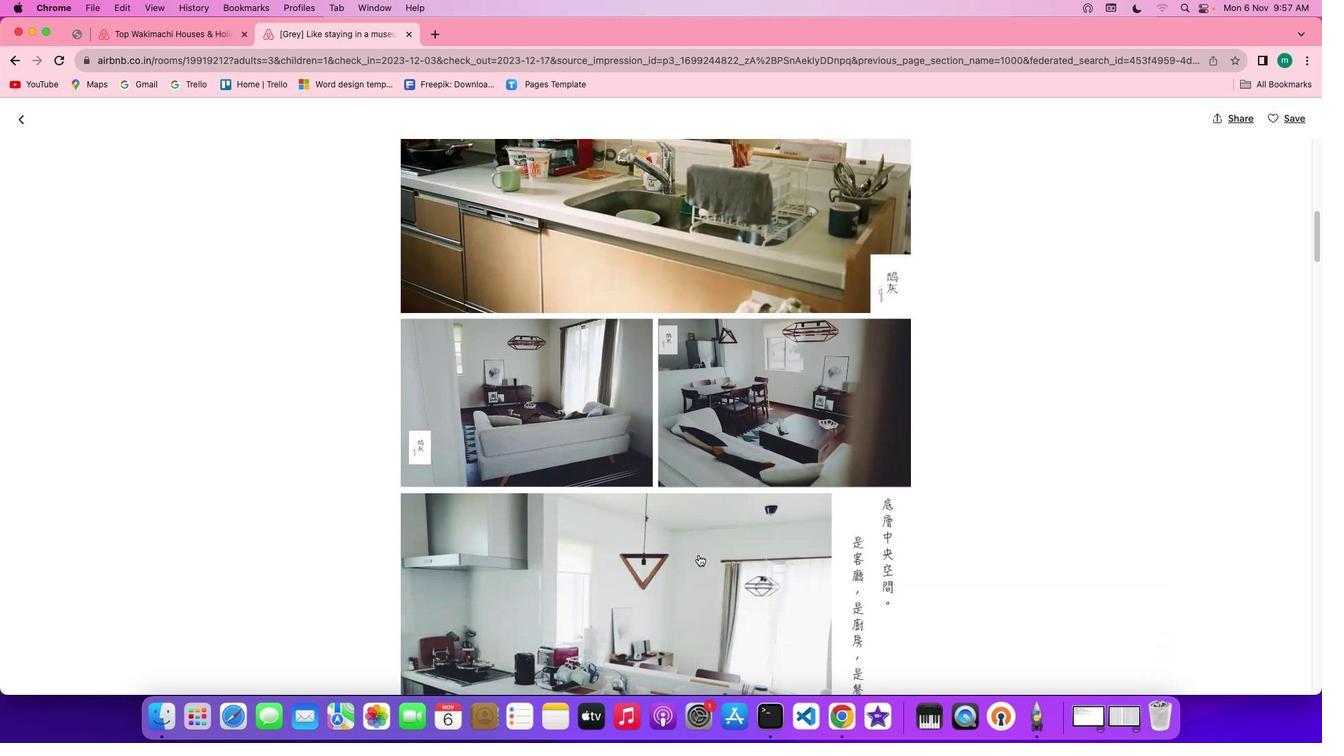 
Action: Mouse scrolled (698, 555) with delta (0, 0)
Screenshot: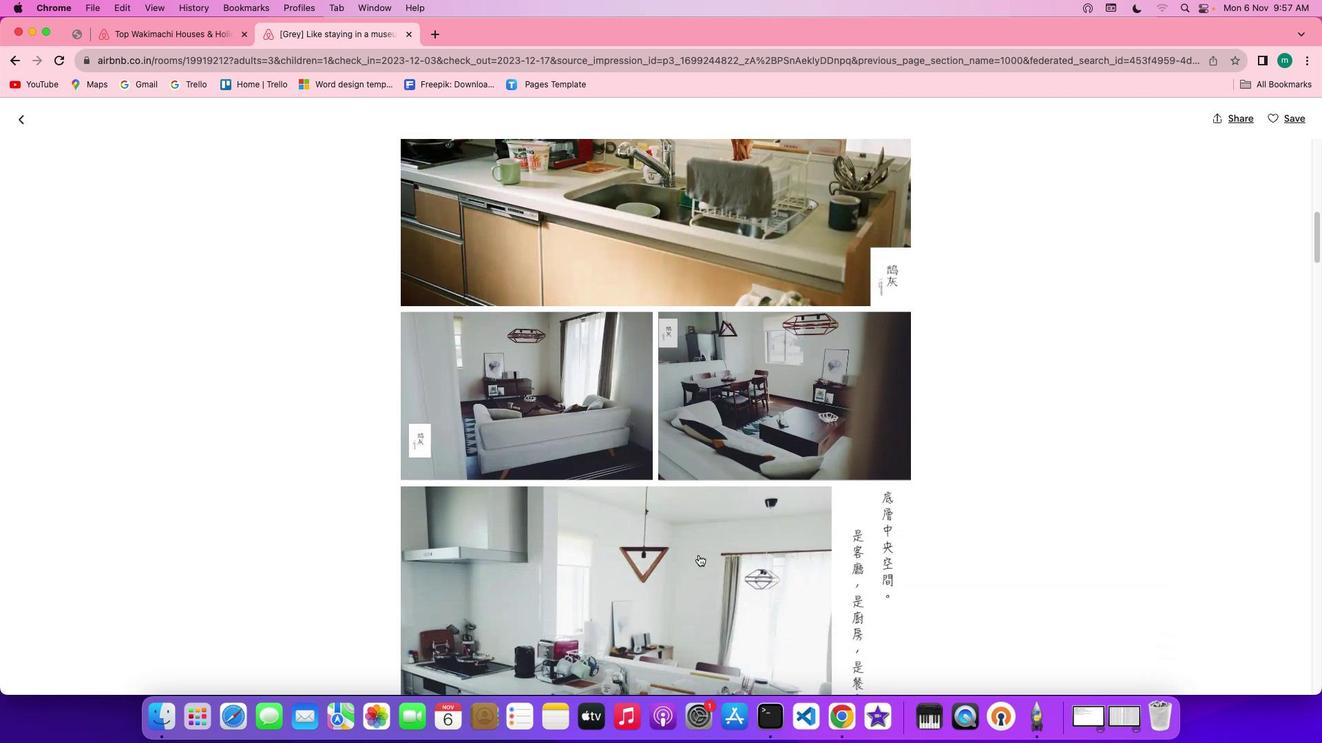 
Action: Mouse scrolled (698, 555) with delta (0, 0)
Screenshot: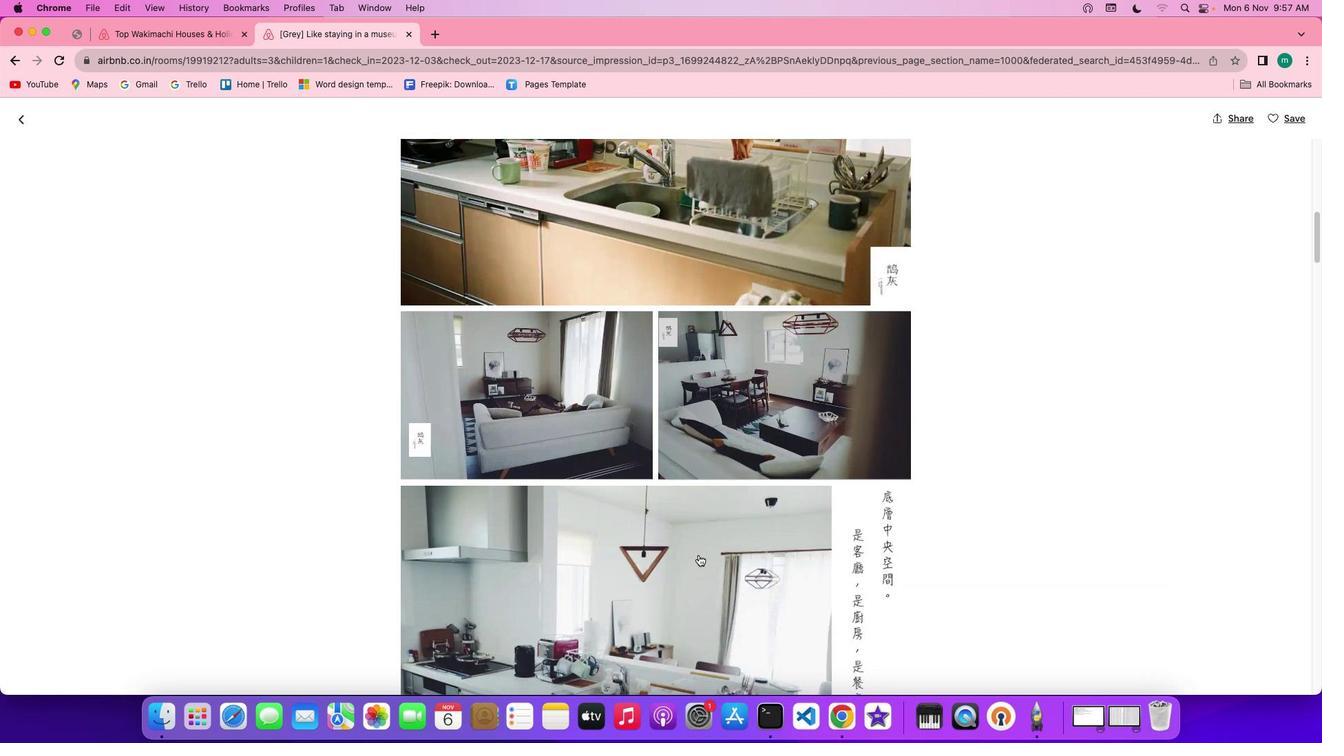 
Action: Mouse scrolled (698, 555) with delta (0, 0)
Screenshot: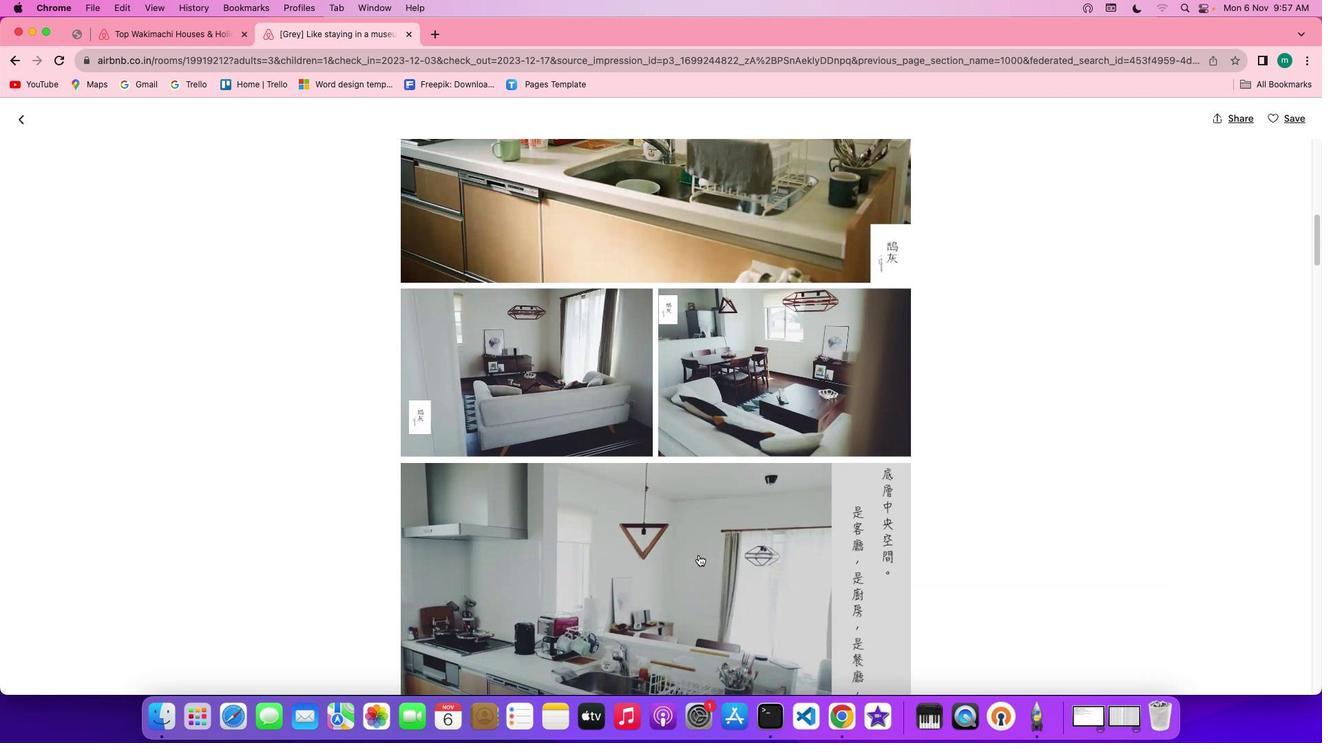 
Action: Mouse scrolled (698, 555) with delta (0, 0)
Screenshot: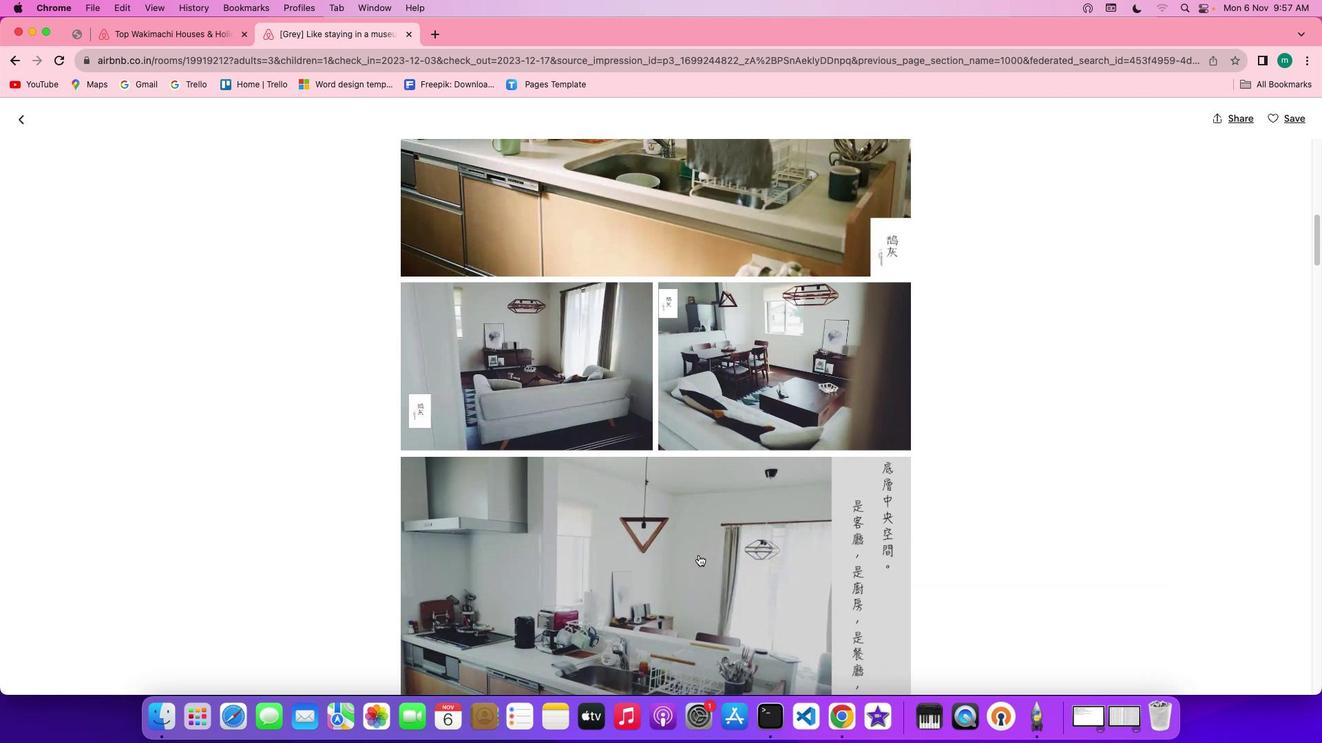 
Action: Mouse scrolled (698, 555) with delta (0, 0)
Screenshot: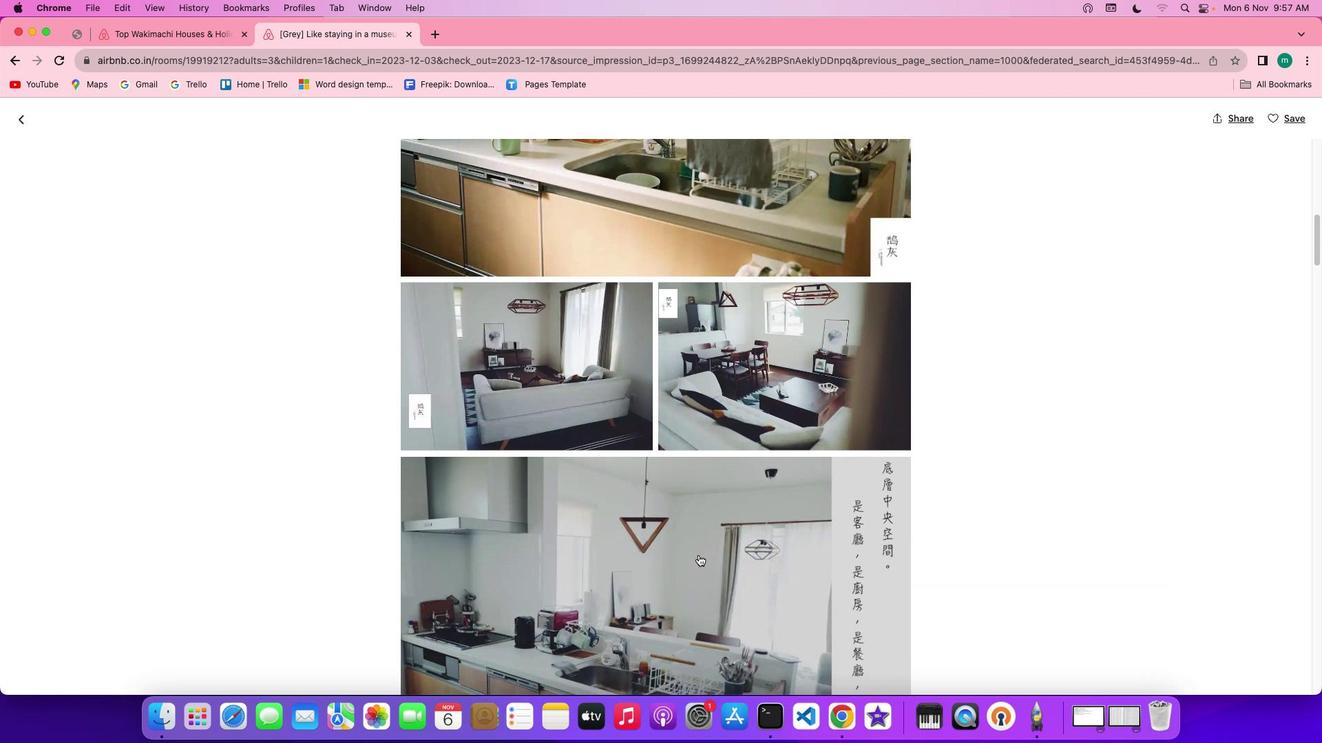 
Action: Mouse scrolled (698, 555) with delta (0, 0)
Screenshot: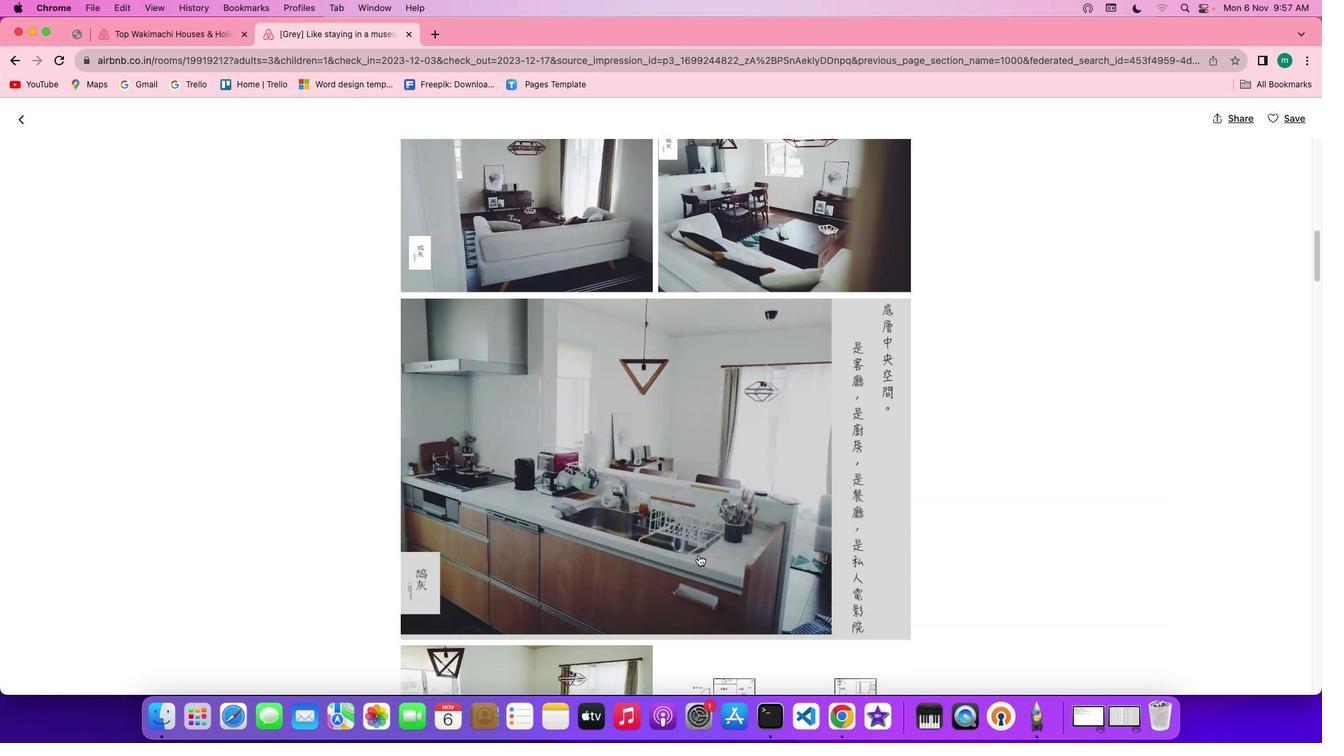 
Action: Mouse scrolled (698, 555) with delta (0, 0)
Screenshot: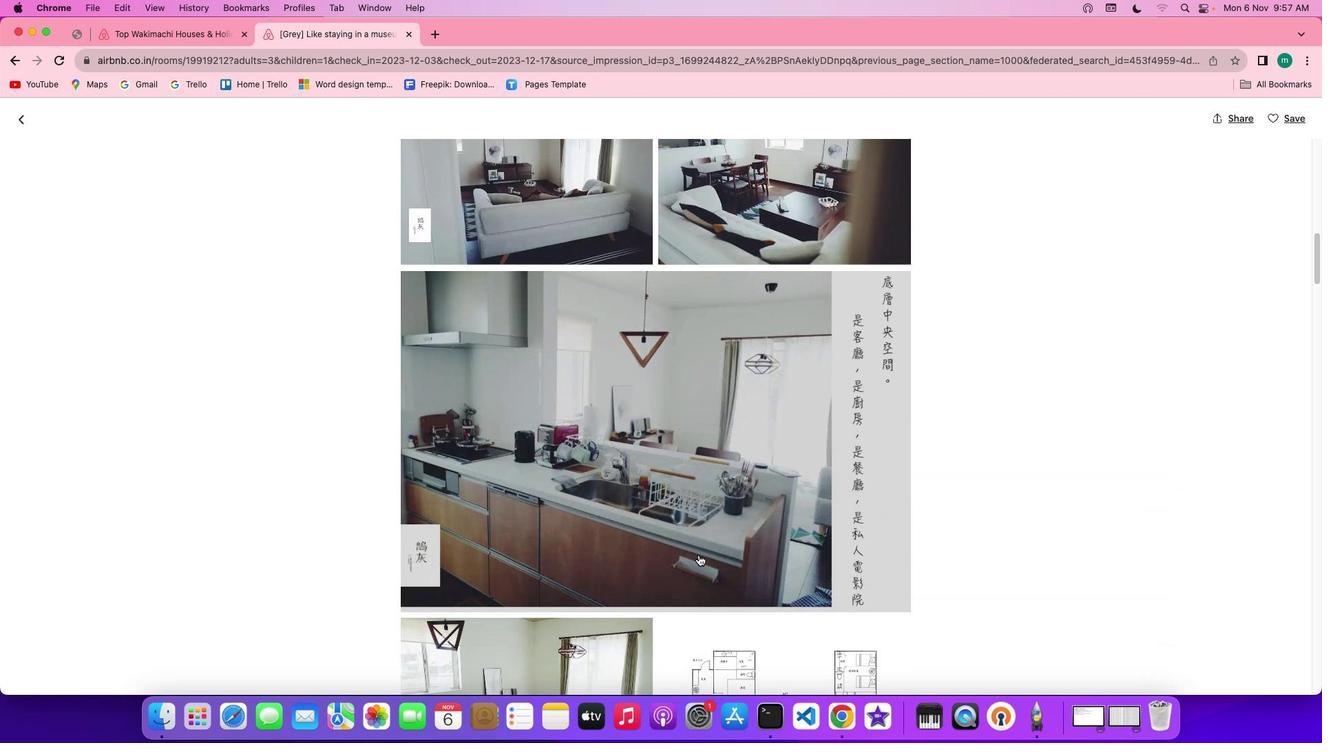 
Action: Mouse scrolled (698, 555) with delta (0, 0)
Screenshot: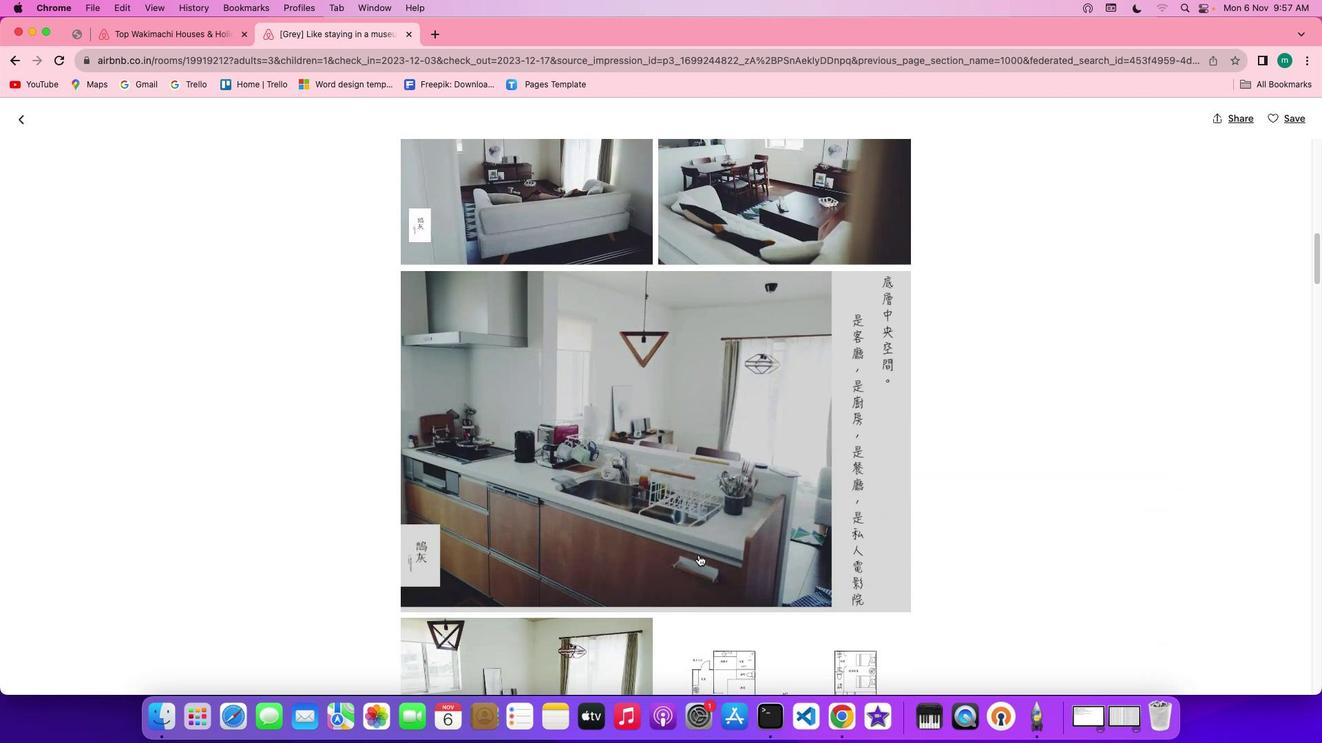 
Action: Mouse scrolled (698, 555) with delta (0, -1)
Screenshot: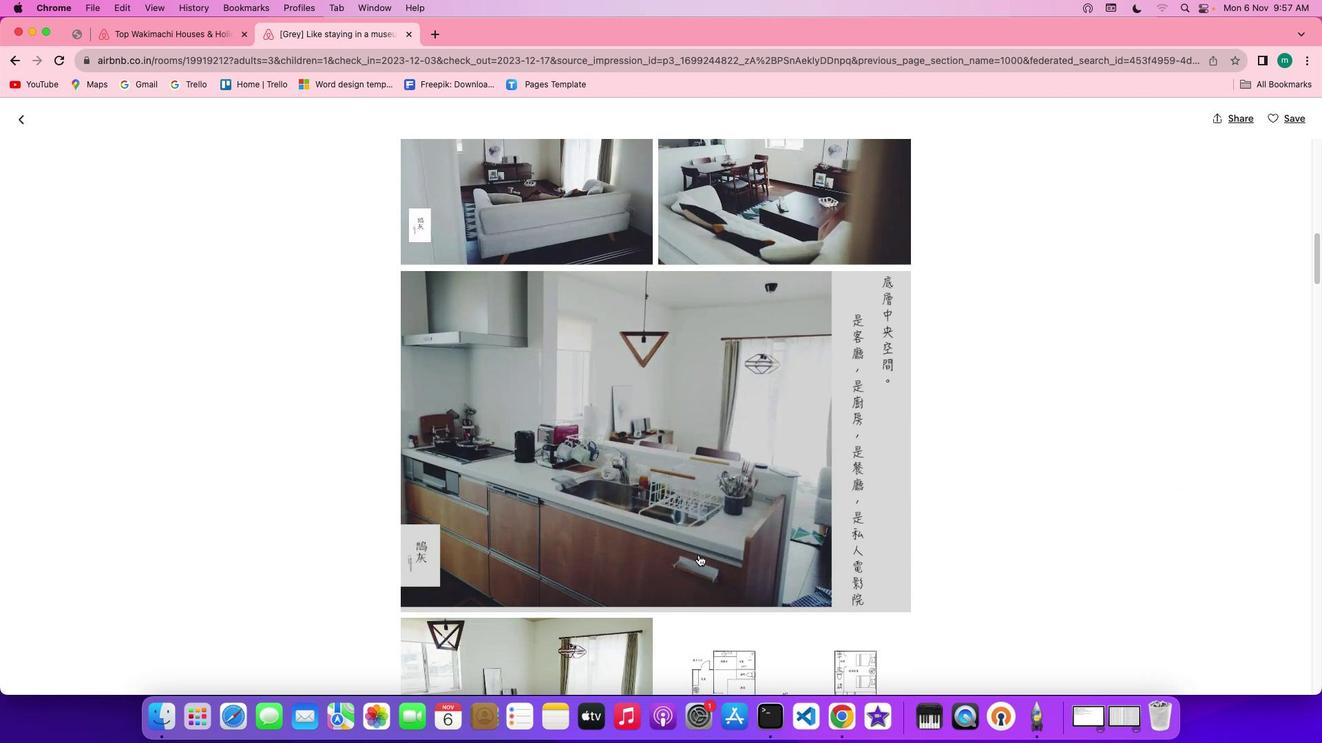 
Action: Mouse scrolled (698, 555) with delta (0, 0)
Screenshot: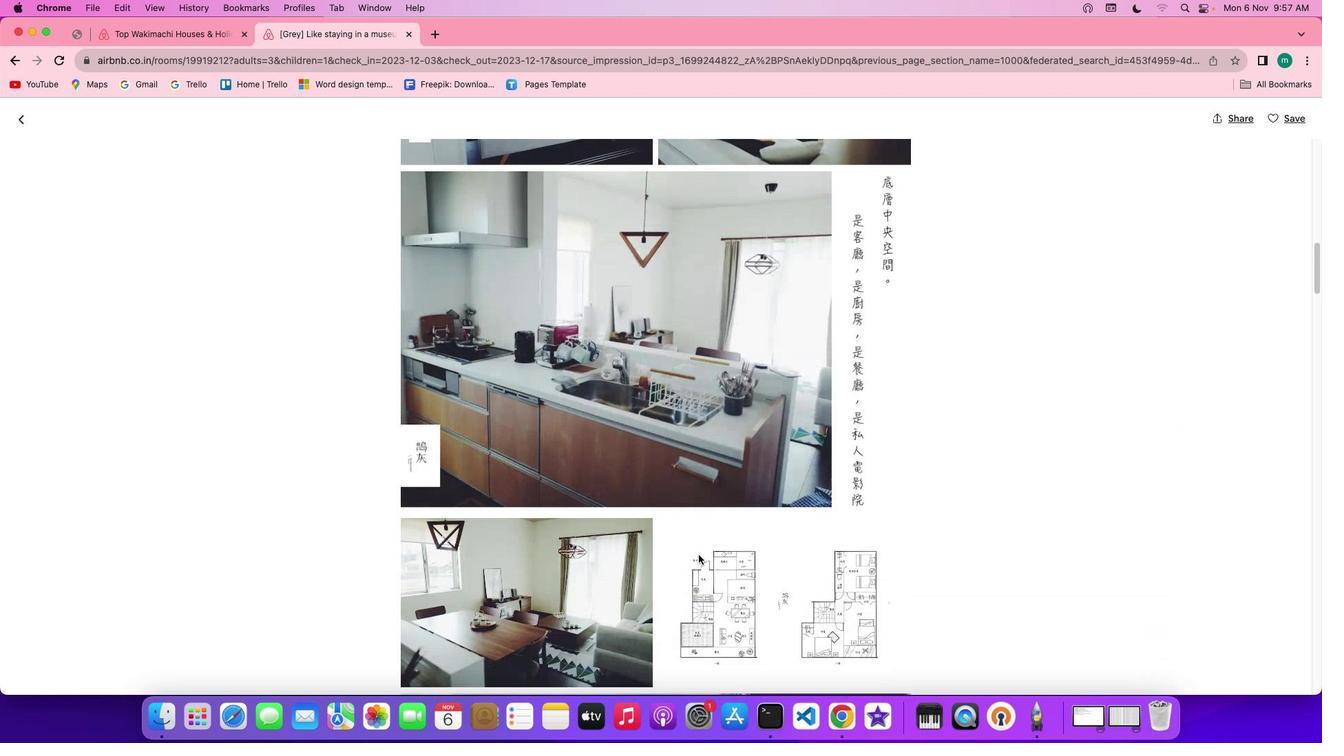 
Action: Mouse scrolled (698, 555) with delta (0, 0)
Screenshot: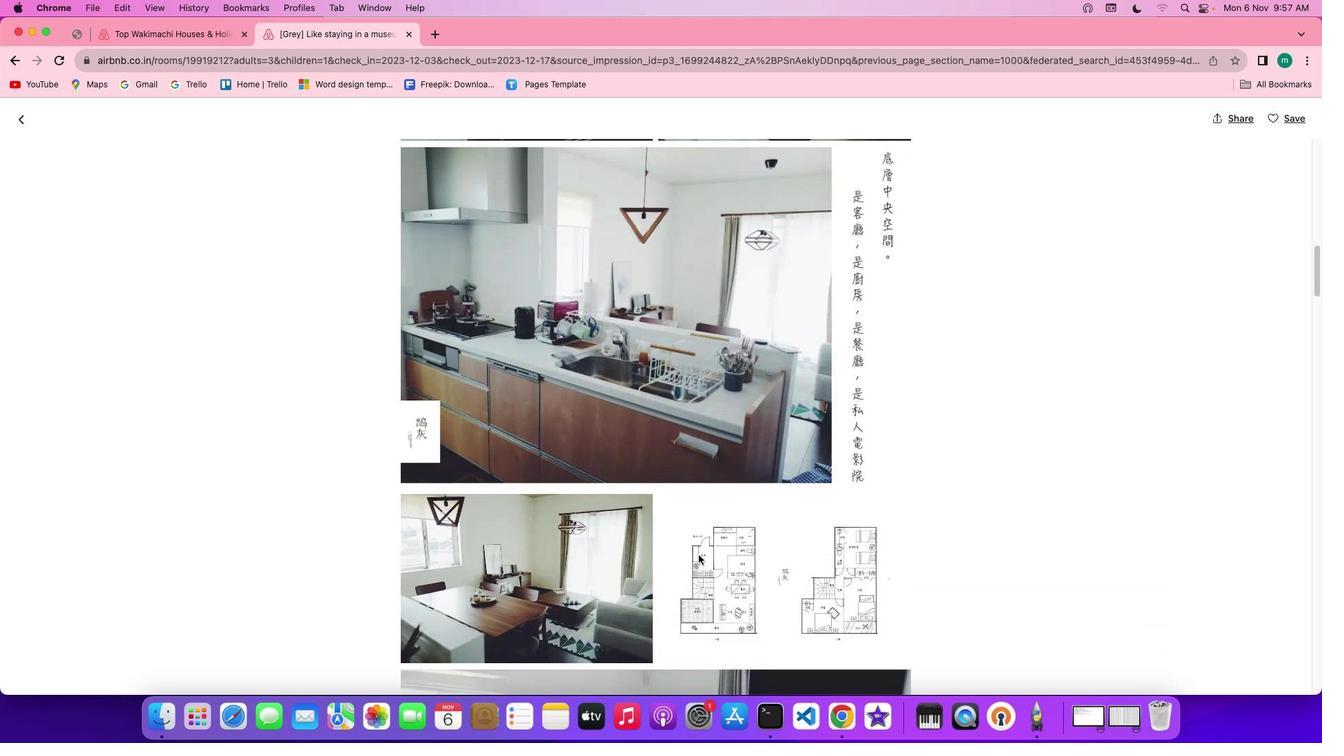 
Action: Mouse scrolled (698, 555) with delta (0, 0)
Screenshot: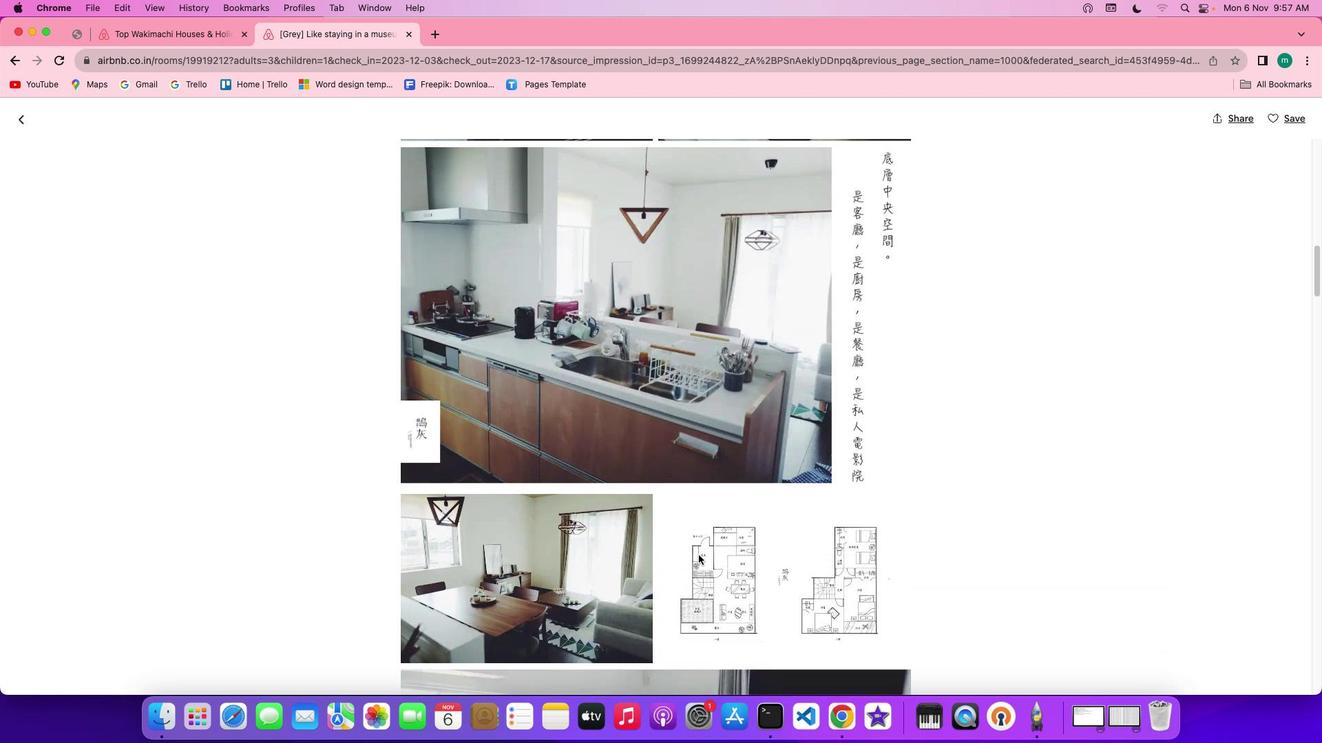 
Action: Mouse scrolled (698, 555) with delta (0, 0)
Screenshot: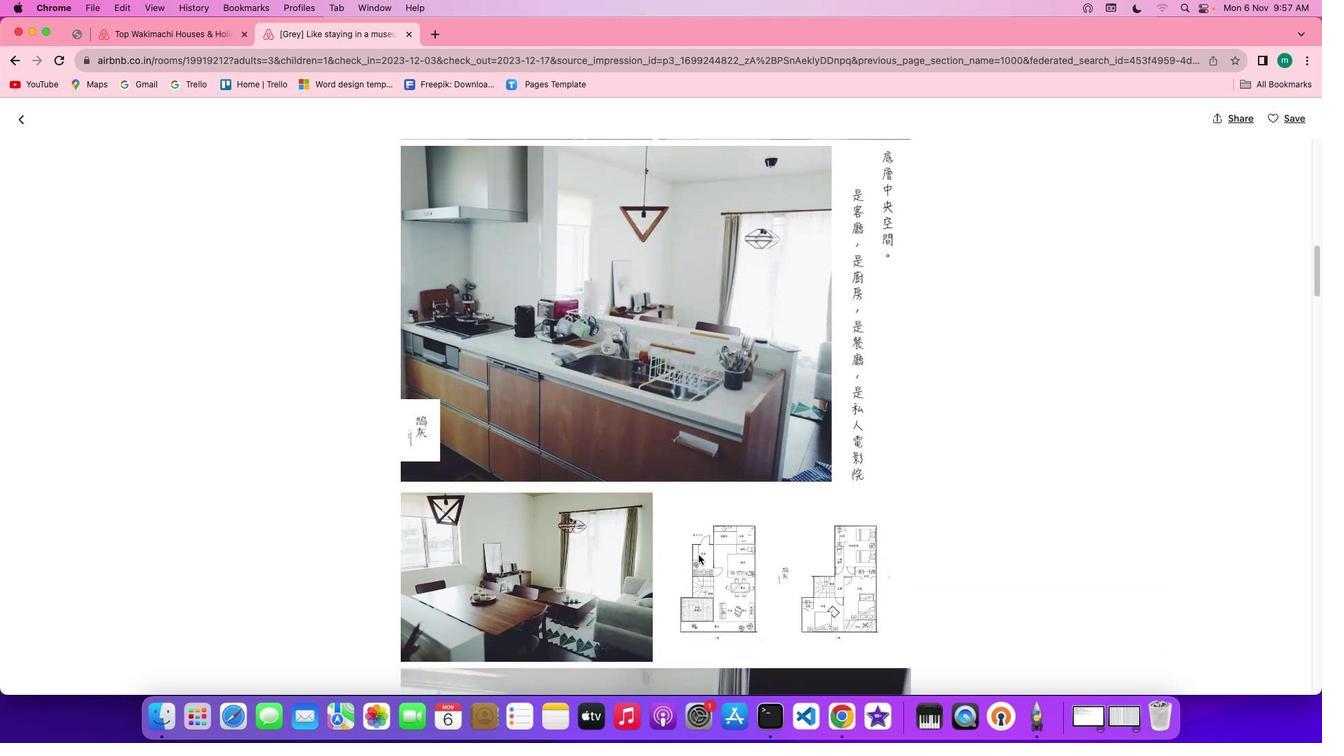 
Action: Mouse scrolled (698, 555) with delta (0, 0)
Screenshot: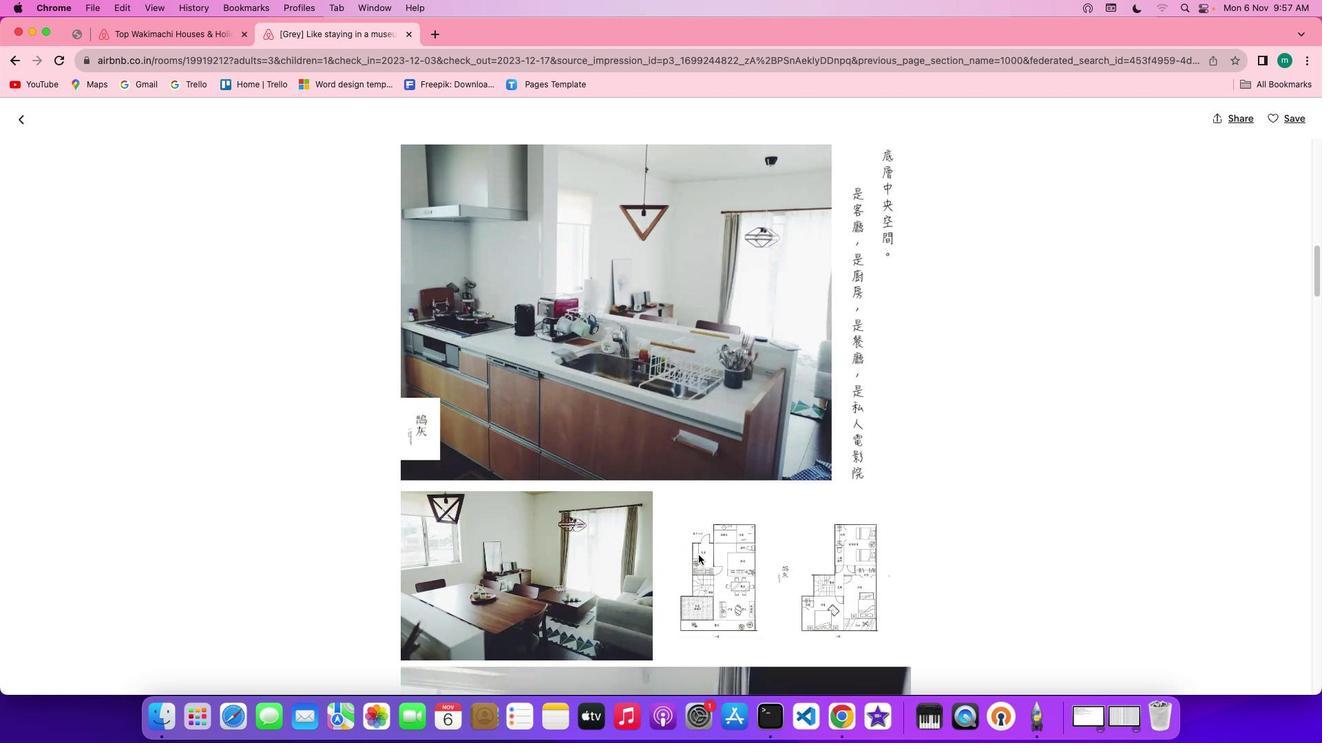 
Action: Mouse scrolled (698, 555) with delta (0, 0)
Screenshot: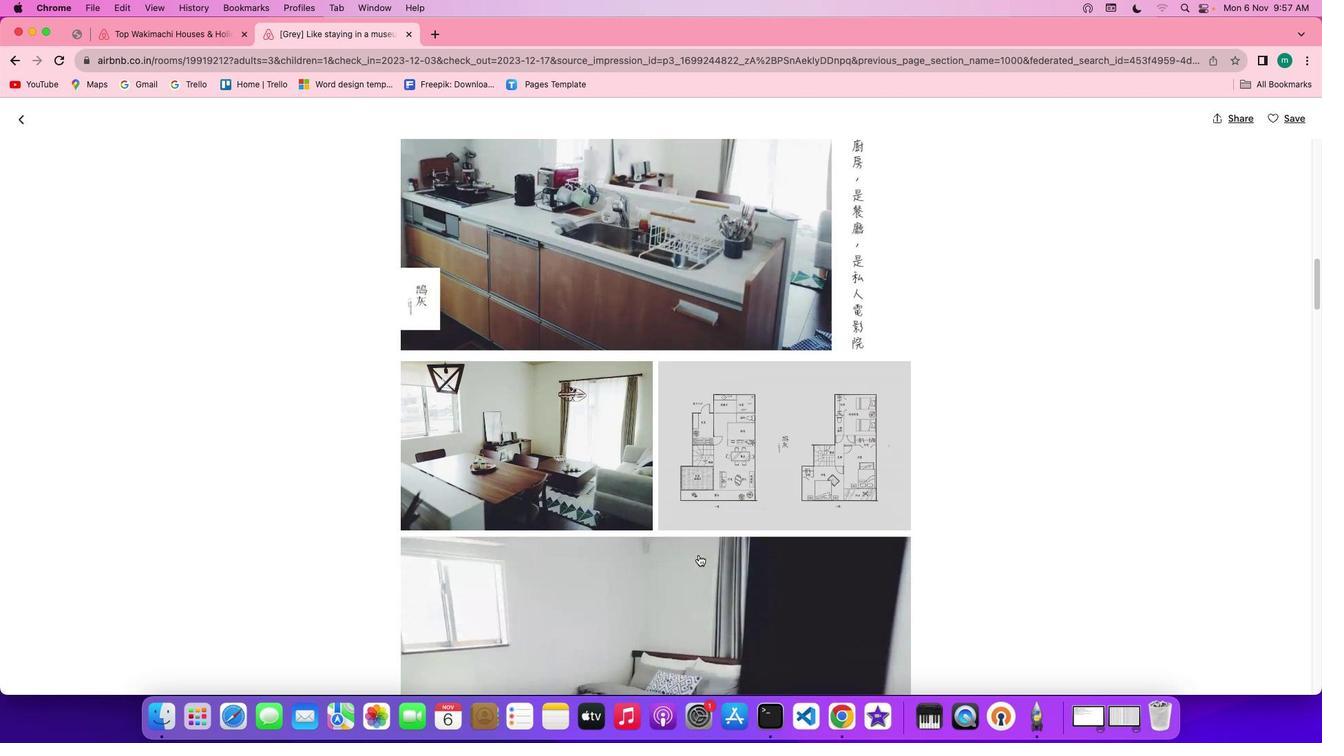 
Action: Mouse scrolled (698, 555) with delta (0, 0)
Screenshot: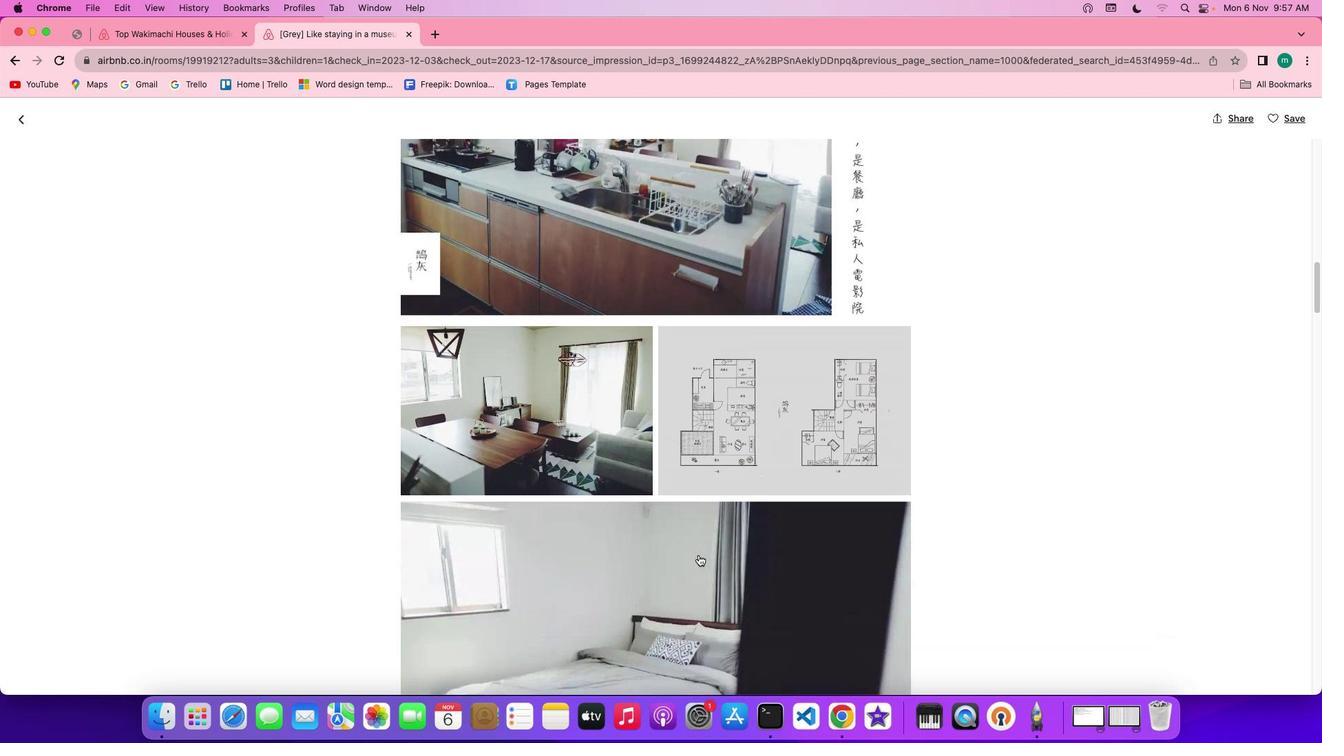 
Action: Mouse scrolled (698, 555) with delta (0, 0)
Screenshot: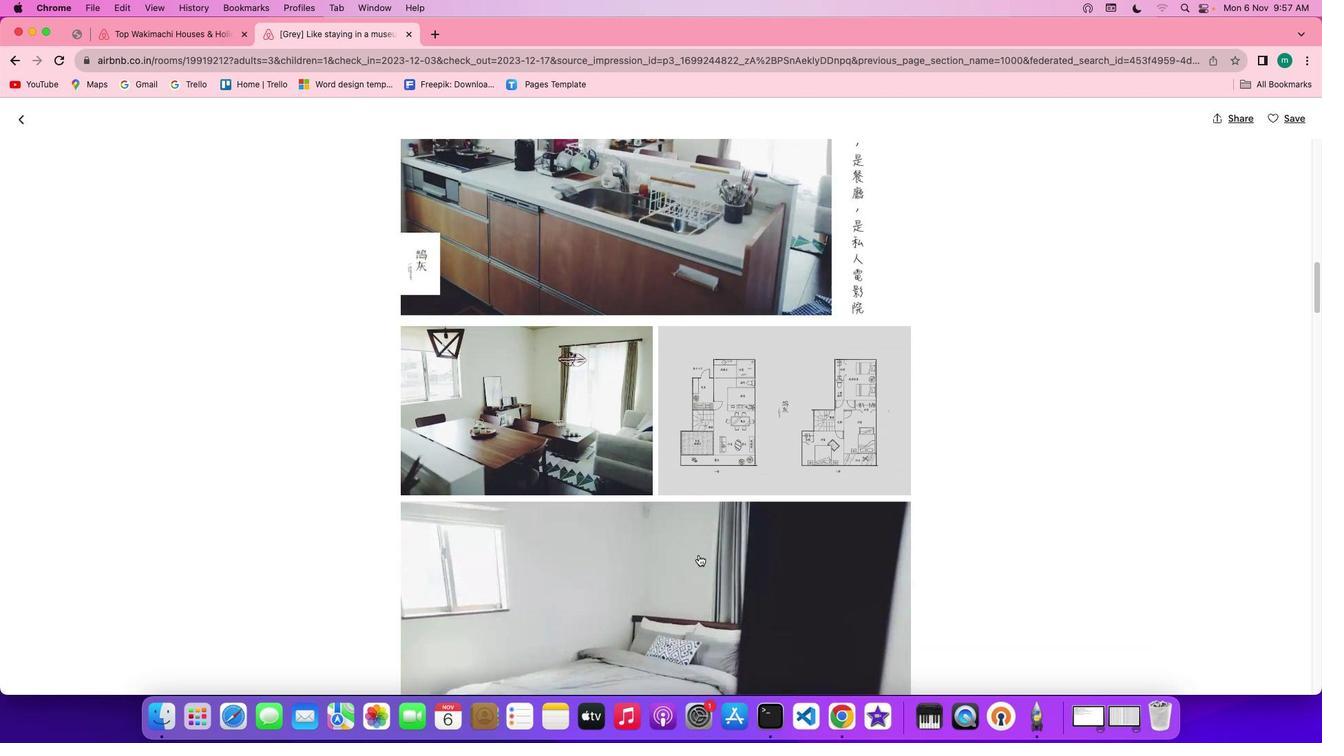 
Action: Mouse scrolled (698, 555) with delta (0, -1)
Screenshot: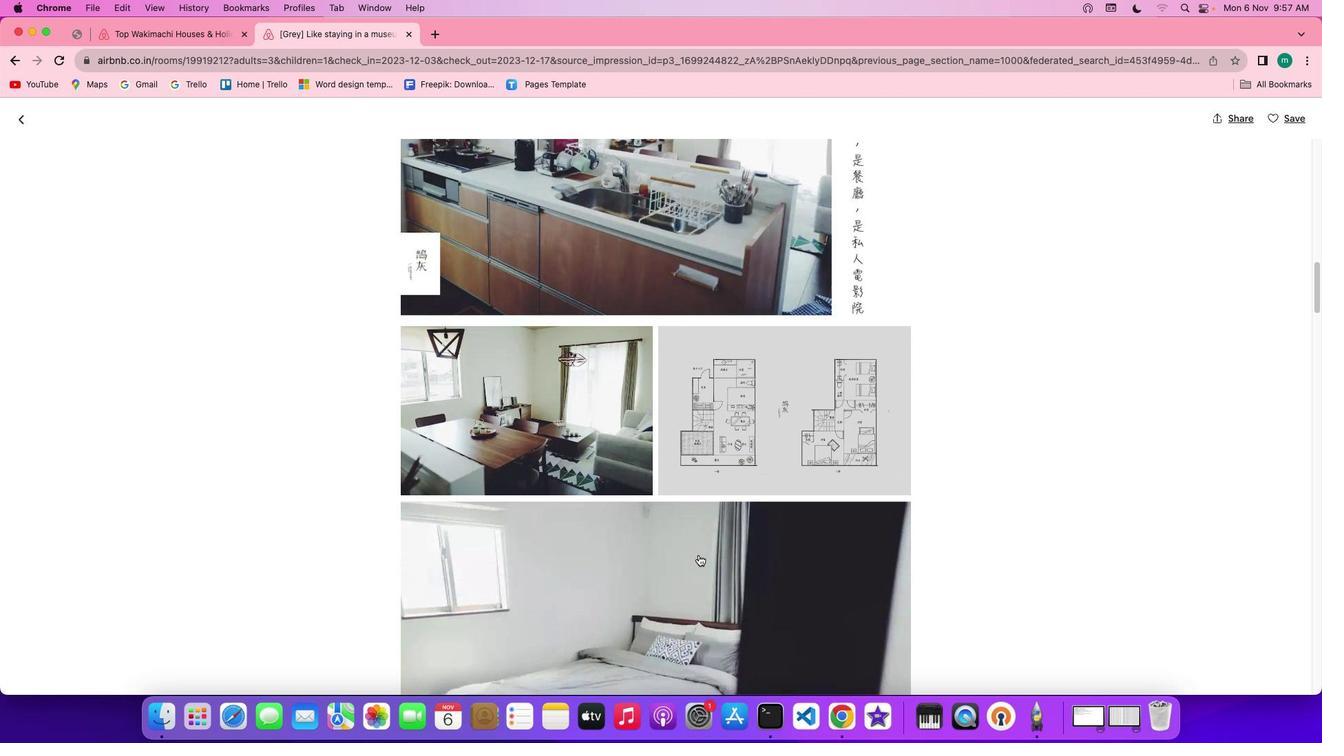 
Action: Mouse scrolled (698, 555) with delta (0, 0)
Screenshot: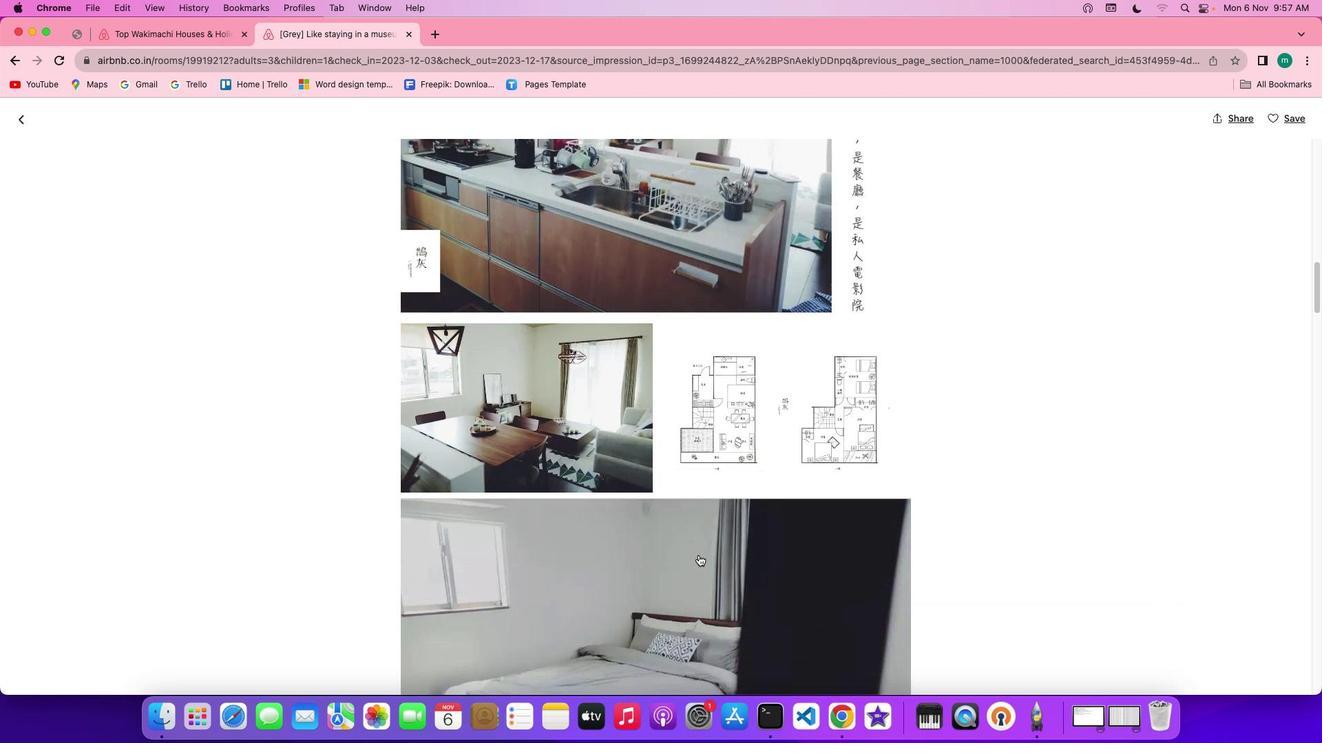 
Action: Mouse scrolled (698, 555) with delta (0, 0)
Screenshot: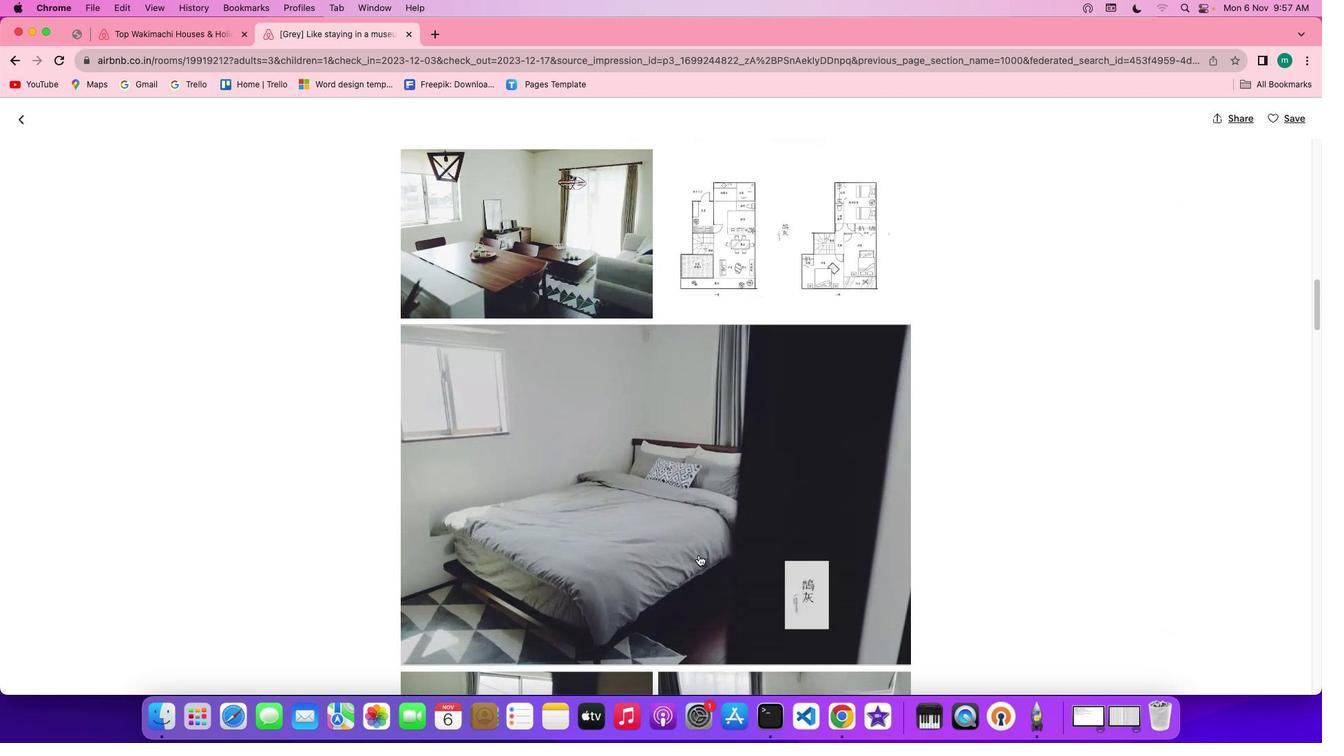 
Action: Mouse scrolled (698, 555) with delta (0, 0)
Screenshot: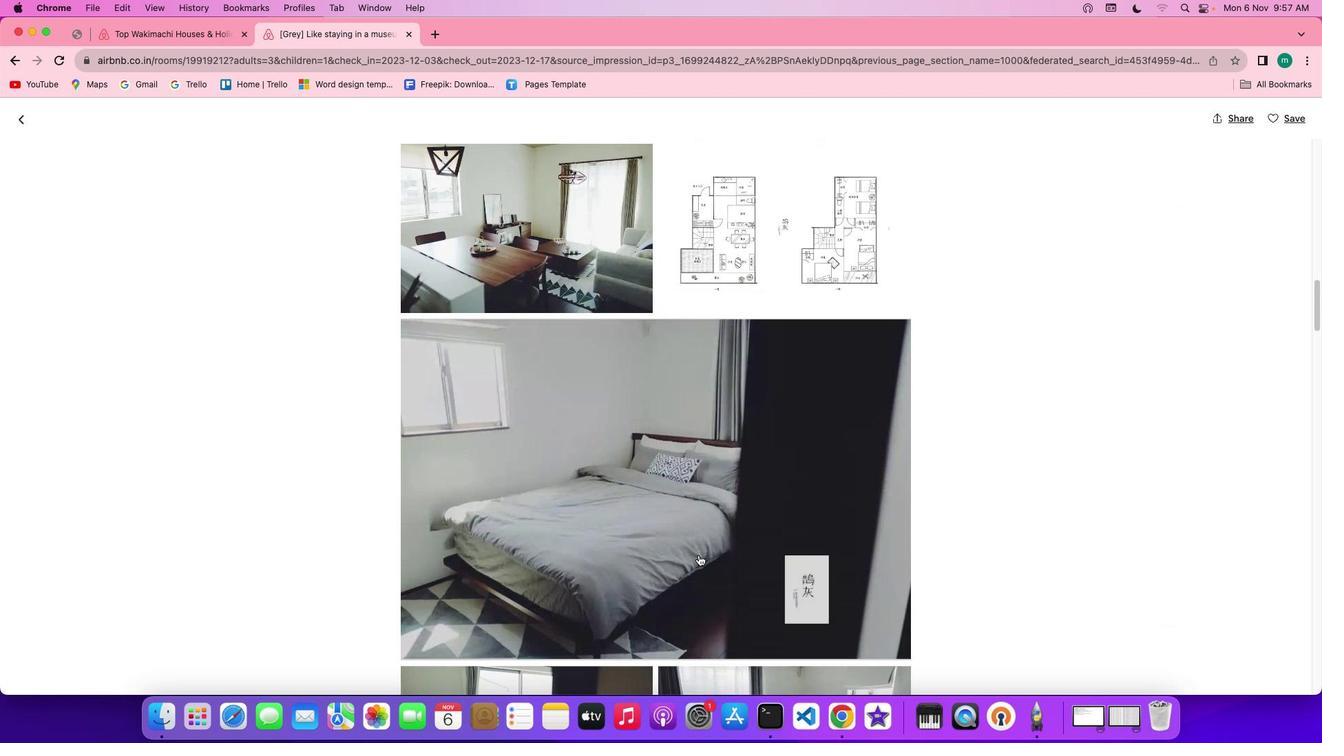 
Action: Mouse scrolled (698, 555) with delta (0, 0)
Screenshot: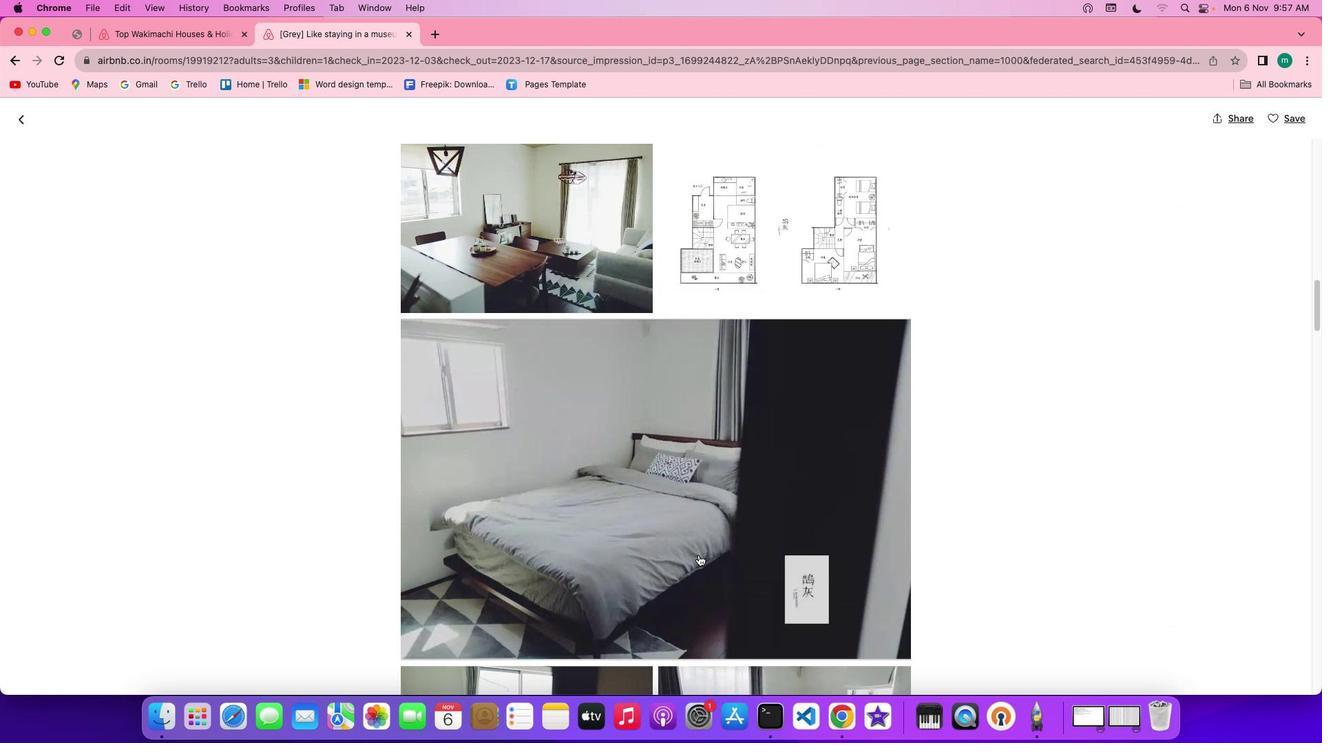 
Action: Mouse scrolled (698, 555) with delta (0, -1)
Screenshot: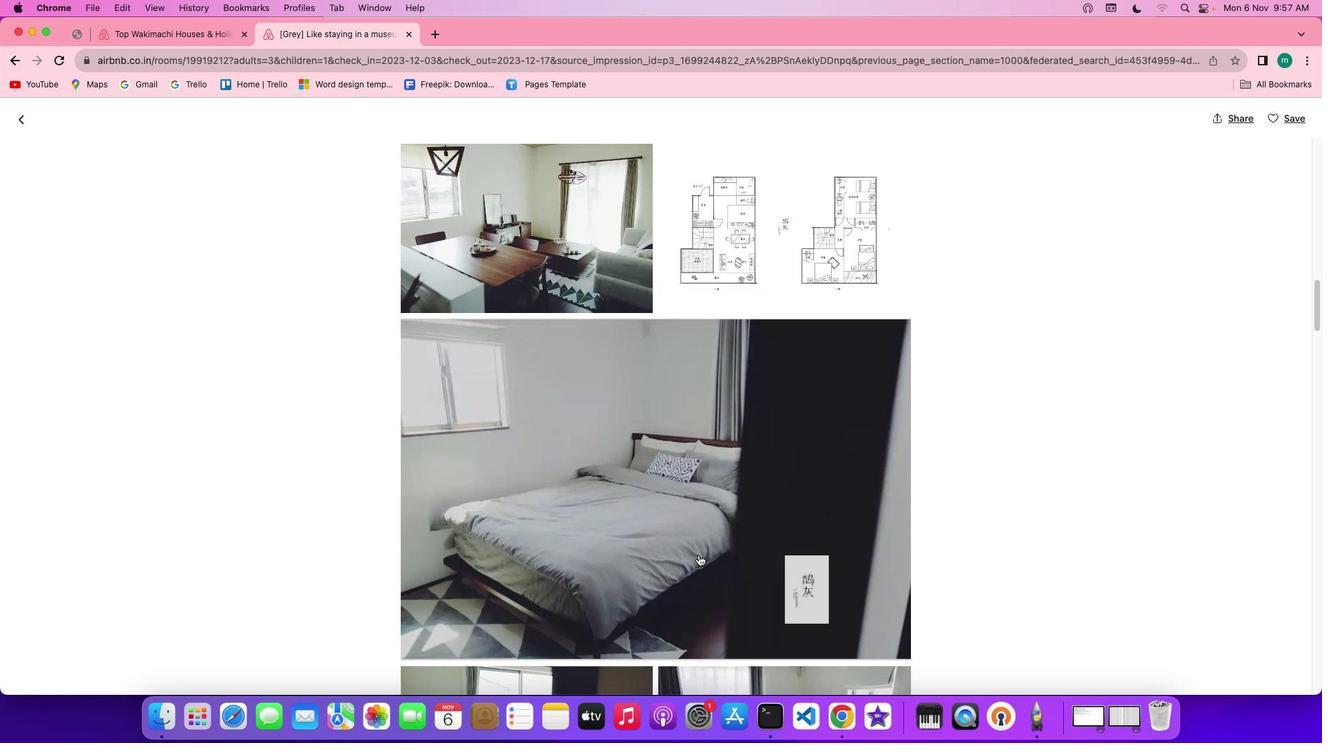 
Action: Mouse scrolled (698, 555) with delta (0, 0)
Screenshot: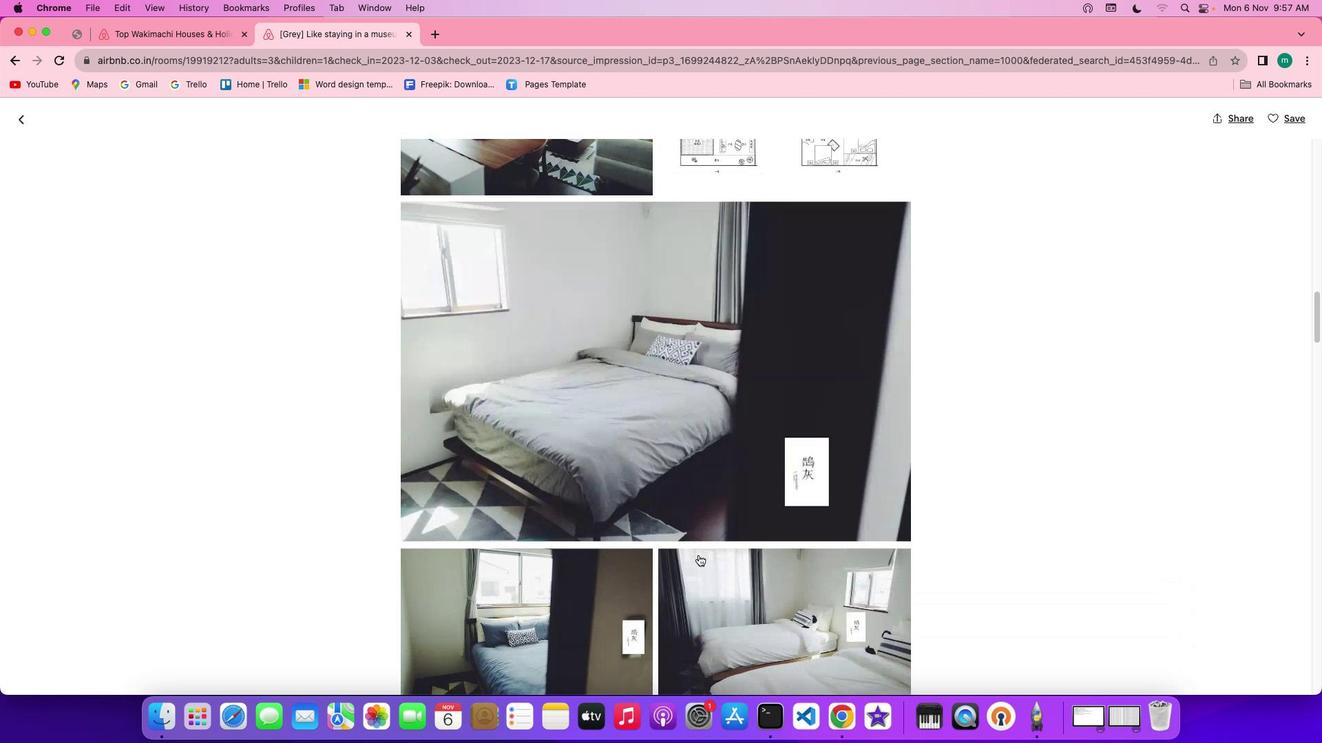 
Action: Mouse scrolled (698, 555) with delta (0, 0)
Screenshot: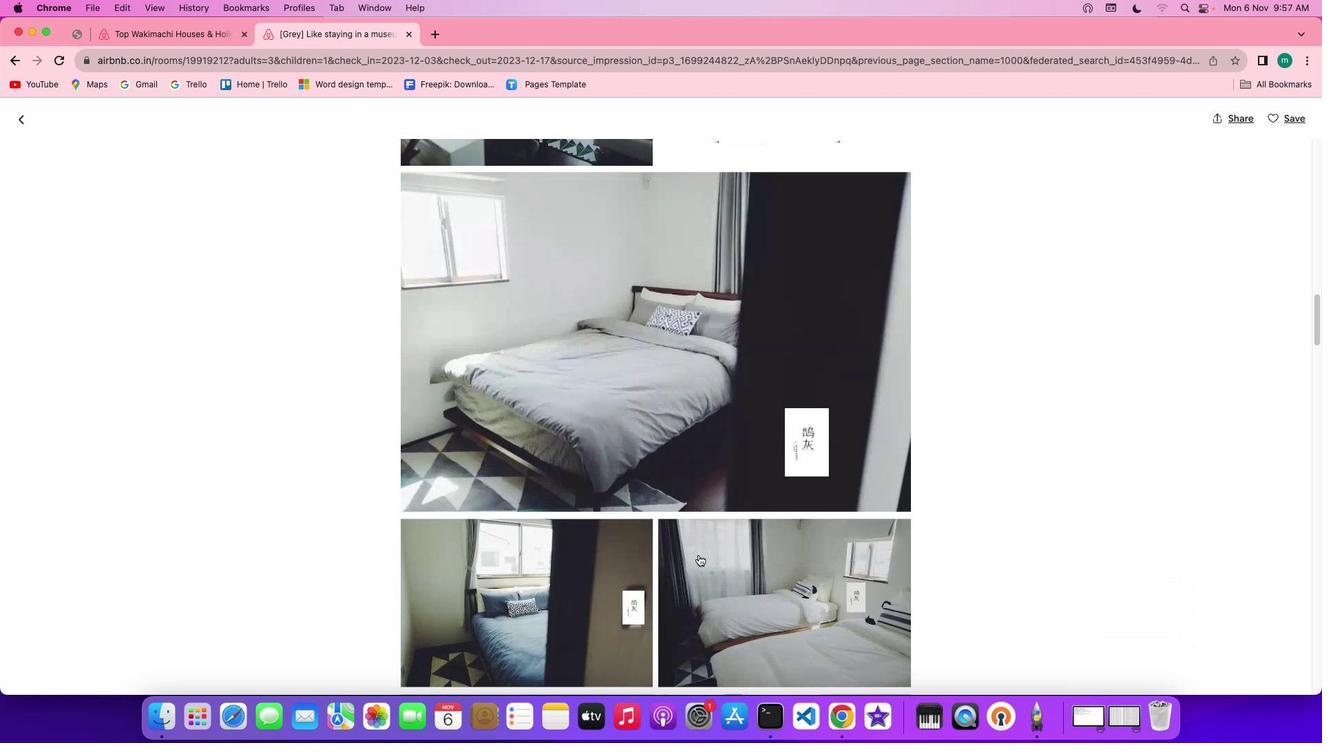 
Action: Mouse scrolled (698, 555) with delta (0, 0)
Screenshot: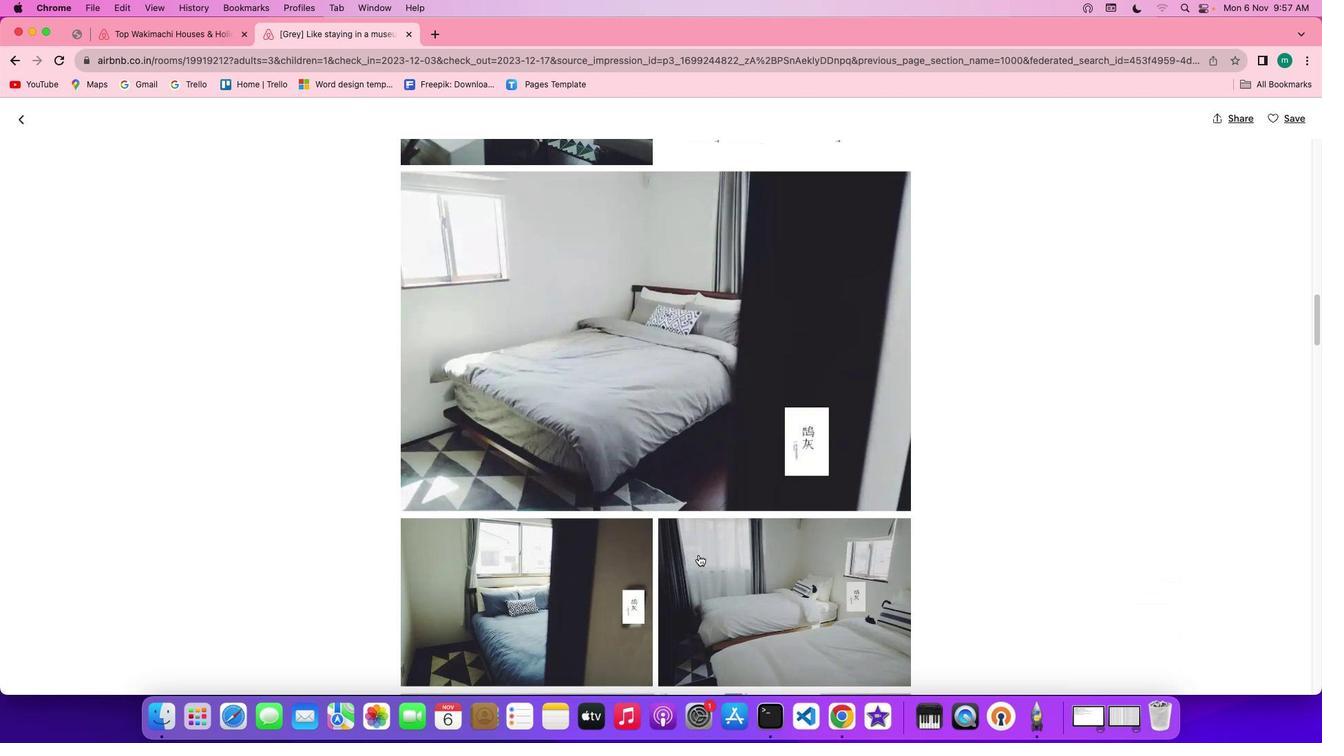 
Action: Mouse scrolled (698, 555) with delta (0, 0)
Screenshot: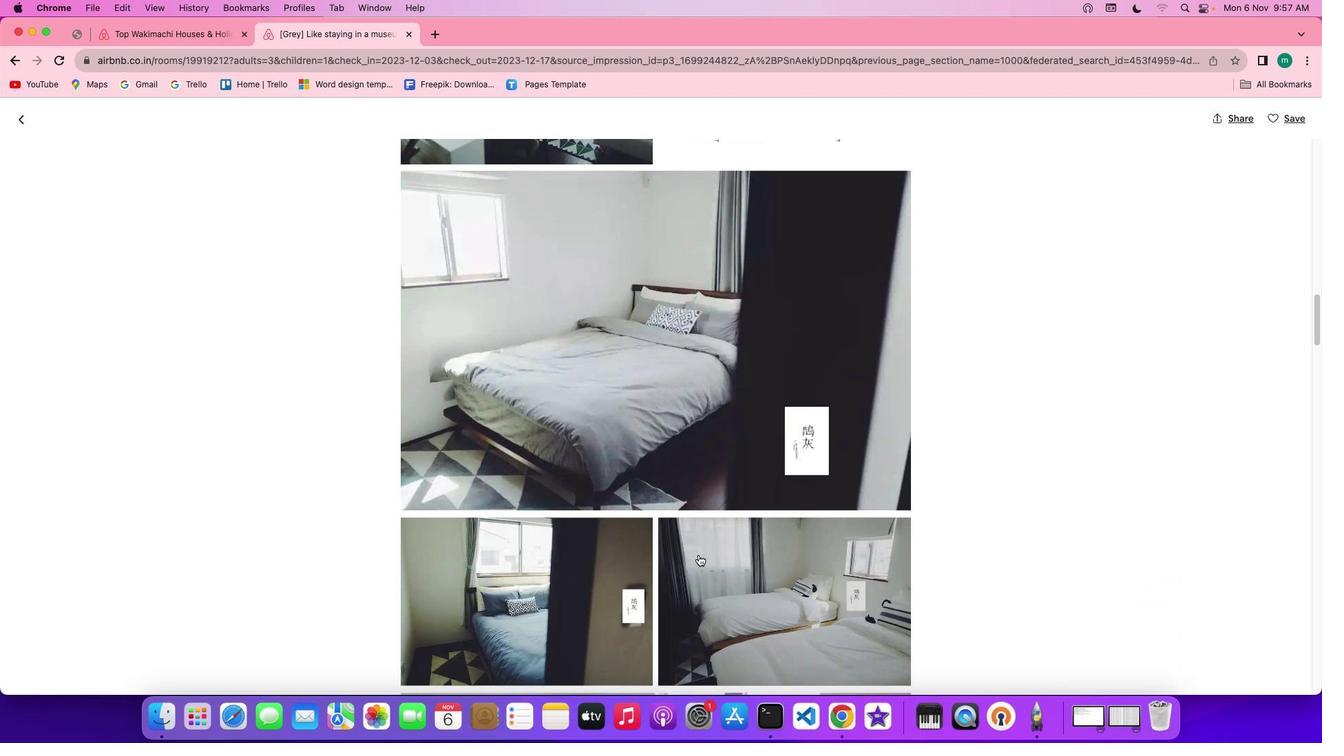 
Action: Mouse scrolled (698, 555) with delta (0, 0)
Screenshot: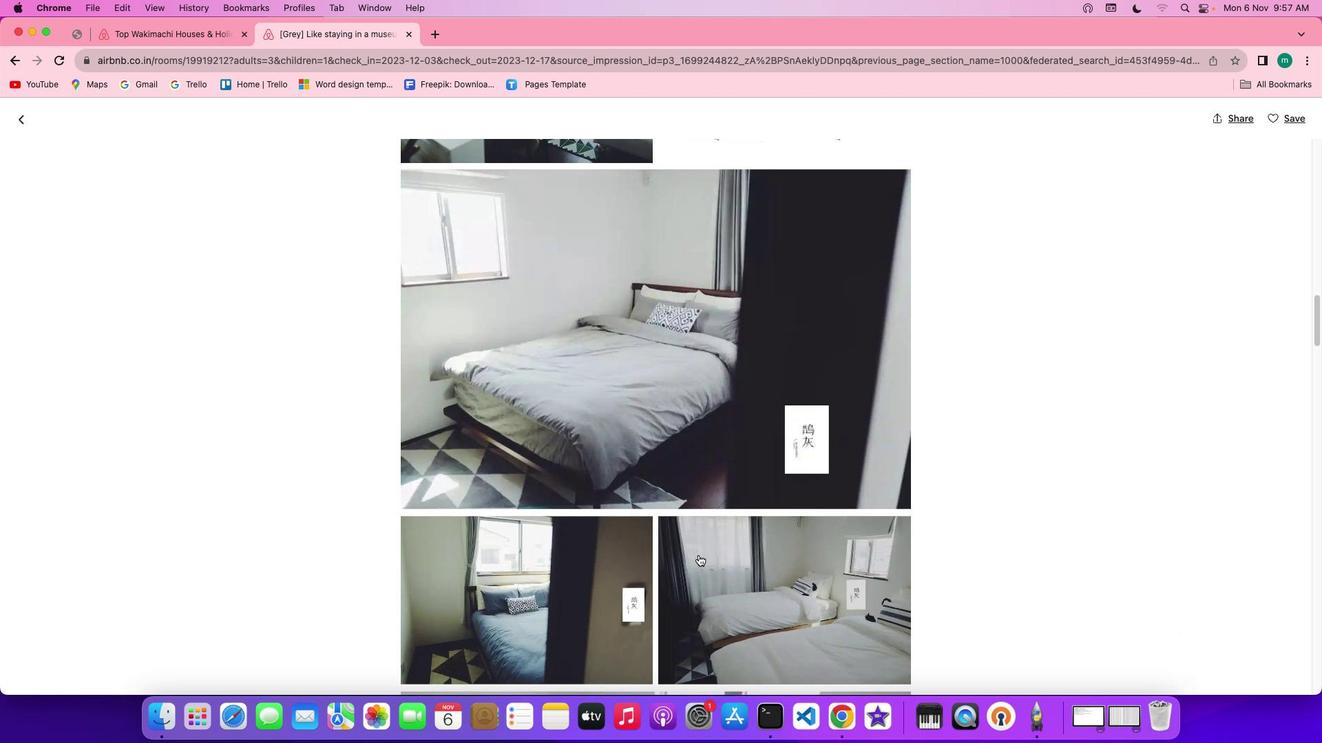 
Action: Mouse scrolled (698, 555) with delta (0, 0)
Screenshot: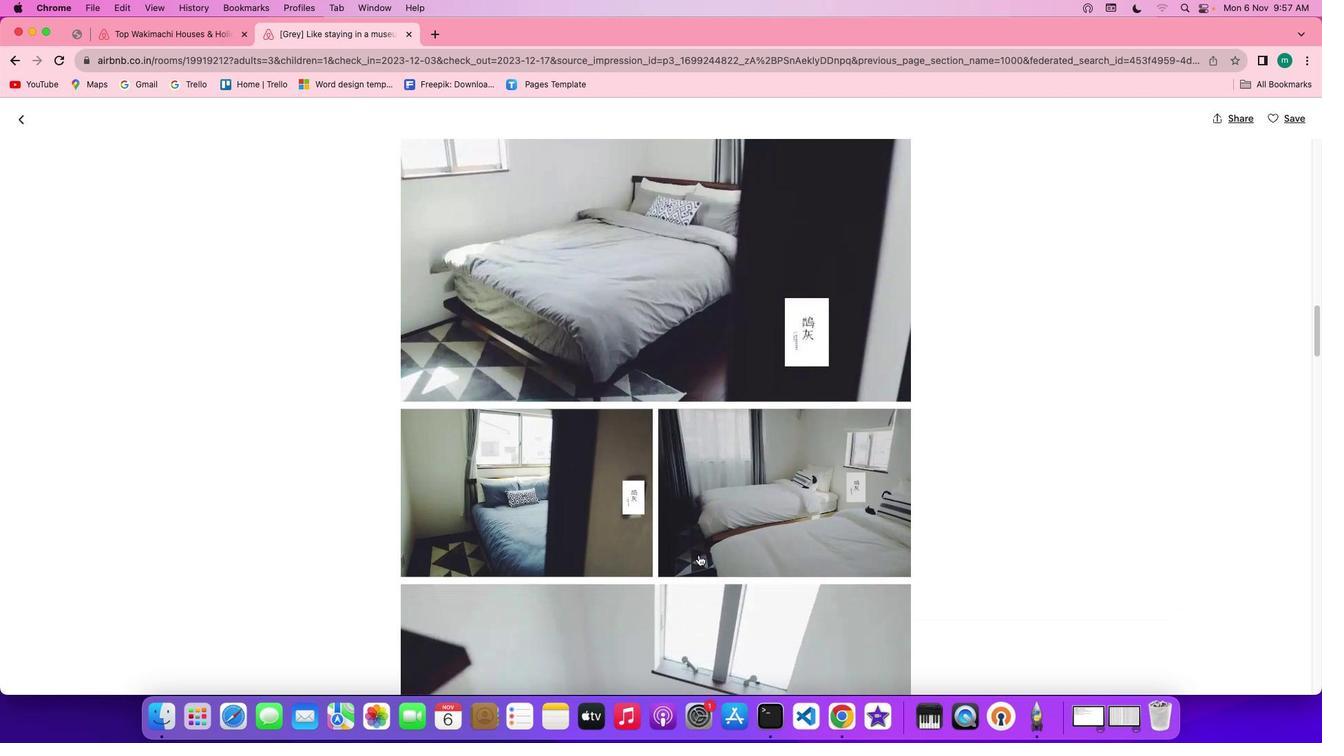 
Action: Mouse scrolled (698, 555) with delta (0, 0)
Screenshot: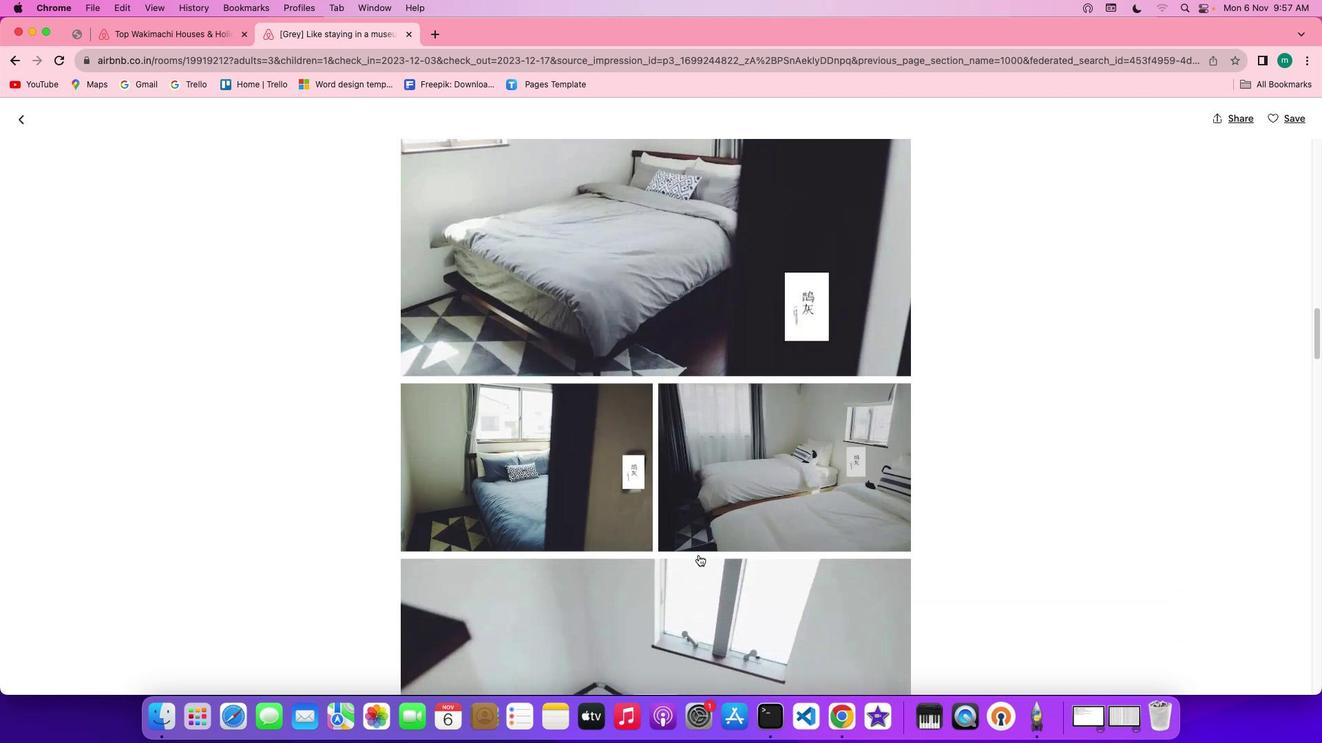 
Action: Mouse scrolled (698, 555) with delta (0, 0)
Screenshot: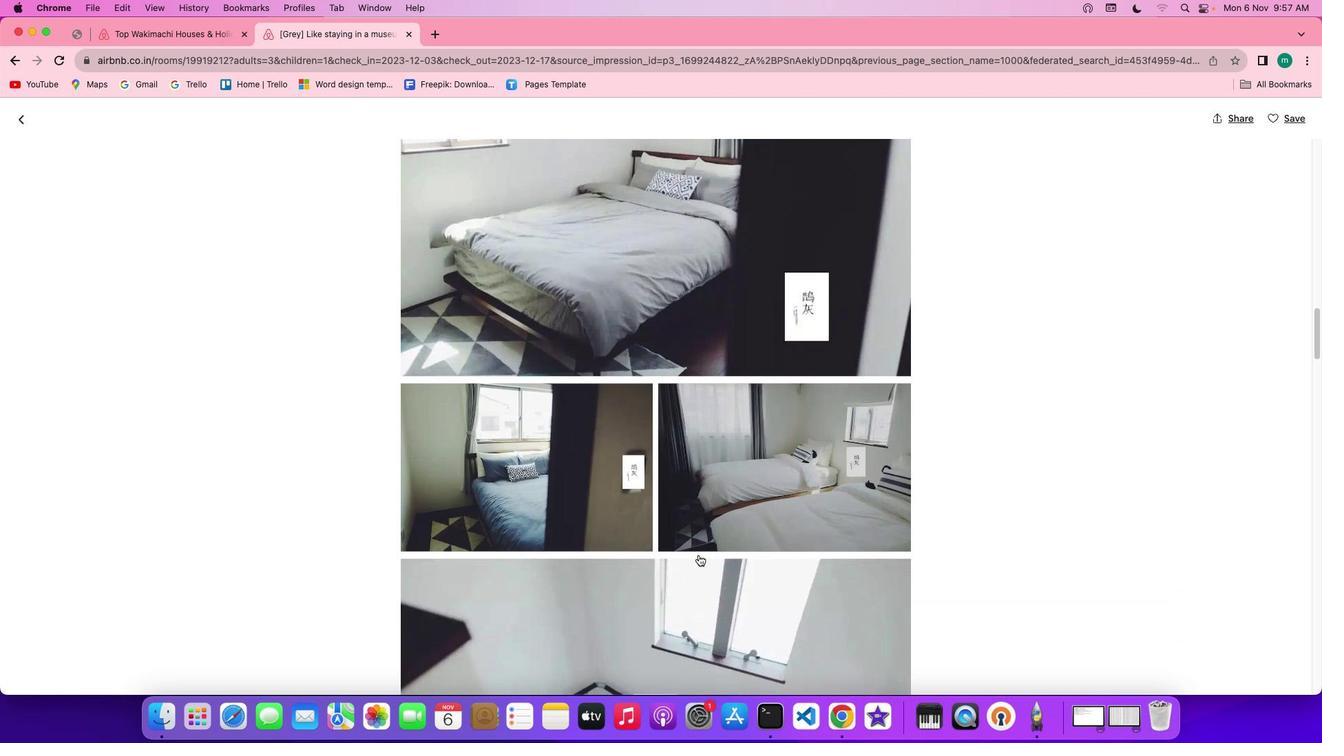 
Action: Mouse scrolled (698, 555) with delta (0, 0)
Screenshot: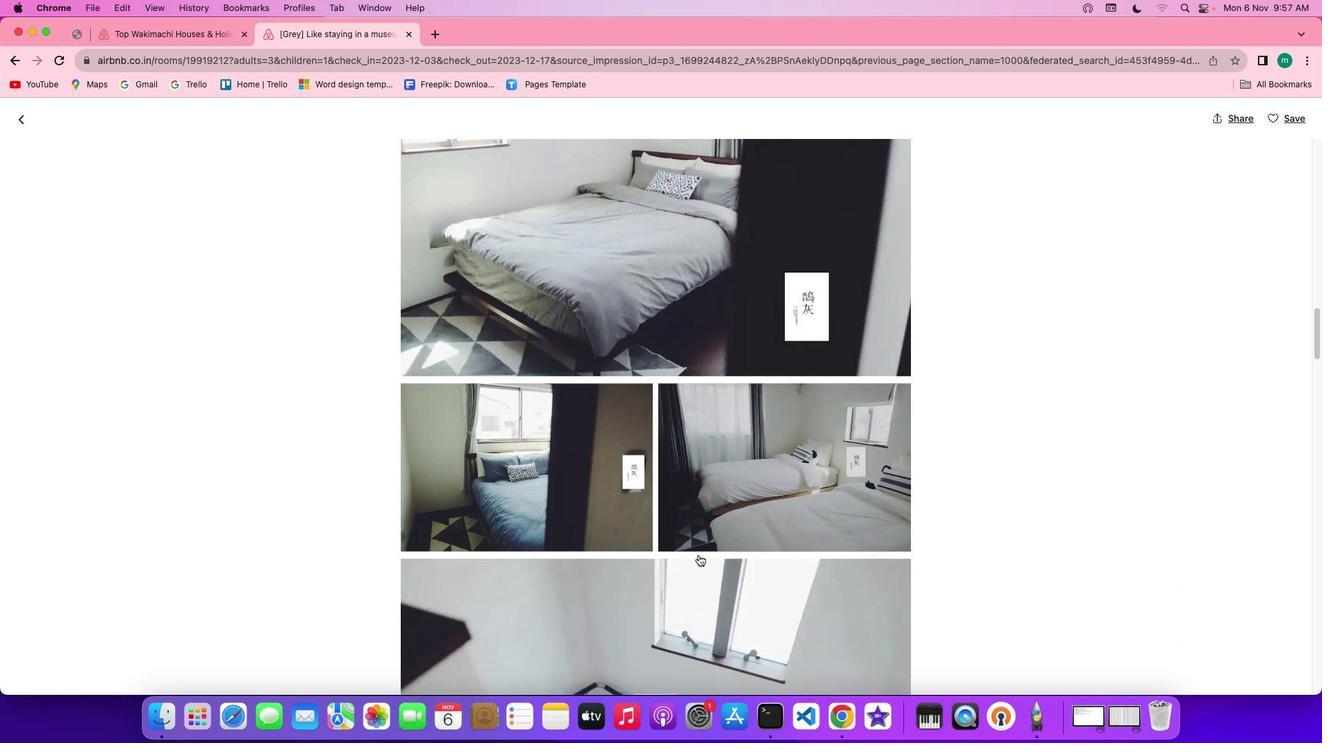 
Action: Mouse scrolled (698, 555) with delta (0, 0)
Screenshot: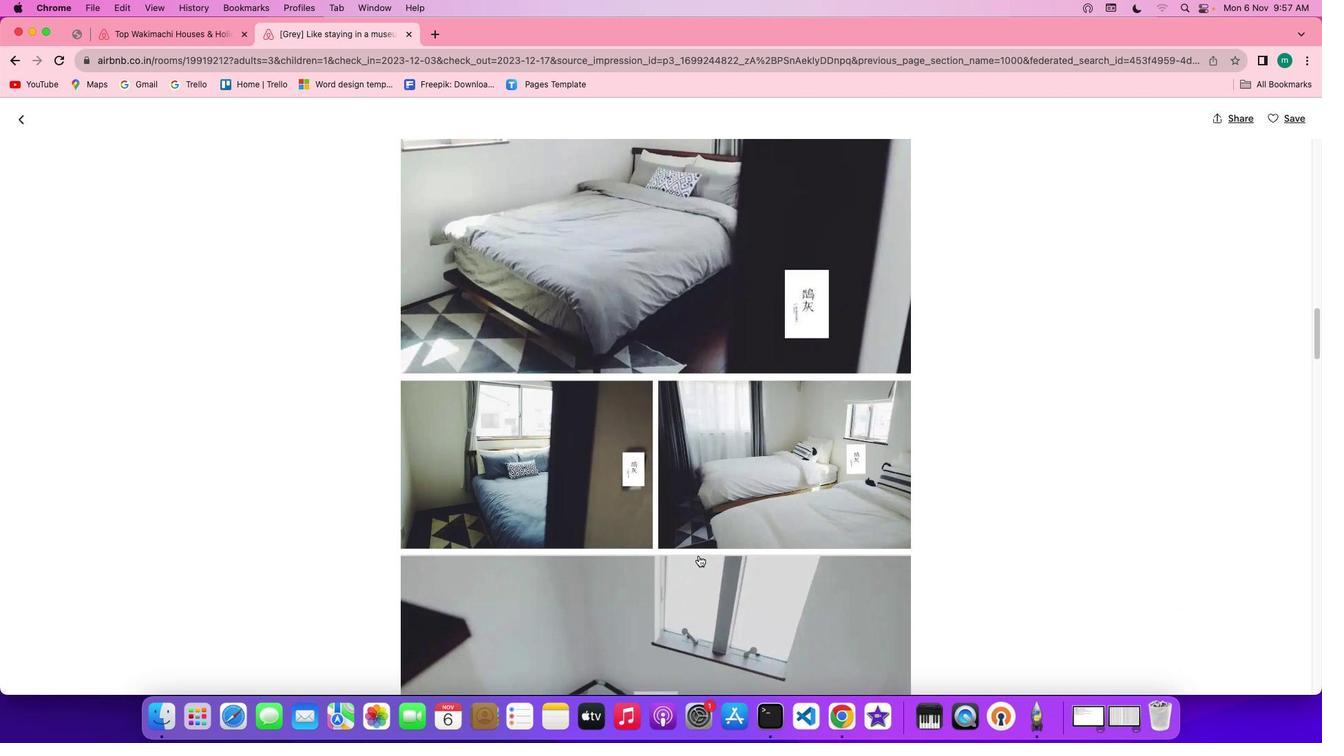 
Action: Mouse moved to (698, 555)
Screenshot: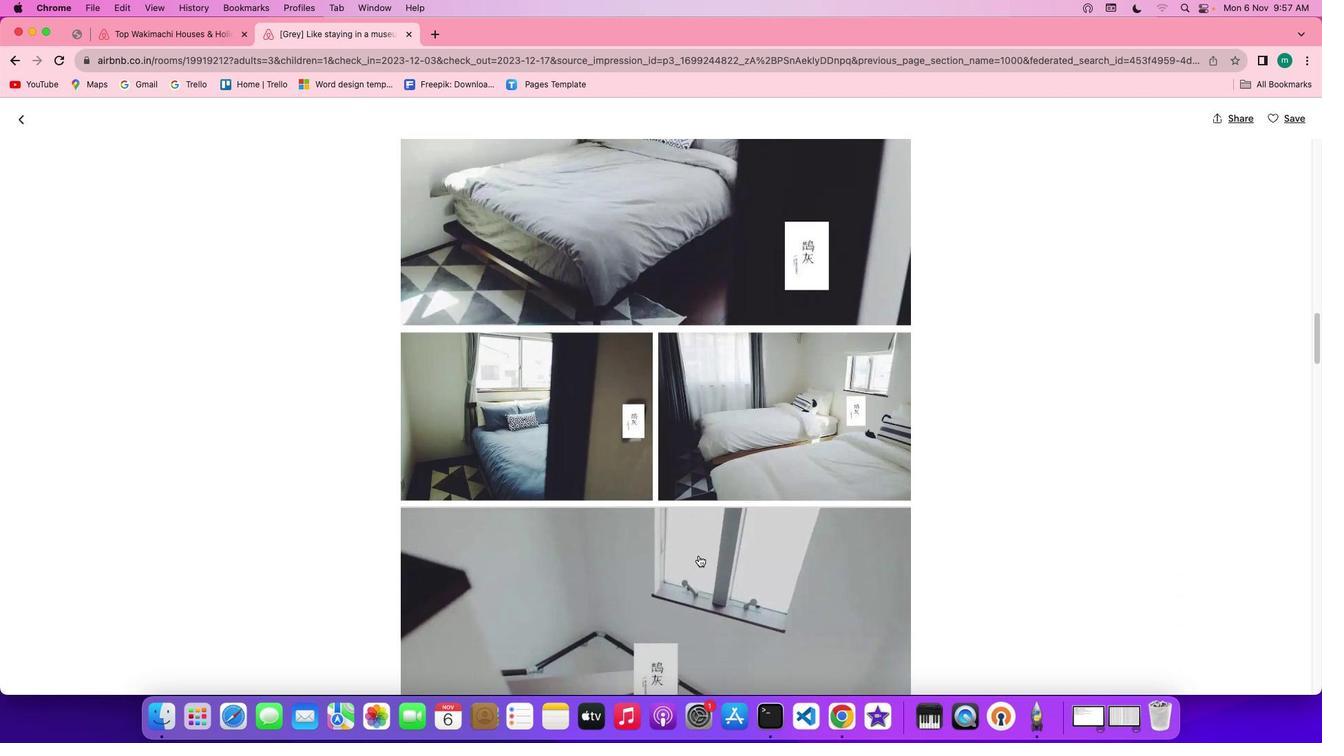 
Action: Mouse scrolled (698, 555) with delta (0, 0)
Screenshot: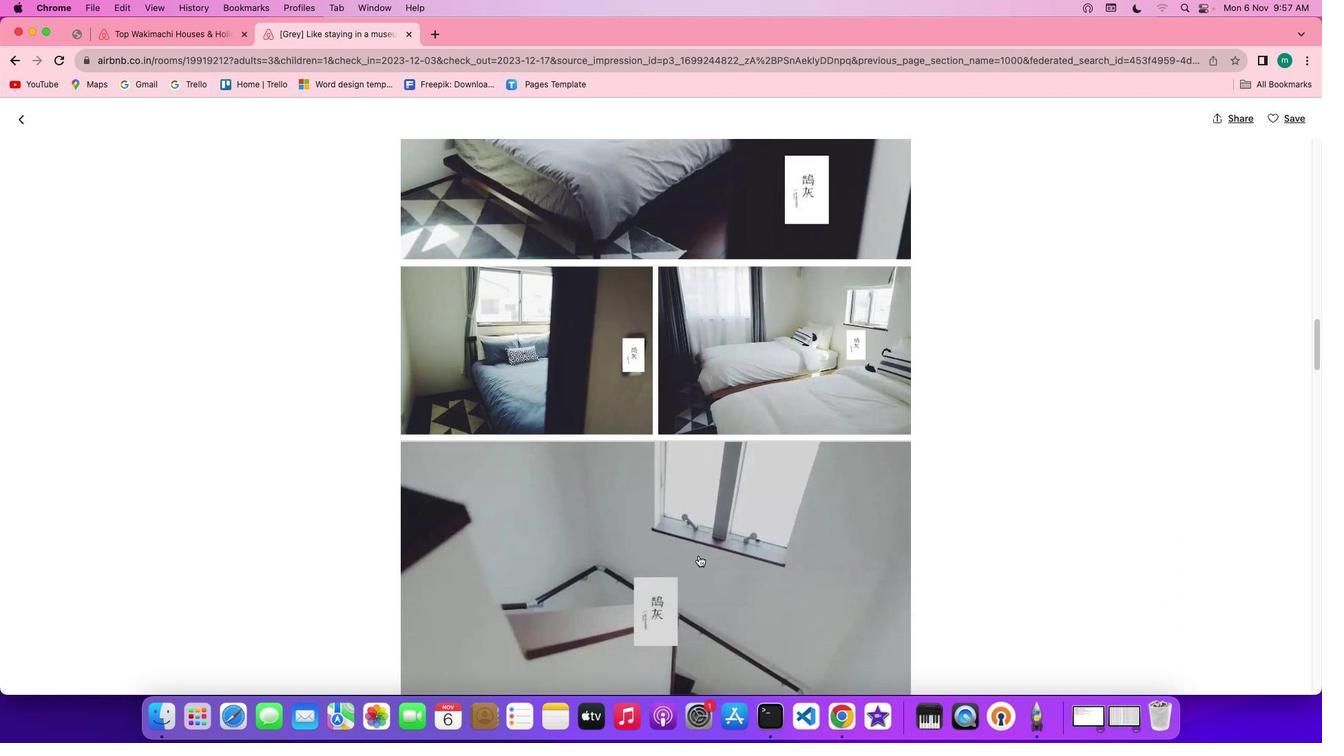 
Action: Mouse scrolled (698, 555) with delta (0, 0)
Screenshot: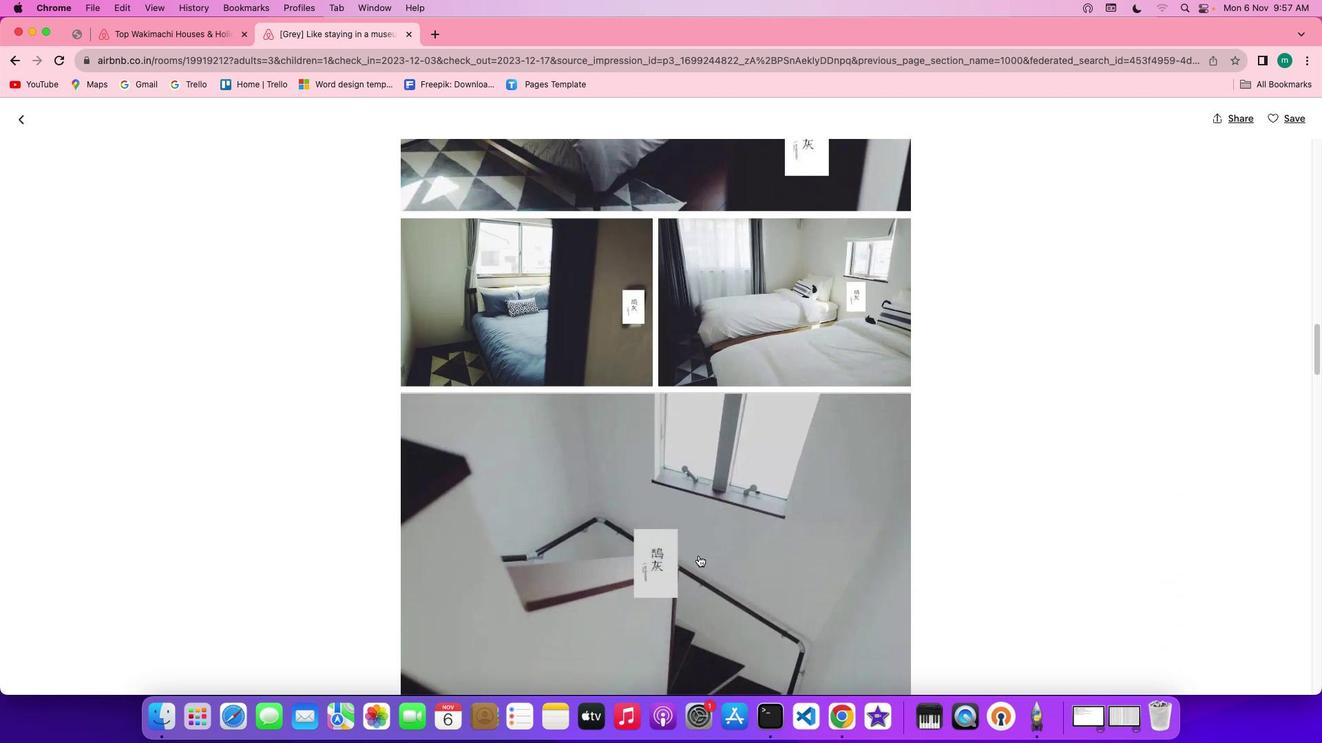 
Action: Mouse scrolled (698, 555) with delta (0, 0)
Screenshot: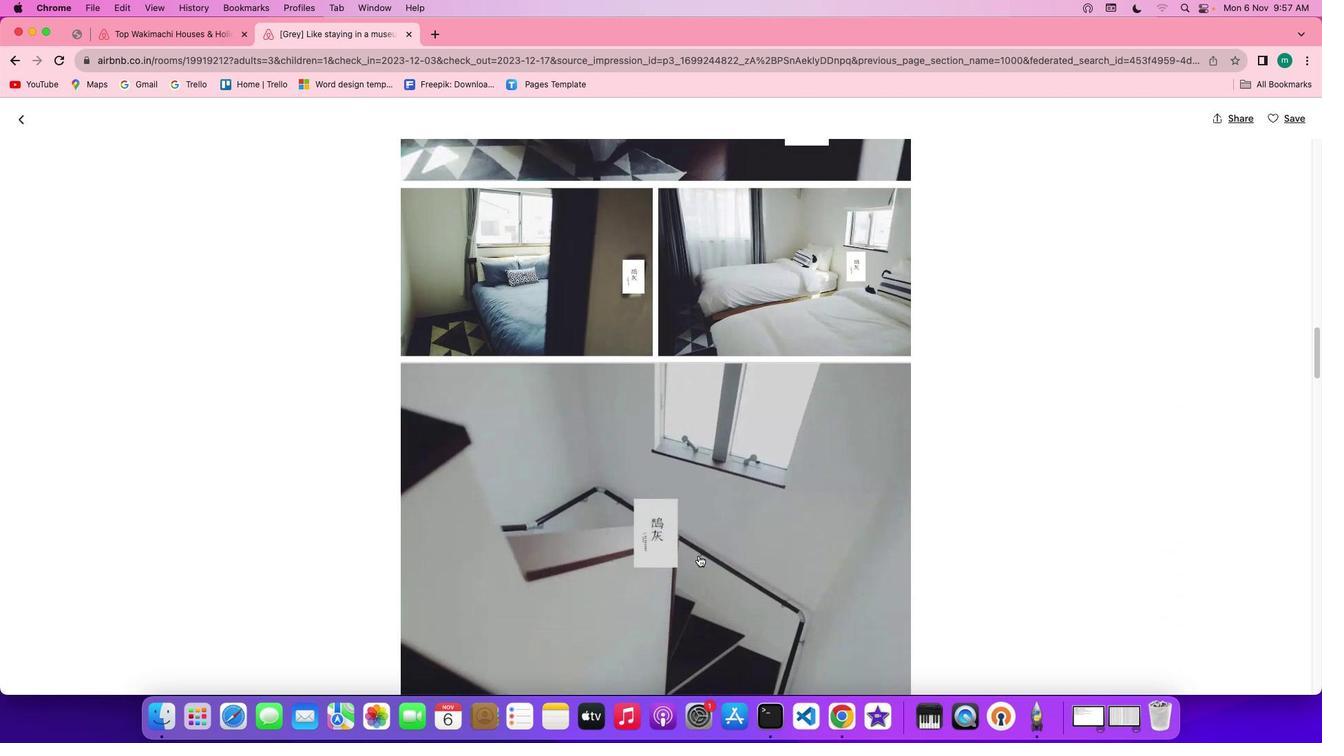 
Action: Mouse scrolled (698, 555) with delta (0, 0)
Screenshot: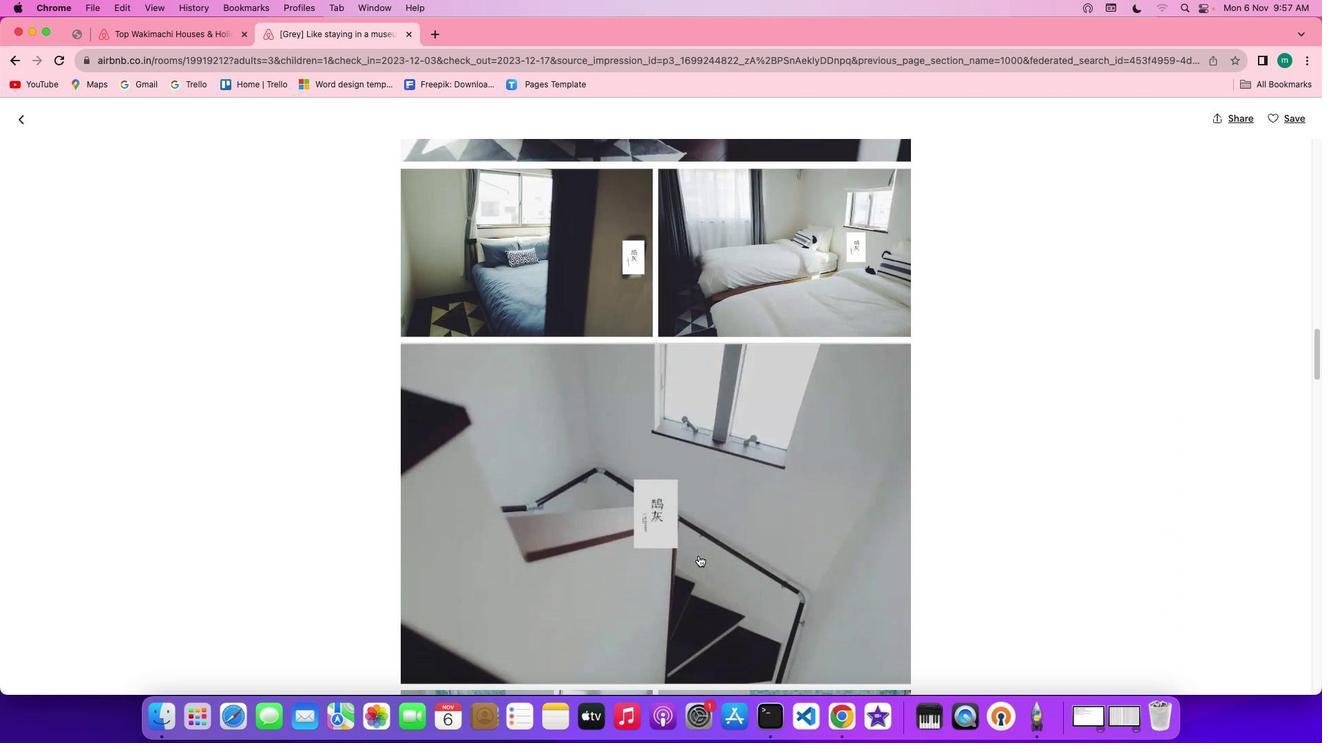 
Action: Mouse scrolled (698, 555) with delta (0, 0)
Screenshot: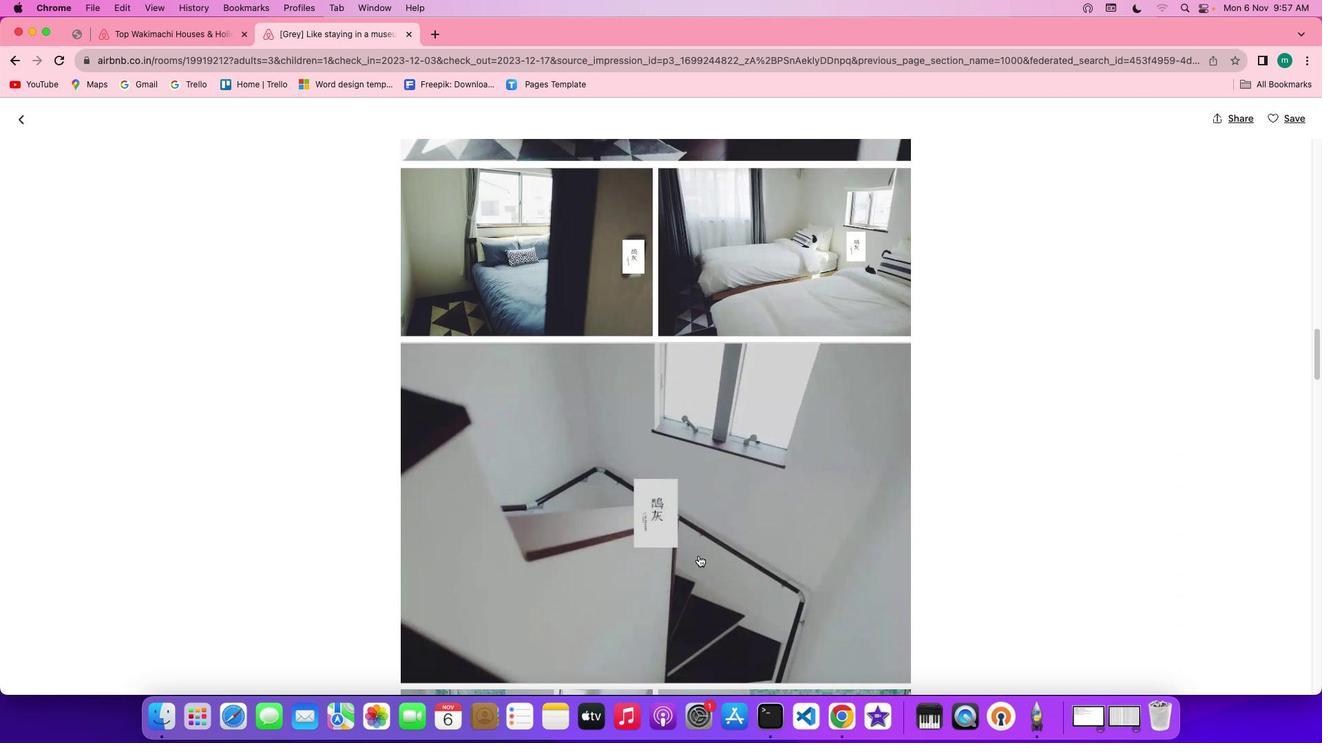 
Action: Mouse scrolled (698, 555) with delta (0, 0)
Screenshot: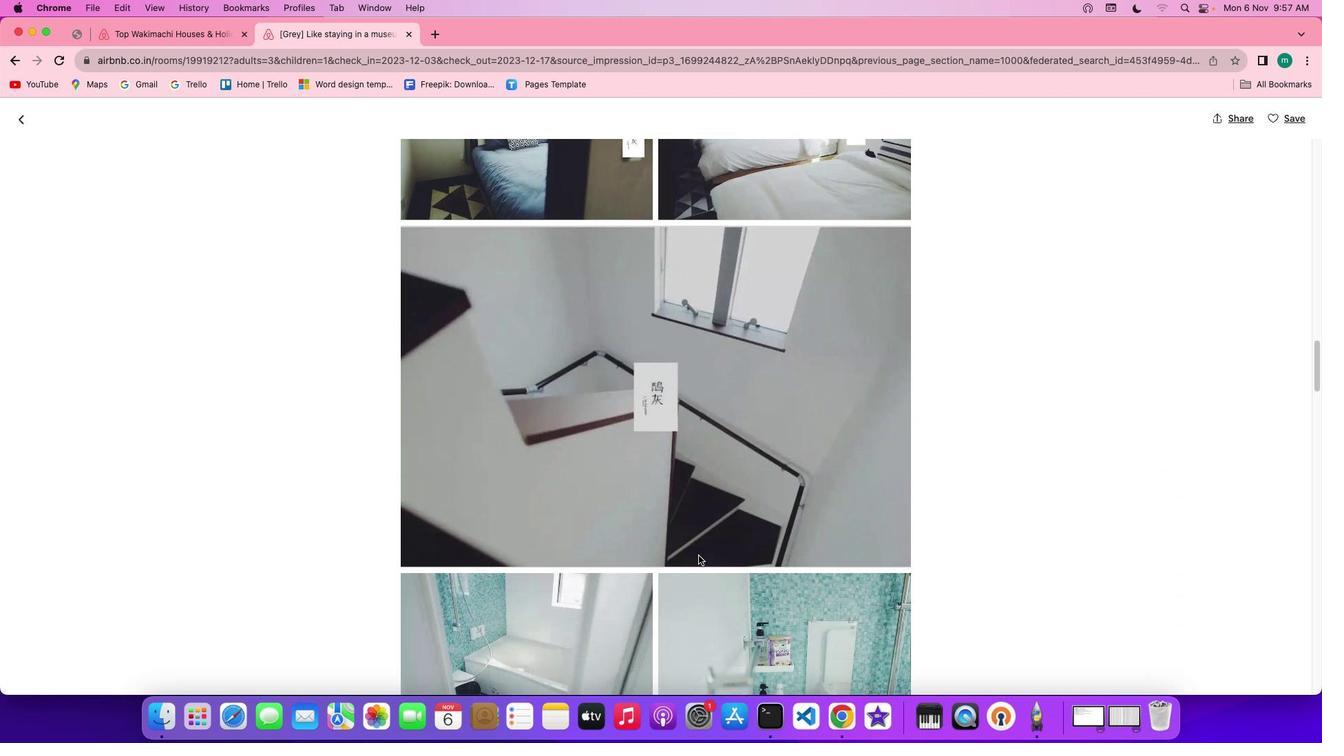 
Action: Mouse scrolled (698, 555) with delta (0, 0)
Screenshot: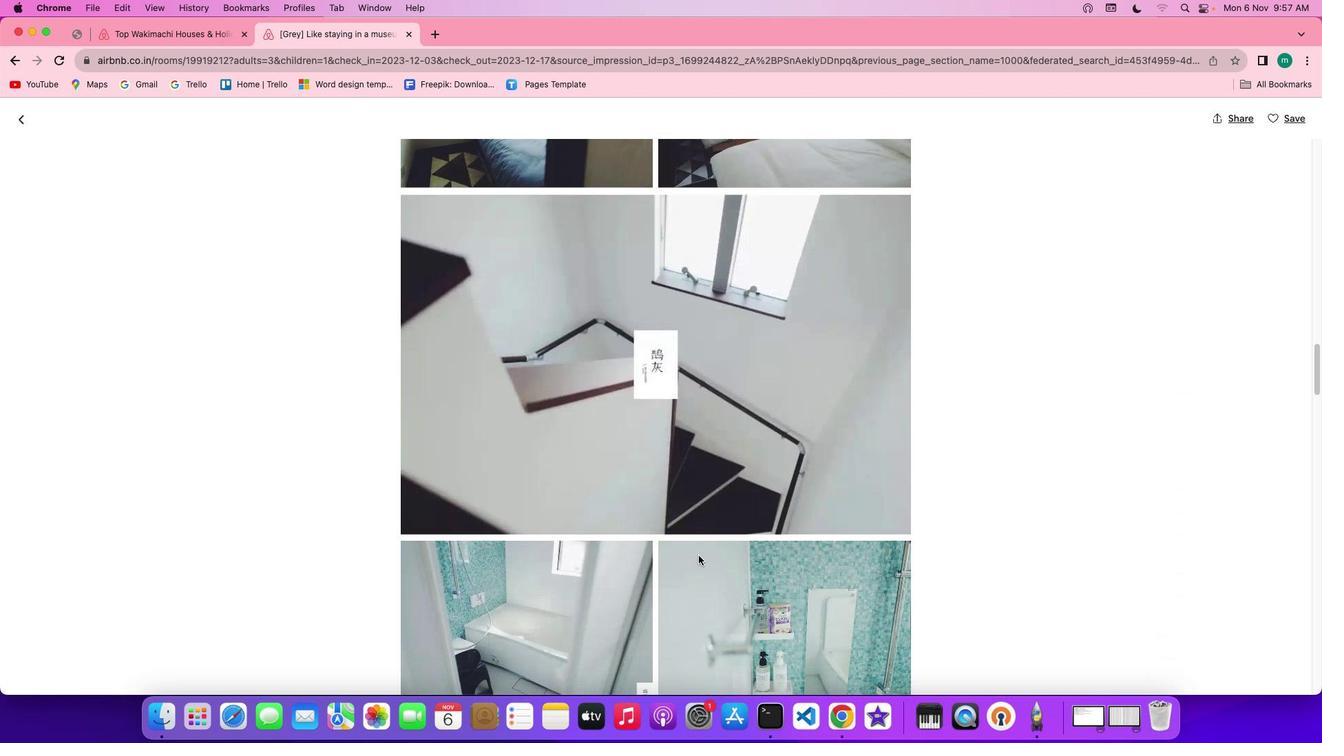 
Action: Mouse scrolled (698, 555) with delta (0, 0)
Screenshot: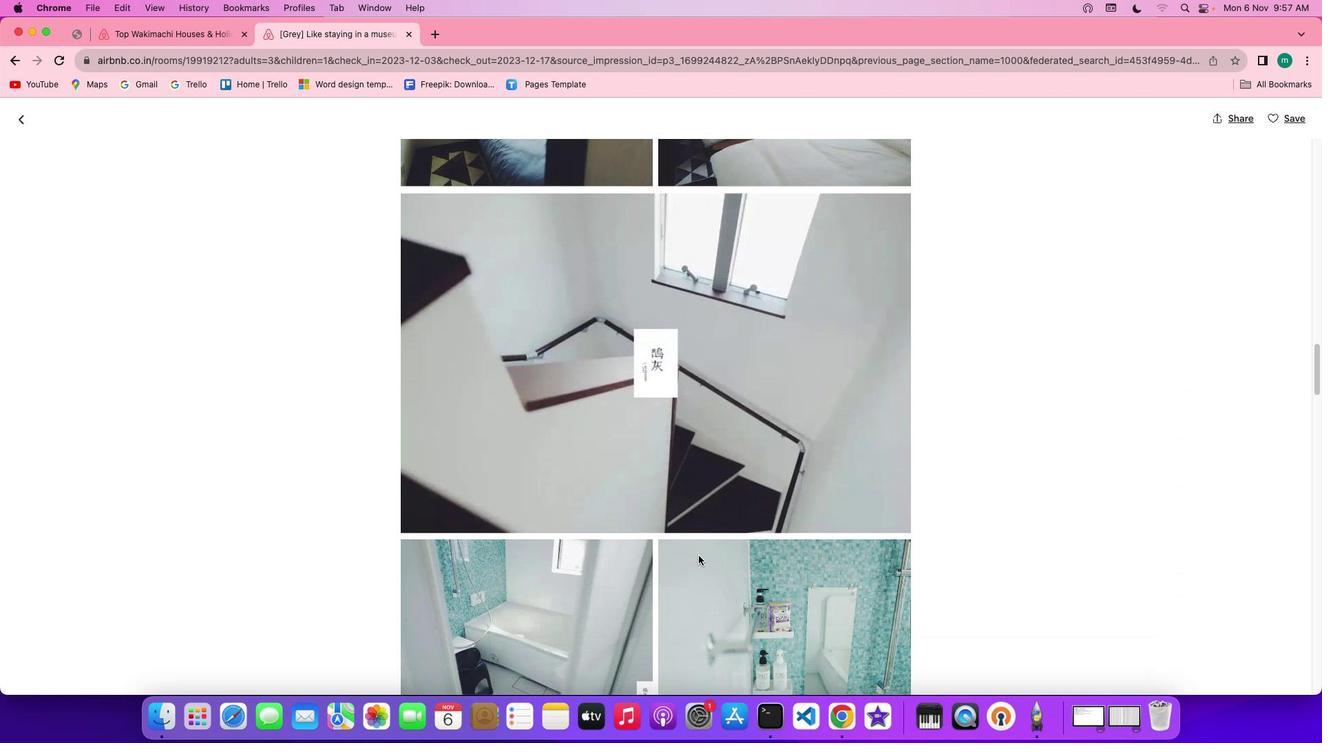 
Action: Mouse scrolled (698, 555) with delta (0, 0)
Screenshot: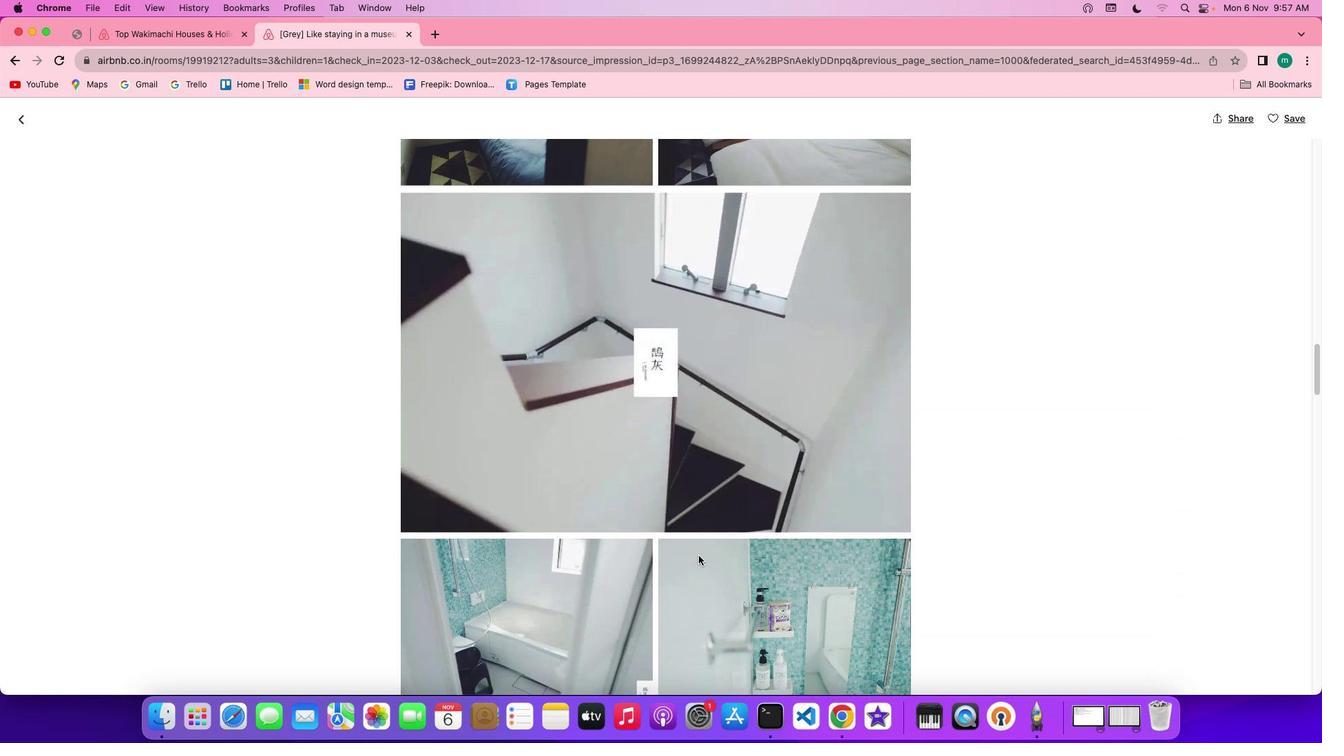 
Action: Mouse scrolled (698, 555) with delta (0, 0)
Screenshot: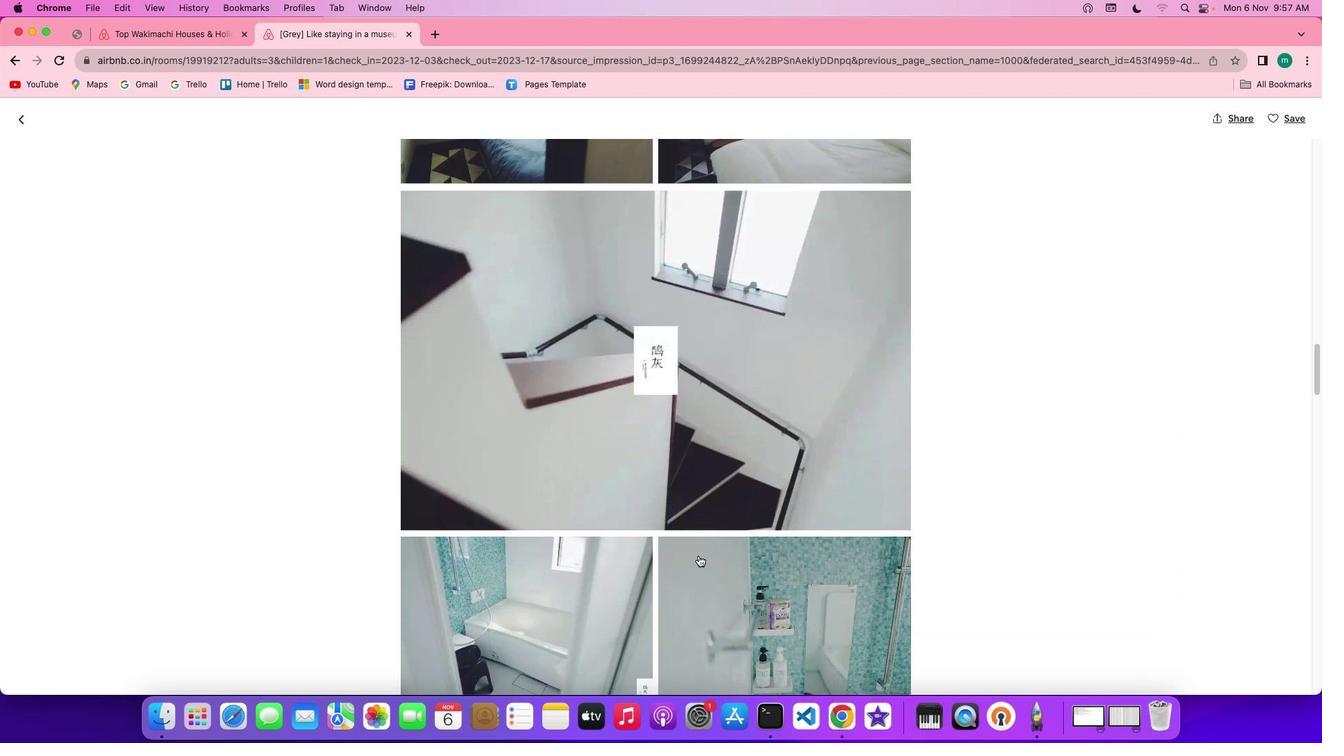 
Action: Mouse scrolled (698, 555) with delta (0, 0)
Screenshot: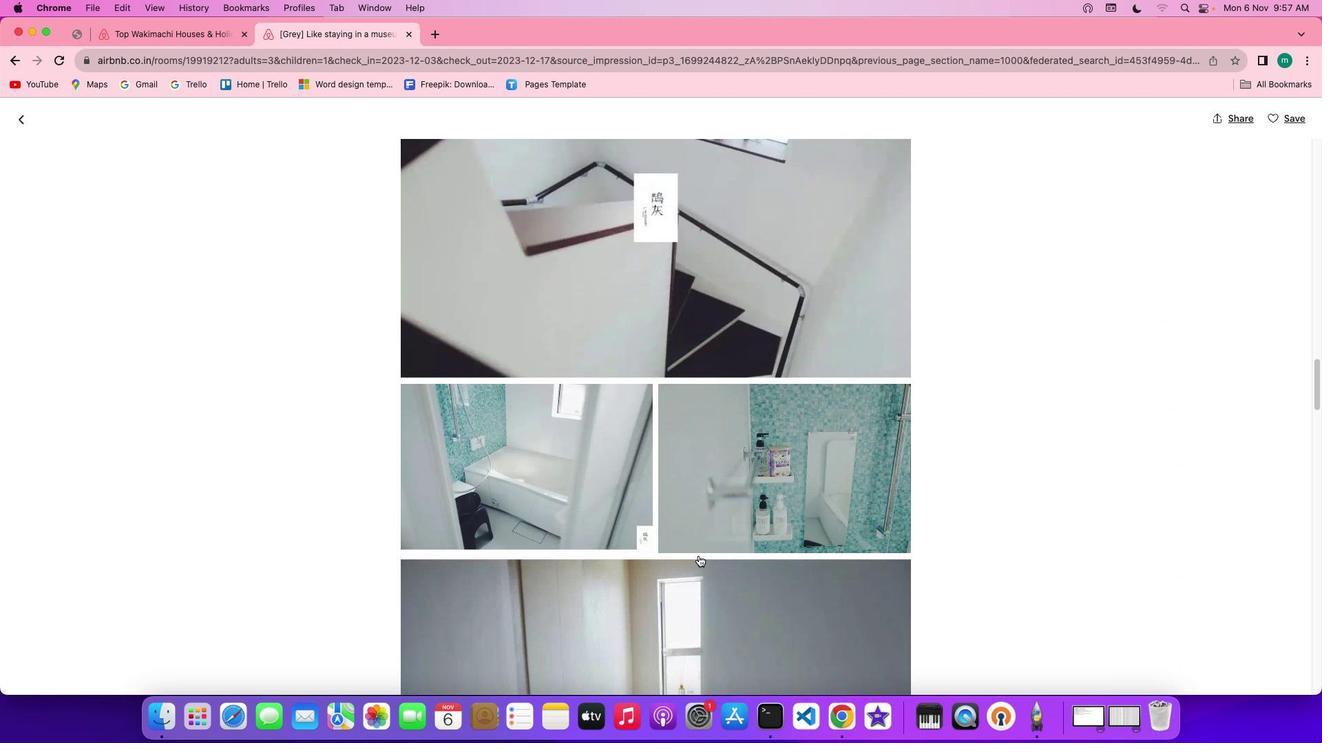 
Action: Mouse scrolled (698, 555) with delta (0, 0)
Screenshot: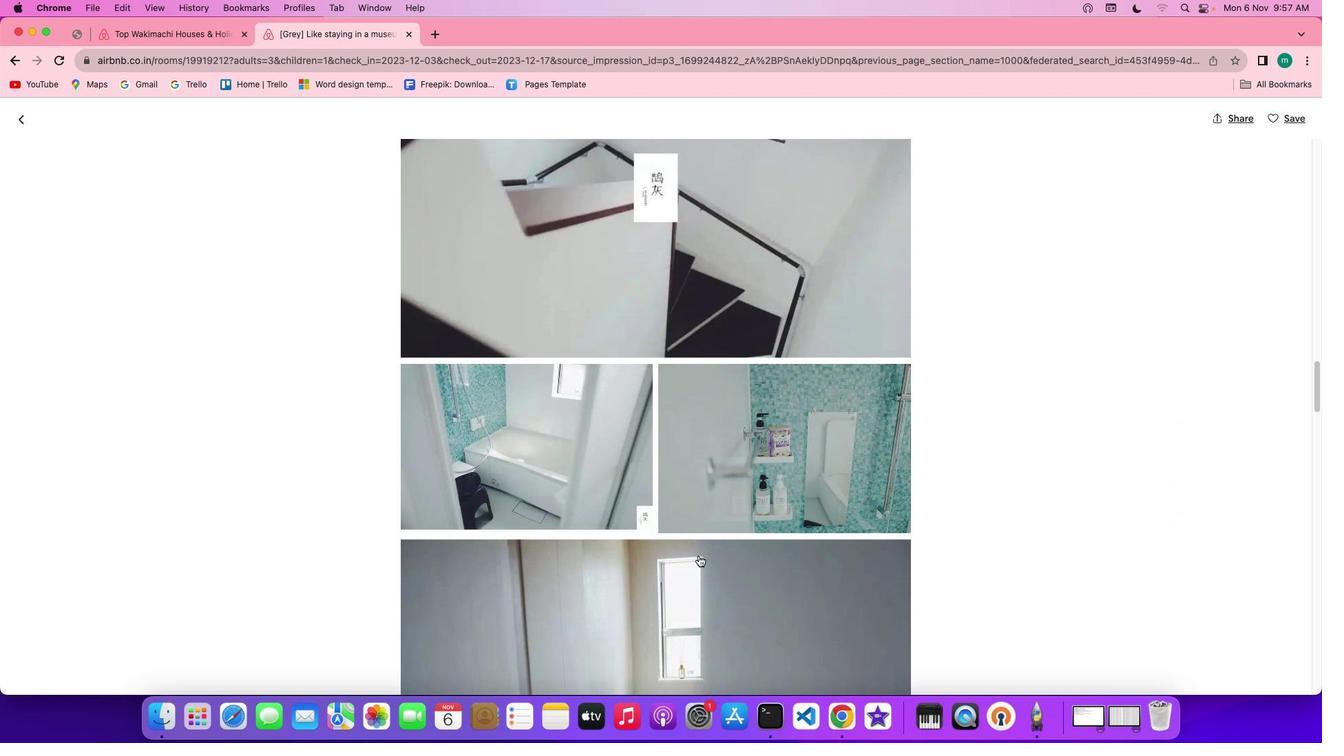 
Action: Mouse scrolled (698, 555) with delta (0, 0)
Screenshot: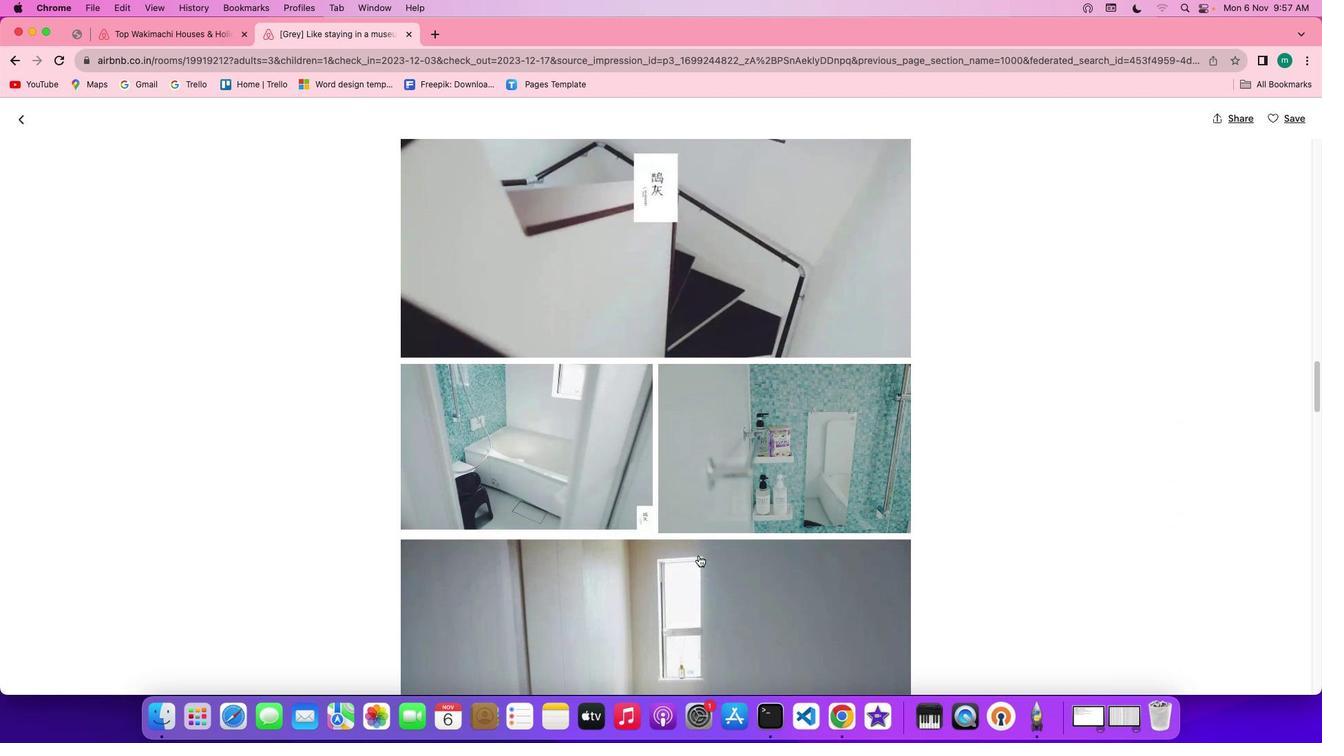 
Action: Mouse scrolled (698, 555) with delta (0, -1)
Screenshot: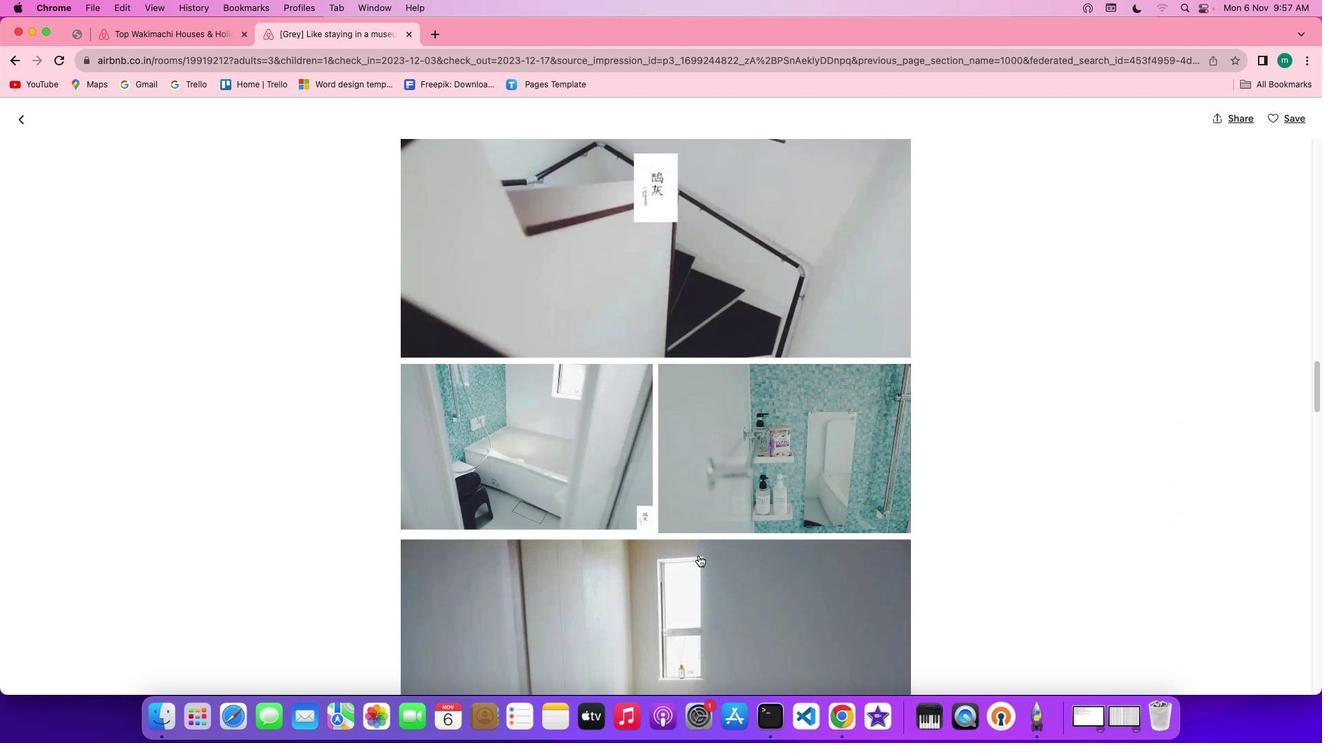 
Action: Mouse scrolled (698, 555) with delta (0, 0)
Screenshot: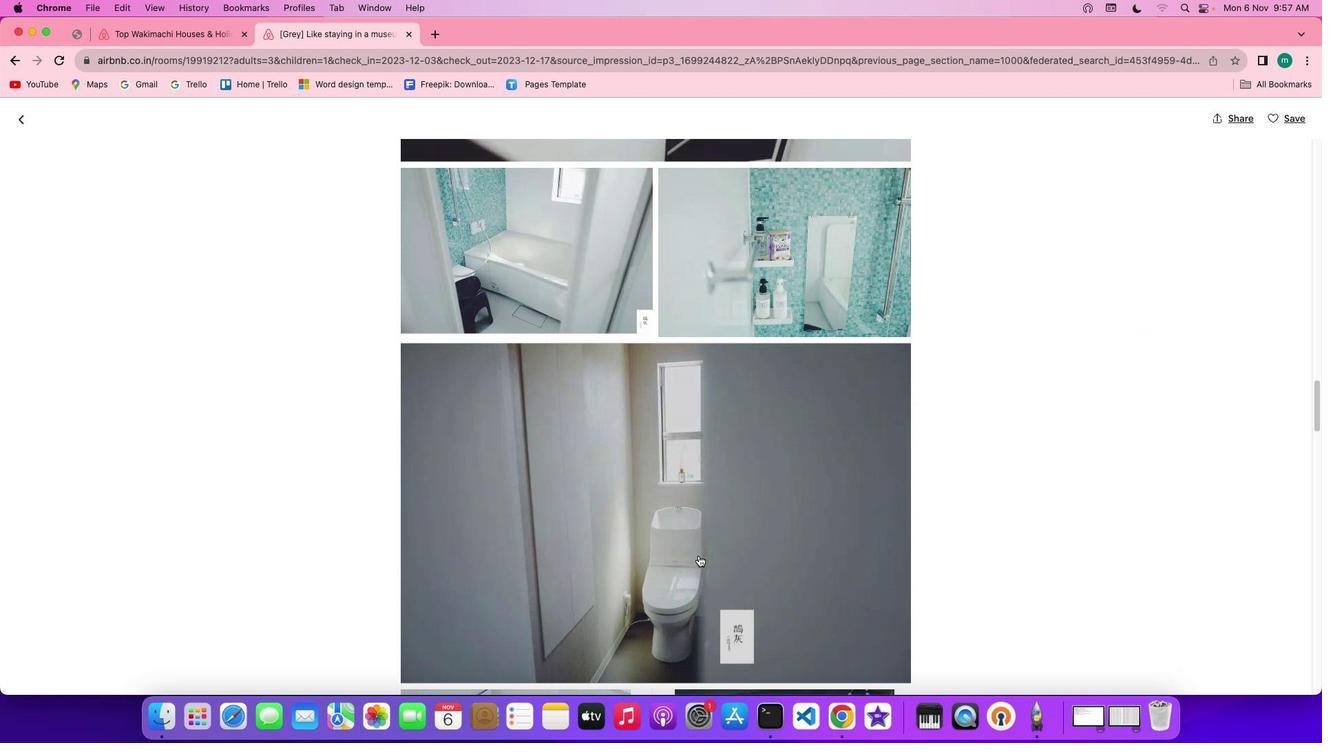 
Action: Mouse scrolled (698, 555) with delta (0, 0)
Screenshot: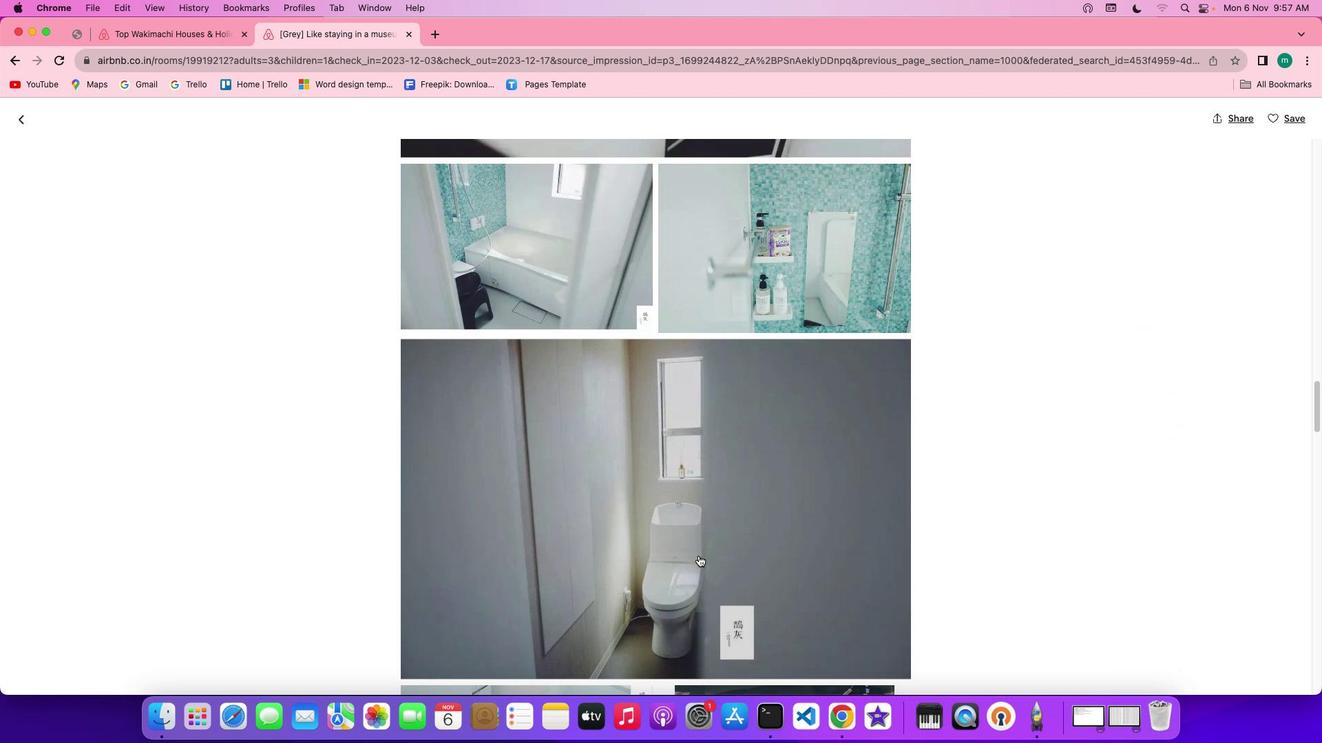 
Action: Mouse scrolled (698, 555) with delta (0, 0)
Screenshot: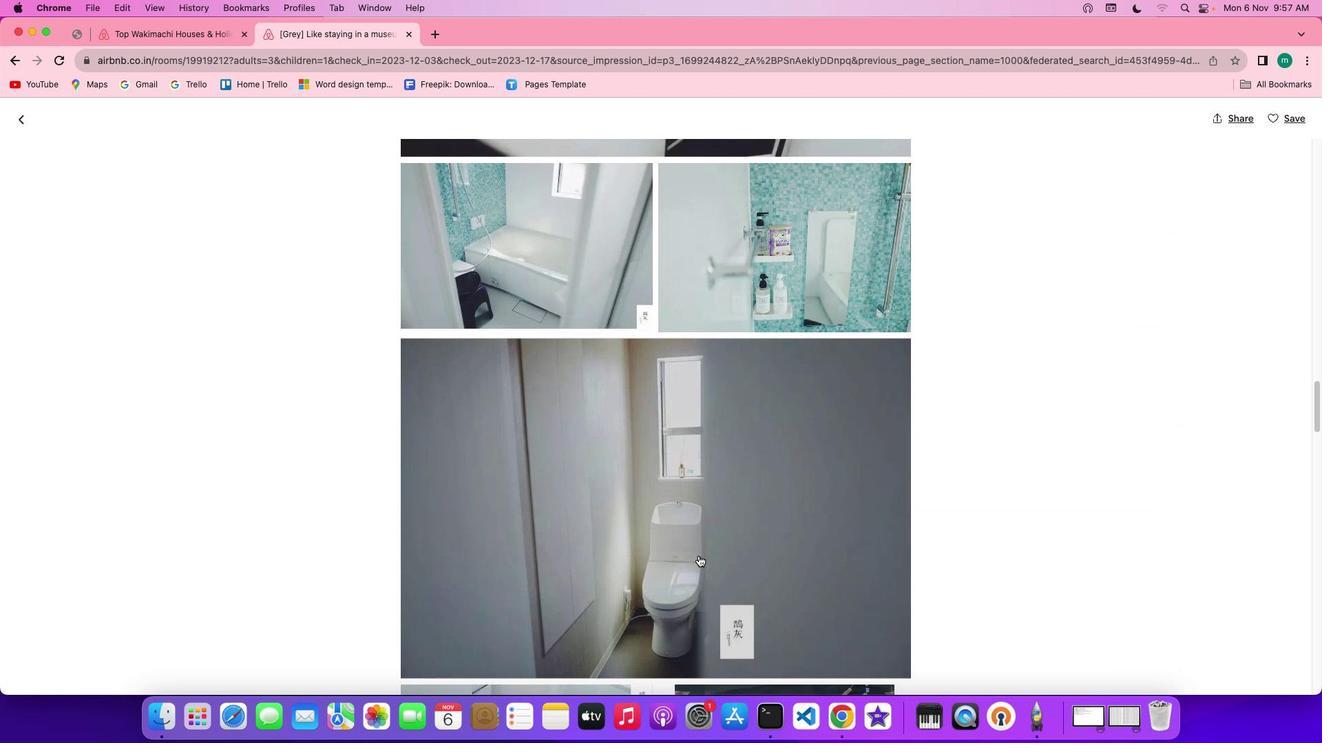 
Action: Mouse scrolled (698, 555) with delta (0, -1)
Screenshot: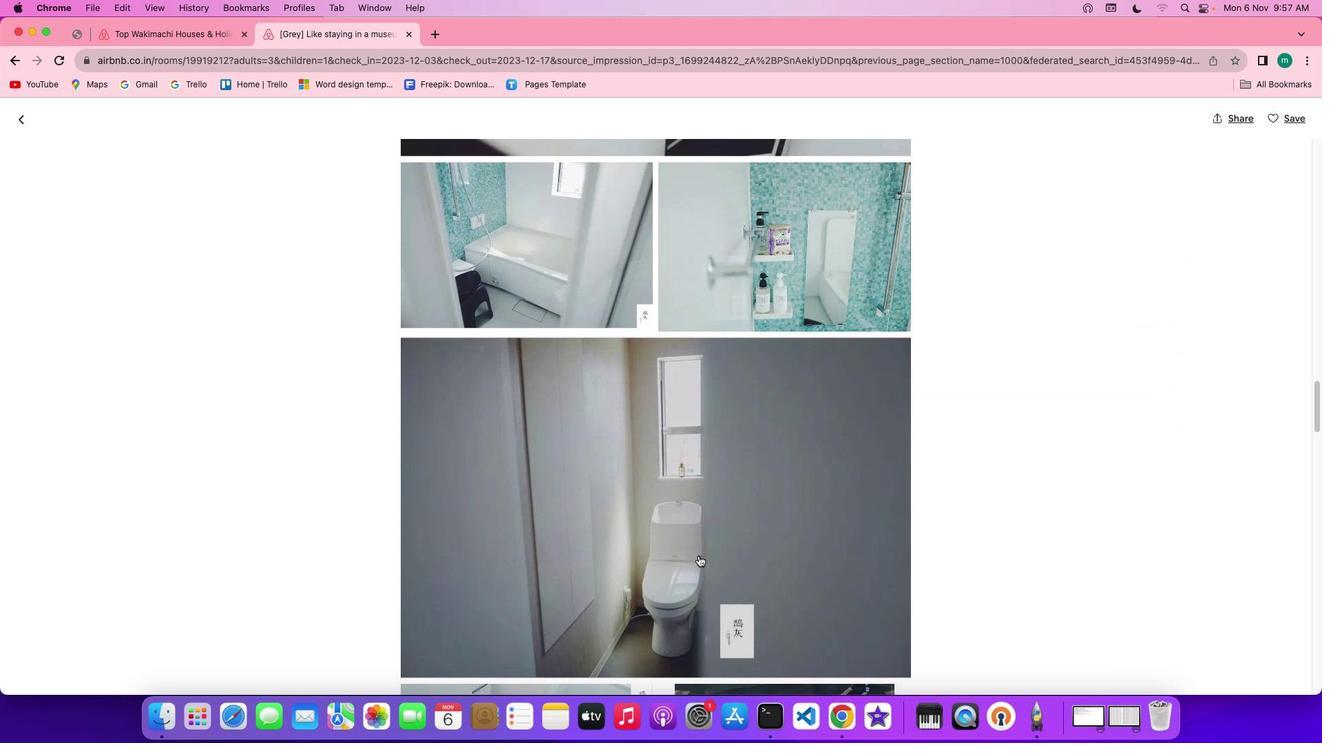 
Action: Mouse scrolled (698, 555) with delta (0, 0)
Screenshot: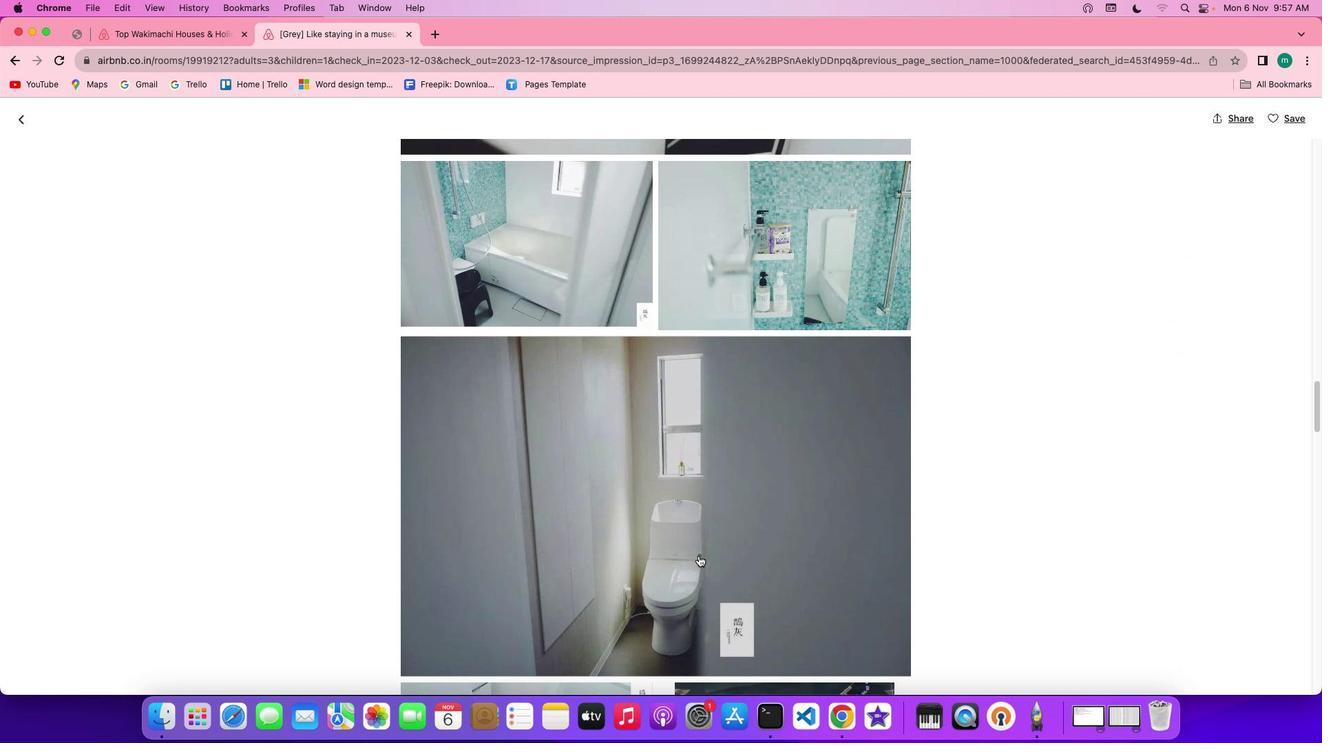 
Action: Mouse scrolled (698, 555) with delta (0, 0)
Screenshot: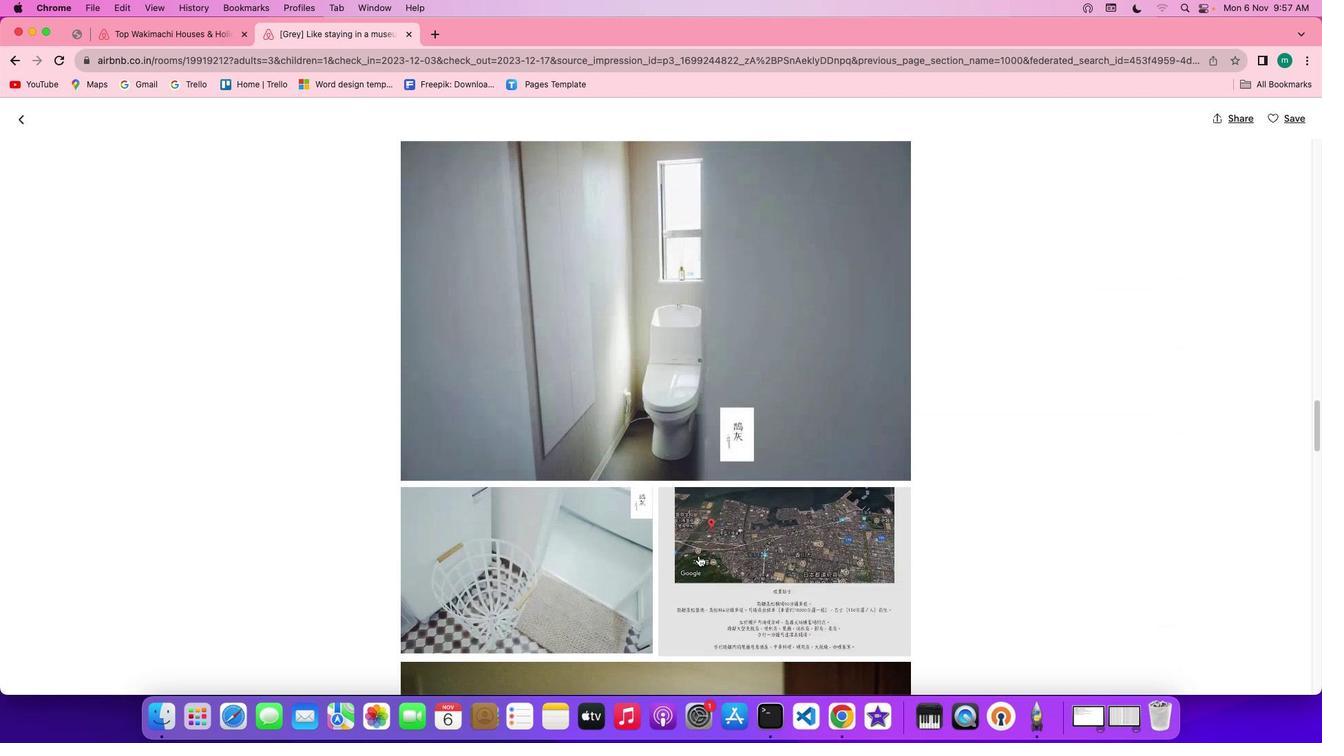
Action: Mouse scrolled (698, 555) with delta (0, 0)
Screenshot: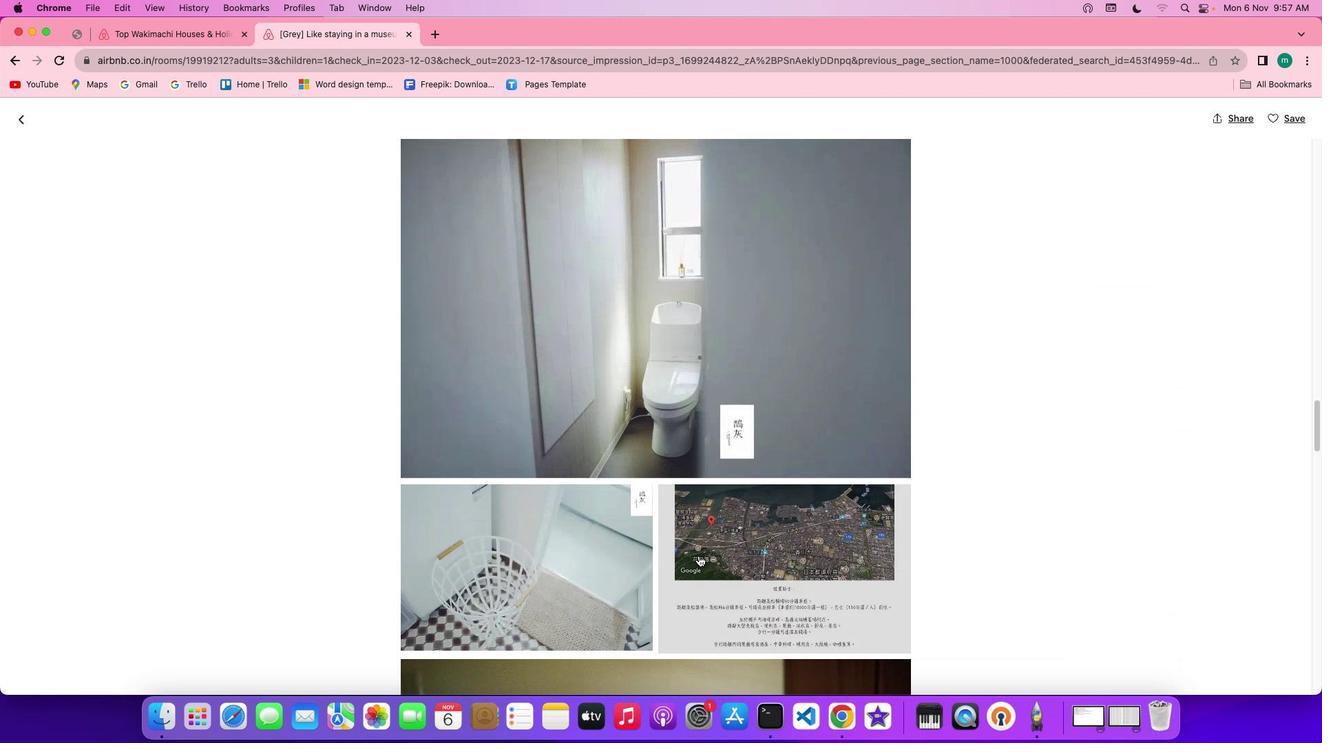 
Action: Mouse scrolled (698, 555) with delta (0, 0)
Screenshot: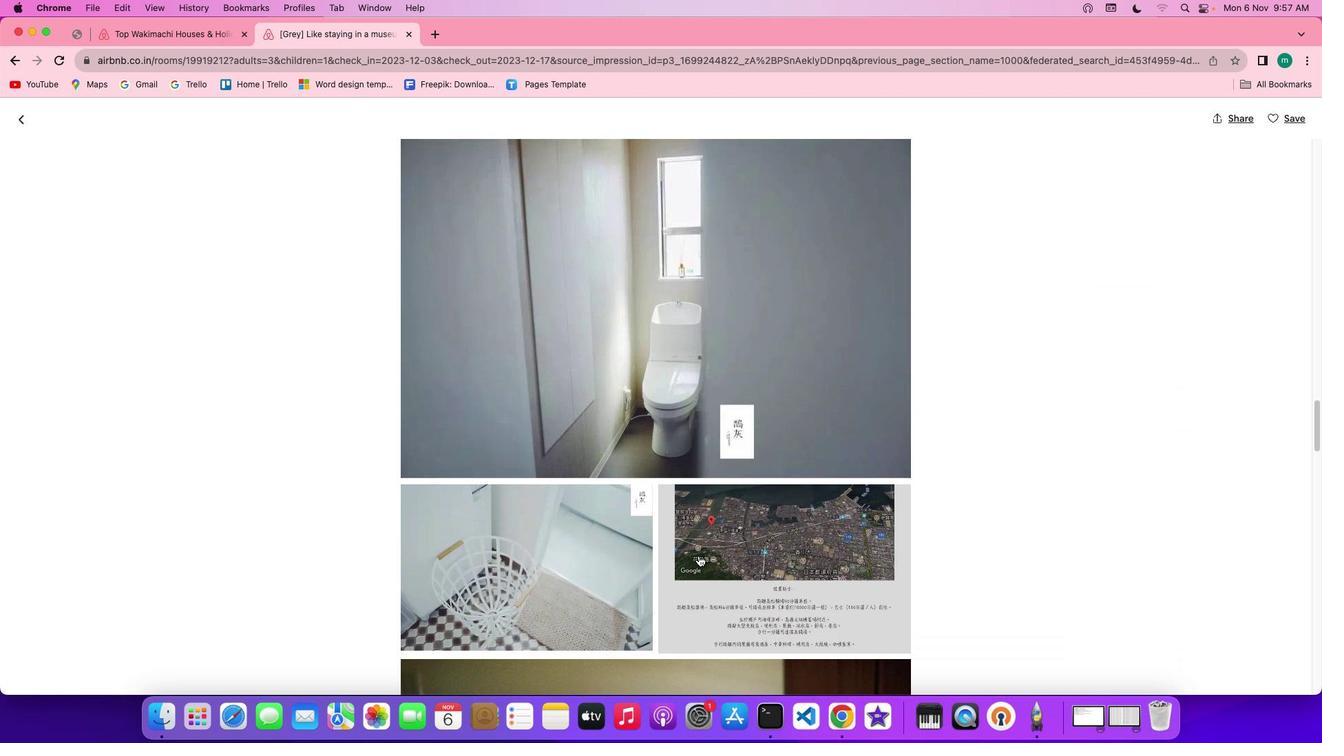 
Action: Mouse scrolled (698, 555) with delta (0, -1)
Screenshot: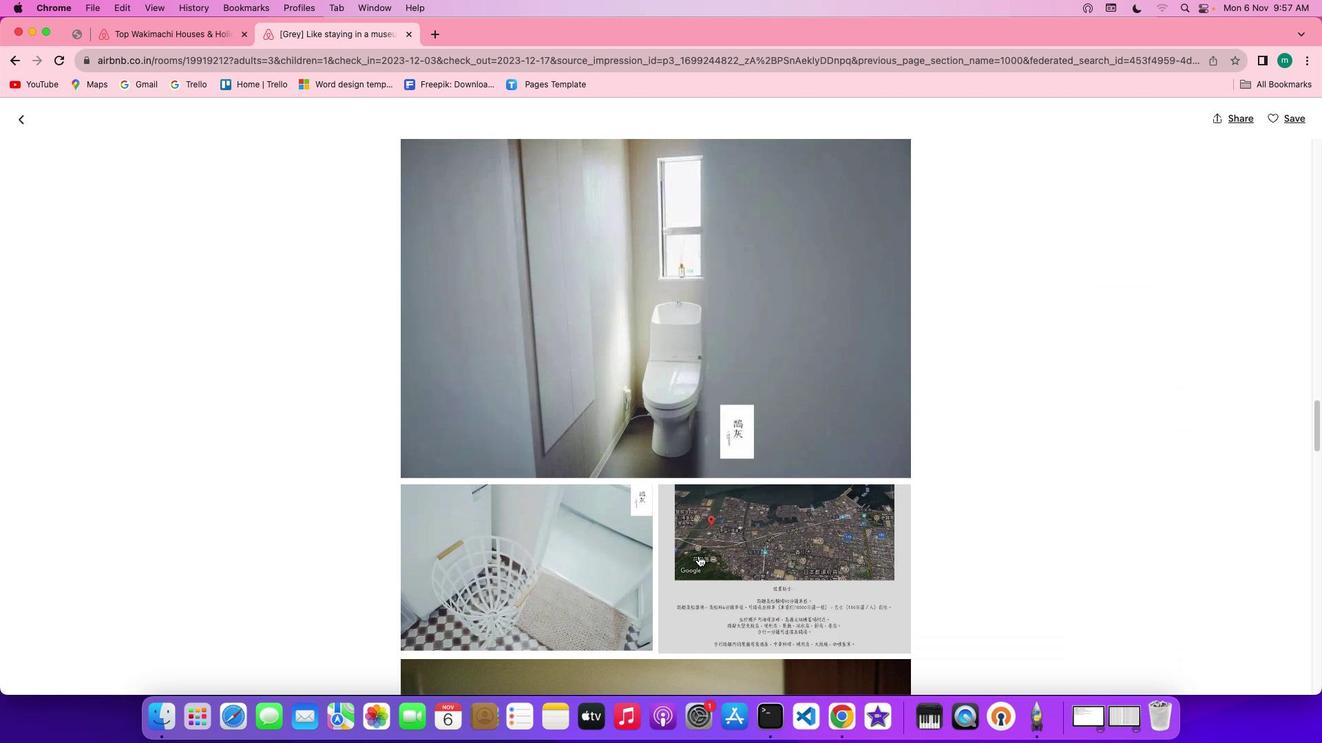 
Action: Mouse scrolled (698, 555) with delta (0, 0)
Screenshot: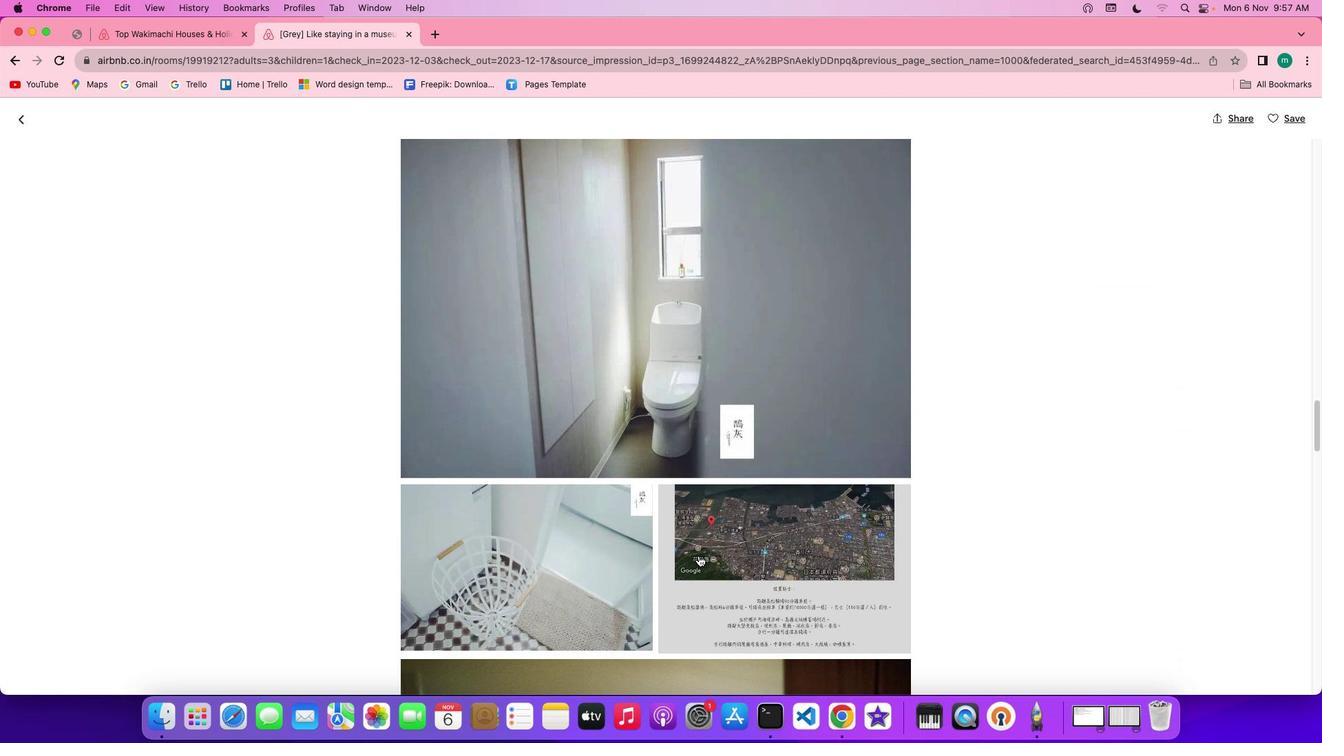 
Action: Mouse moved to (698, 555)
Screenshot: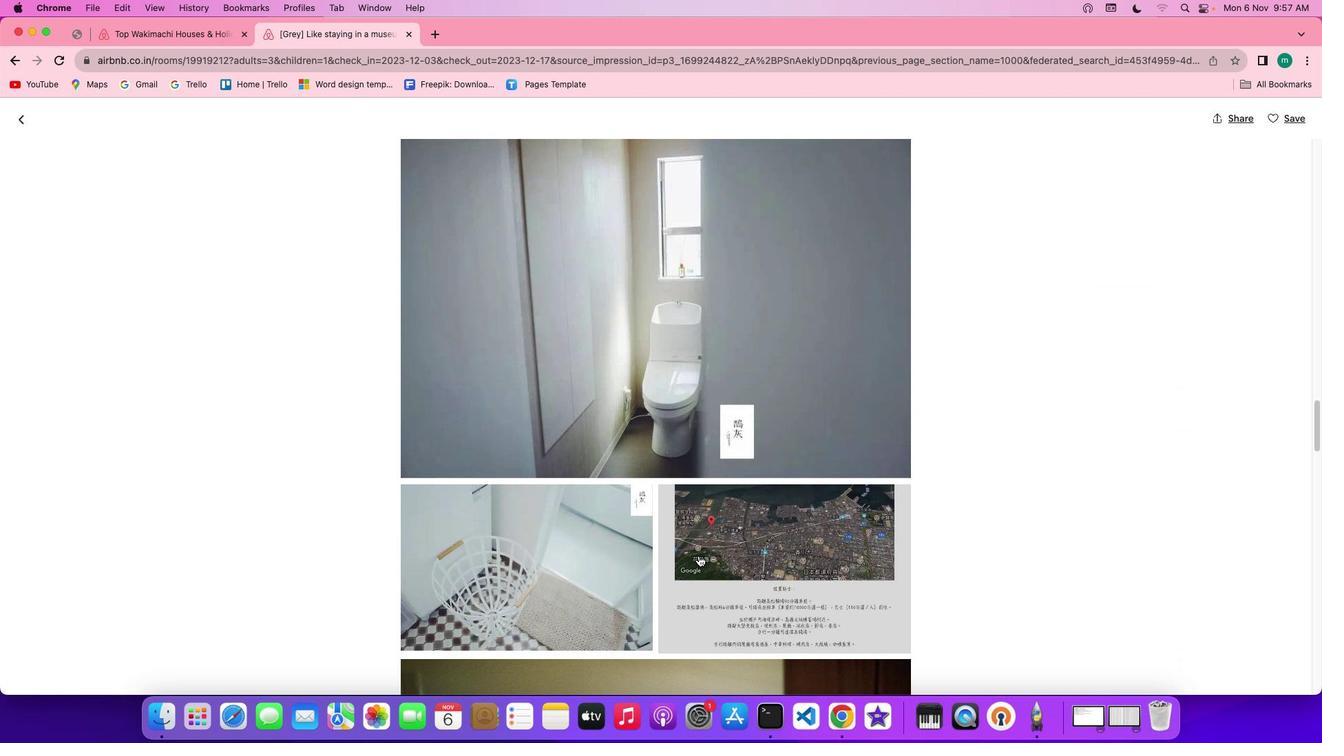 
Action: Mouse scrolled (698, 555) with delta (0, 0)
Screenshot: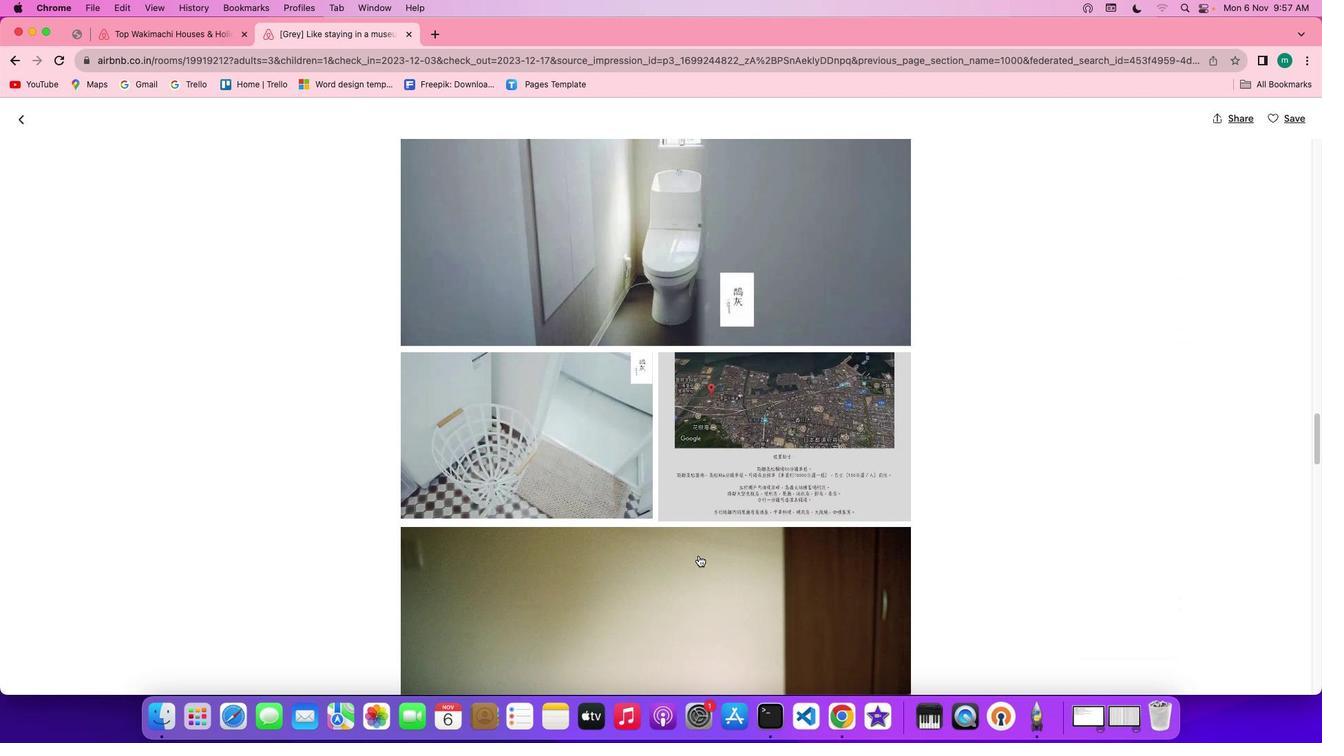 
Action: Mouse scrolled (698, 555) with delta (0, 0)
Screenshot: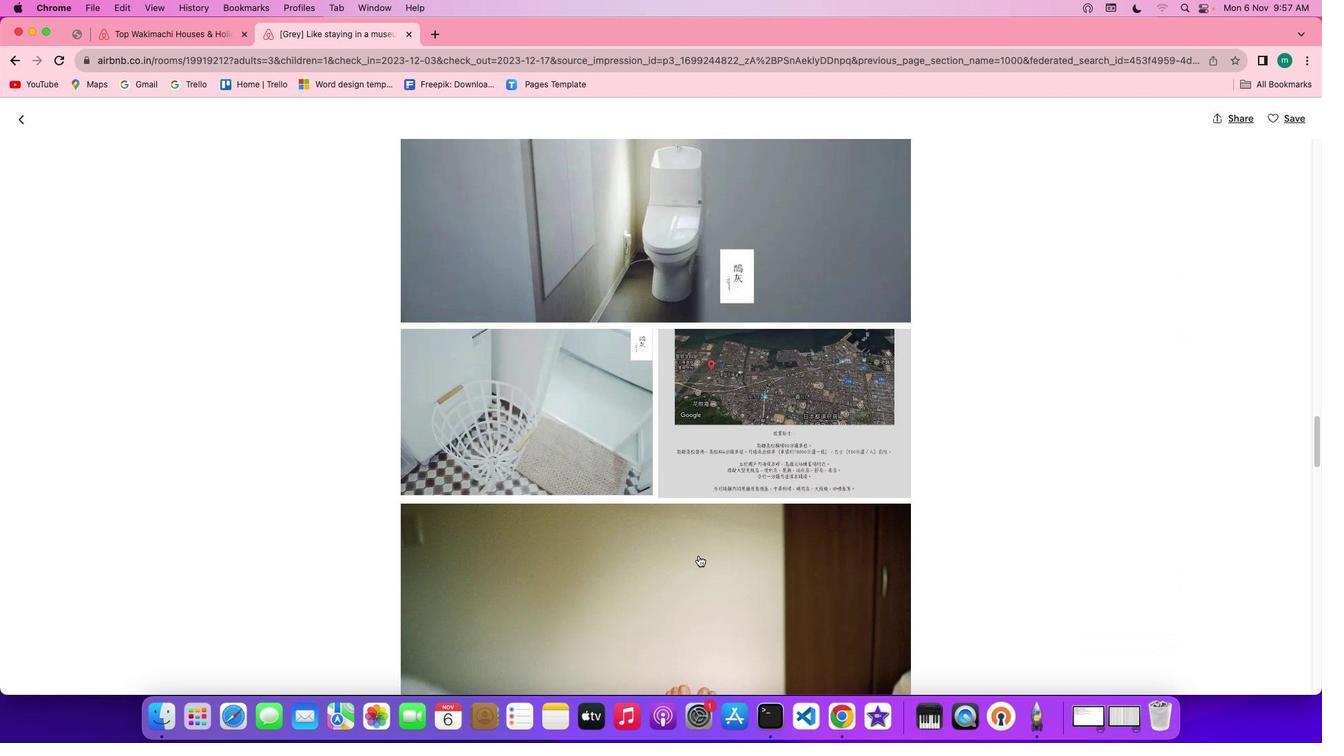 
Action: Mouse scrolled (698, 555) with delta (0, 0)
Screenshot: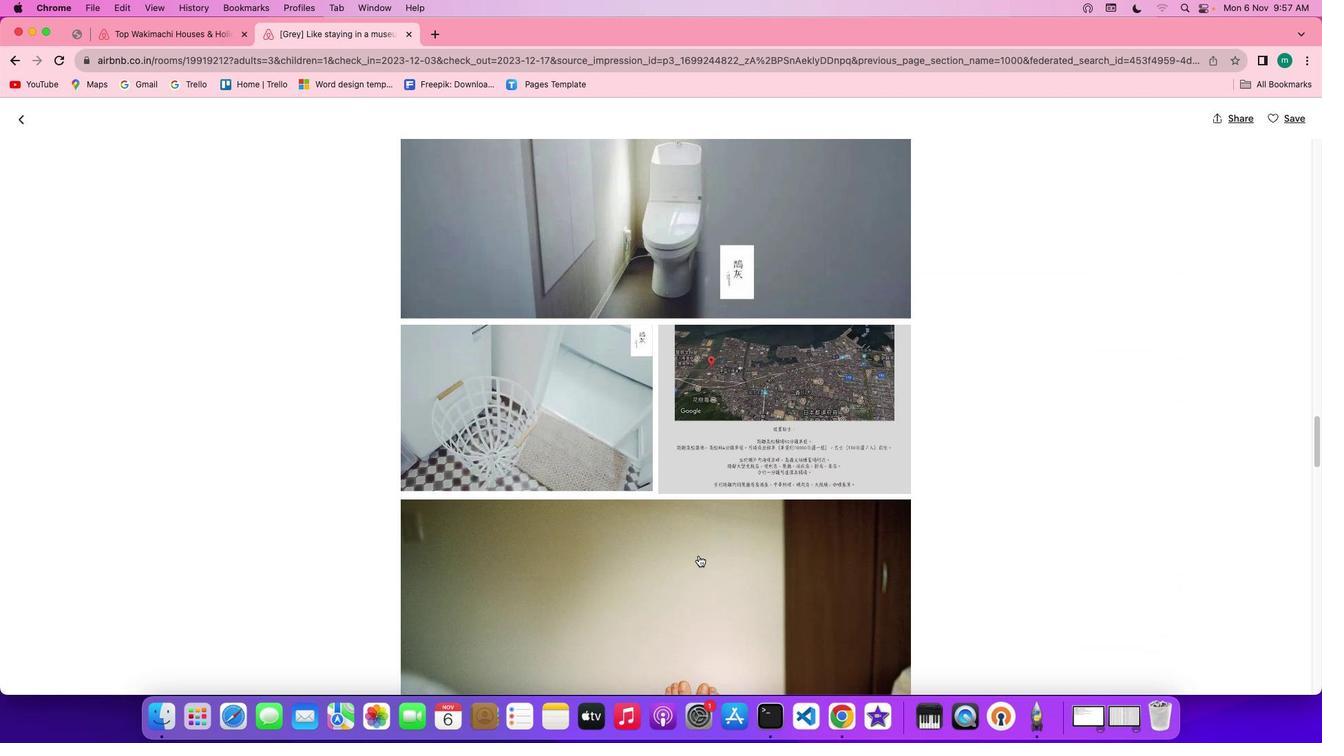 
Action: Mouse scrolled (698, 555) with delta (0, 0)
Screenshot: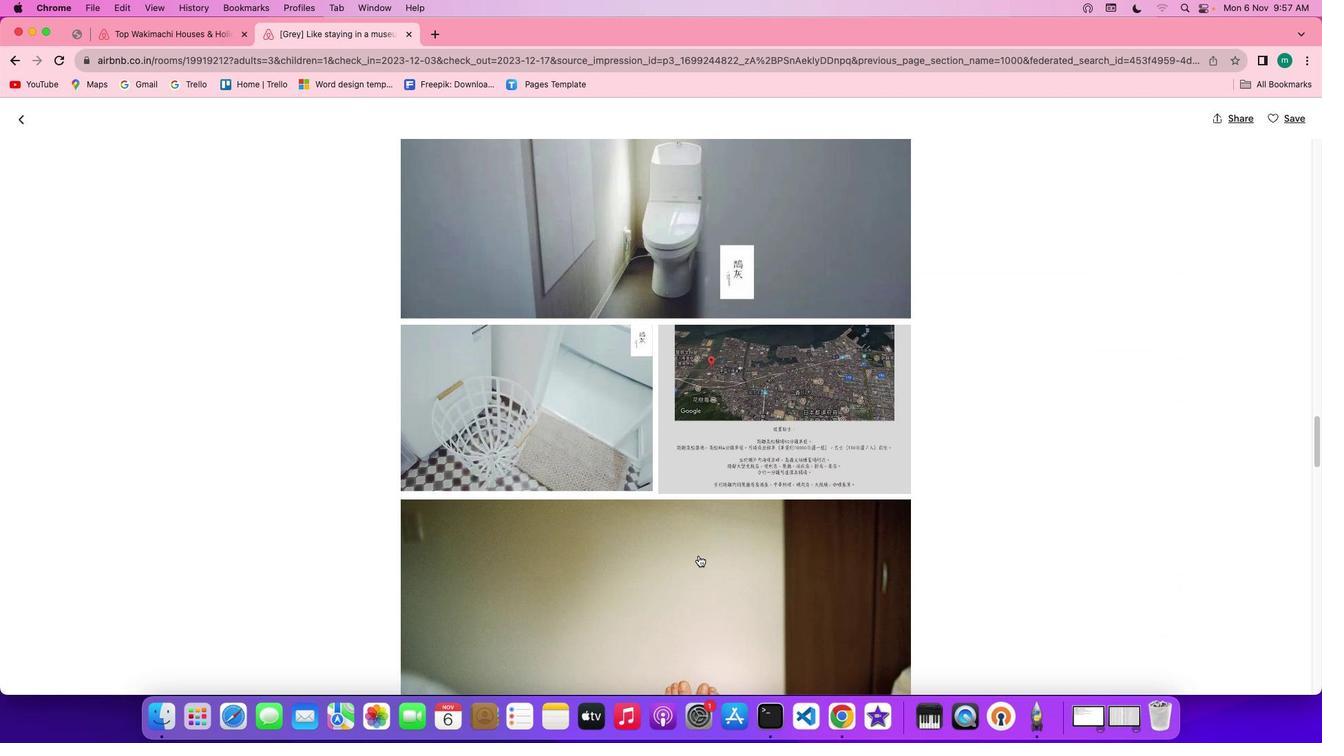 
Action: Mouse scrolled (698, 555) with delta (0, 0)
Screenshot: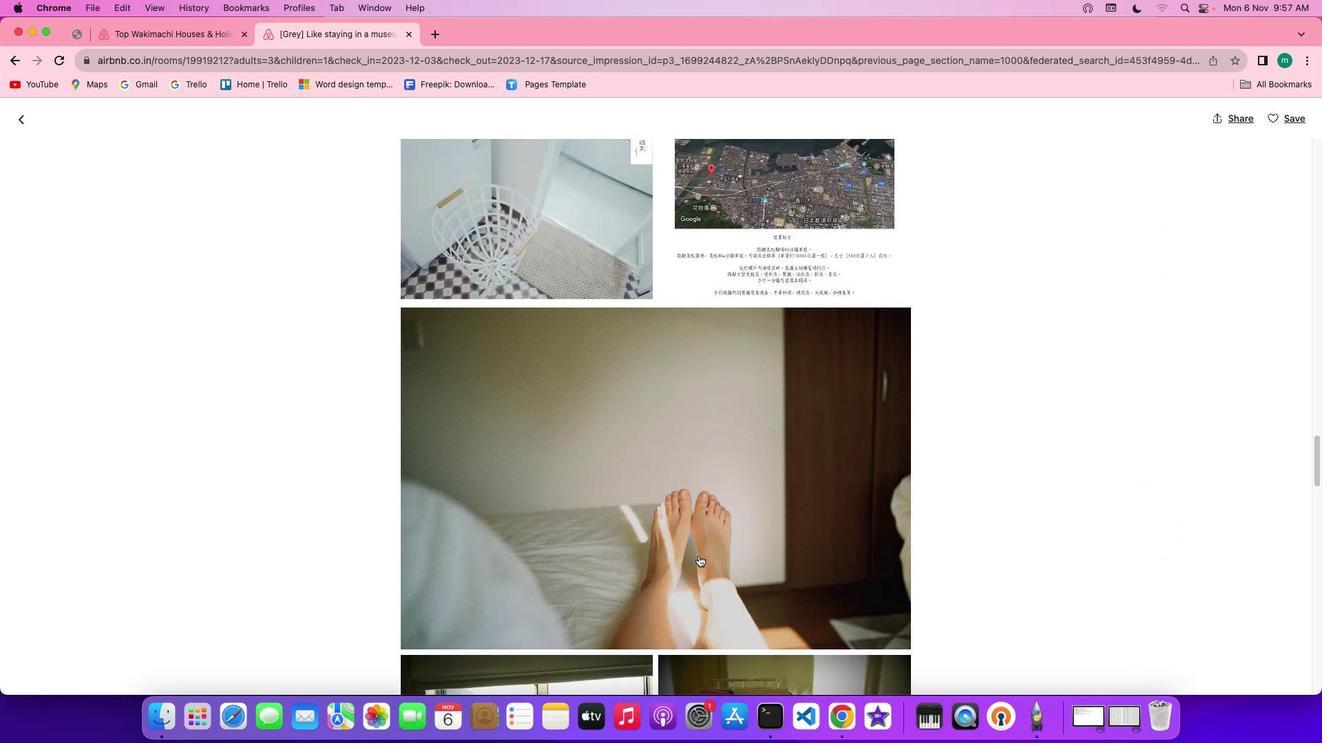 
Action: Mouse scrolled (698, 555) with delta (0, 0)
Screenshot: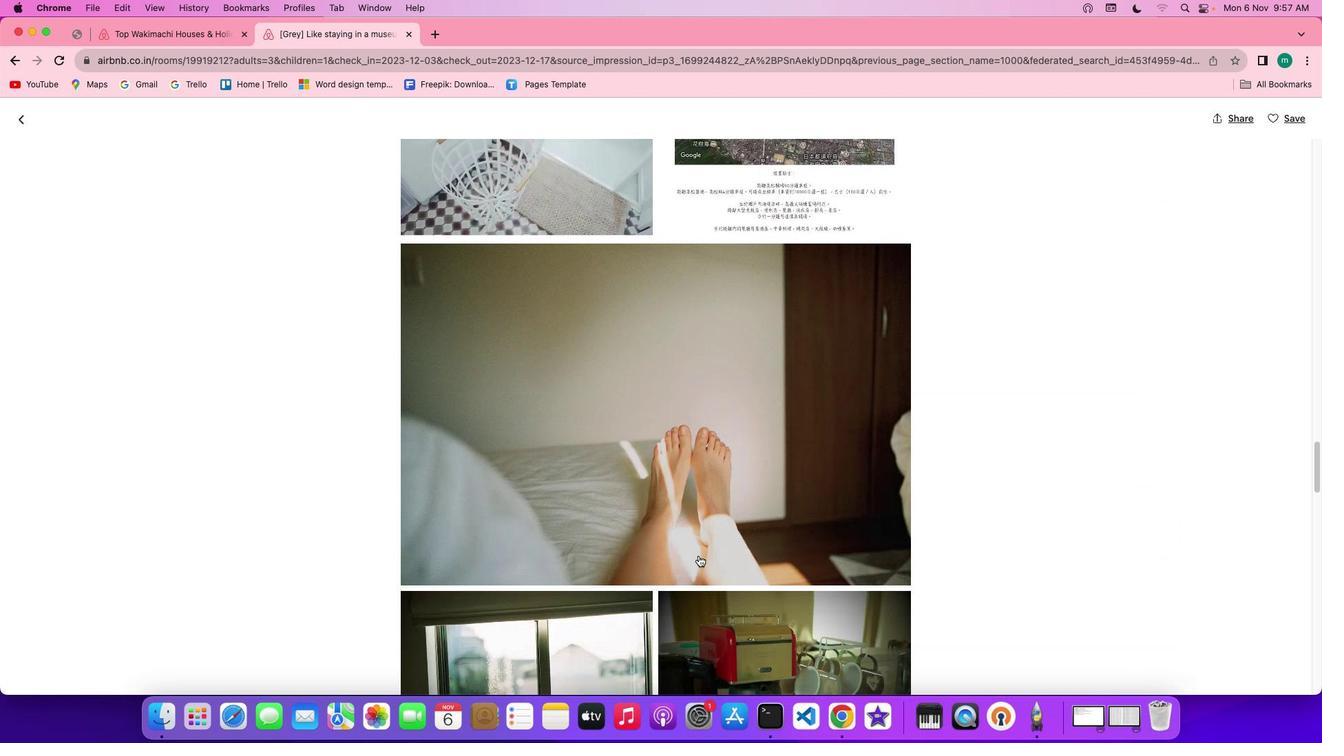 
Action: Mouse scrolled (698, 555) with delta (0, 0)
Screenshot: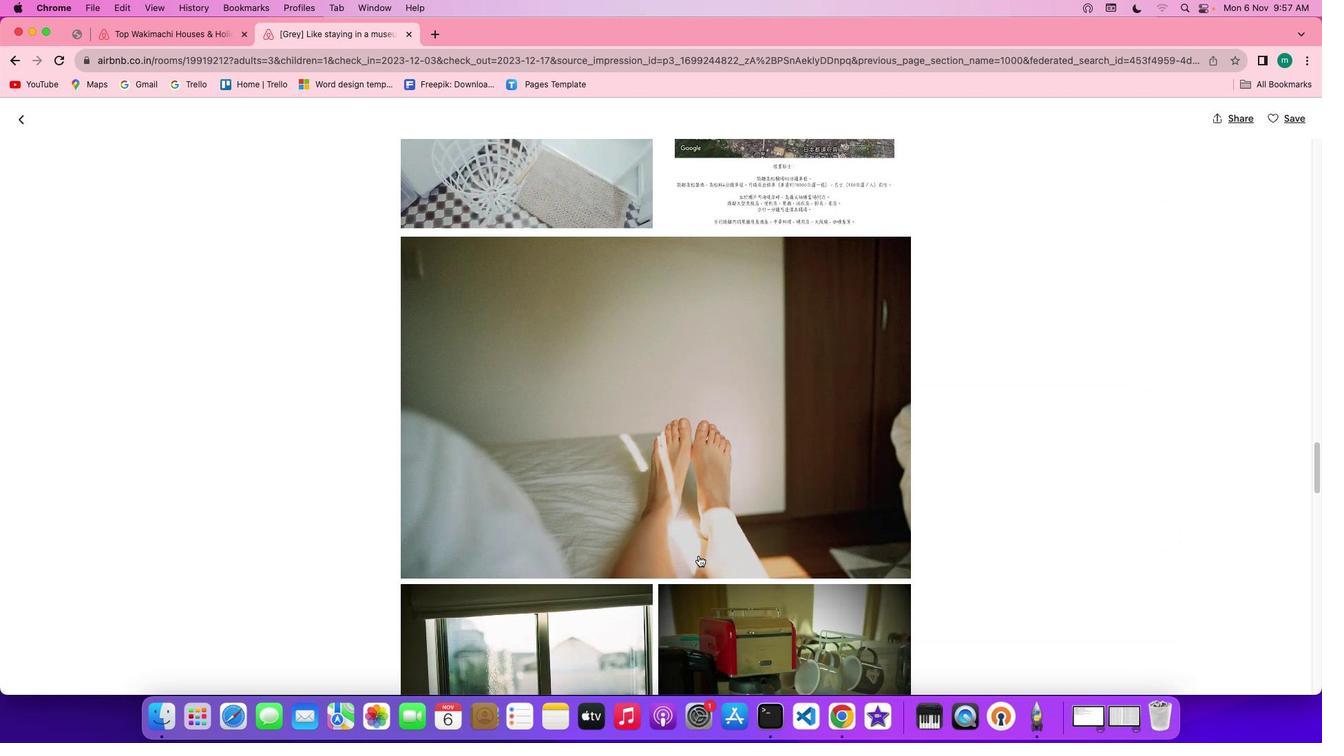 
Action: Mouse scrolled (698, 555) with delta (0, -1)
Screenshot: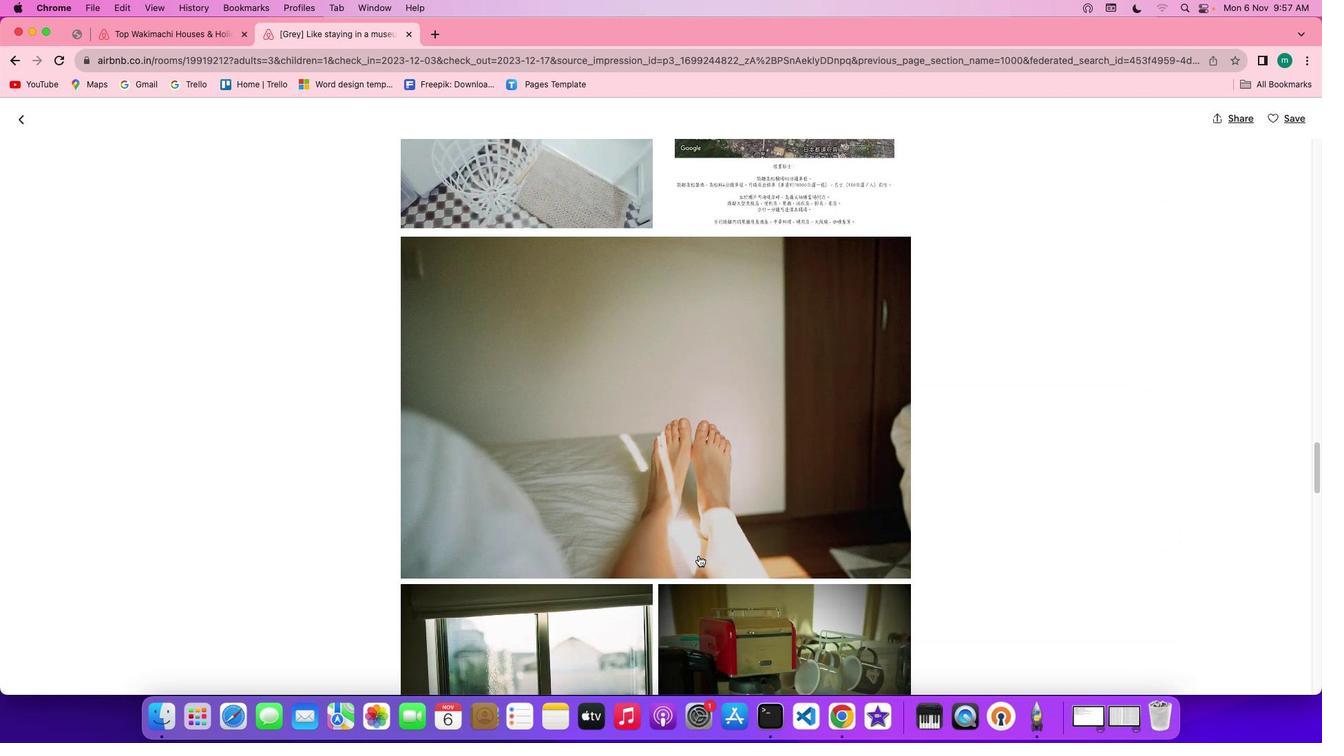 
Action: Mouse scrolled (698, 555) with delta (0, -1)
Screenshot: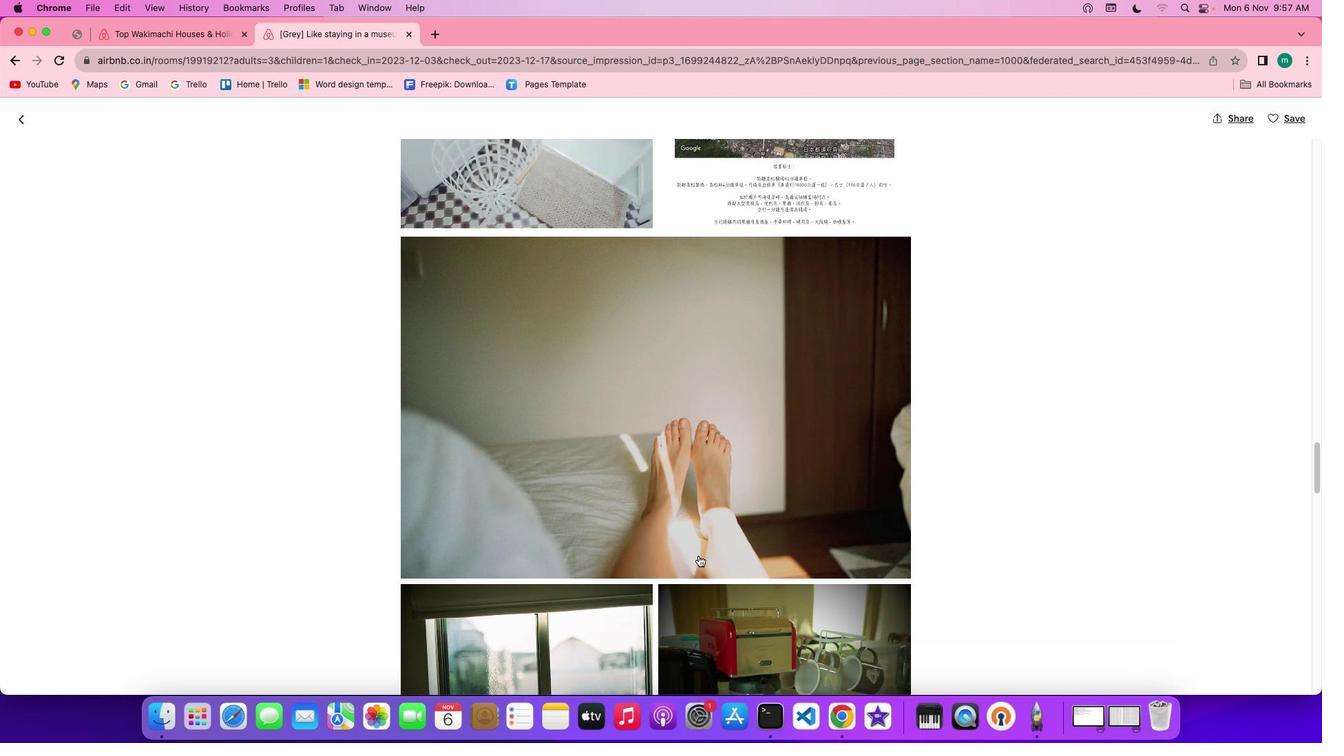 
Action: Mouse scrolled (698, 555) with delta (0, 0)
Screenshot: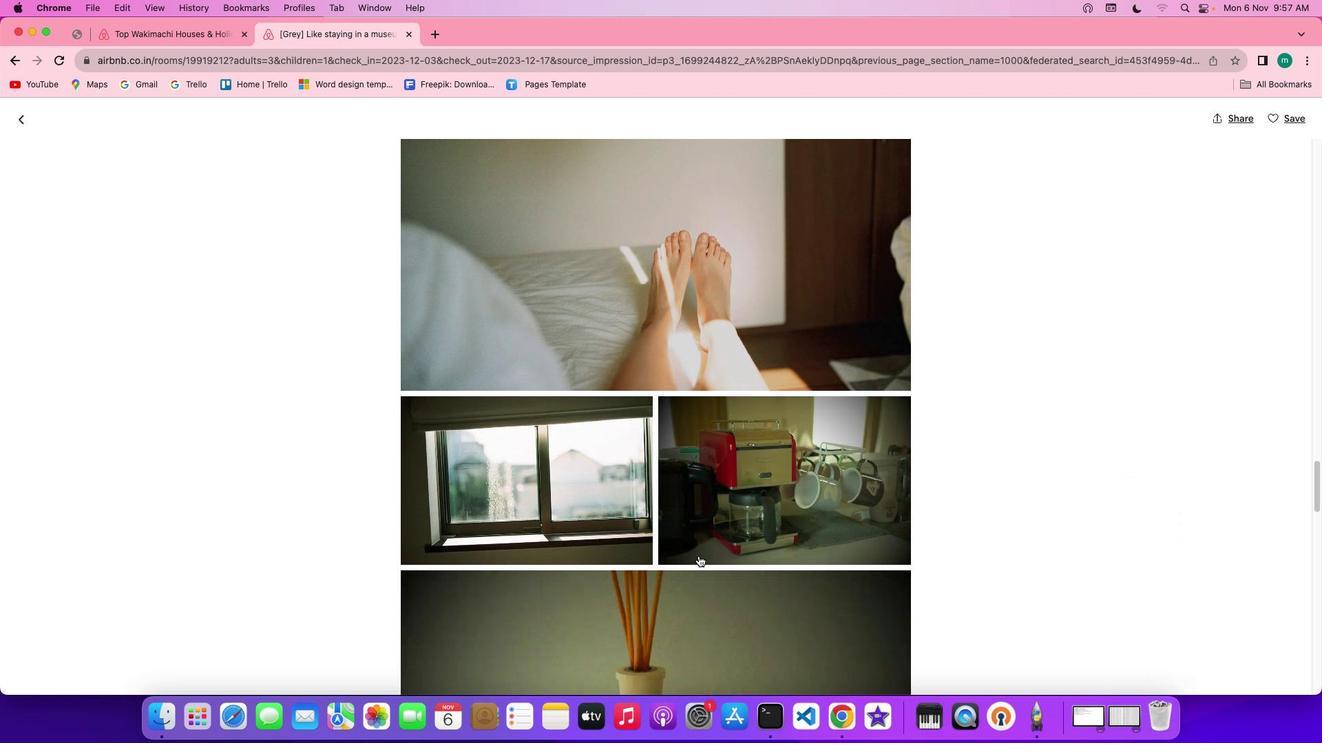 
Action: Mouse scrolled (698, 555) with delta (0, 0)
Screenshot: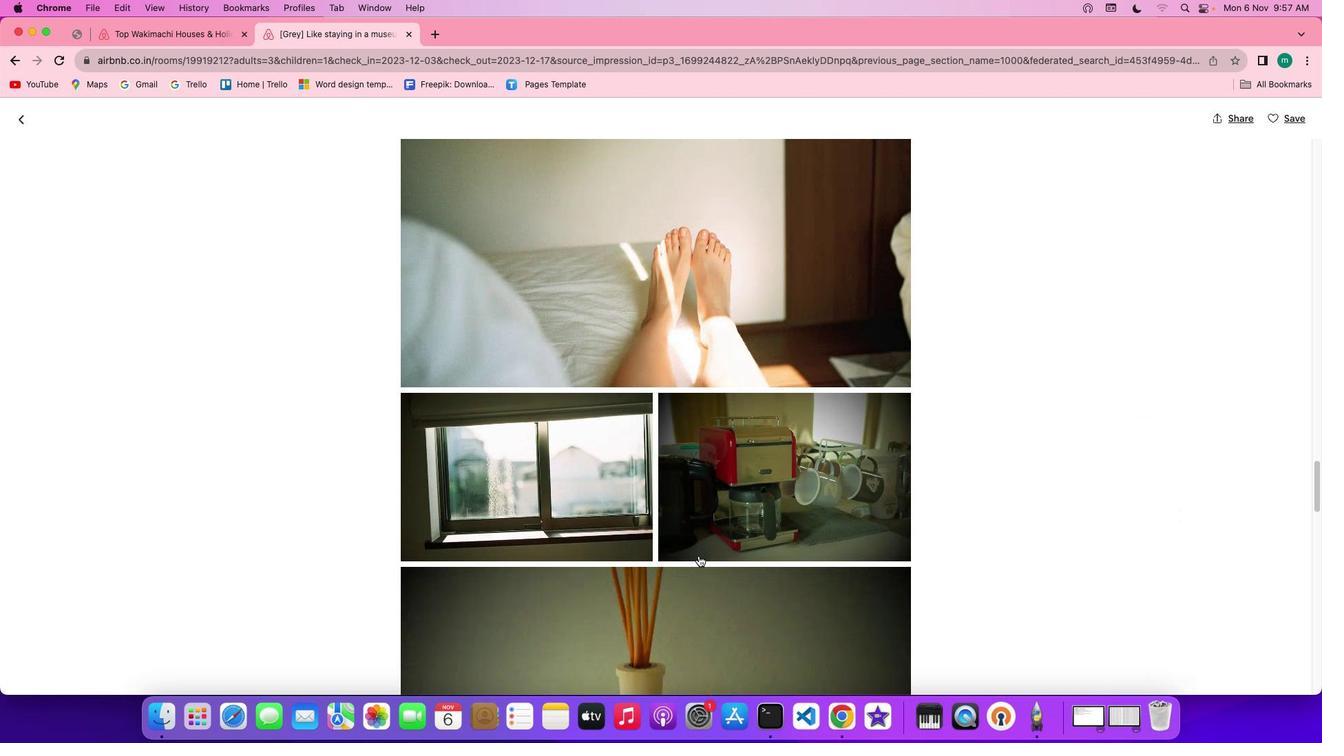 
Action: Mouse scrolled (698, 555) with delta (0, 0)
Screenshot: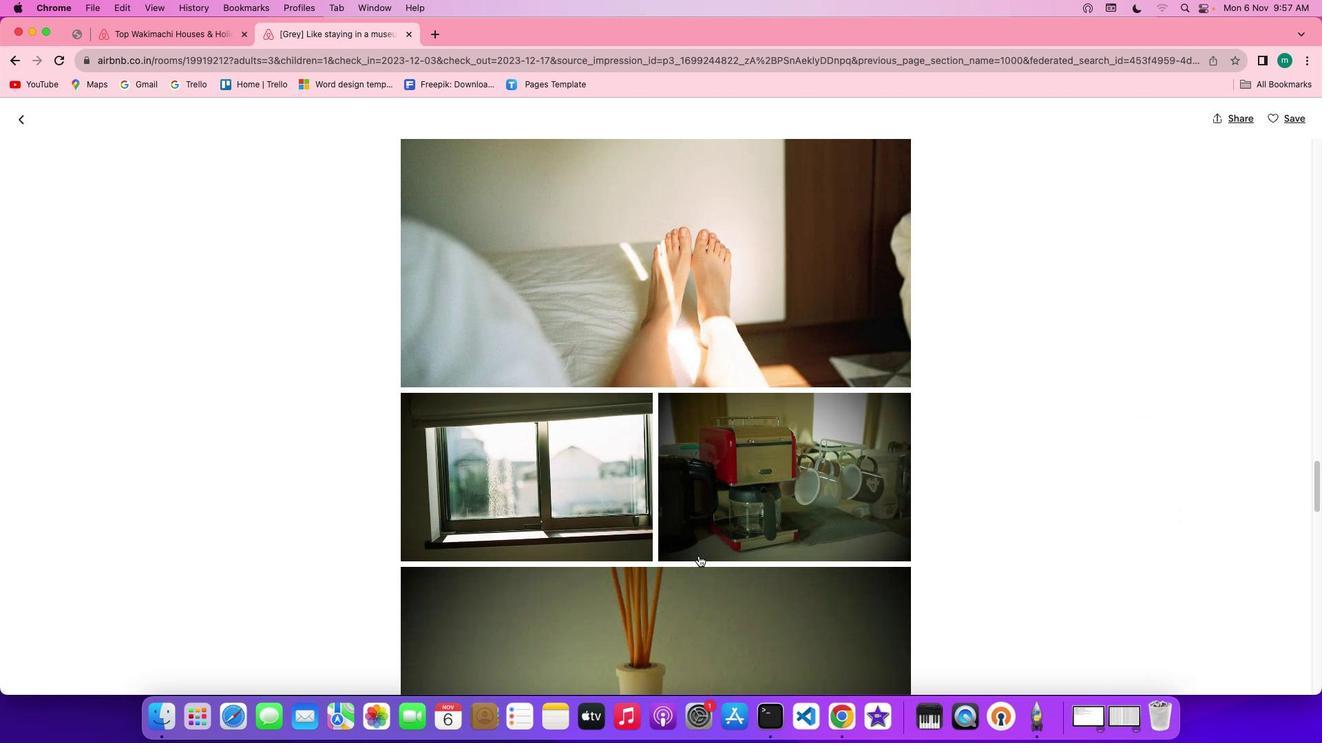 
Action: Mouse scrolled (698, 555) with delta (0, -1)
Screenshot: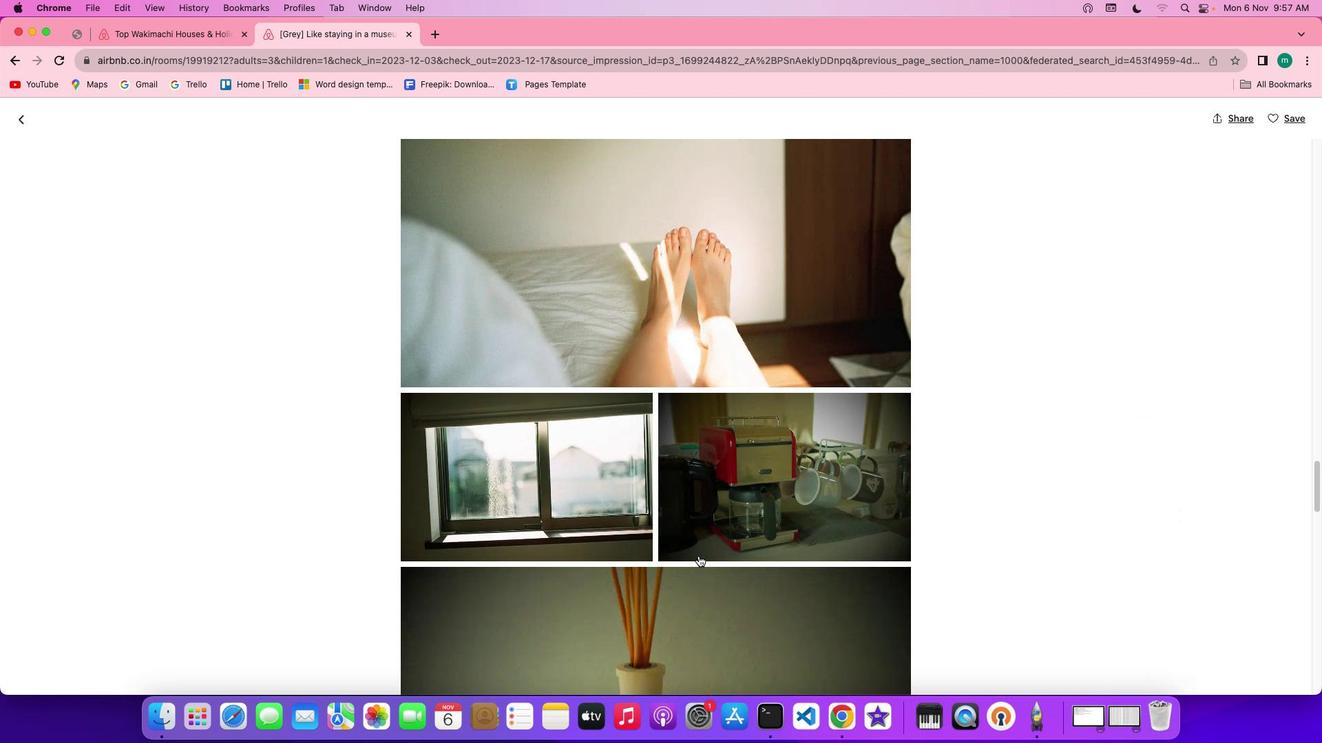 
Action: Mouse scrolled (698, 555) with delta (0, 0)
Screenshot: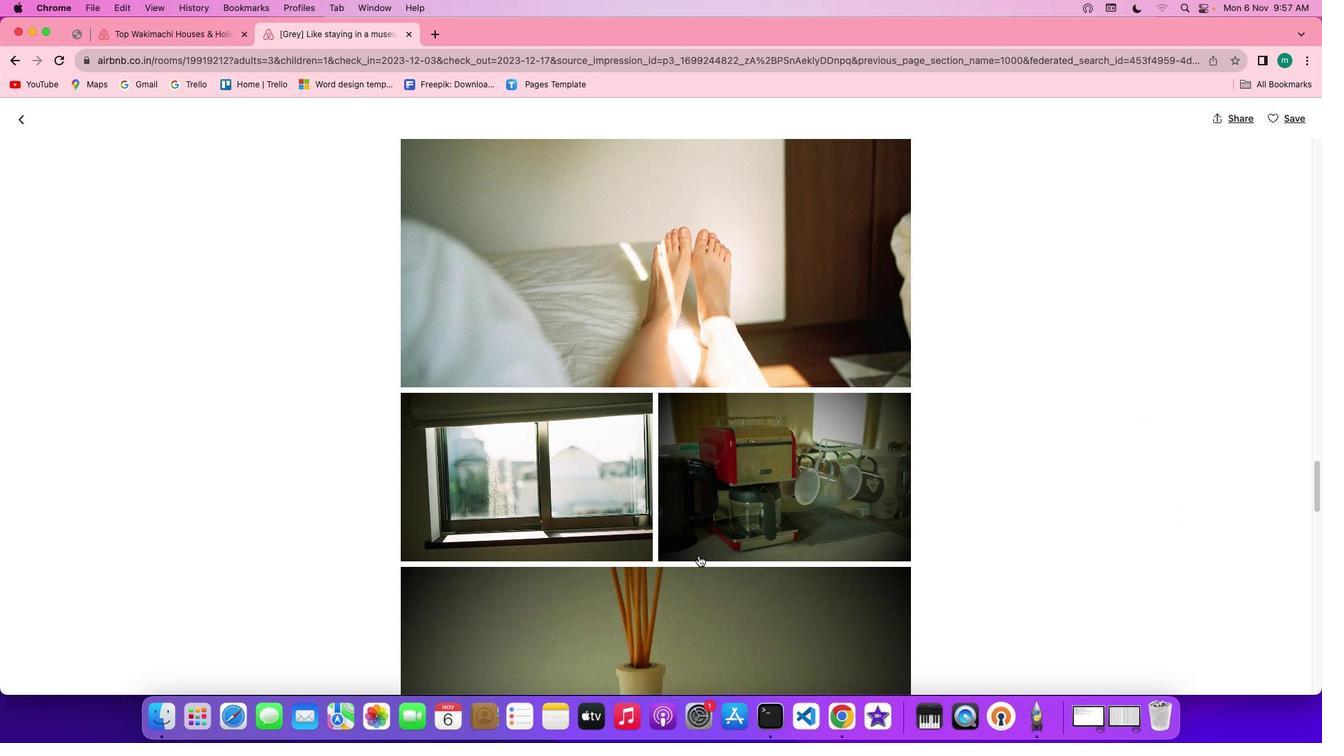 
Action: Mouse scrolled (698, 555) with delta (0, 0)
Screenshot: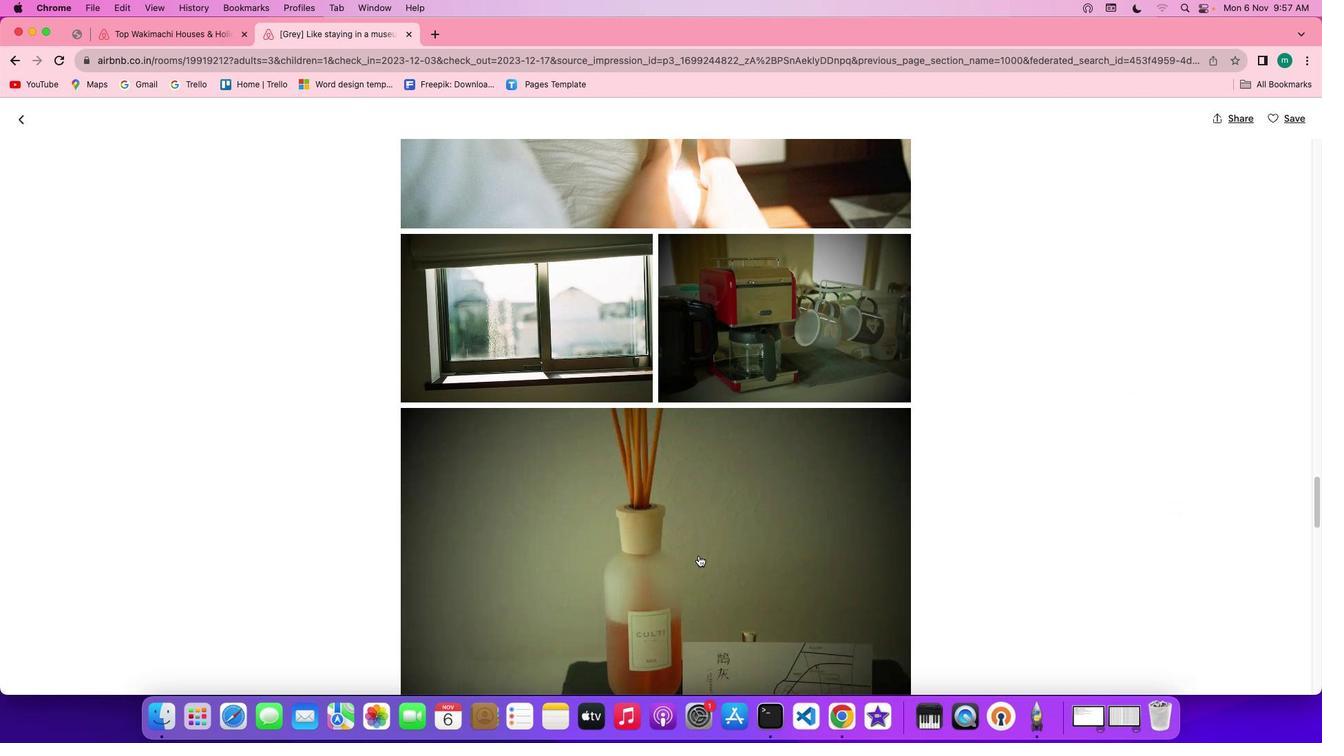 
Action: Mouse scrolled (698, 555) with delta (0, 0)
Screenshot: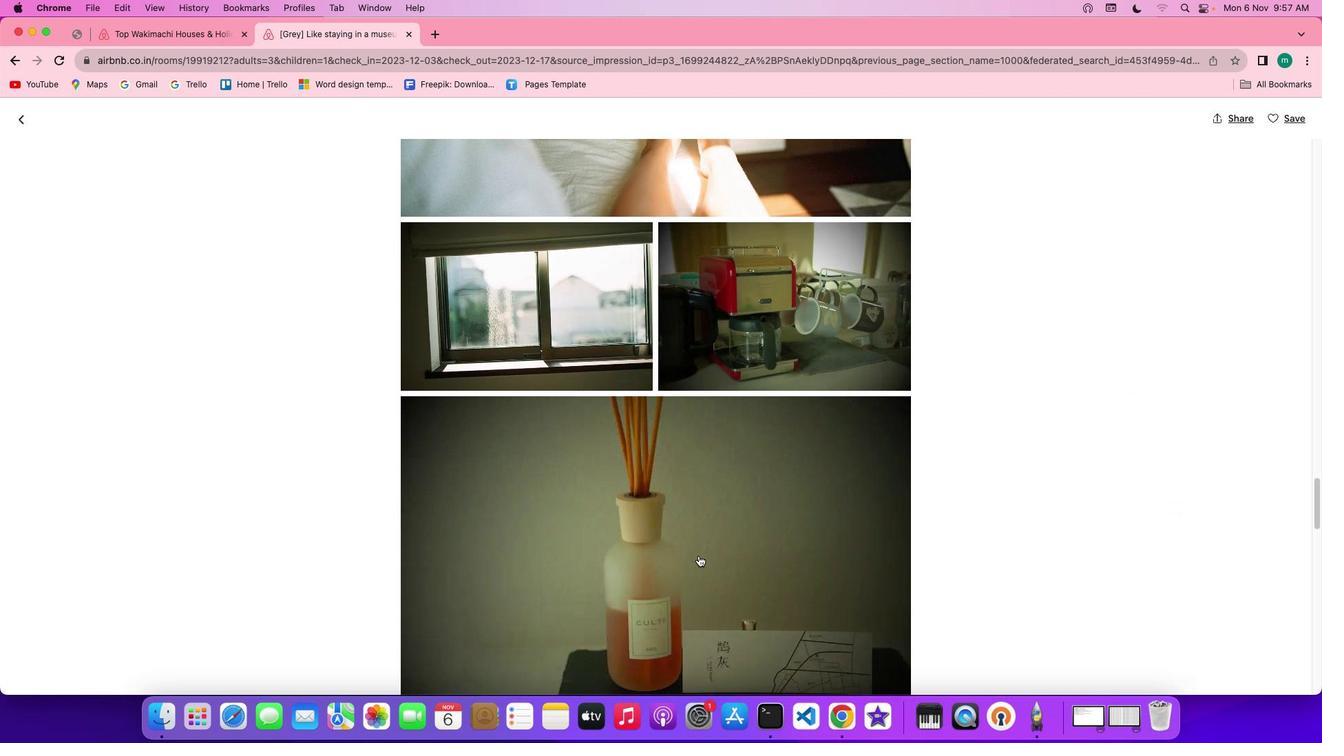 
Action: Mouse scrolled (698, 555) with delta (0, 0)
Screenshot: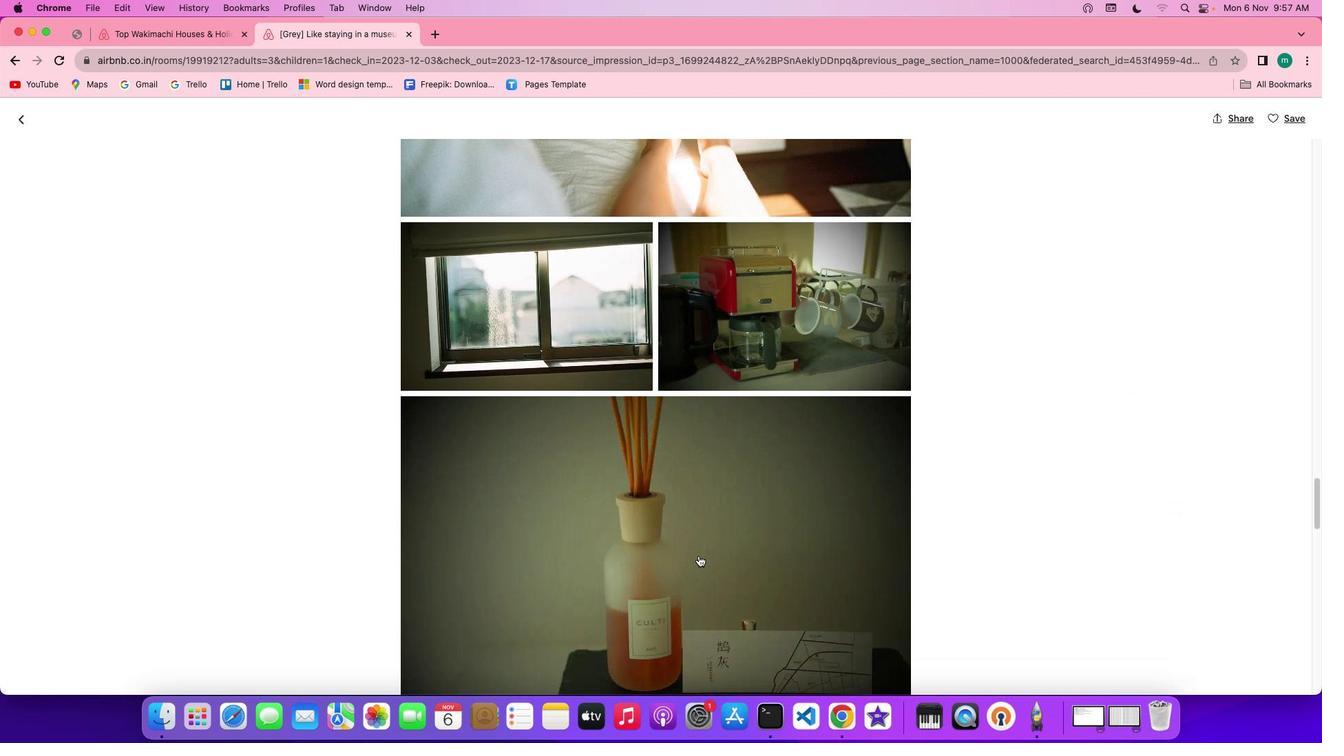 
Action: Mouse scrolled (698, 555) with delta (0, -1)
Screenshot: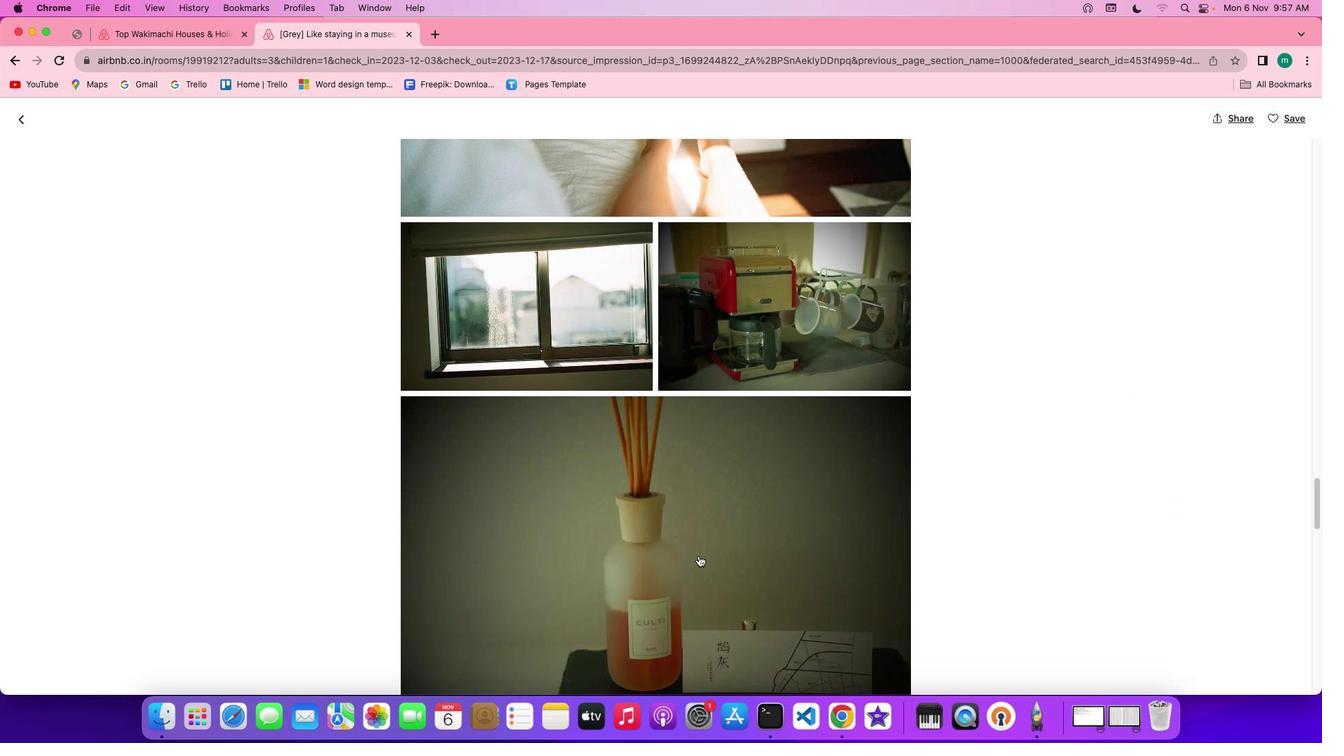 
Action: Mouse scrolled (698, 555) with delta (0, 0)
Screenshot: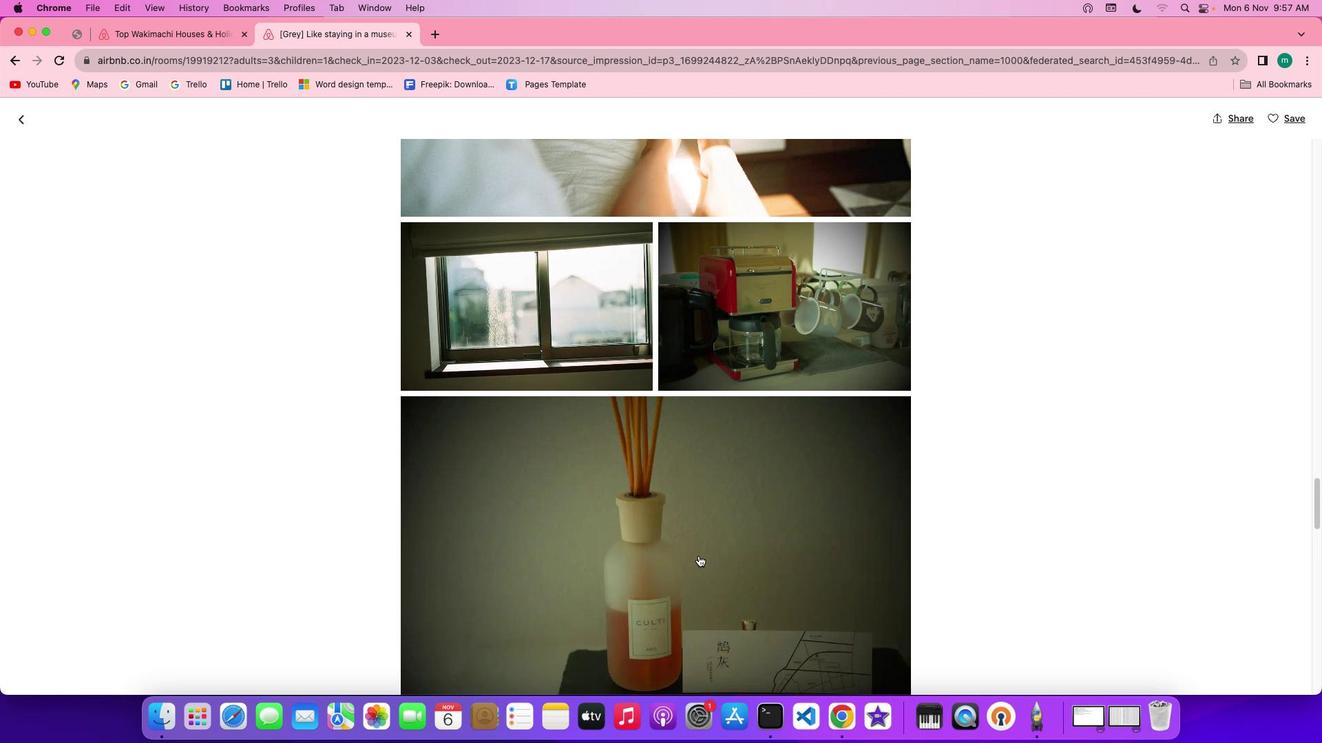 
Action: Mouse scrolled (698, 555) with delta (0, 0)
Screenshot: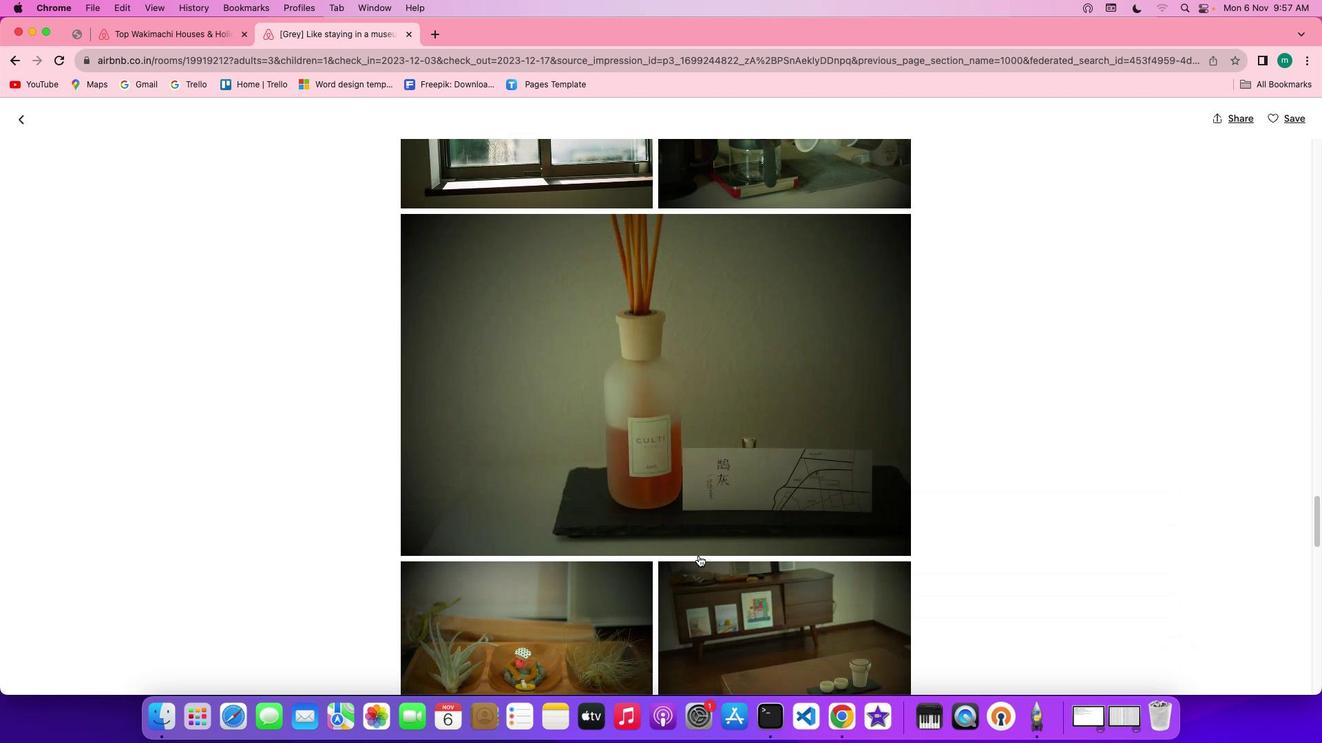 
Action: Mouse scrolled (698, 555) with delta (0, 0)
Screenshot: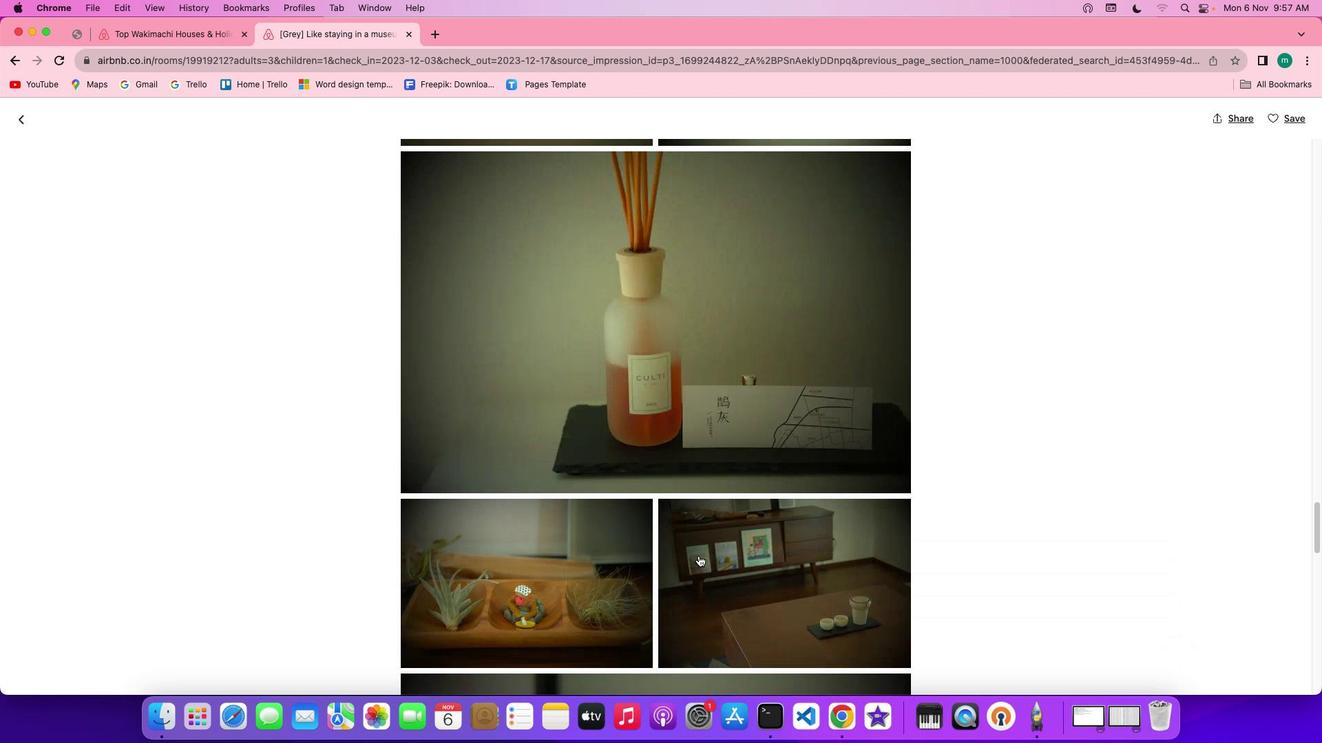 
Action: Mouse scrolled (698, 555) with delta (0, 0)
Screenshot: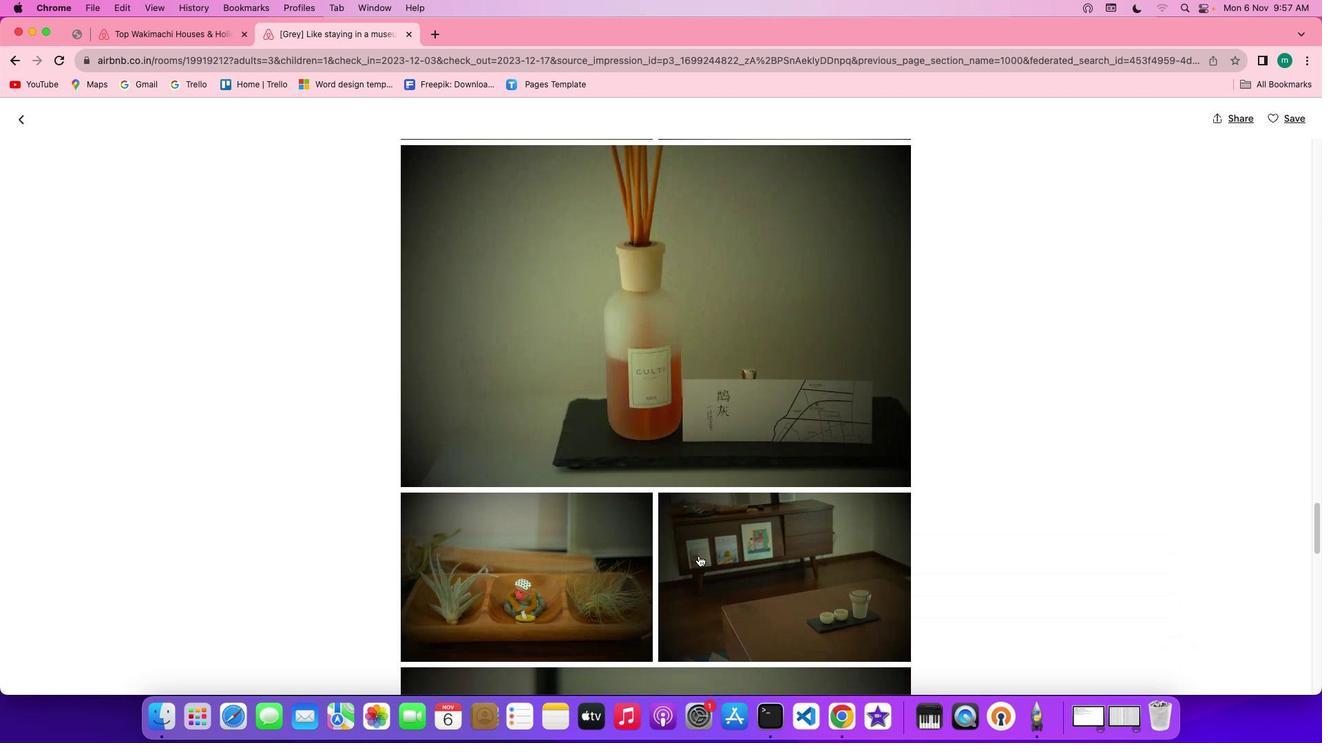 
Action: Mouse scrolled (698, 555) with delta (0, -1)
Screenshot: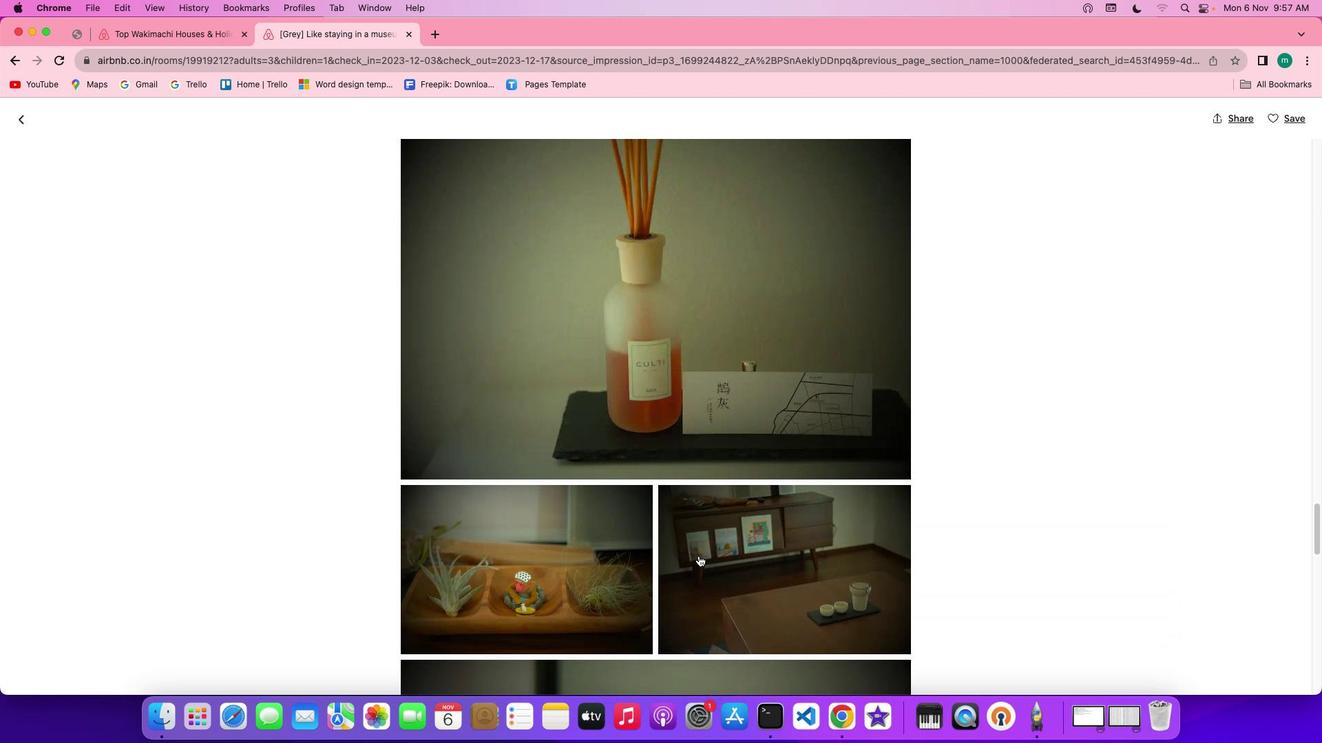 
Action: Mouse scrolled (698, 555) with delta (0, -1)
Screenshot: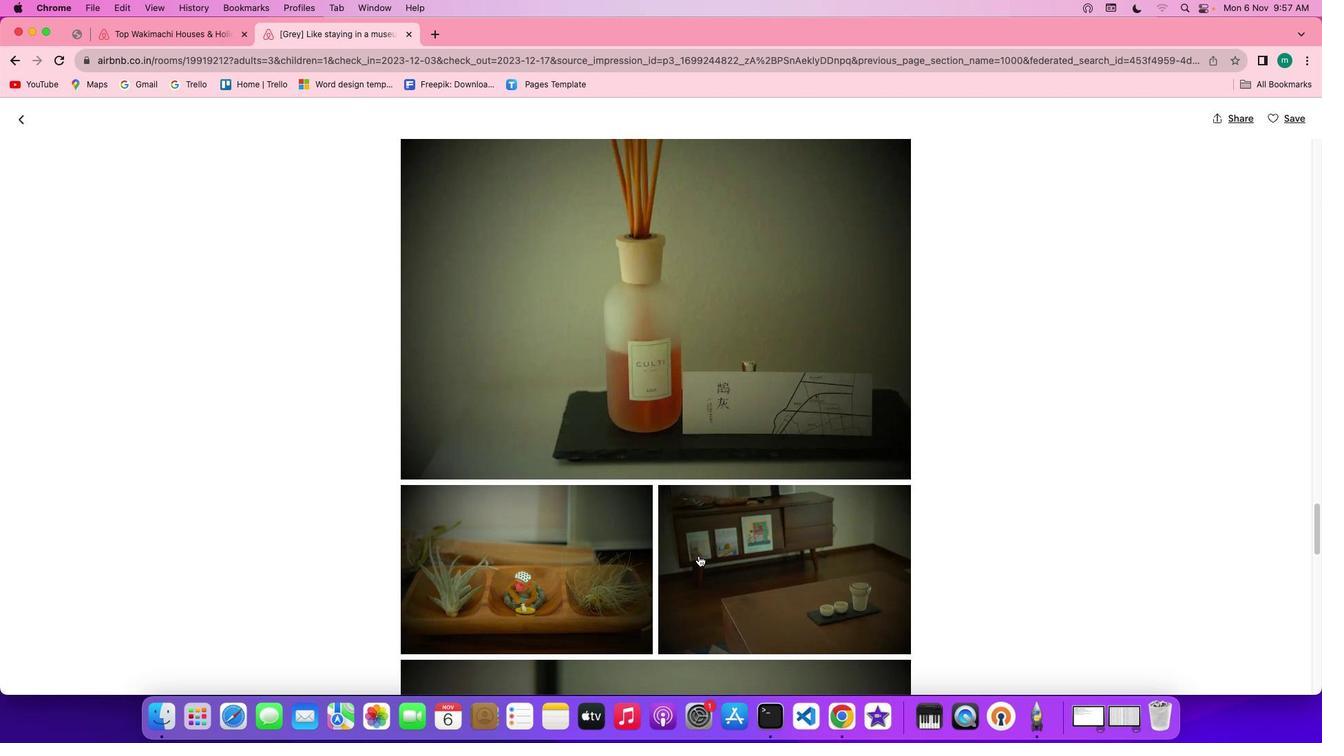 
Action: Mouse scrolled (698, 555) with delta (0, 0)
Screenshot: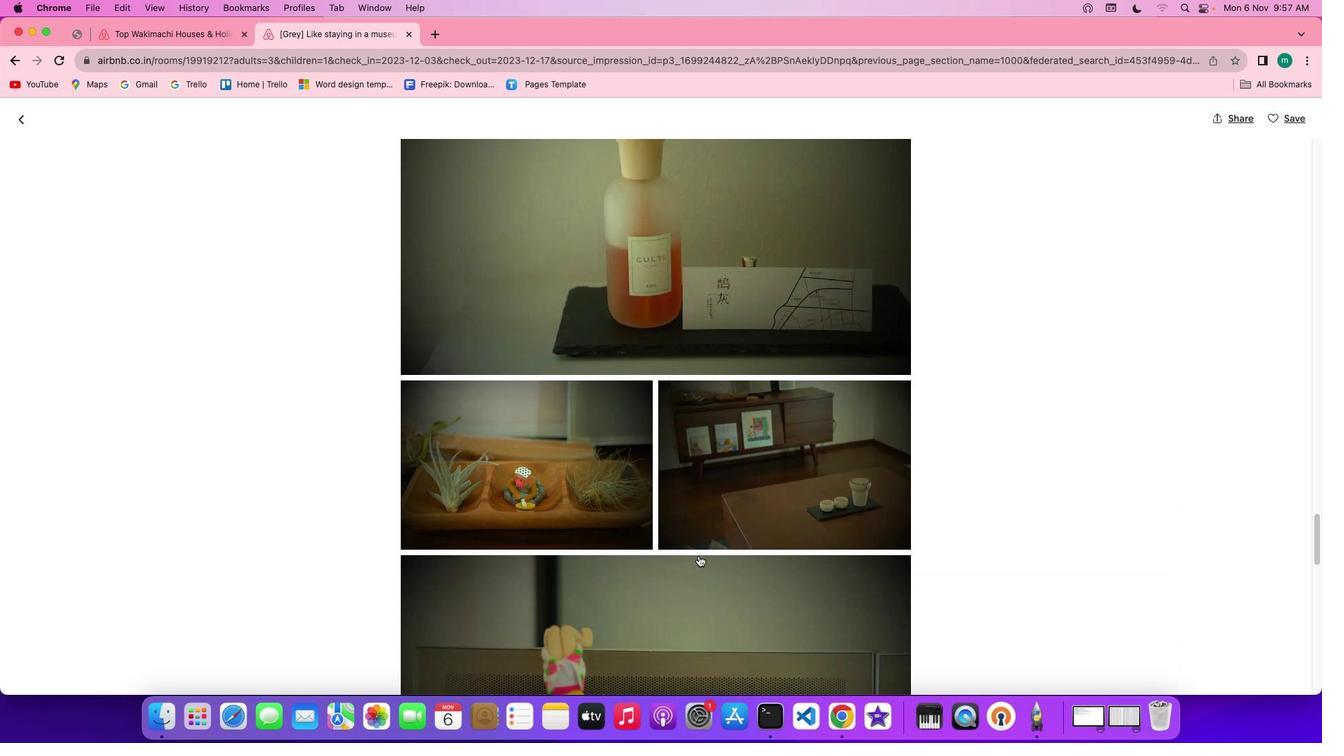 
Action: Mouse scrolled (698, 555) with delta (0, 0)
Screenshot: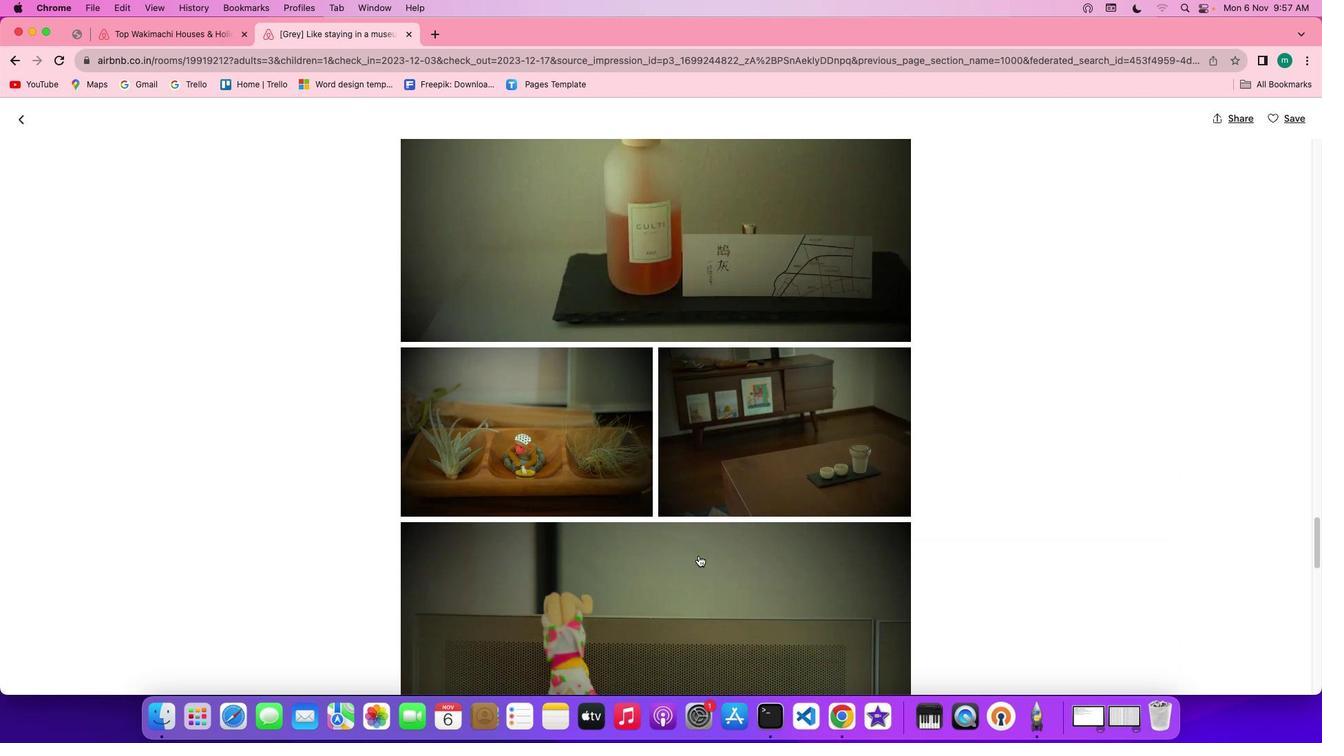 
Action: Mouse scrolled (698, 555) with delta (0, 0)
Screenshot: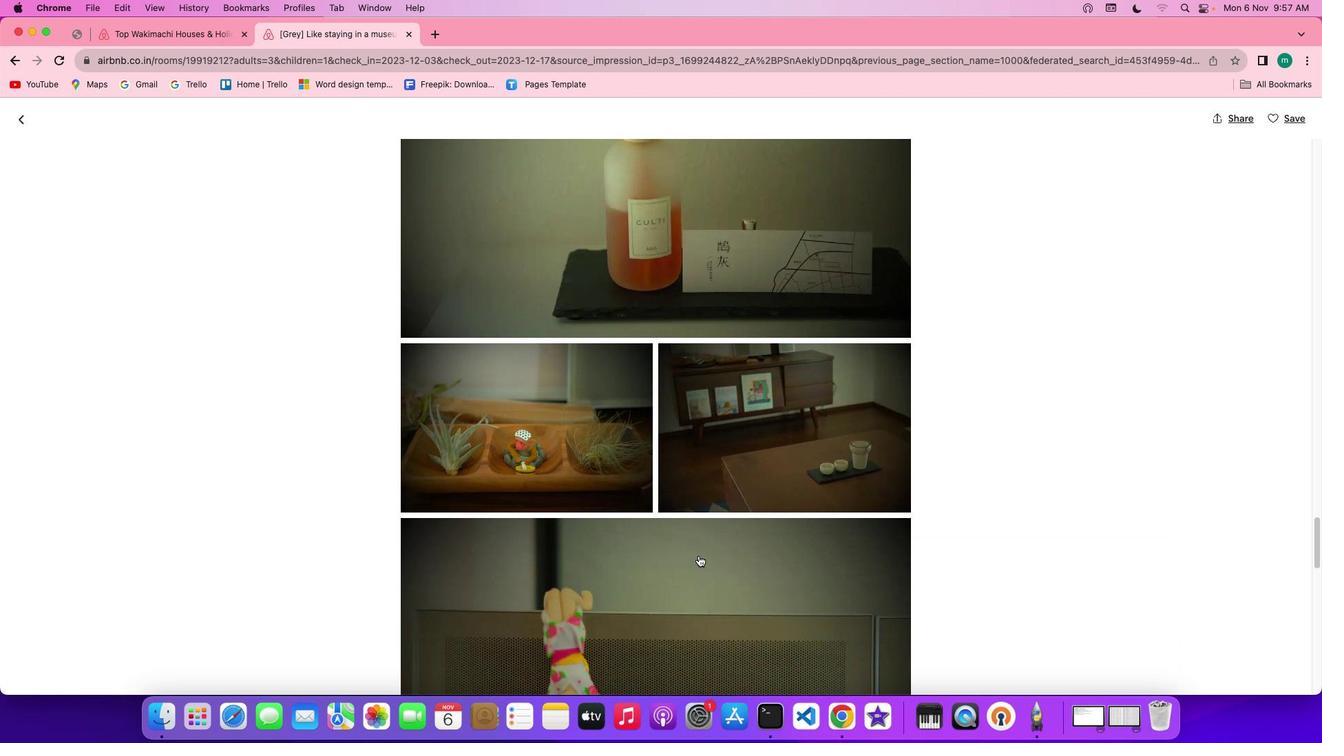 
Action: Mouse scrolled (698, 555) with delta (0, 0)
Screenshot: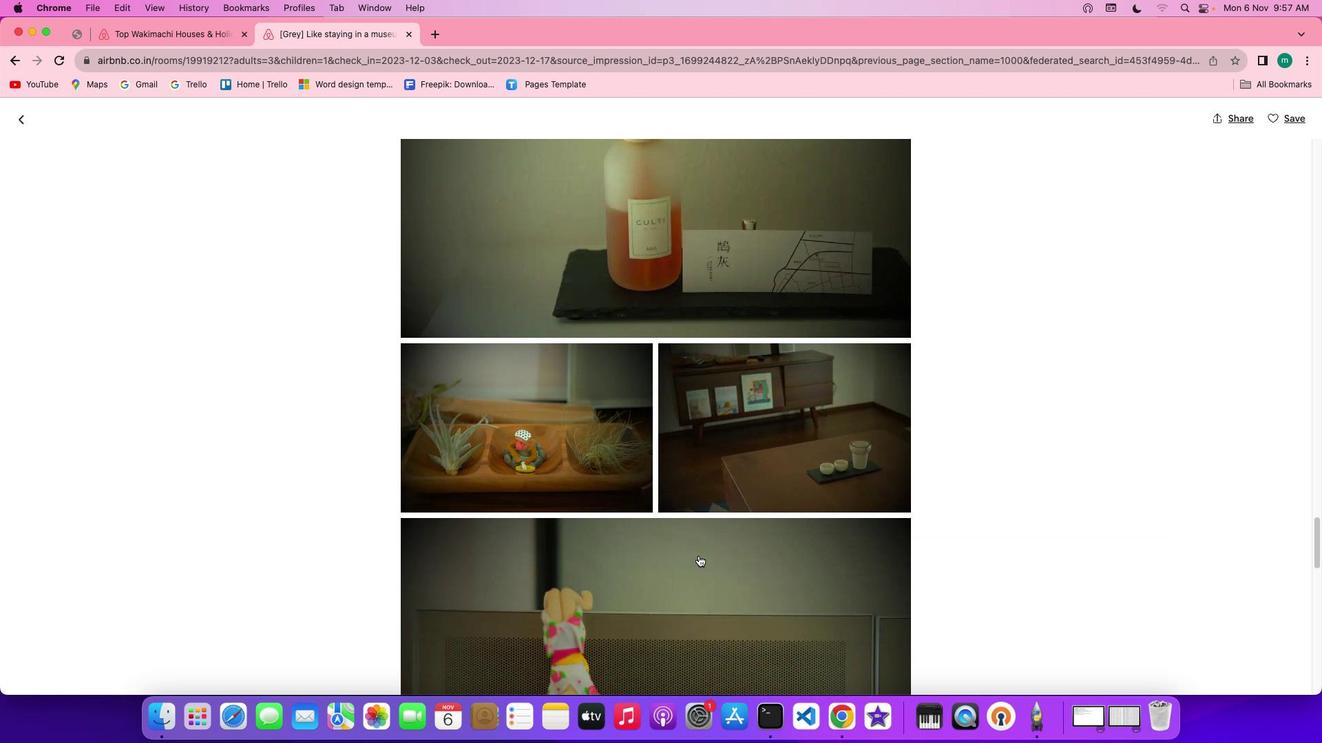 
Action: Mouse scrolled (698, 555) with delta (0, 0)
Screenshot: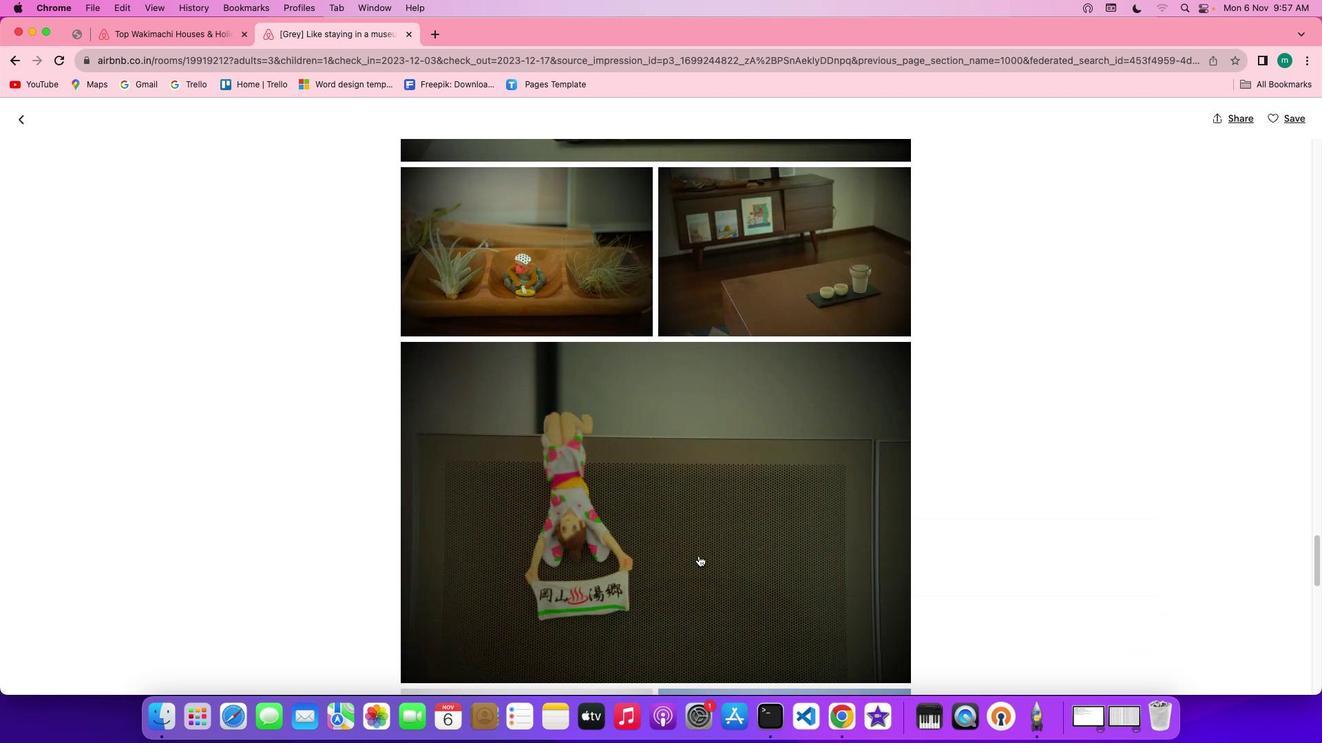 
Action: Mouse scrolled (698, 555) with delta (0, 0)
Screenshot: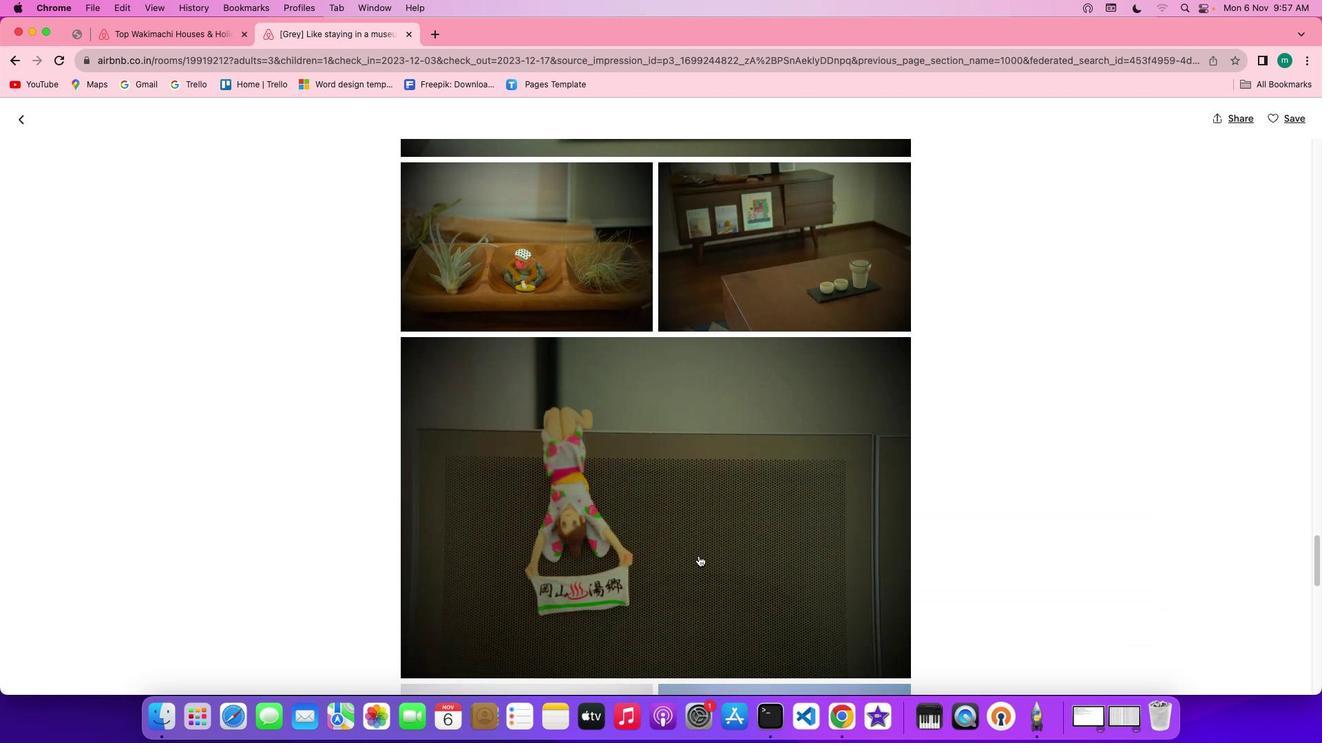 
Action: Mouse scrolled (698, 555) with delta (0, 0)
Screenshot: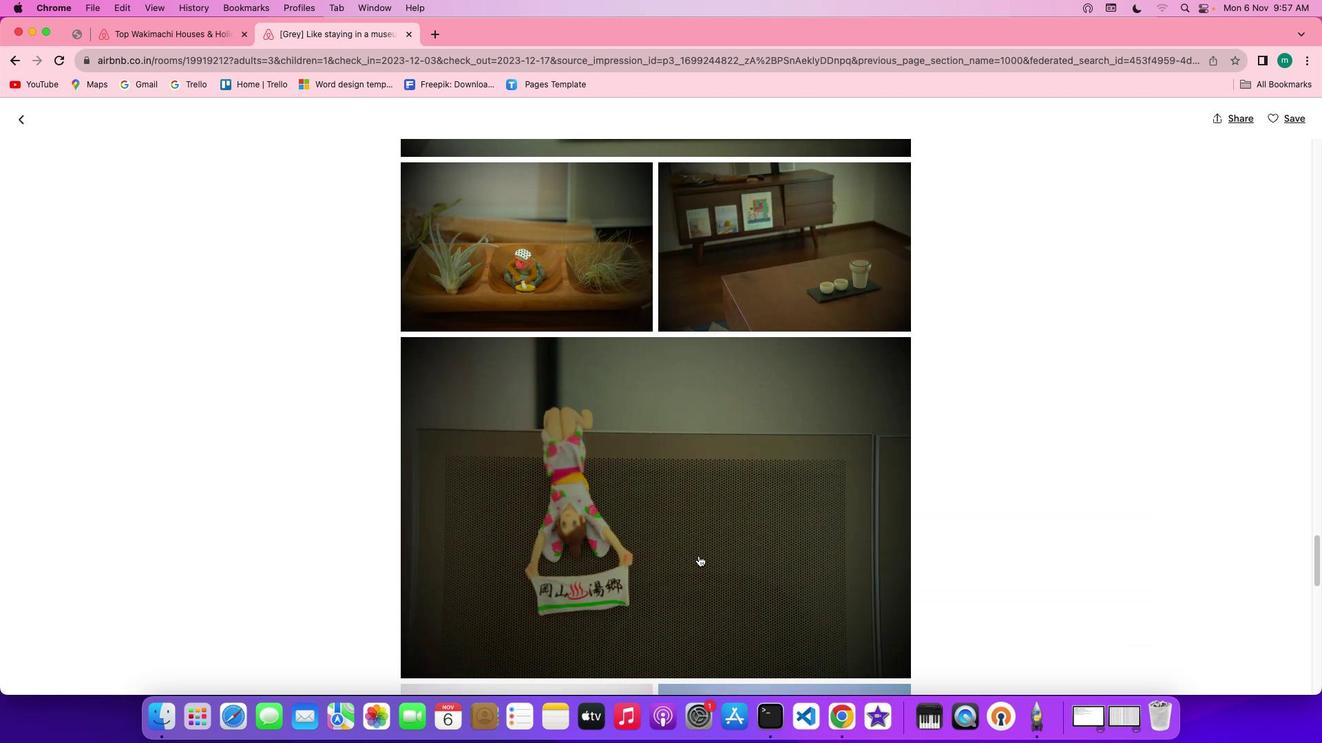 
Action: Mouse scrolled (698, 555) with delta (0, -1)
Screenshot: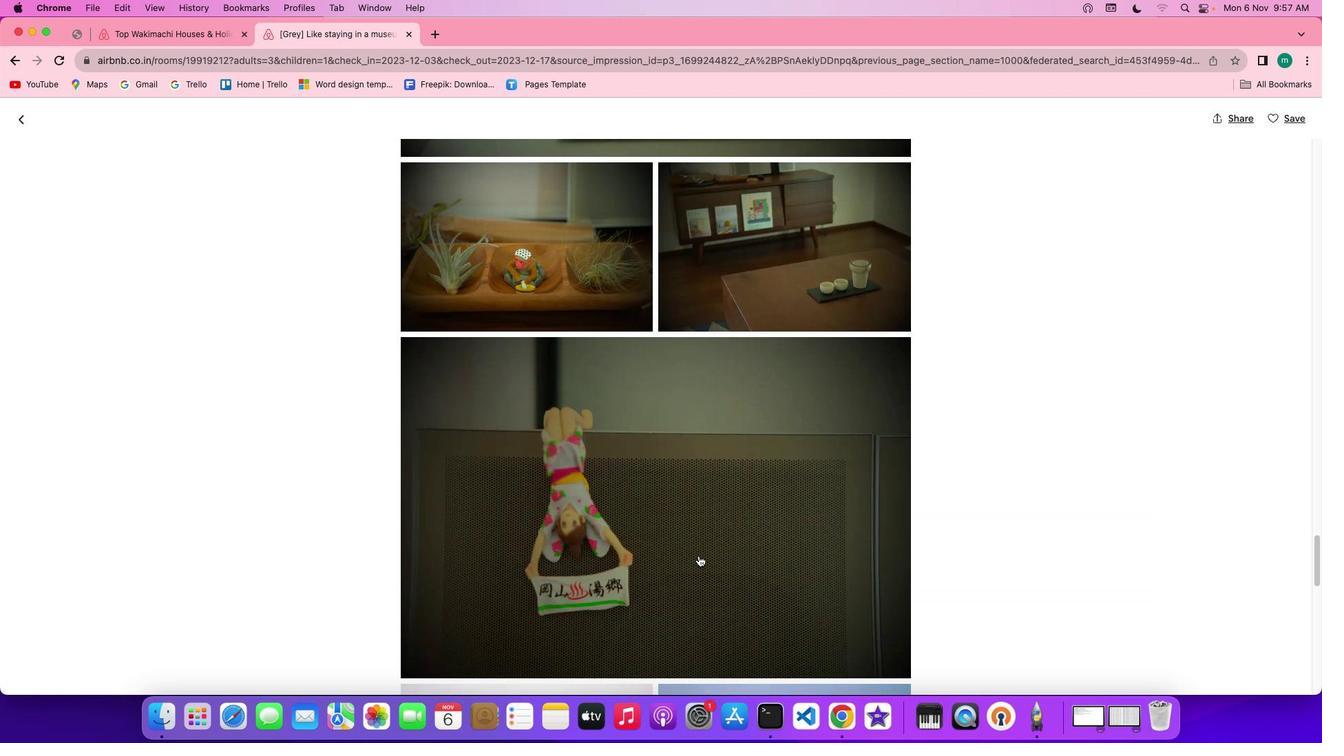 
Action: Mouse scrolled (698, 555) with delta (0, 0)
Screenshot: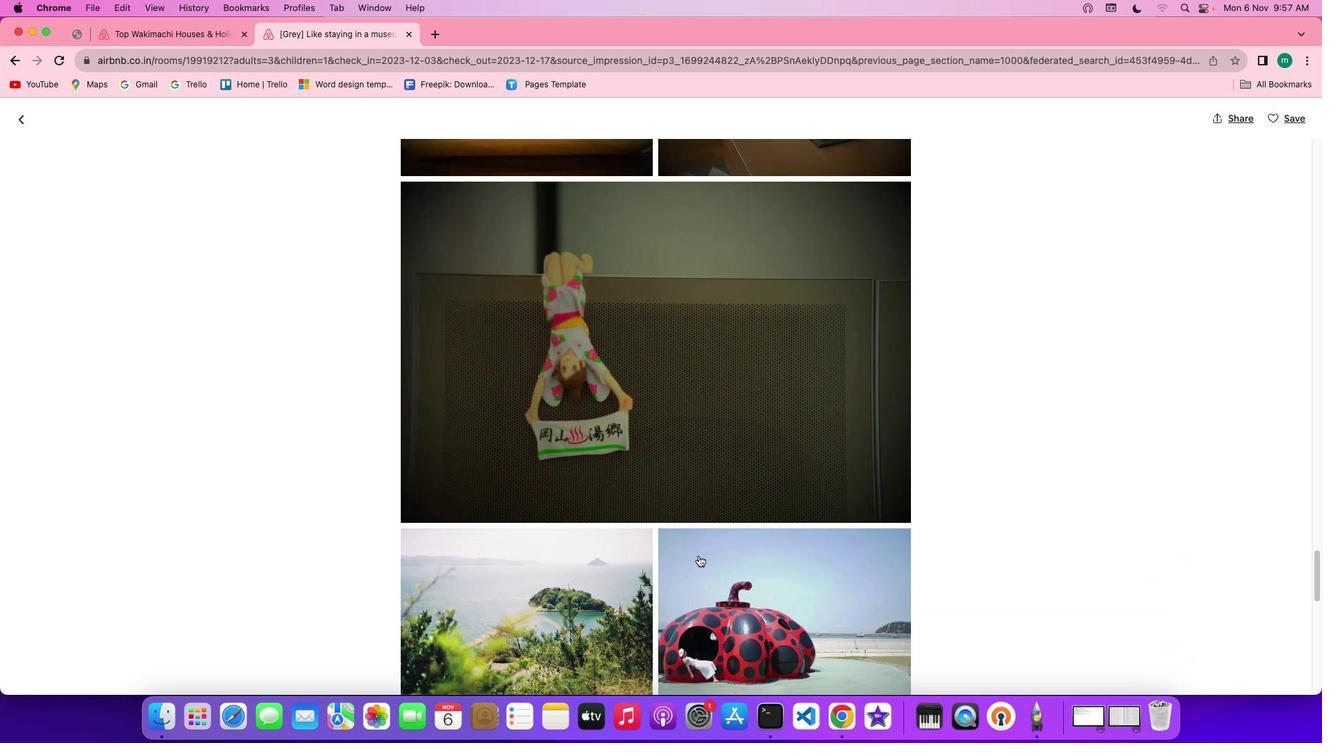 
Action: Mouse scrolled (698, 555) with delta (0, 0)
Screenshot: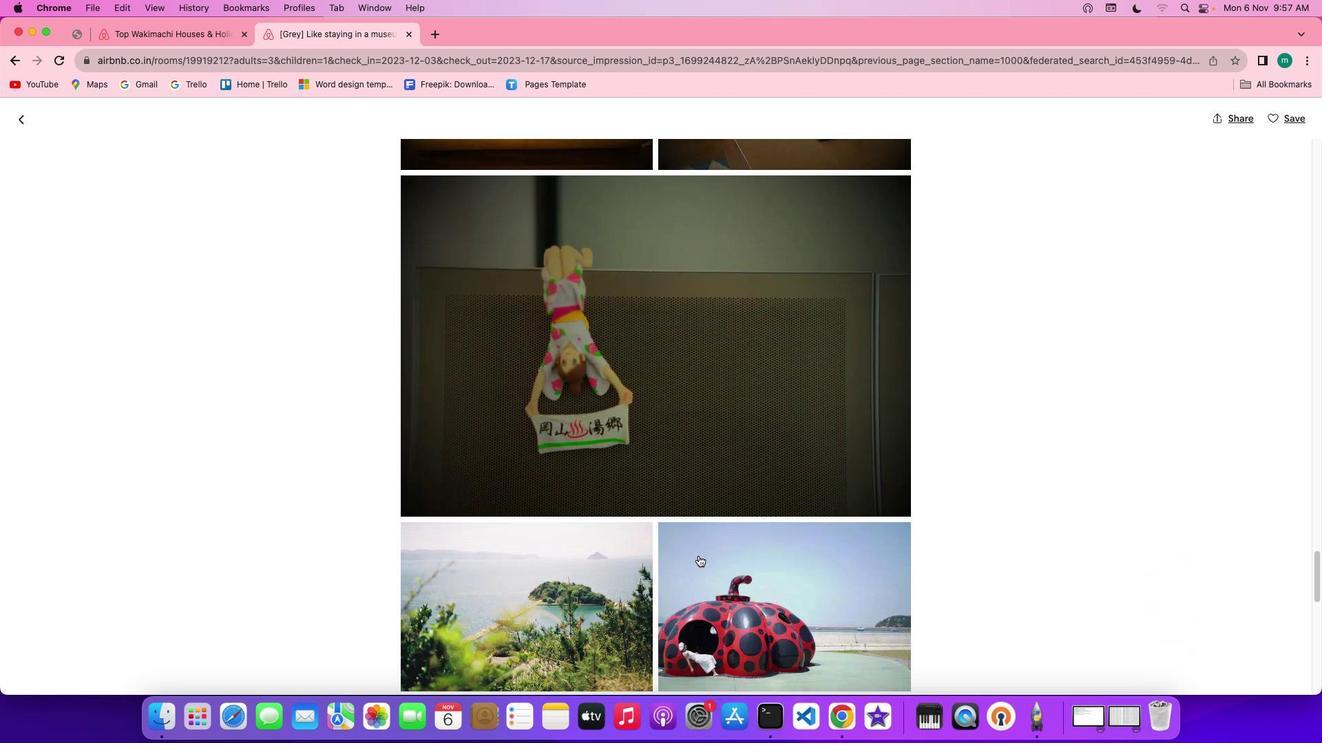 
Action: Mouse scrolled (698, 555) with delta (0, 0)
Screenshot: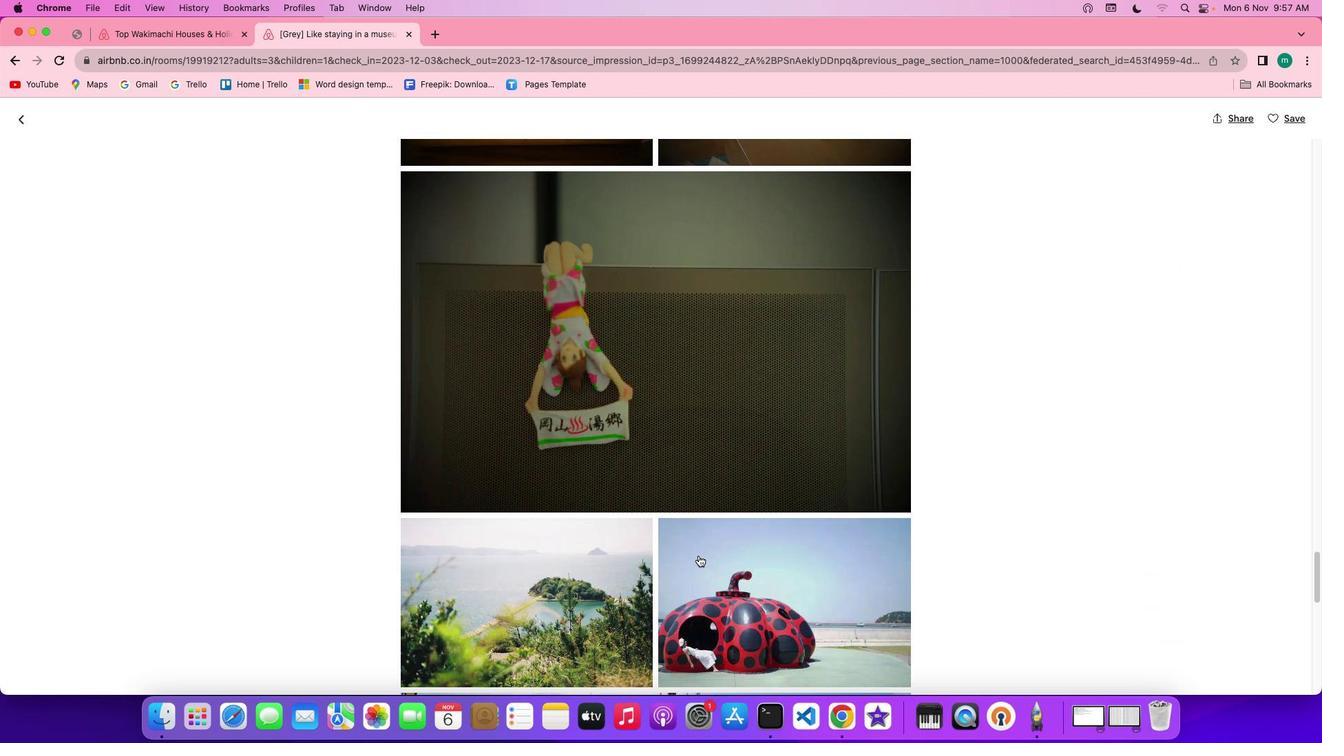 
Action: Mouse scrolled (698, 555) with delta (0, 0)
Screenshot: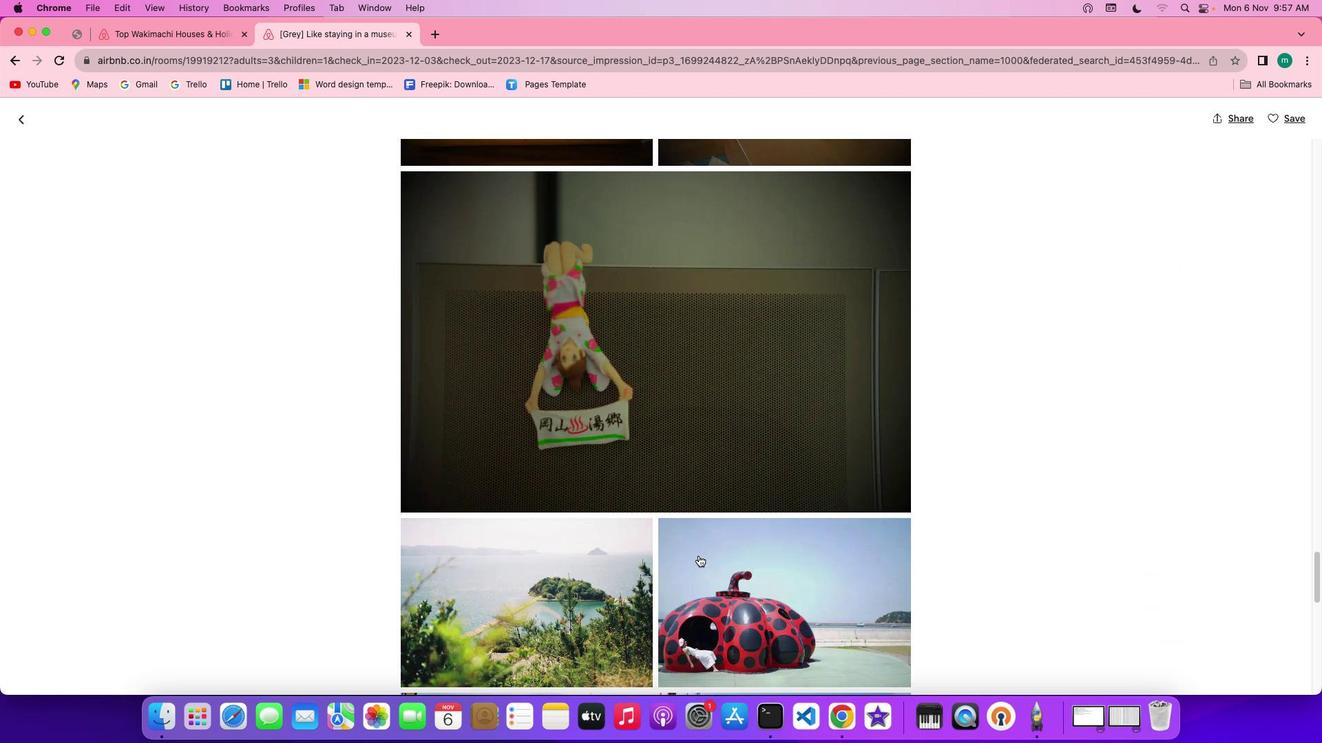 
Action: Mouse scrolled (698, 555) with delta (0, 0)
Screenshot: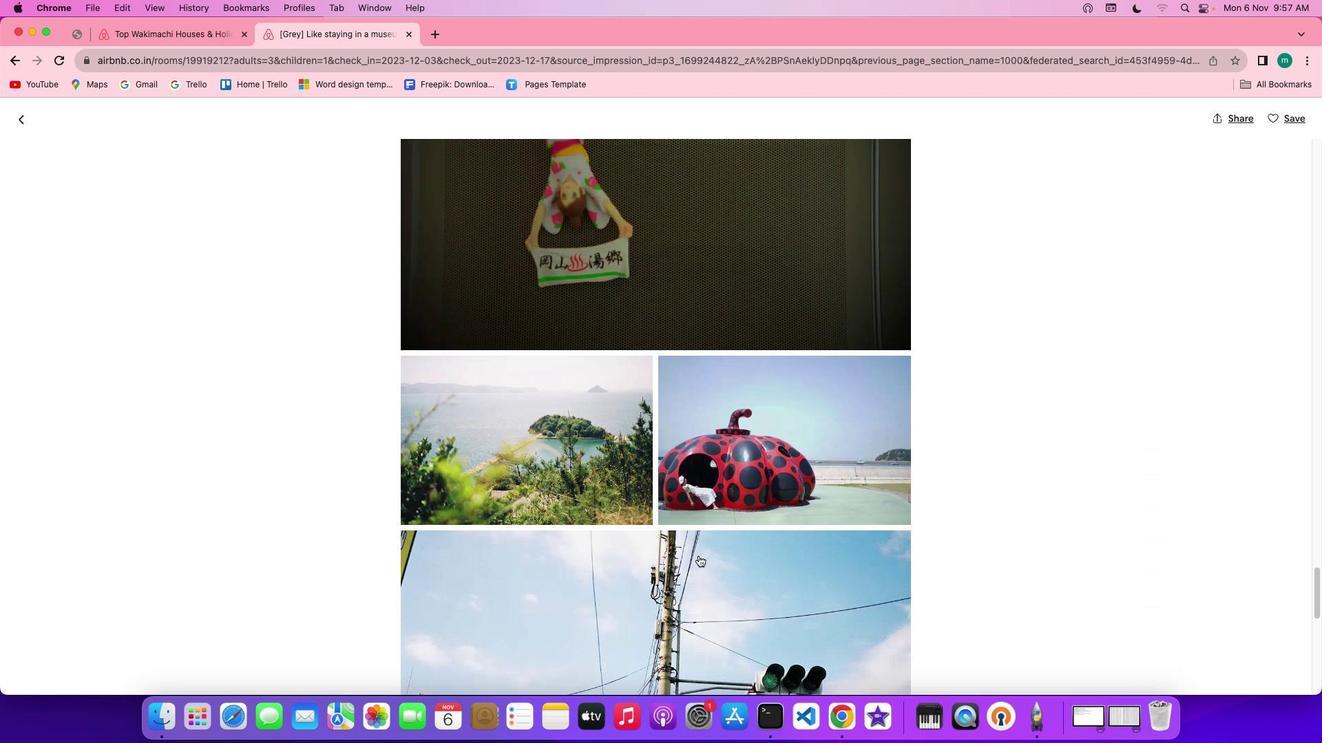 
Action: Mouse scrolled (698, 555) with delta (0, 0)
Screenshot: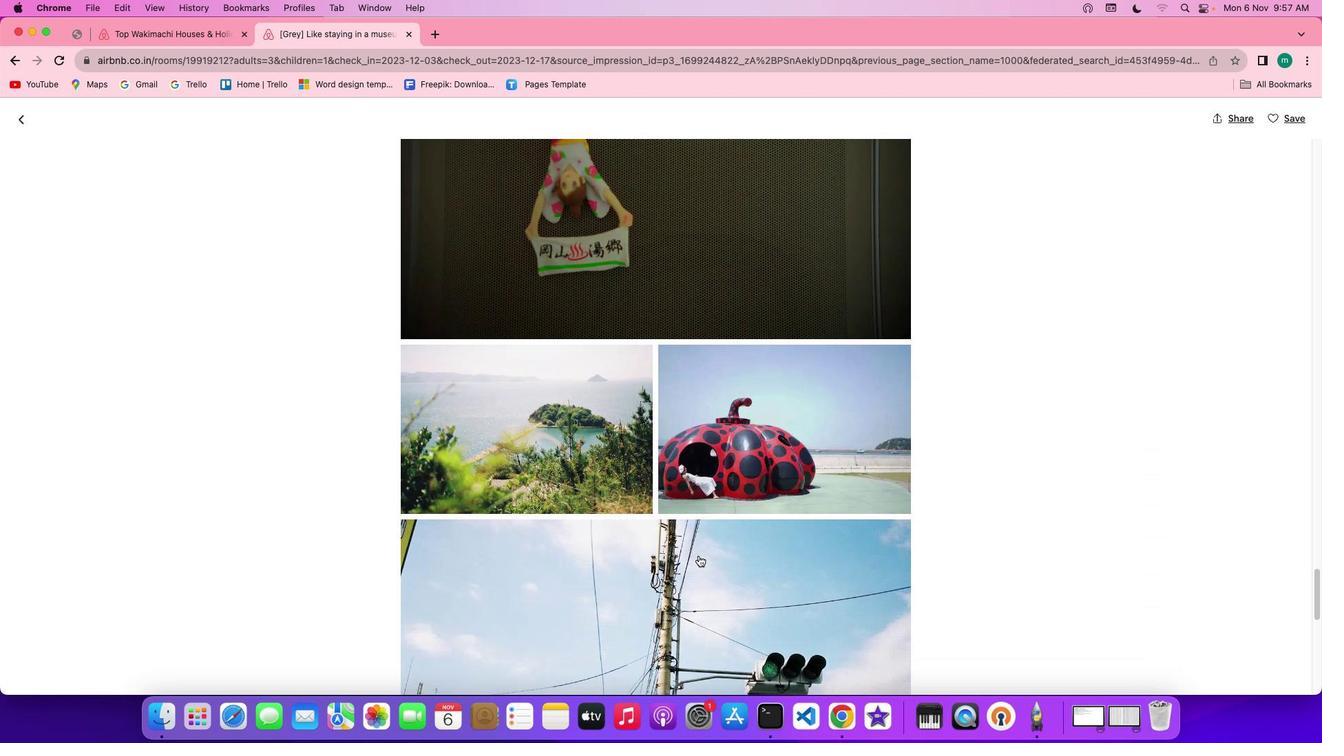 
Action: Mouse scrolled (698, 555) with delta (0, 0)
Screenshot: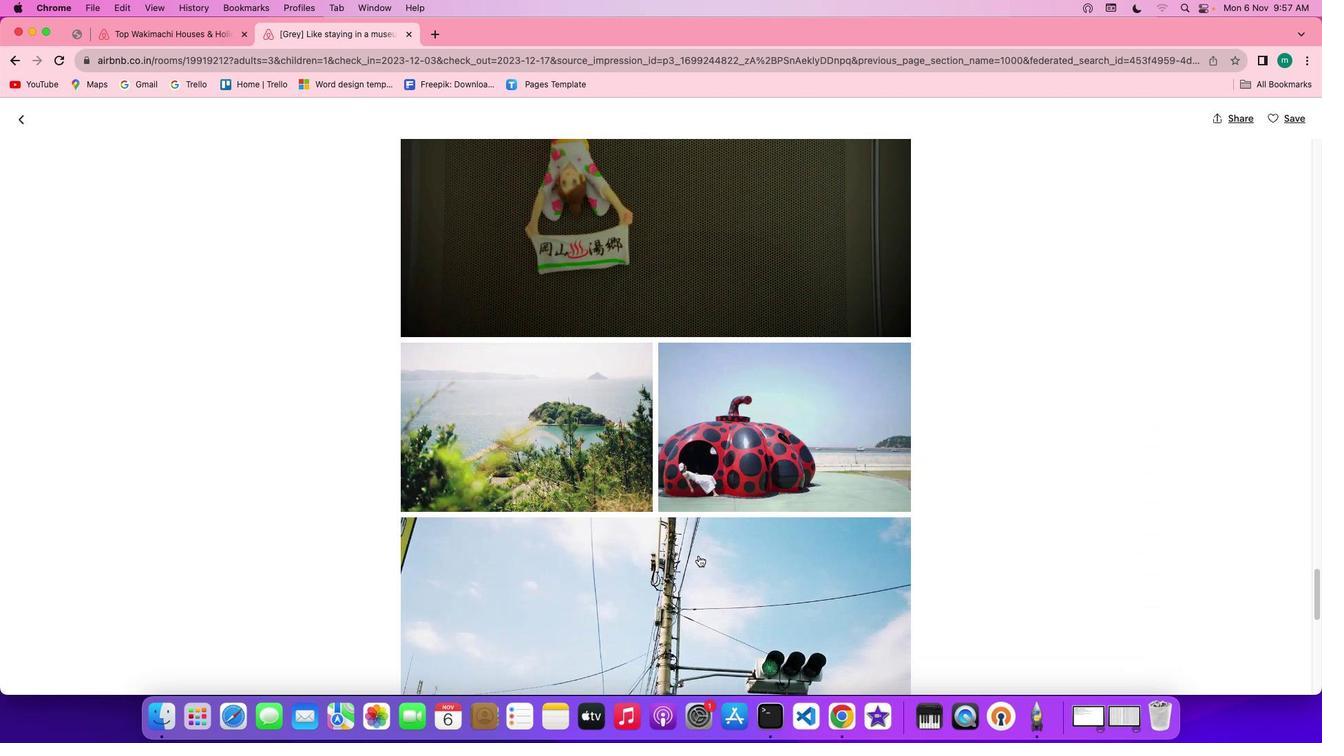 
Action: Mouse scrolled (698, 555) with delta (0, 0)
Screenshot: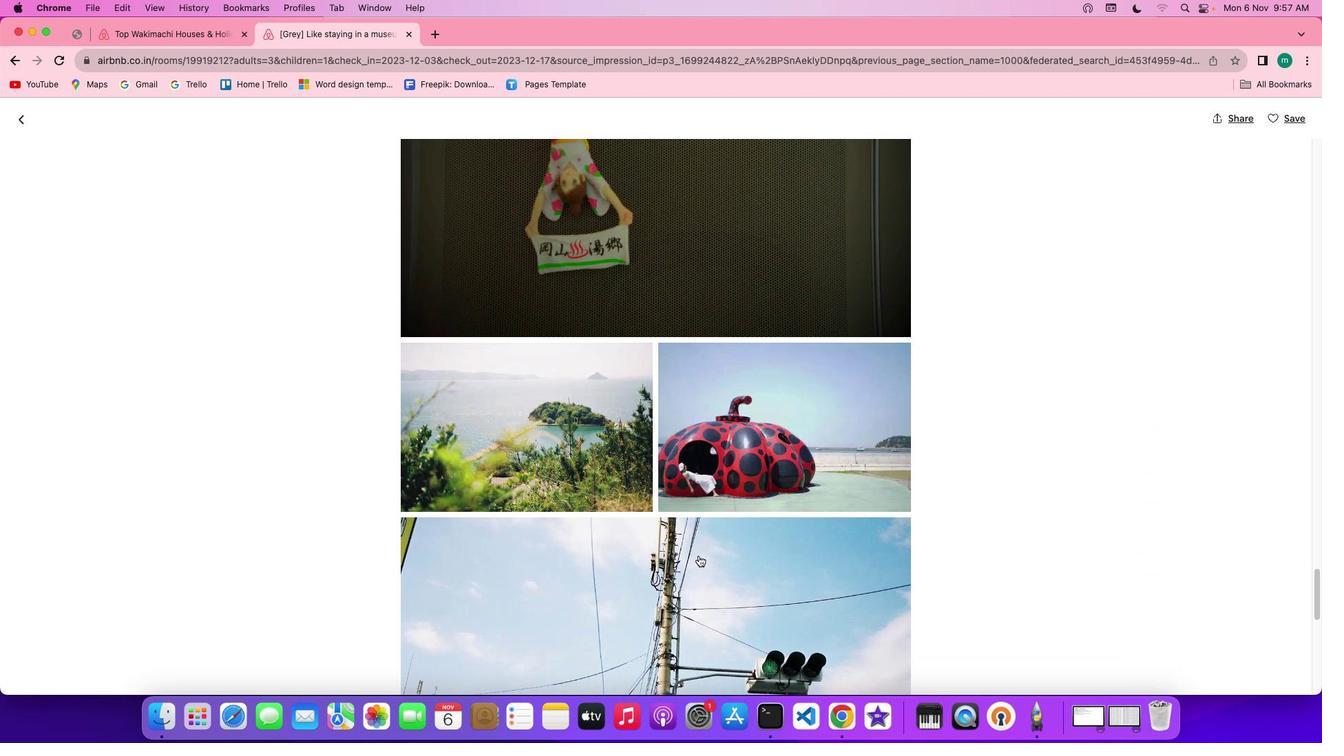 
Action: Mouse scrolled (698, 555) with delta (0, 0)
Screenshot: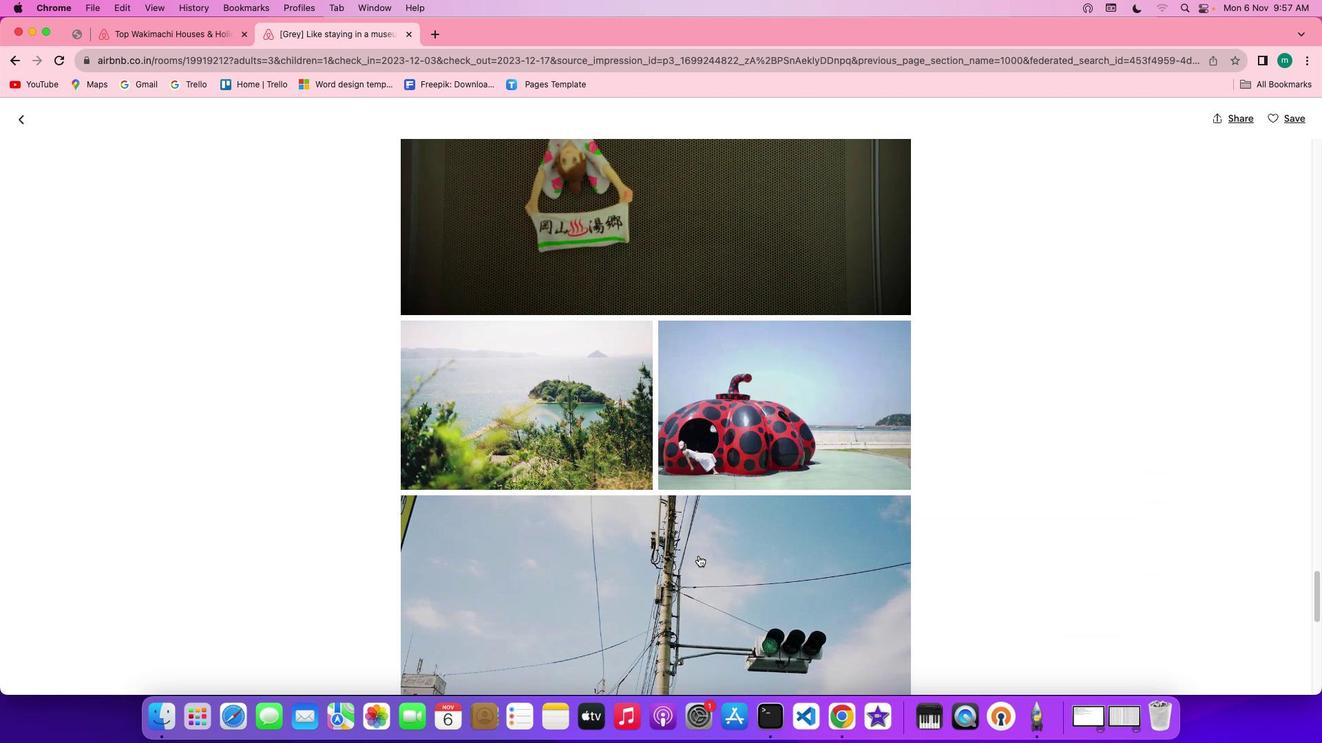 
Action: Mouse scrolled (698, 555) with delta (0, 0)
Screenshot: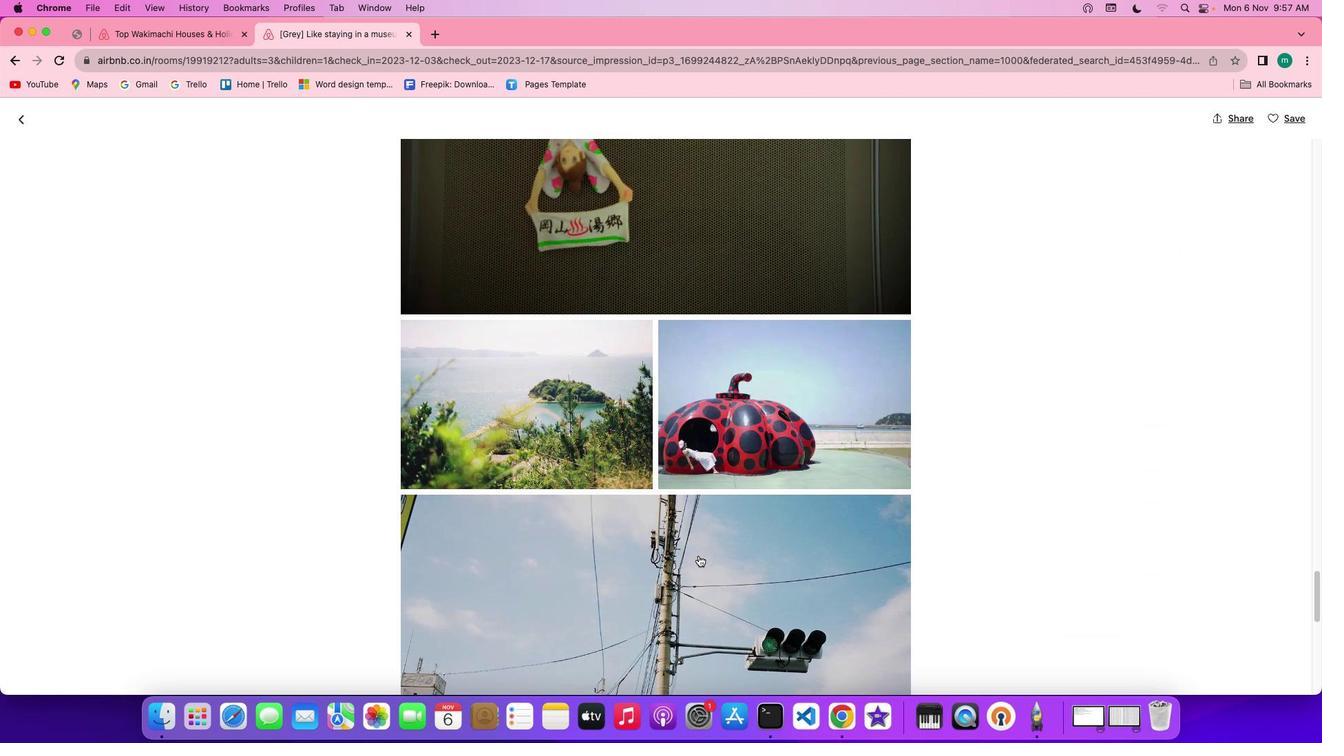 
Action: Mouse scrolled (698, 555) with delta (0, 0)
Screenshot: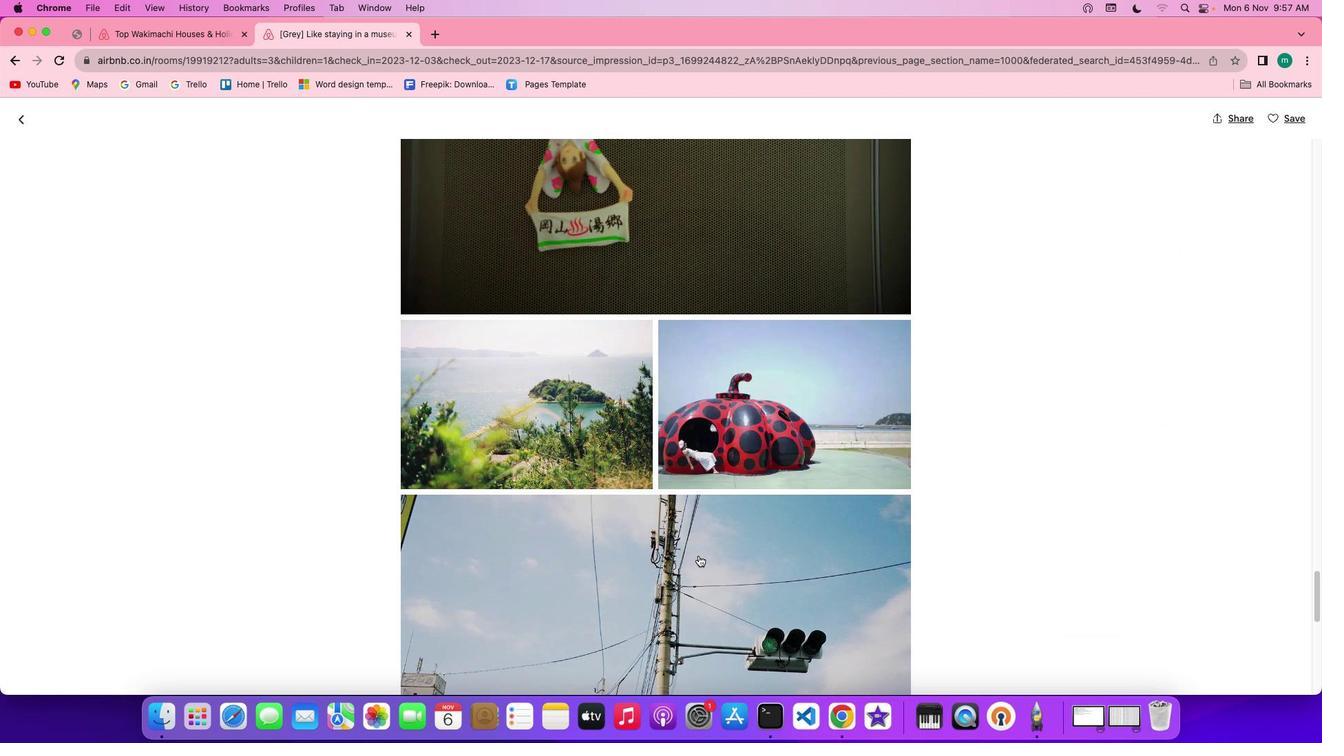 
Action: Mouse scrolled (698, 555) with delta (0, 0)
Screenshot: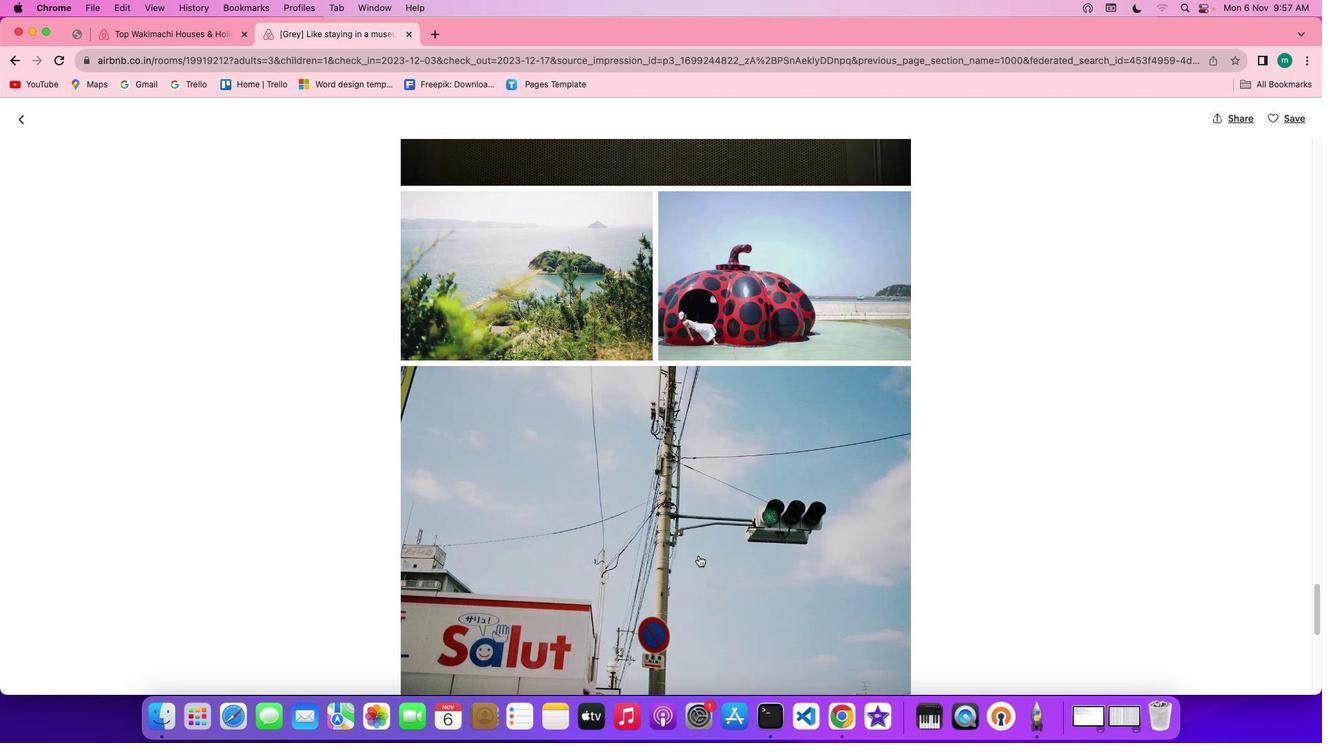 
Action: Mouse scrolled (698, 555) with delta (0, 0)
Screenshot: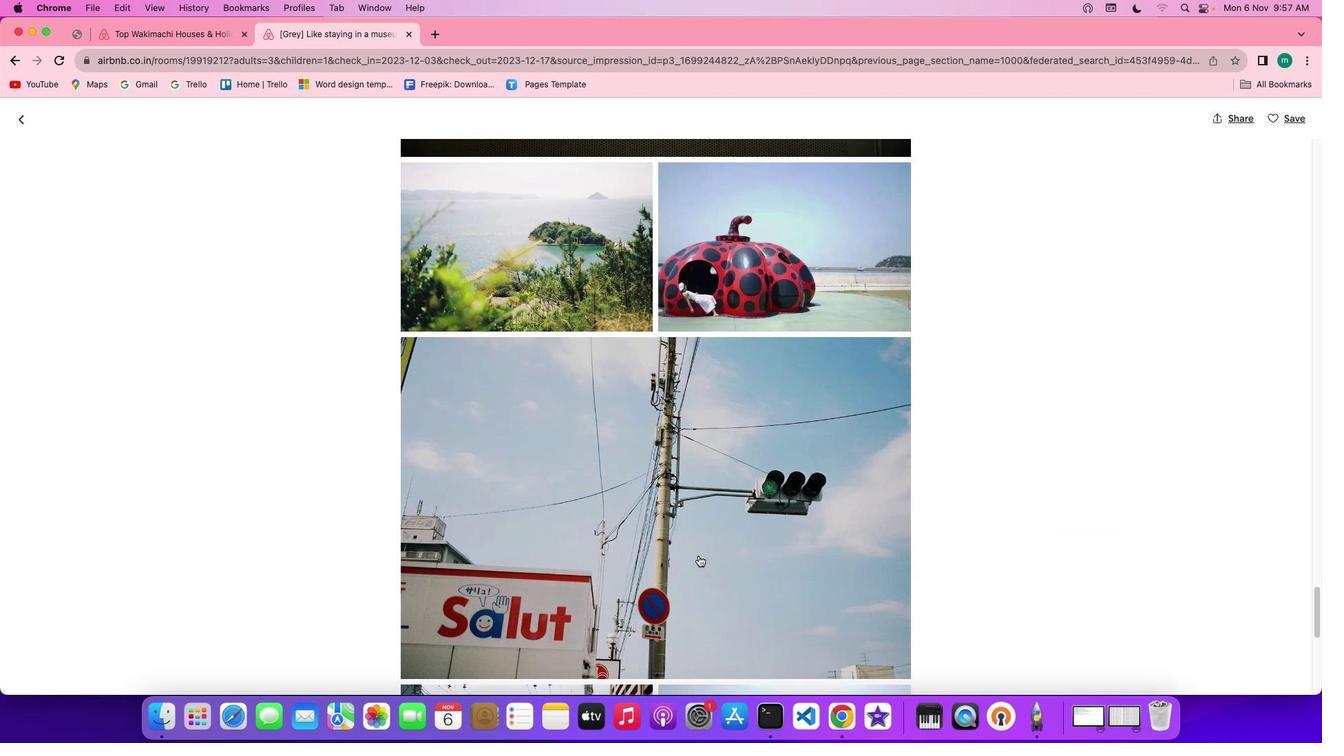 
Action: Mouse scrolled (698, 555) with delta (0, 0)
Screenshot: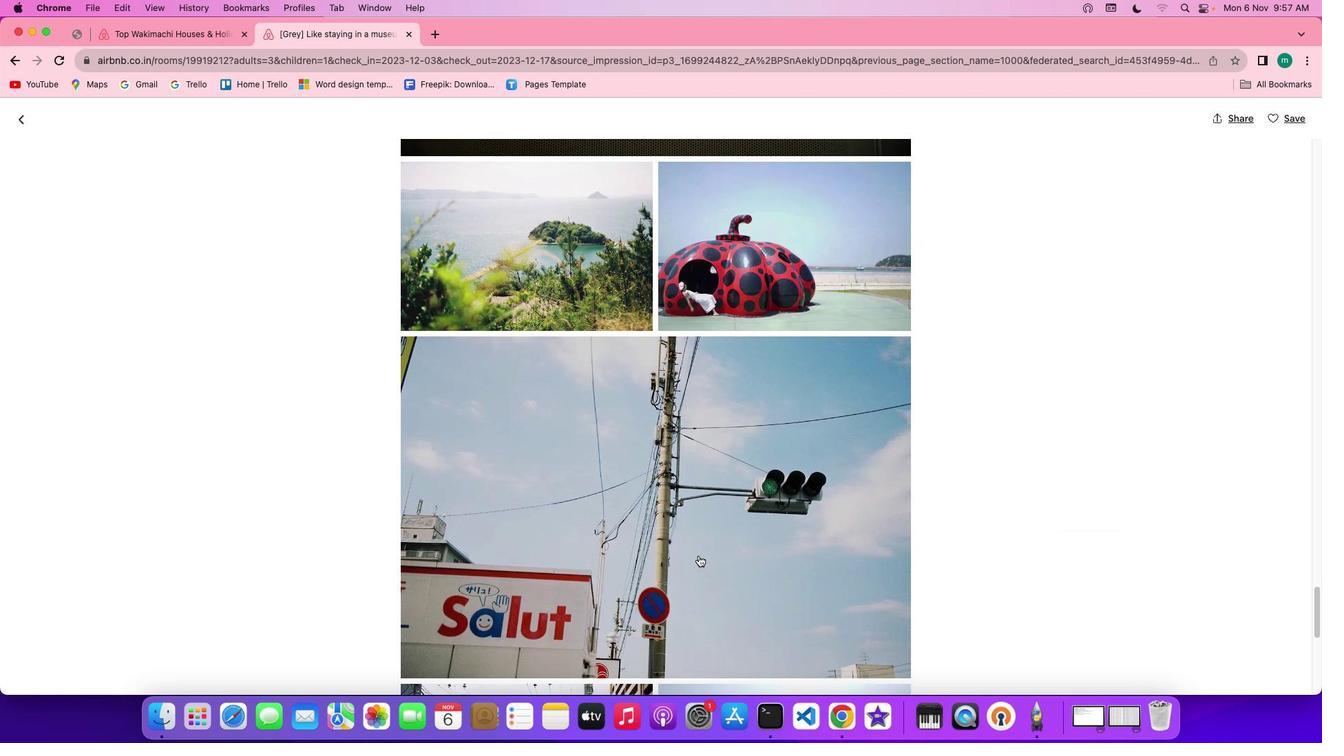 
Action: Mouse scrolled (698, 555) with delta (0, 0)
Screenshot: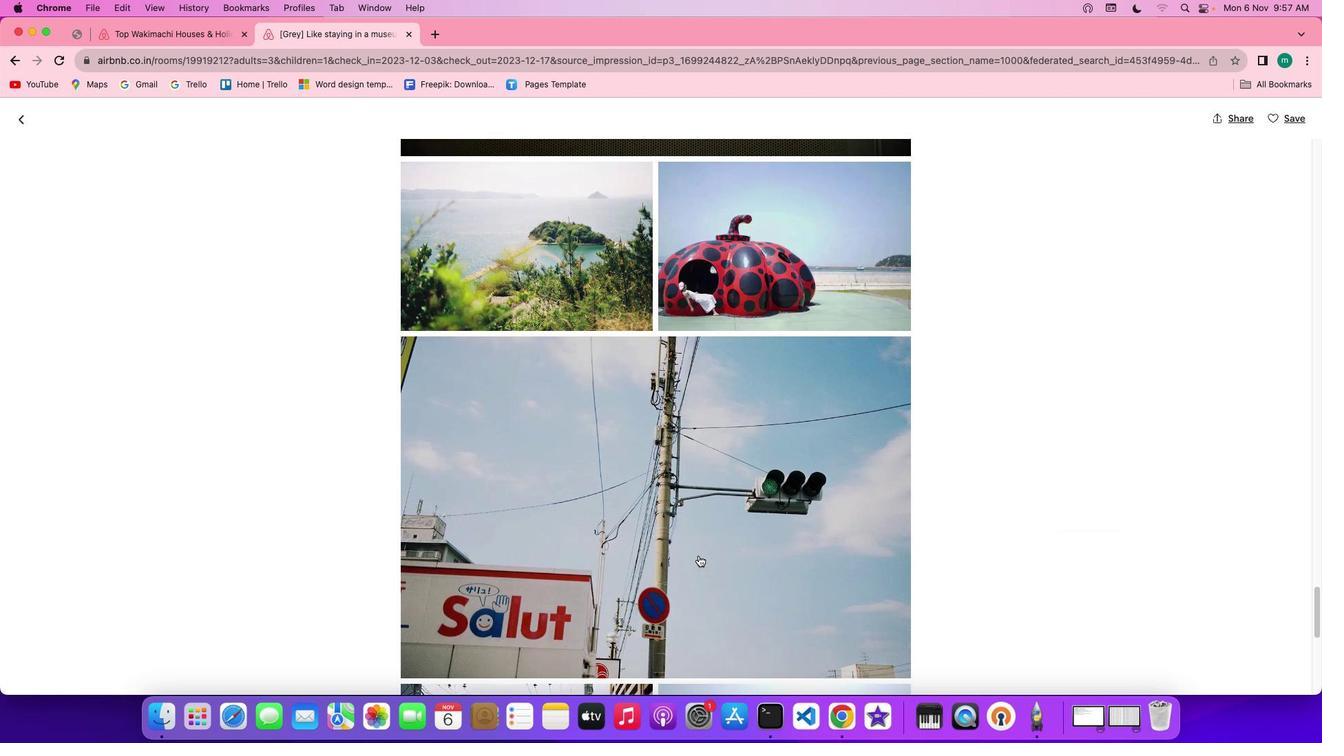 
Action: Mouse scrolled (698, 555) with delta (0, 0)
